 Task: Reply to email with the signature Edwin Parker with the subject Announcement of a change in company name from softage.4@softage.net with the message Please let me know if you have any availability for a call tomorrow to discuss the proposal., change the font color from current to purple and background color to black Send the email
Action: Mouse moved to (312, 219)
Screenshot: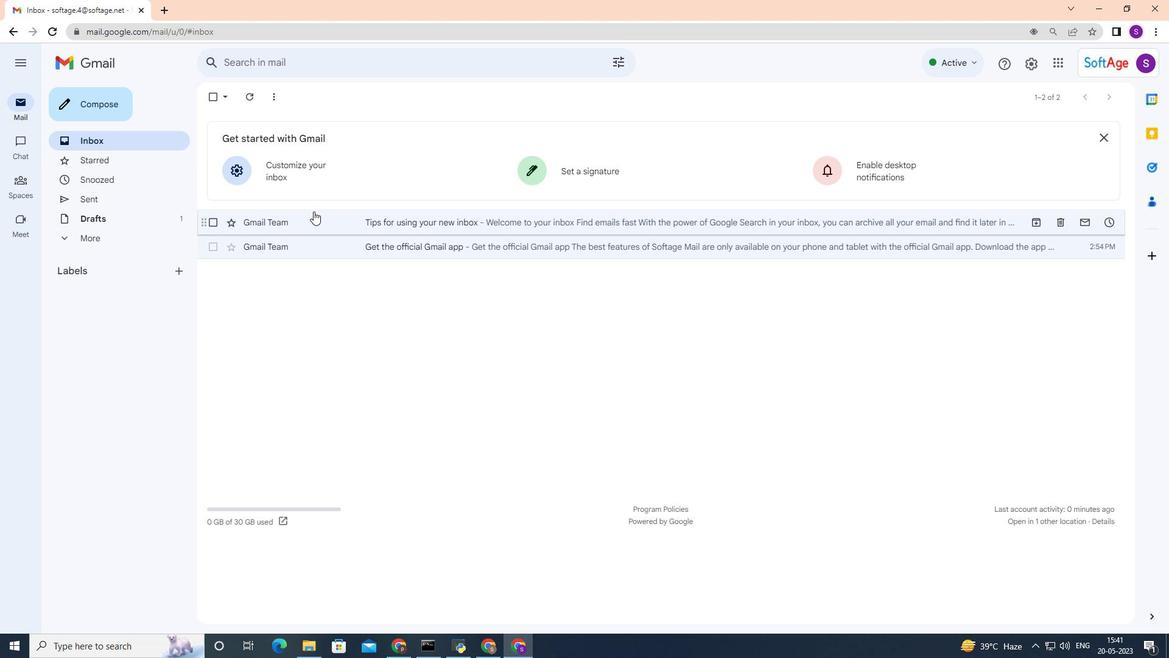 
Action: Mouse pressed left at (312, 219)
Screenshot: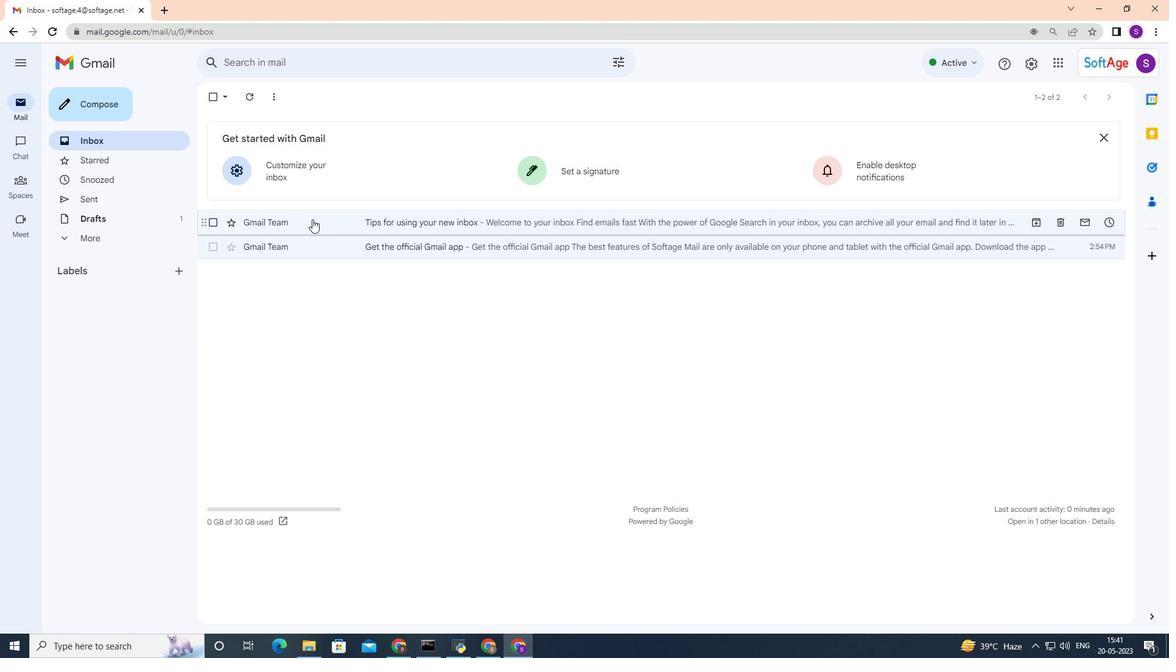 
Action: Mouse moved to (1118, 163)
Screenshot: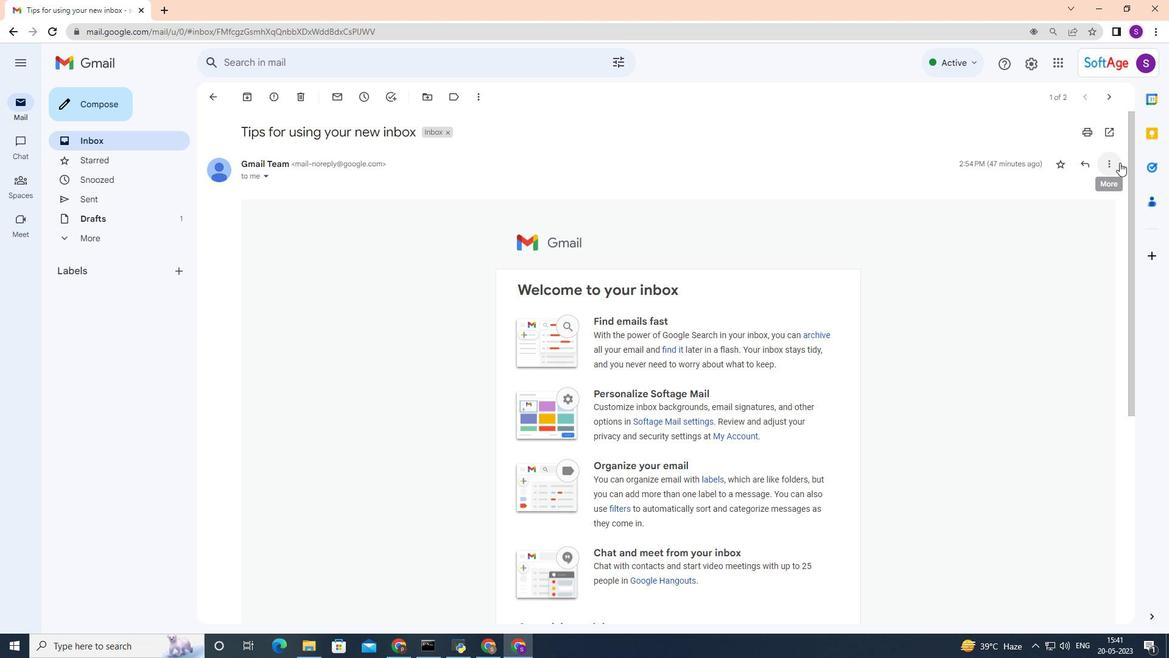 
Action: Mouse pressed left at (1118, 163)
Screenshot: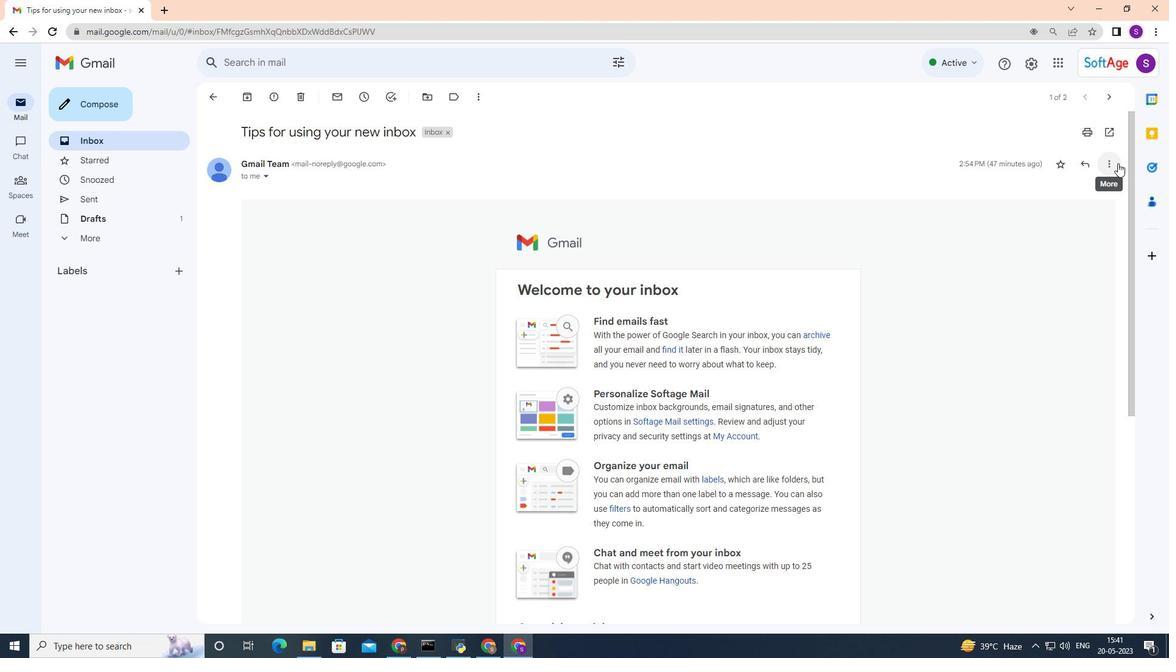 
Action: Mouse moved to (1054, 187)
Screenshot: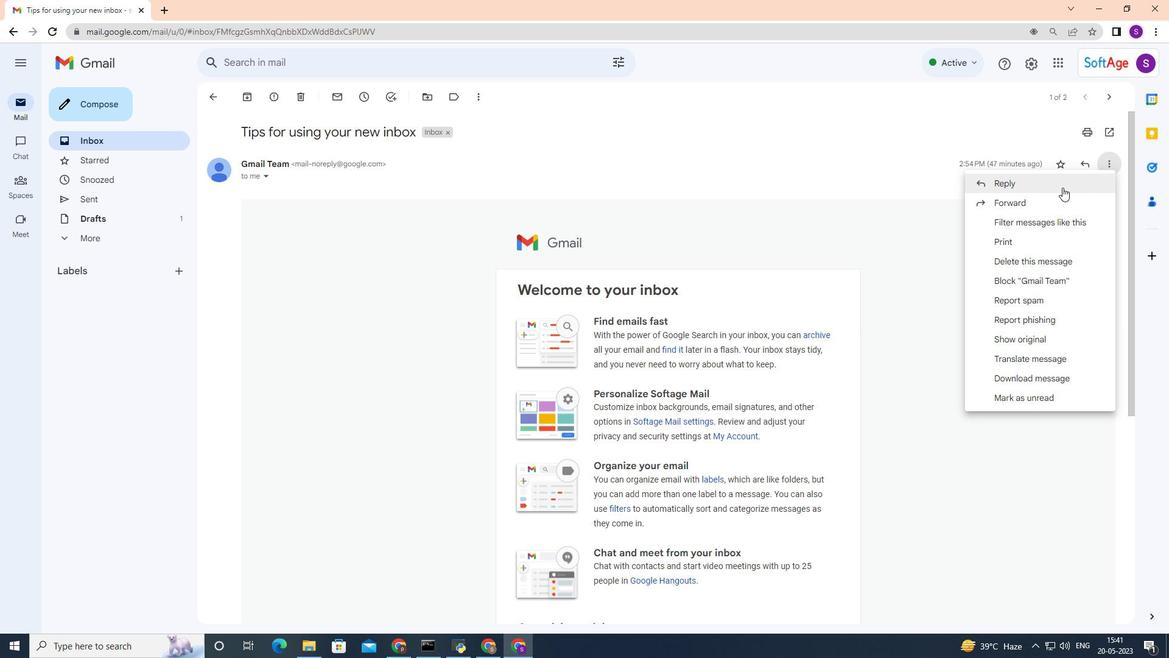 
Action: Mouse pressed left at (1054, 187)
Screenshot: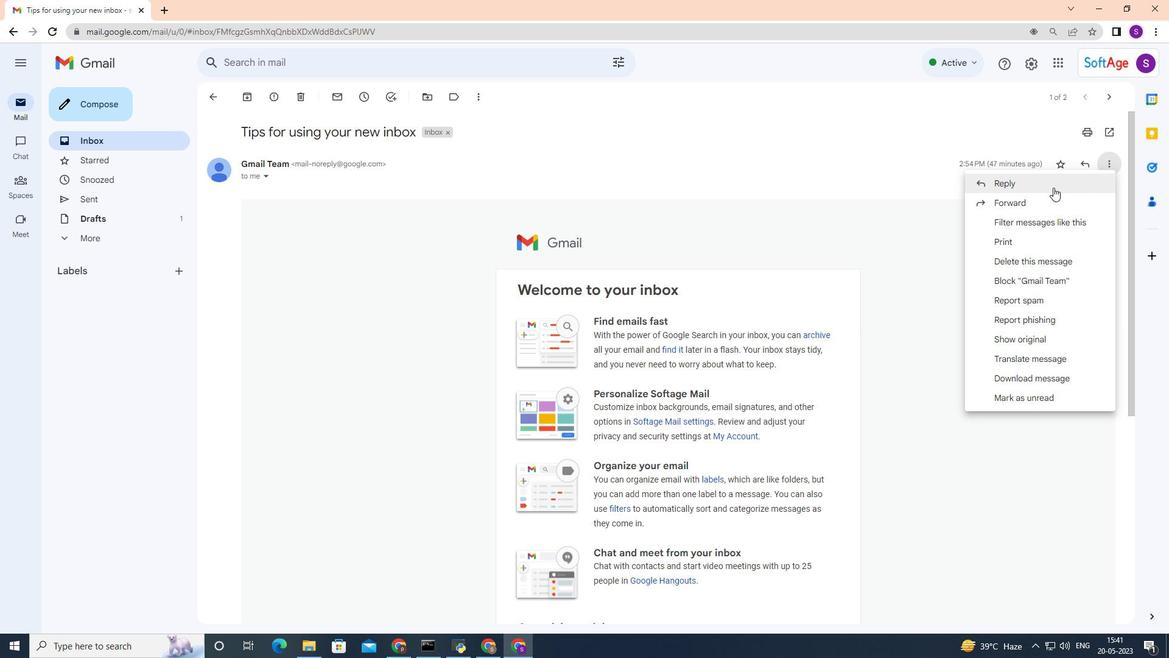 
Action: Mouse moved to (460, 587)
Screenshot: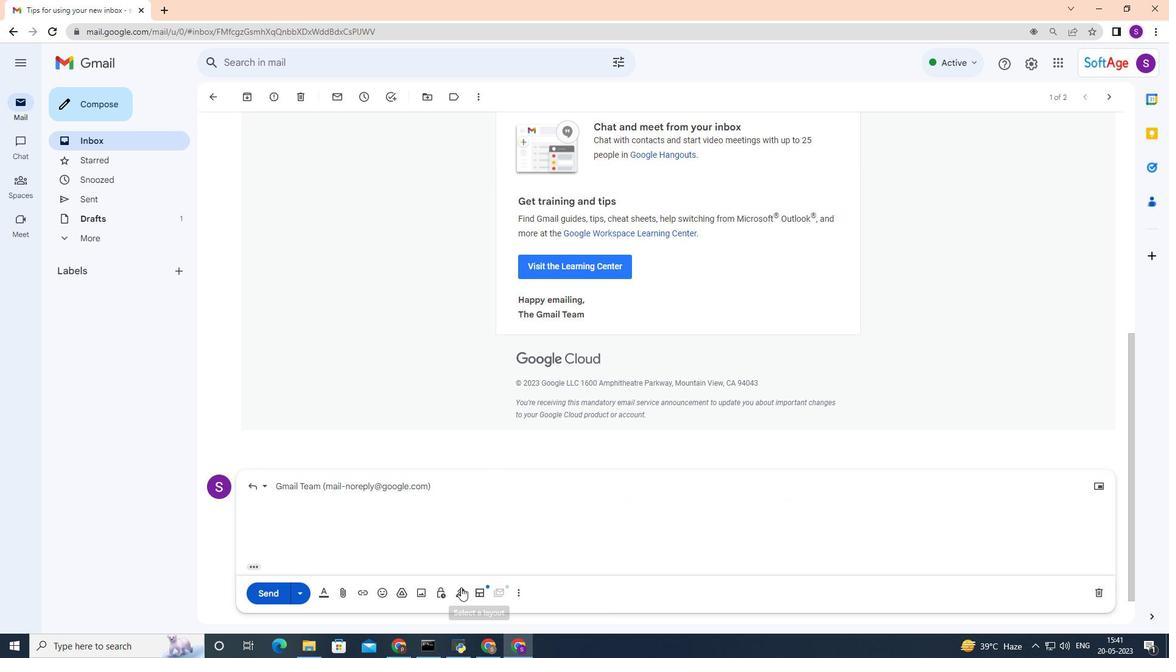 
Action: Mouse pressed left at (460, 587)
Screenshot: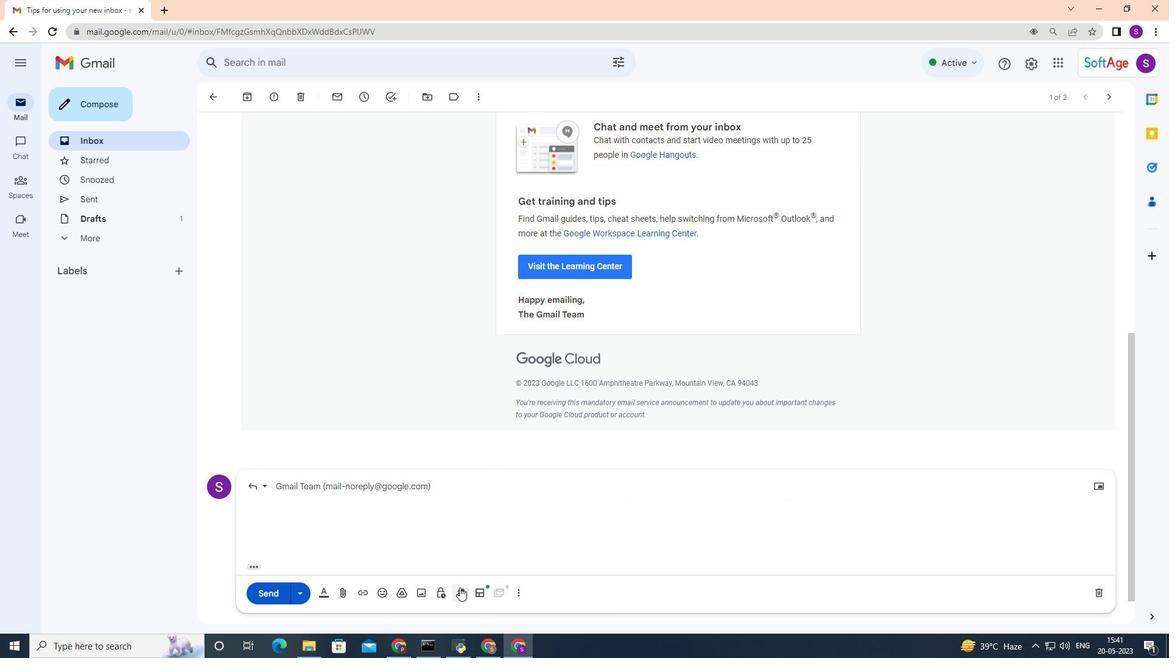 
Action: Mouse moved to (491, 546)
Screenshot: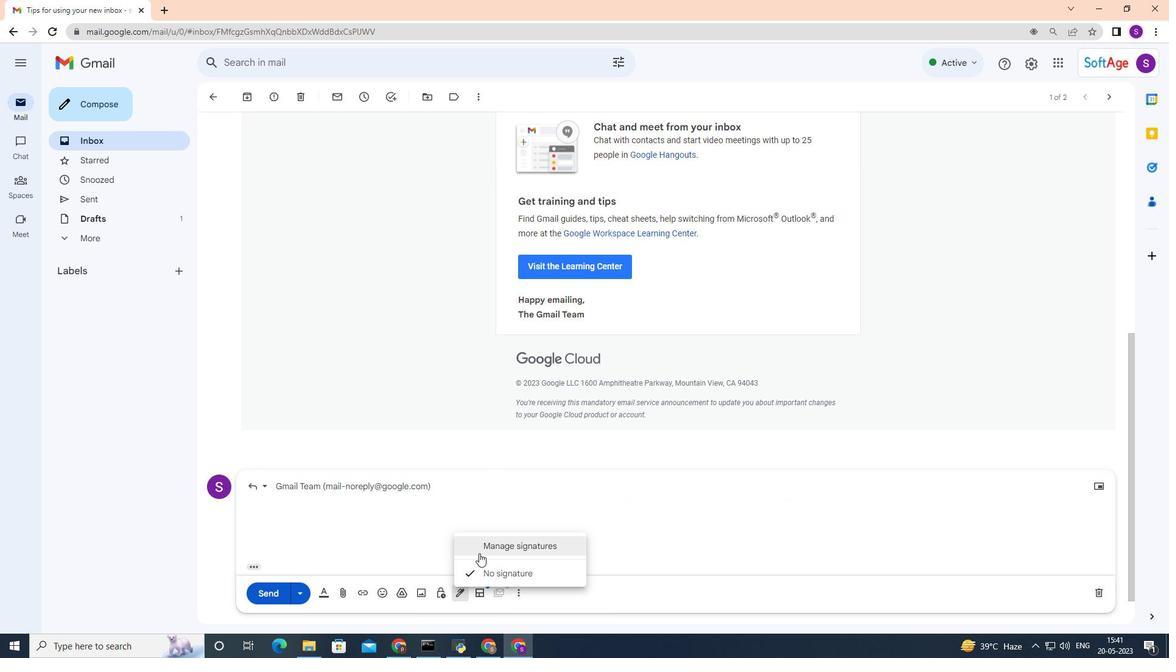 
Action: Mouse pressed left at (491, 546)
Screenshot: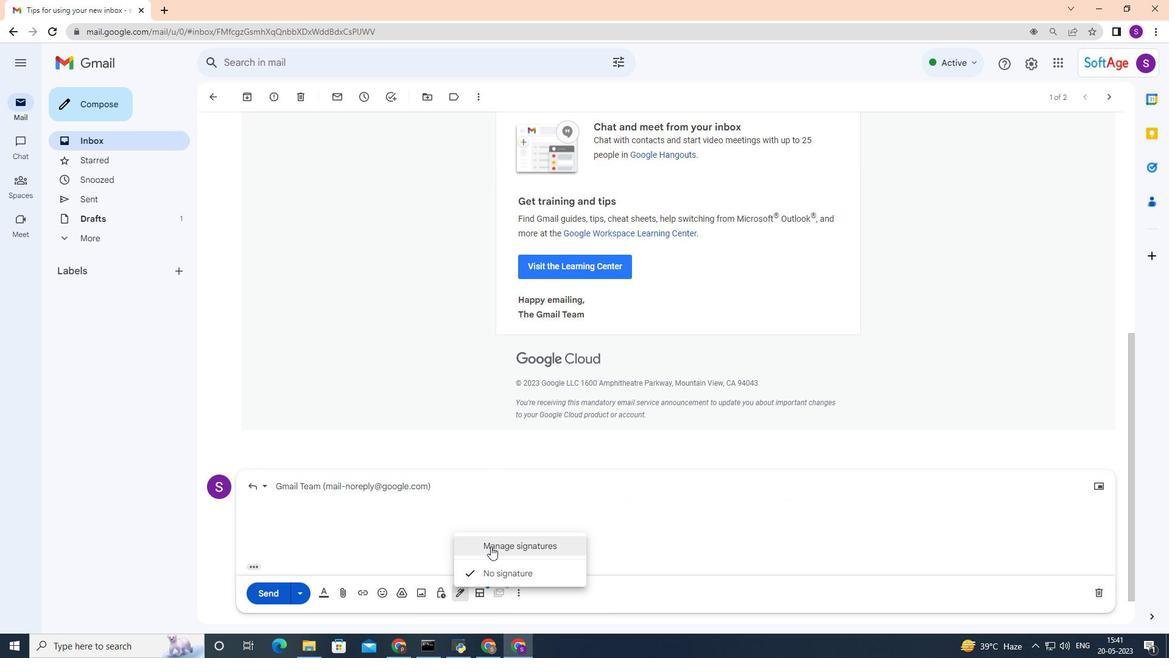 
Action: Mouse moved to (322, 428)
Screenshot: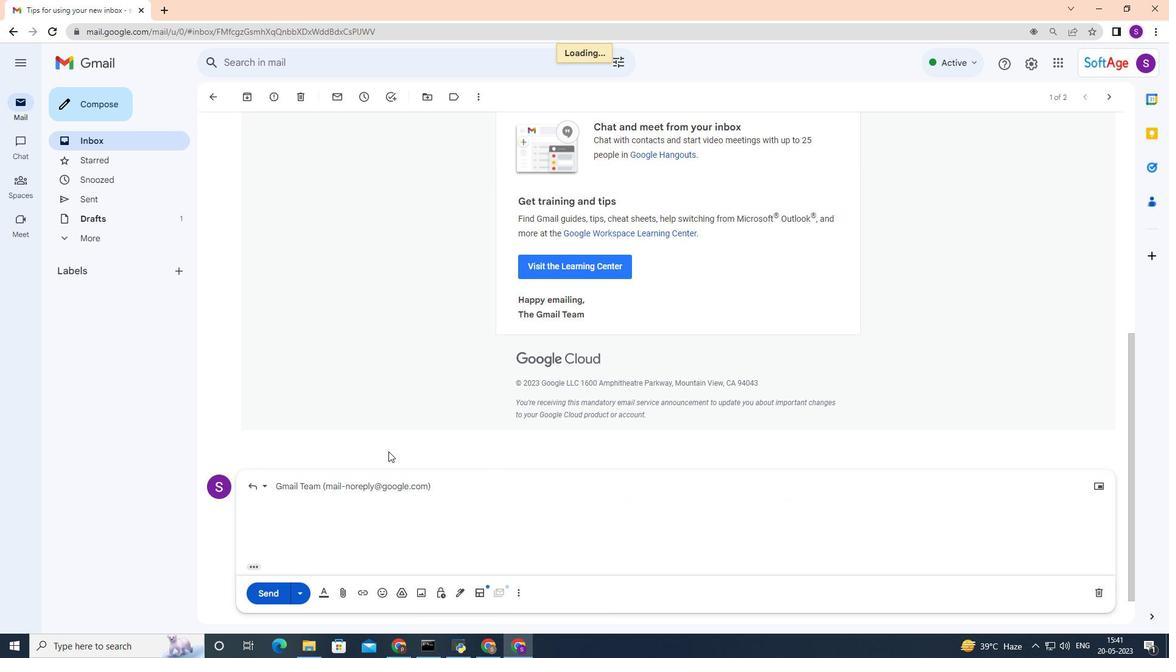 
Action: Mouse scrolled (322, 429) with delta (0, 0)
Screenshot: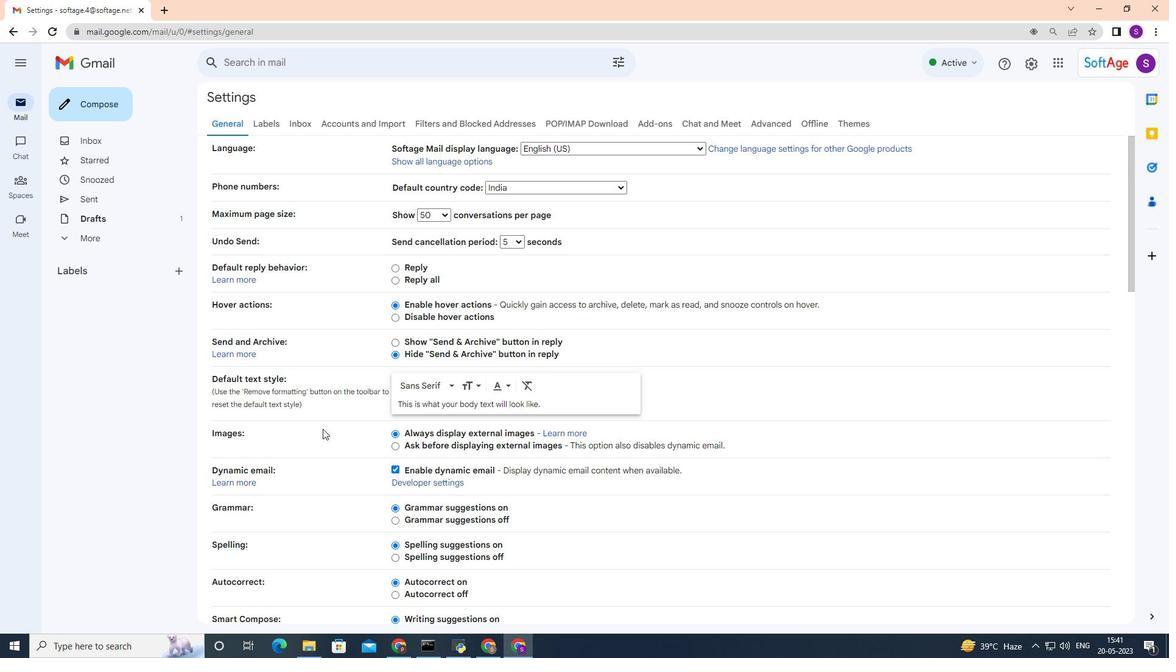 
Action: Mouse scrolled (322, 429) with delta (0, 0)
Screenshot: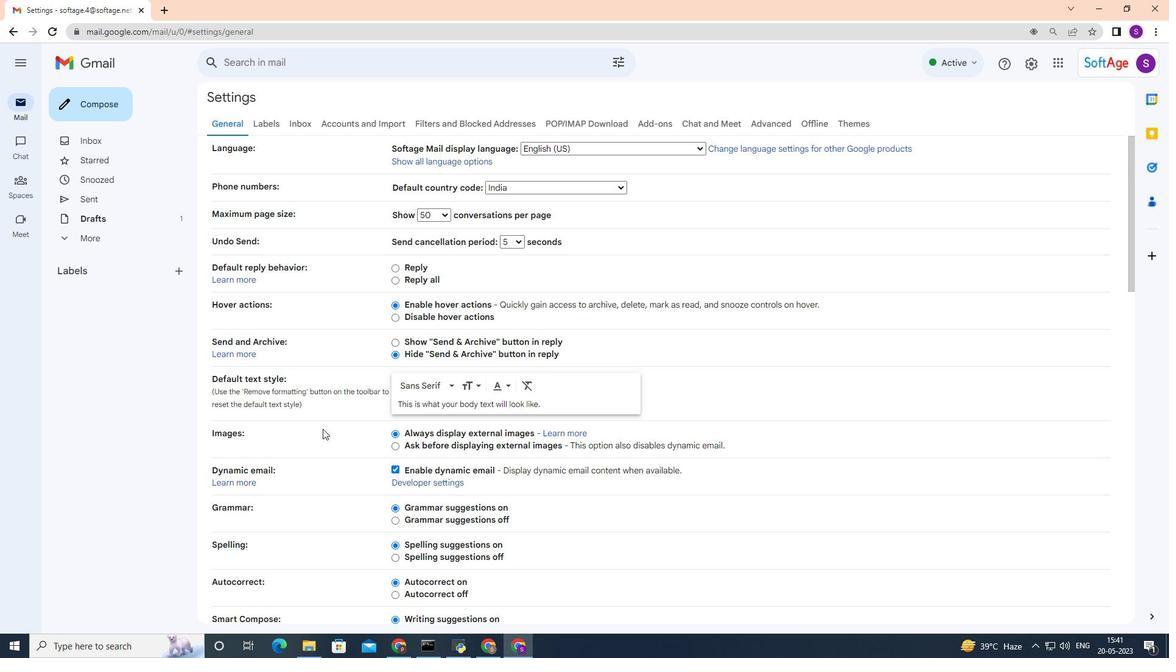 
Action: Mouse scrolled (322, 429) with delta (0, 0)
Screenshot: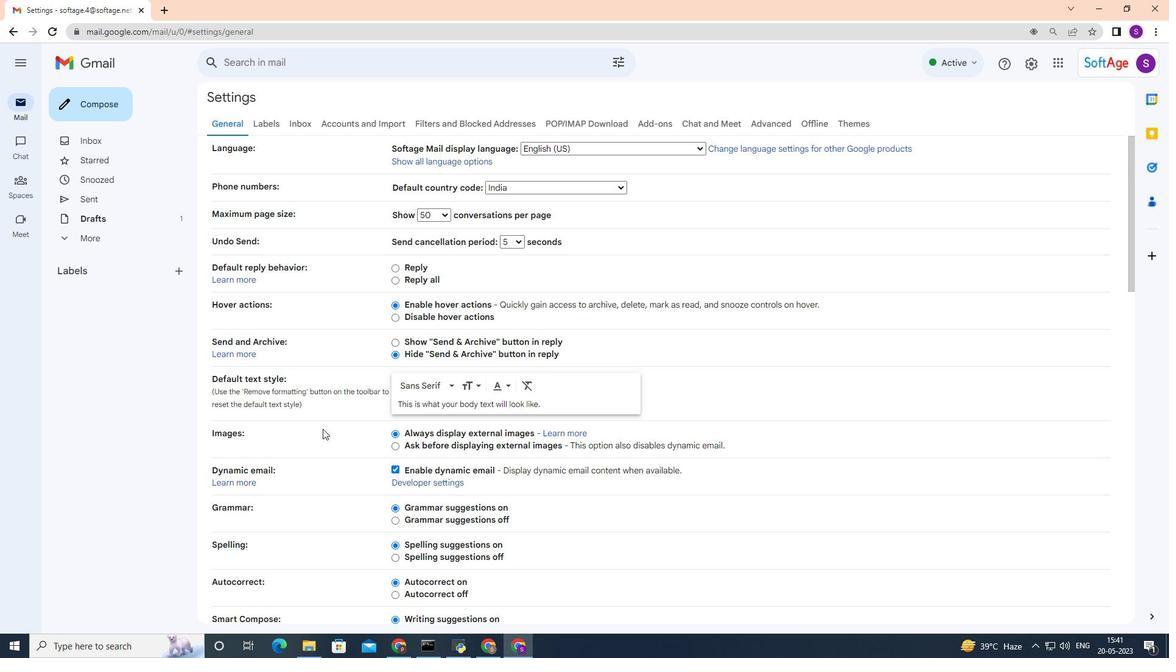 
Action: Mouse scrolled (322, 429) with delta (0, 0)
Screenshot: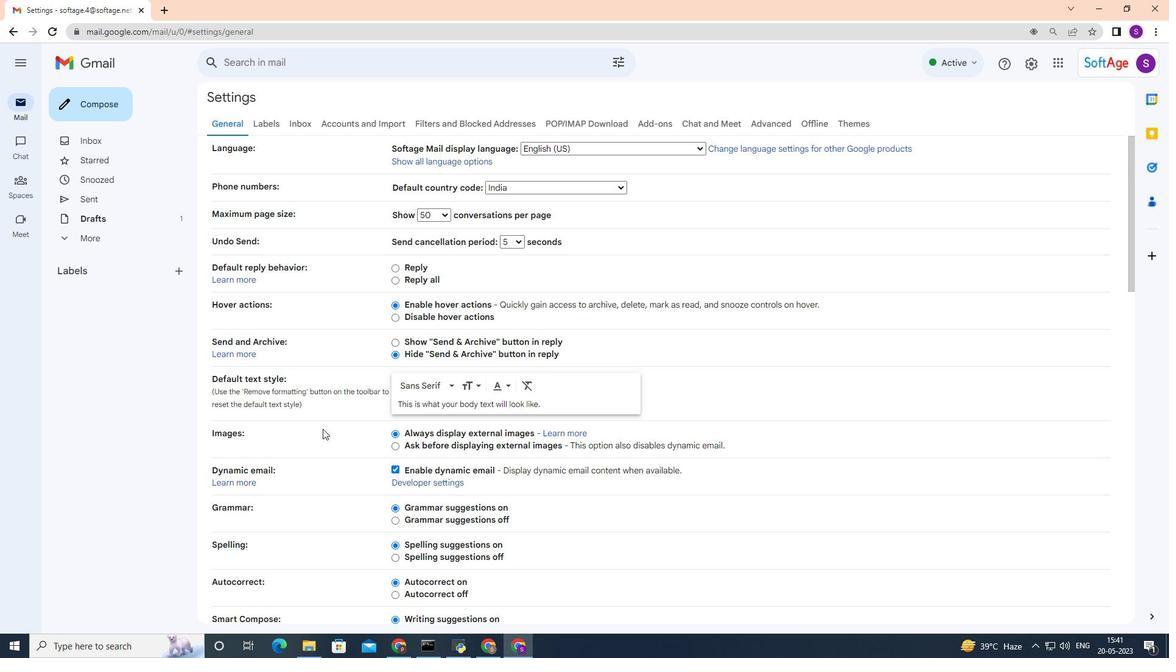 
Action: Mouse scrolled (322, 429) with delta (0, 0)
Screenshot: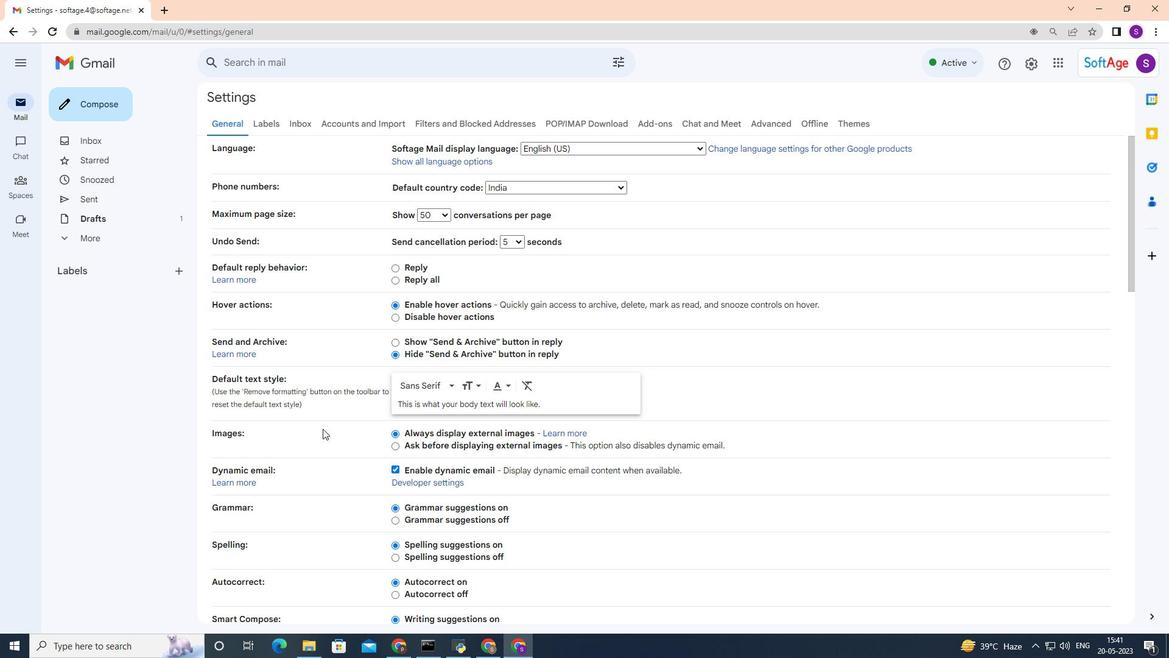 
Action: Mouse scrolled (322, 428) with delta (0, 0)
Screenshot: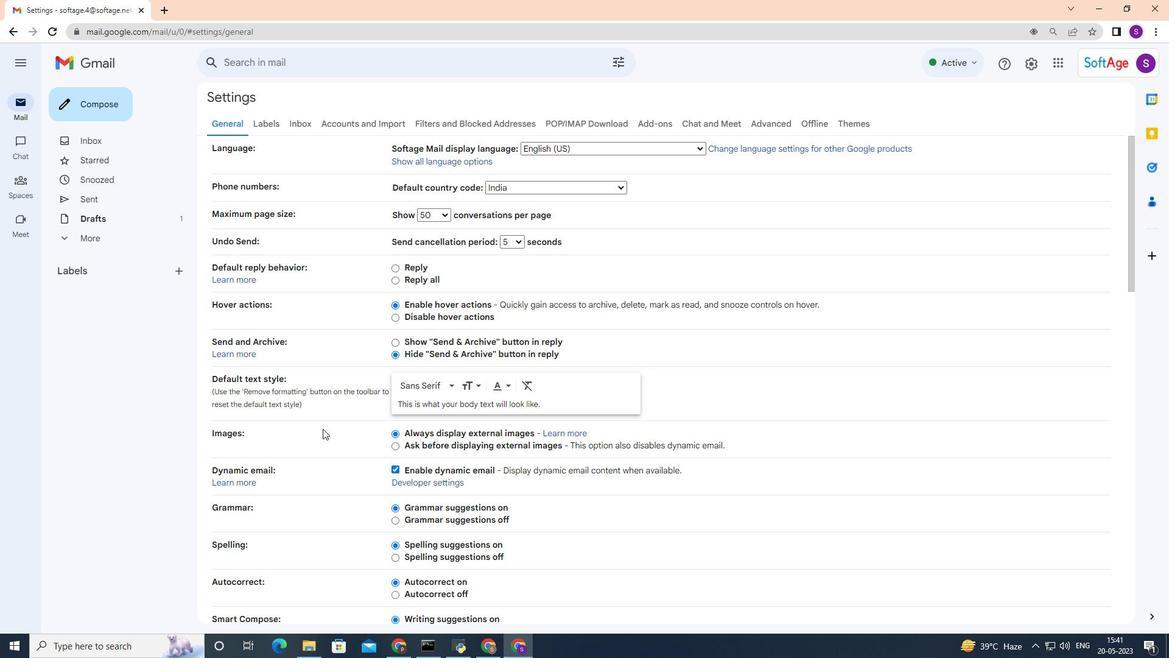 
Action: Mouse scrolled (322, 428) with delta (0, 0)
Screenshot: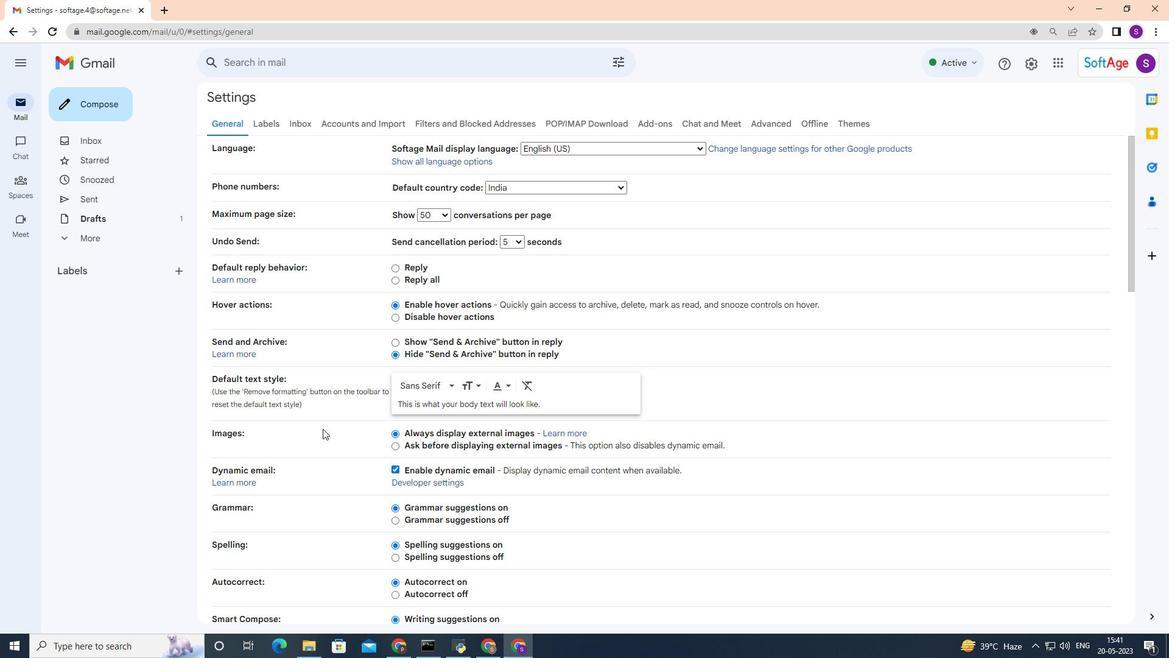 
Action: Mouse scrolled (322, 428) with delta (0, 0)
Screenshot: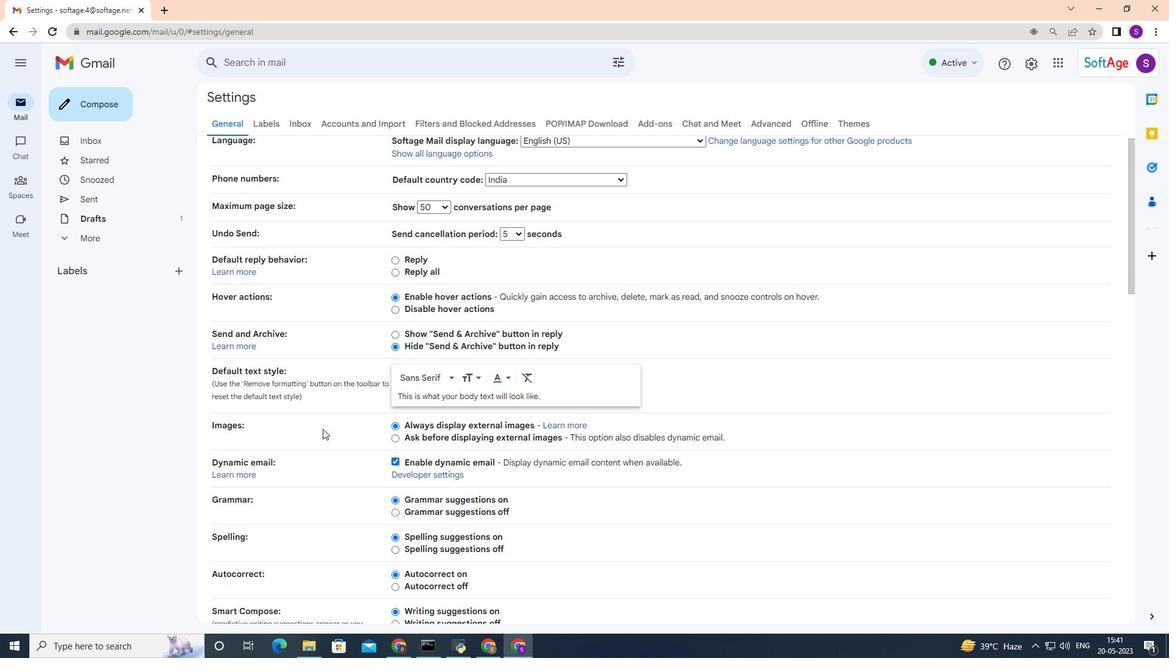 
Action: Mouse scrolled (322, 428) with delta (0, 0)
Screenshot: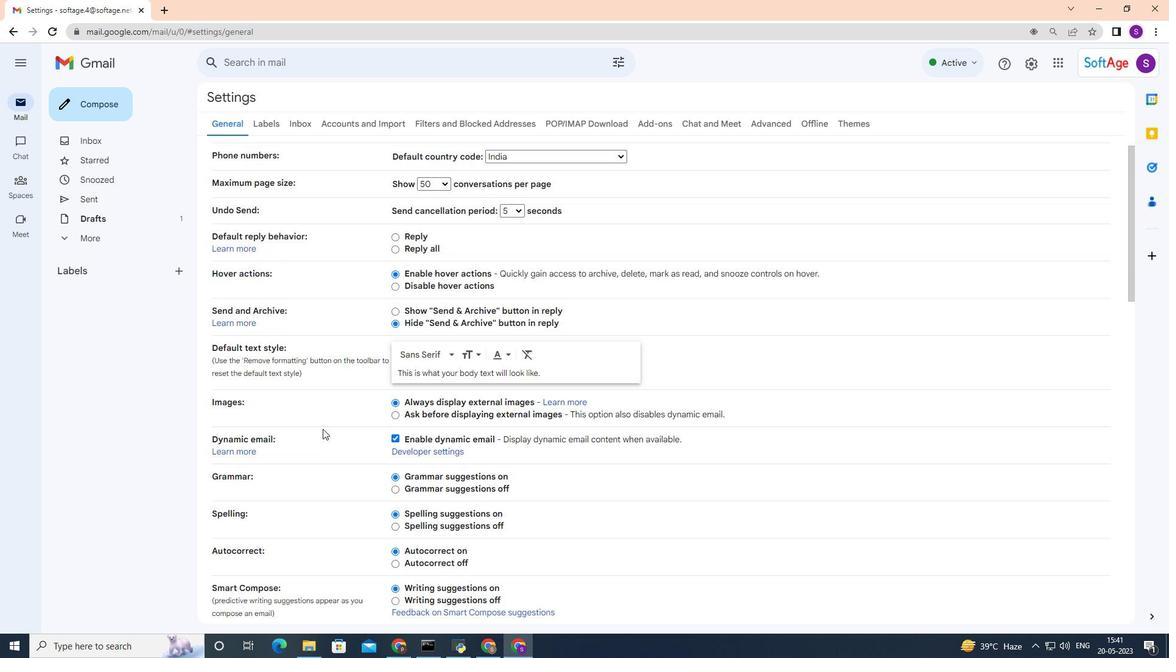 
Action: Mouse scrolled (322, 428) with delta (0, 0)
Screenshot: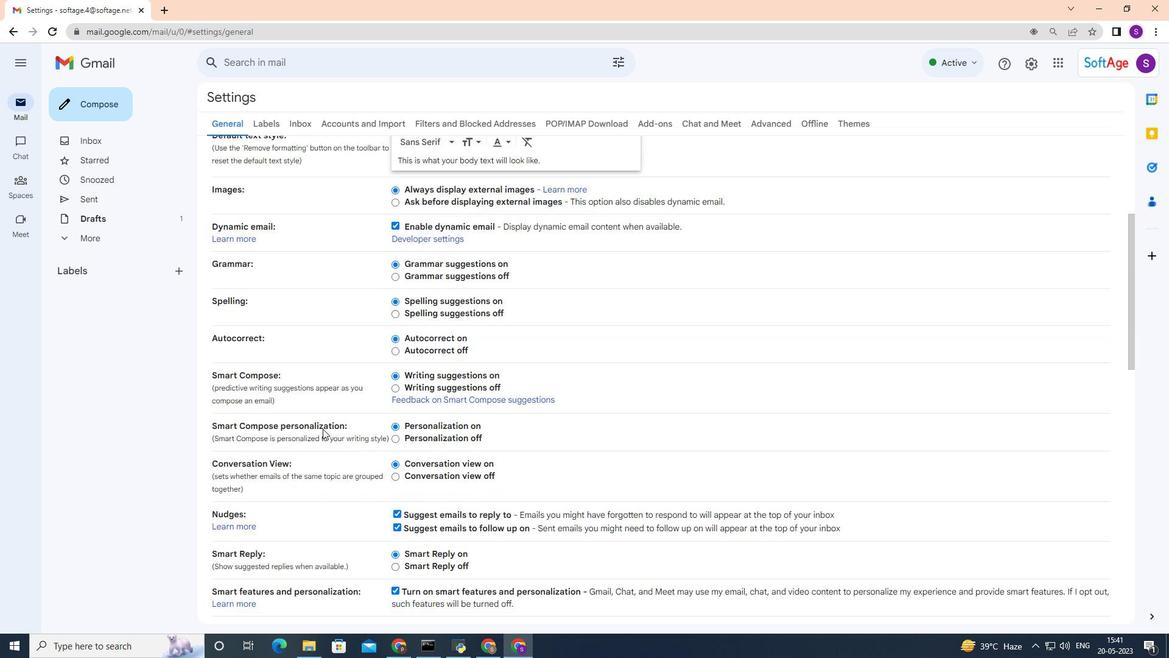 
Action: Mouse scrolled (322, 428) with delta (0, 0)
Screenshot: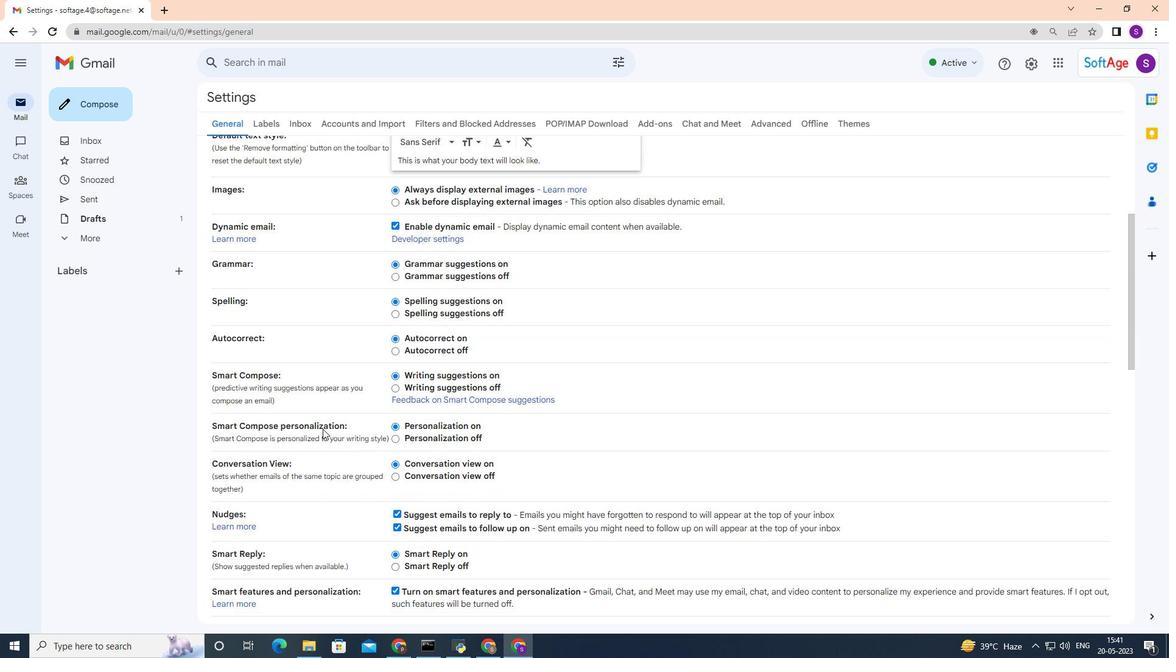 
Action: Mouse scrolled (322, 428) with delta (0, 0)
Screenshot: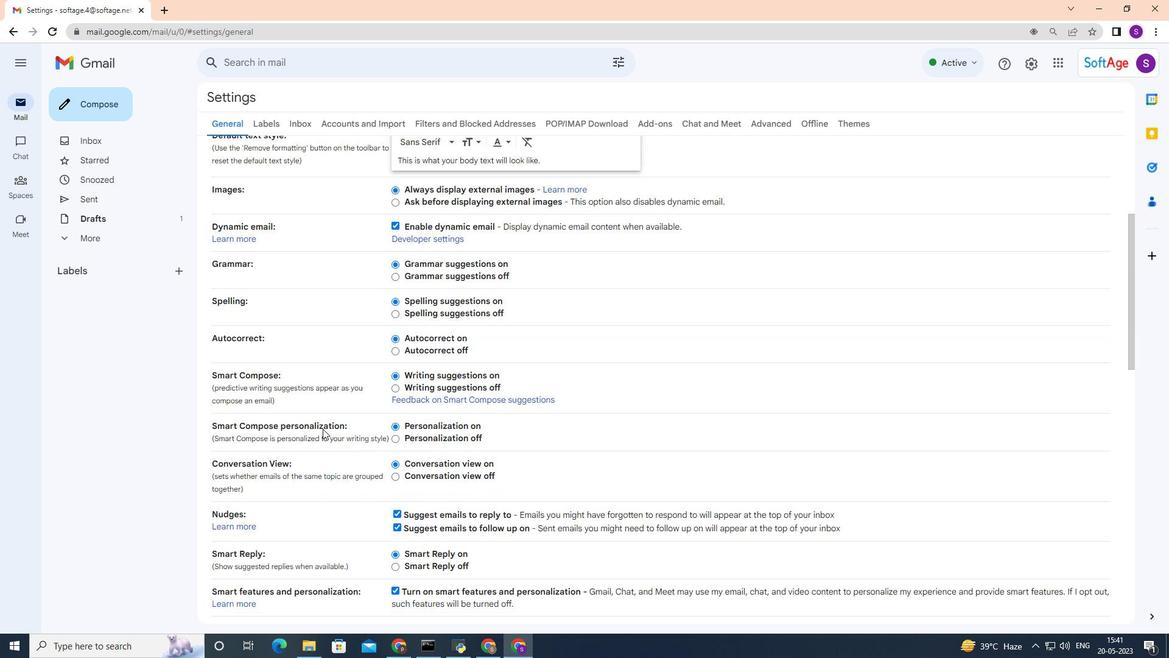
Action: Mouse moved to (380, 418)
Screenshot: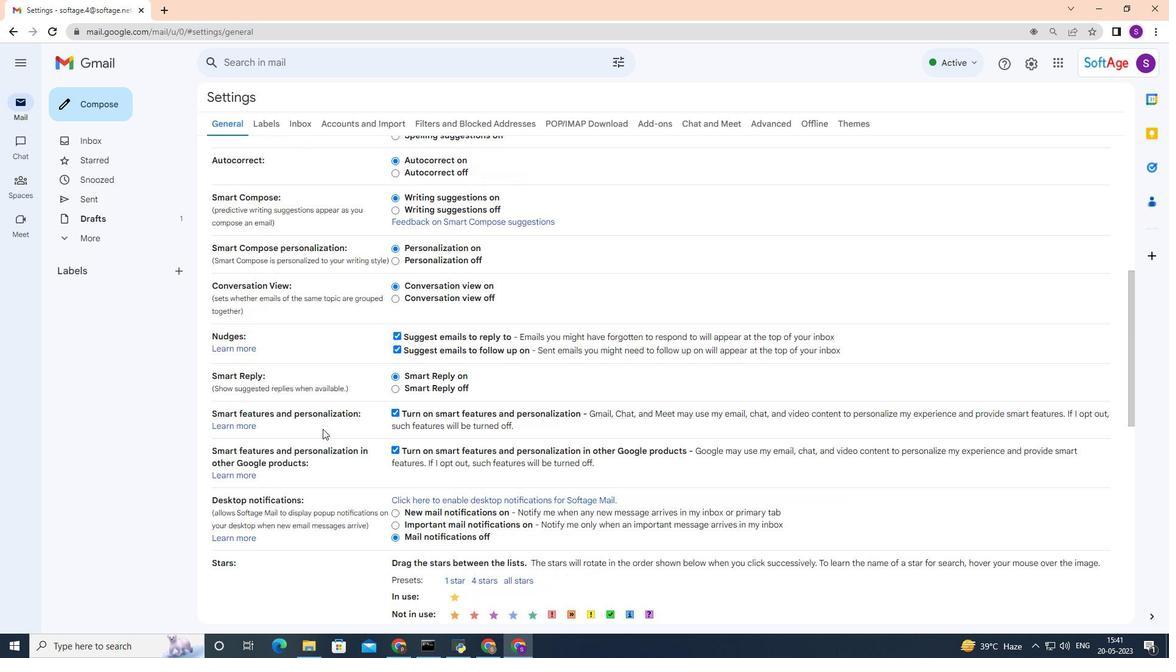 
Action: Mouse scrolled (380, 417) with delta (0, 0)
Screenshot: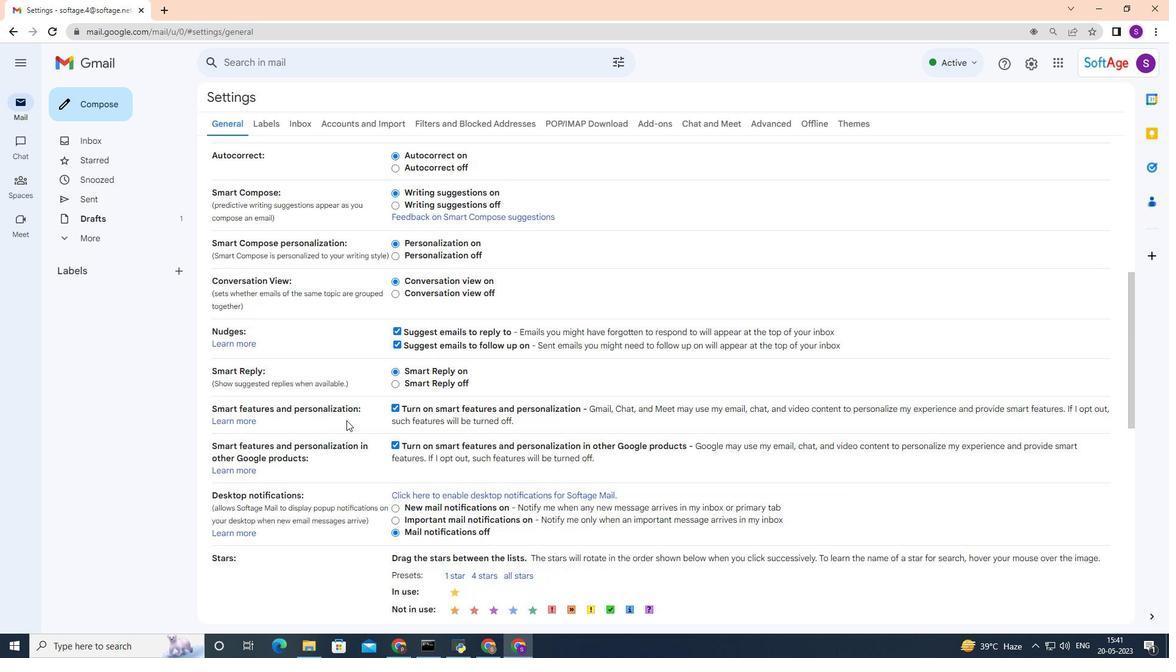 
Action: Mouse scrolled (380, 417) with delta (0, 0)
Screenshot: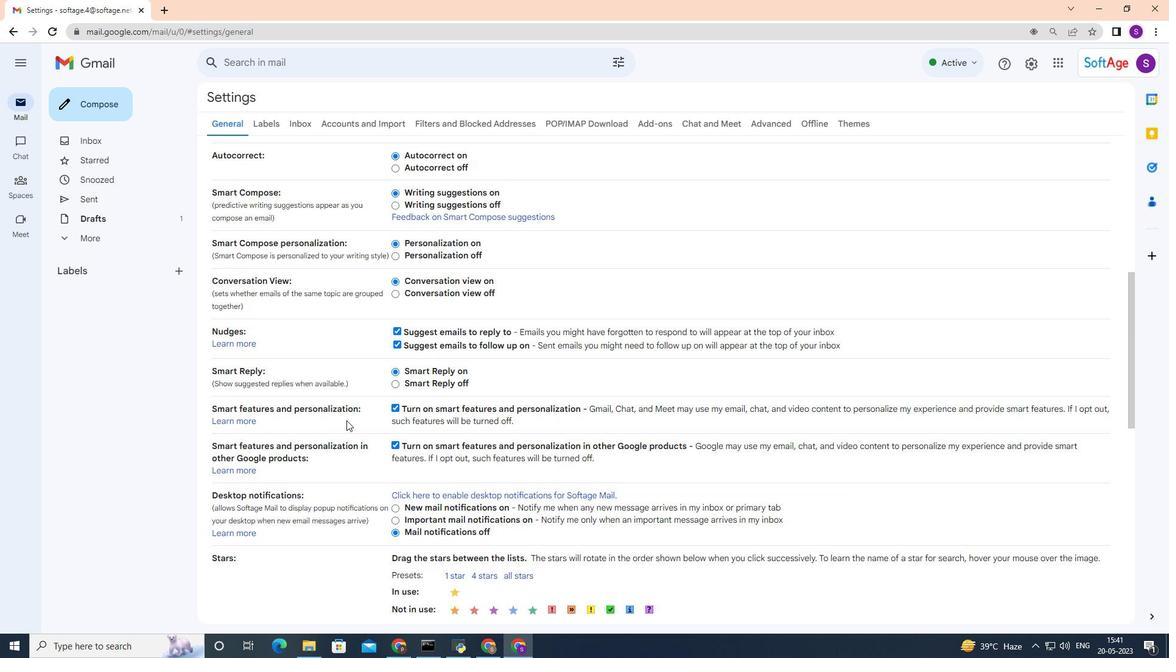 
Action: Mouse scrolled (380, 417) with delta (0, 0)
Screenshot: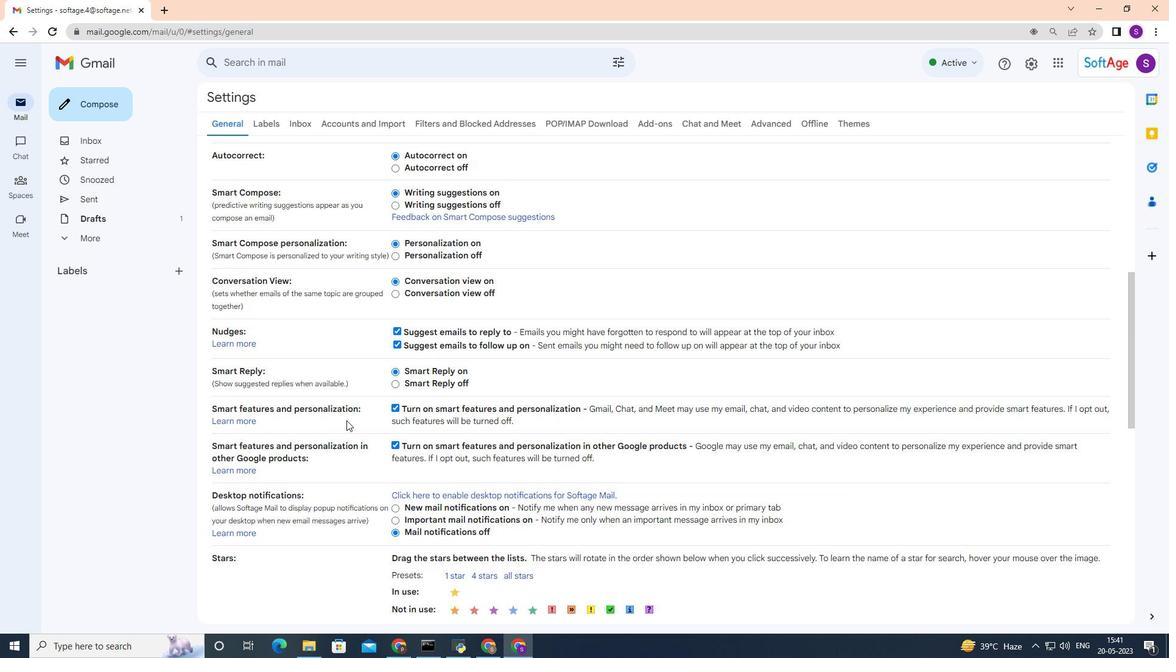 
Action: Mouse scrolled (380, 417) with delta (0, 0)
Screenshot: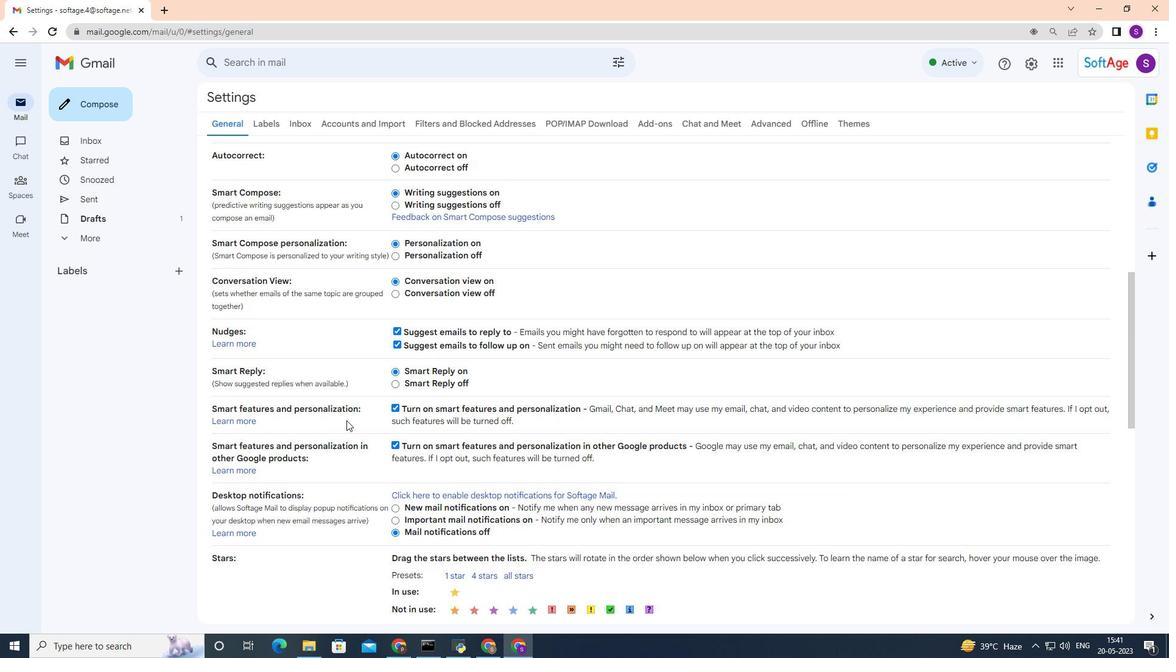 
Action: Mouse scrolled (380, 417) with delta (0, 0)
Screenshot: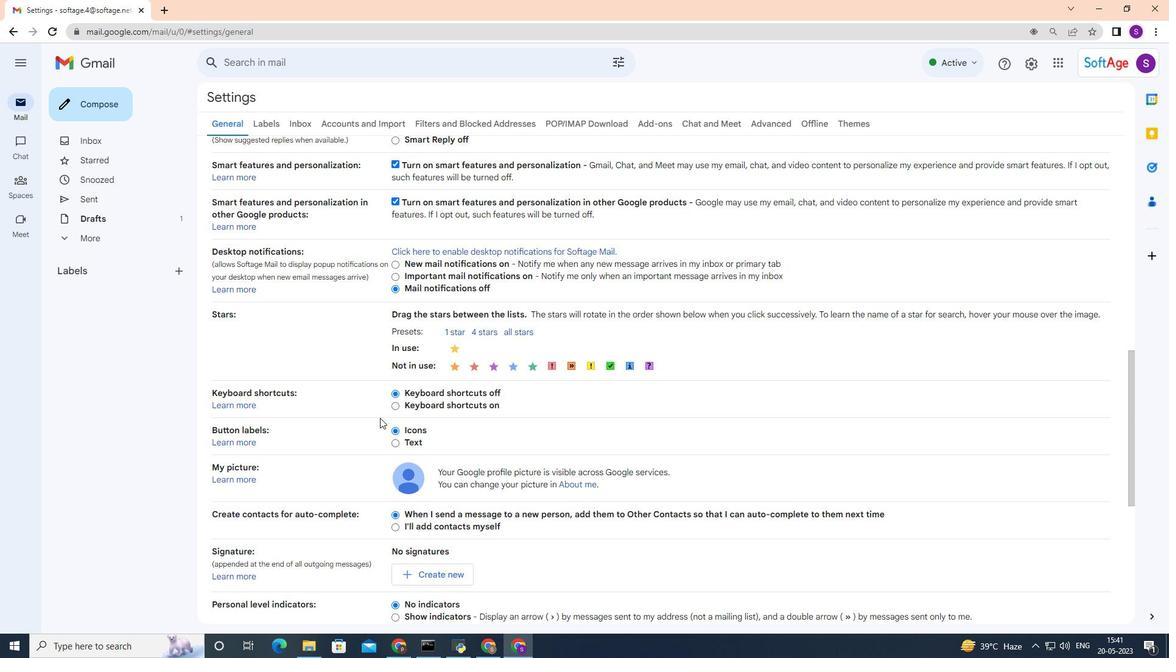 
Action: Mouse scrolled (380, 418) with delta (0, 0)
Screenshot: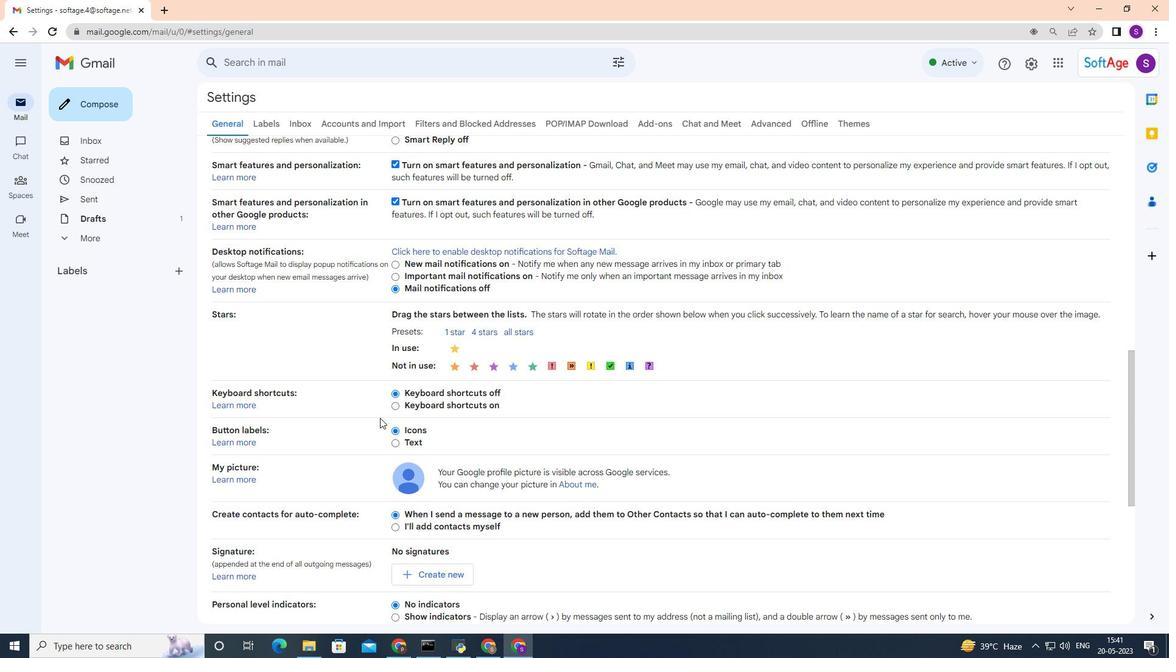 
Action: Mouse scrolled (380, 417) with delta (0, 0)
Screenshot: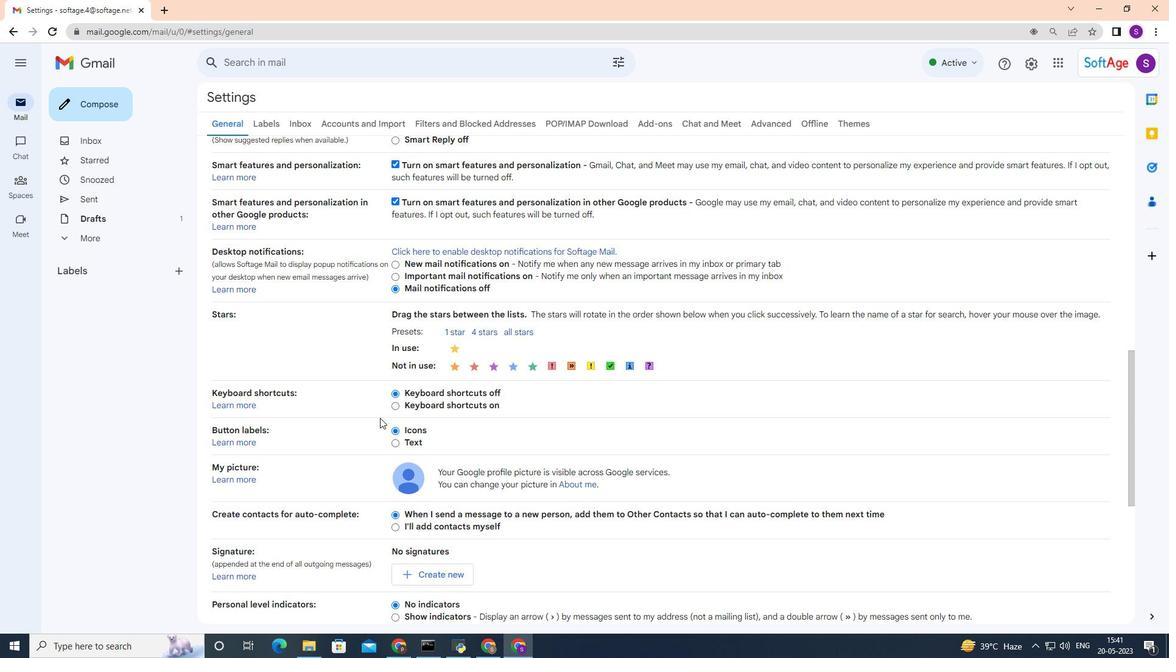 
Action: Mouse scrolled (380, 417) with delta (0, 0)
Screenshot: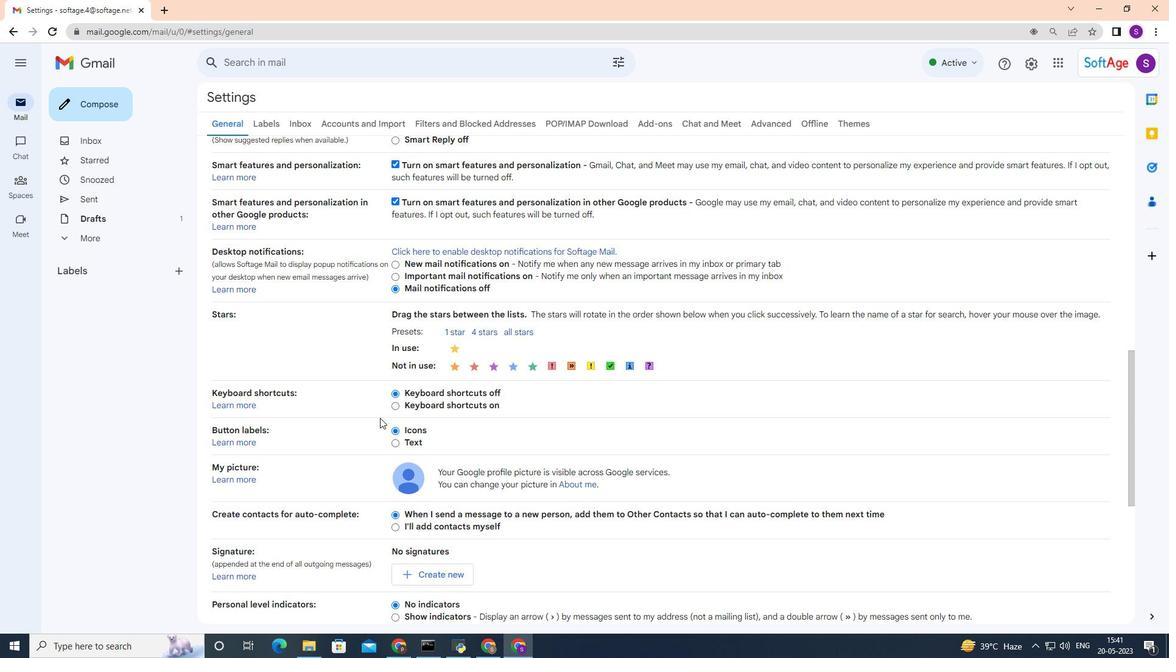 
Action: Mouse moved to (453, 399)
Screenshot: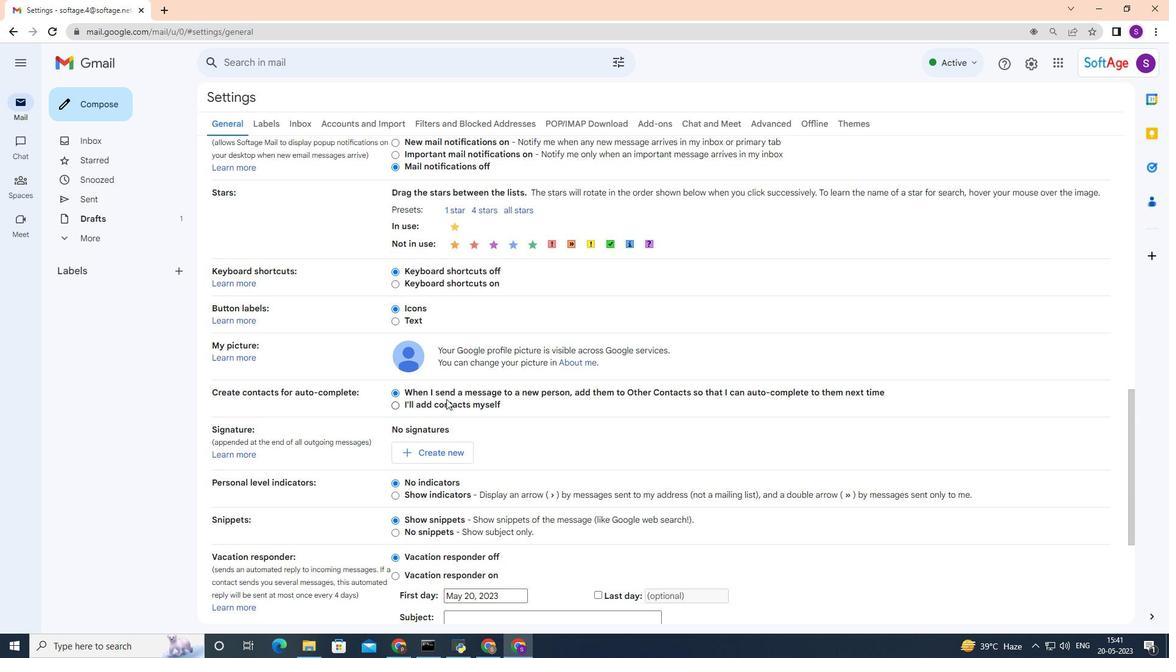 
Action: Mouse scrolled (453, 398) with delta (0, 0)
Screenshot: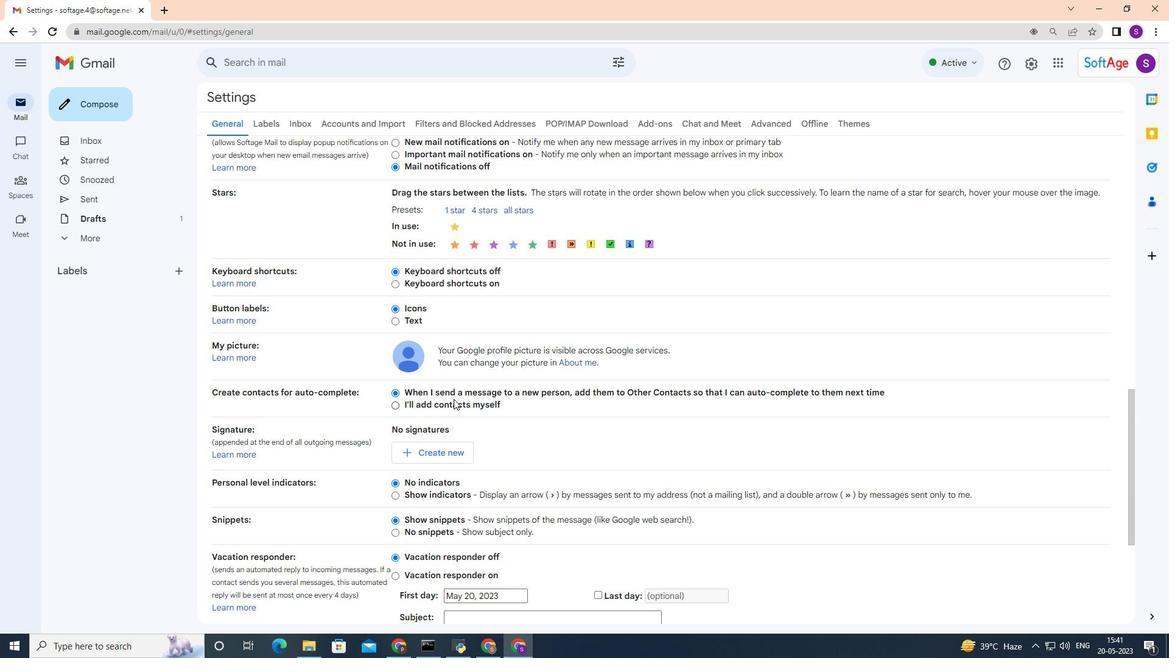 
Action: Mouse moved to (427, 387)
Screenshot: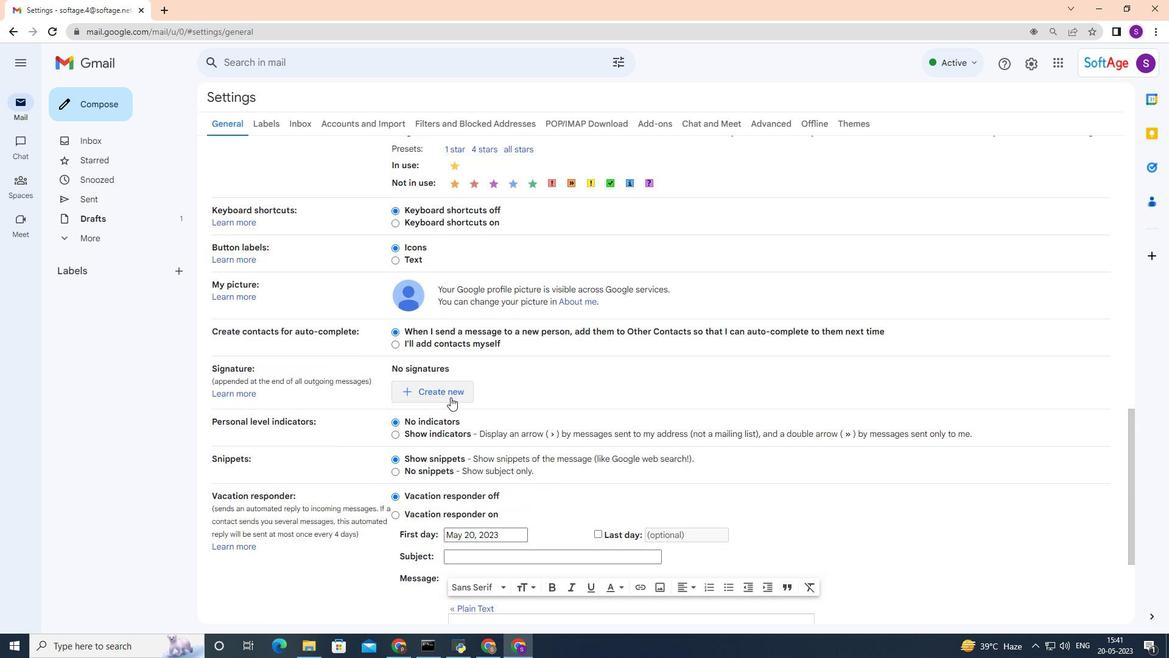 
Action: Mouse pressed left at (427, 387)
Screenshot: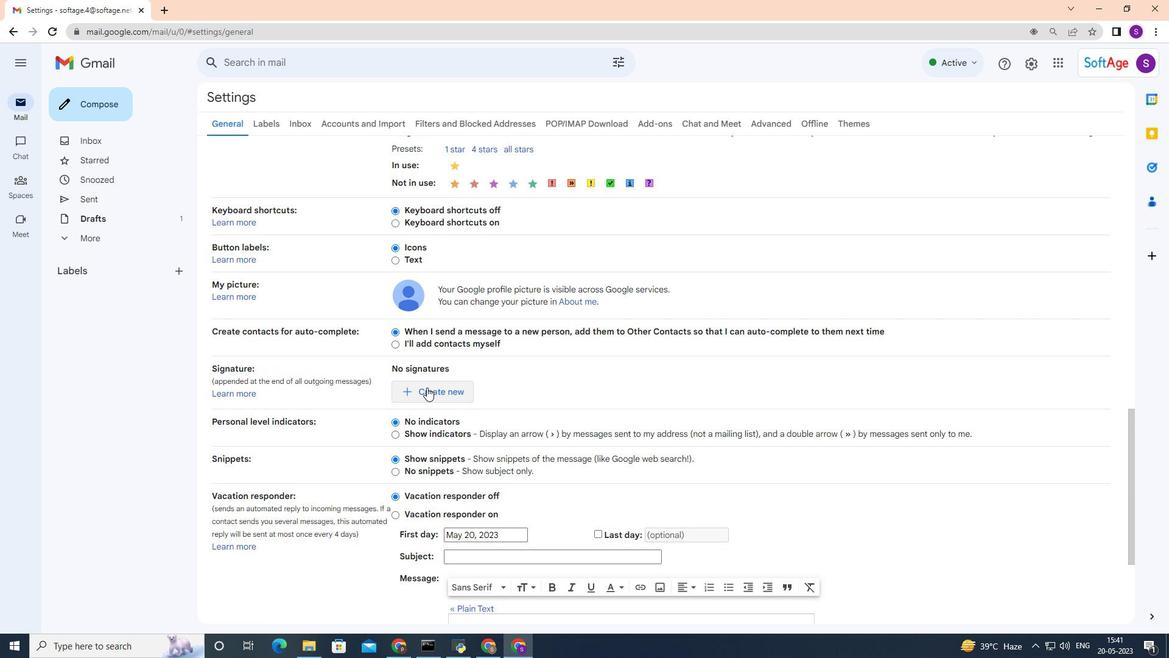 
Action: Mouse moved to (511, 336)
Screenshot: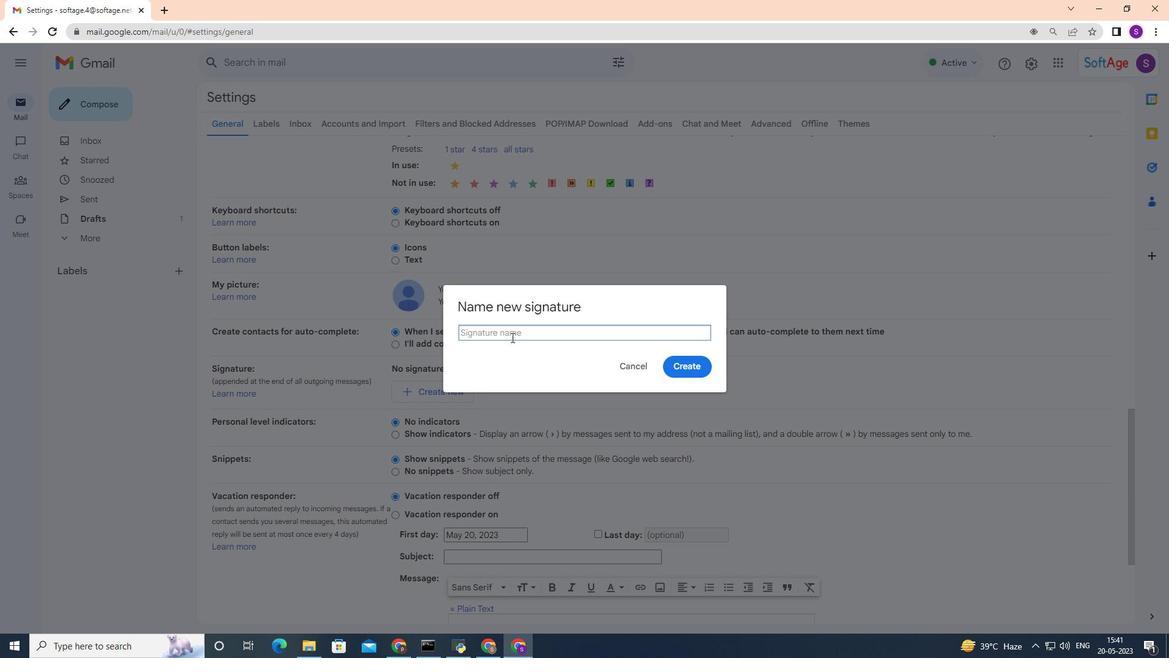 
Action: Mouse pressed left at (511, 336)
Screenshot: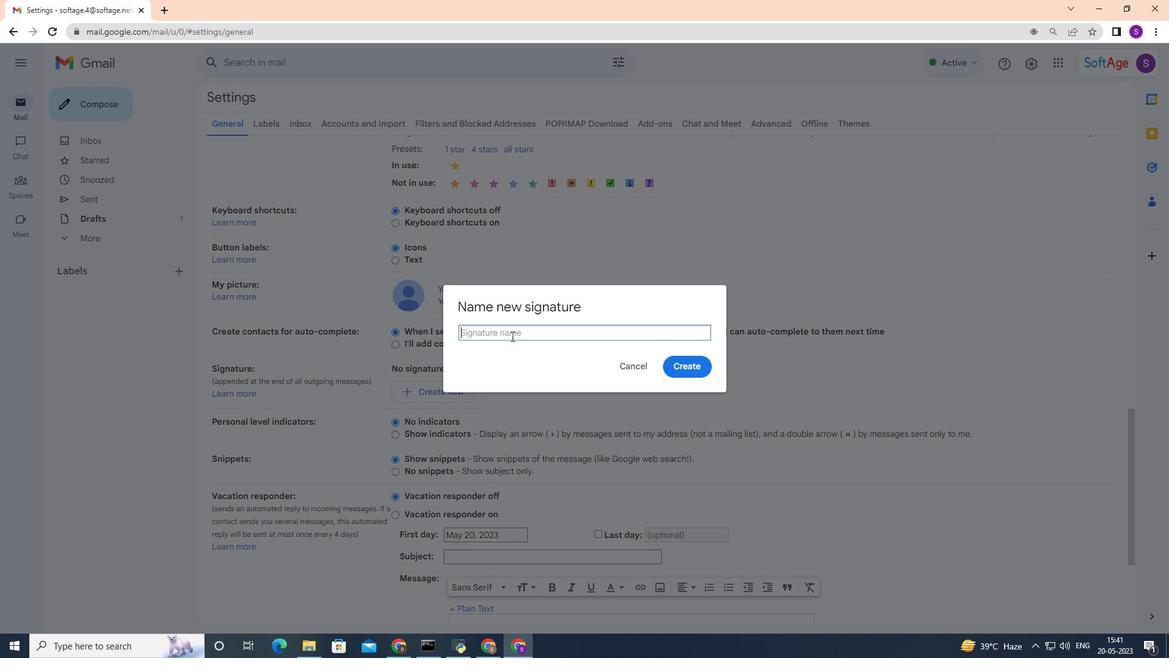 
Action: Mouse moved to (511, 335)
Screenshot: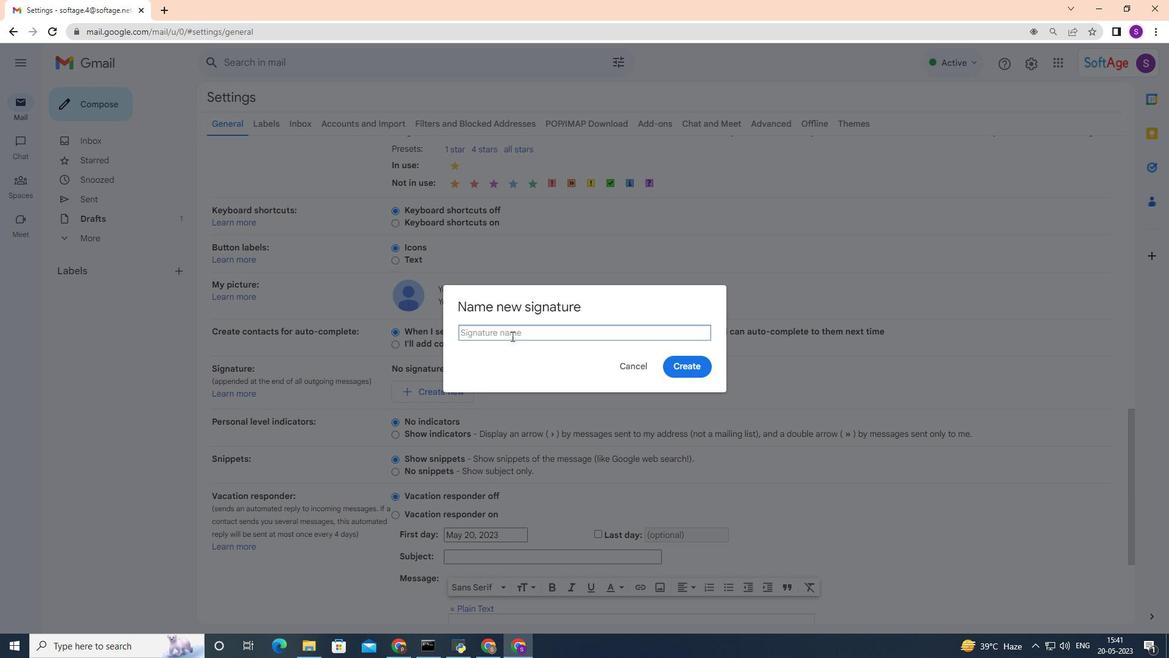 
Action: Key pressed <Key.shift><Key.shift><Key.shift><Key.shift><Key.shift><Key.shift>Edwin<Key.space><Key.shift>Parker
Screenshot: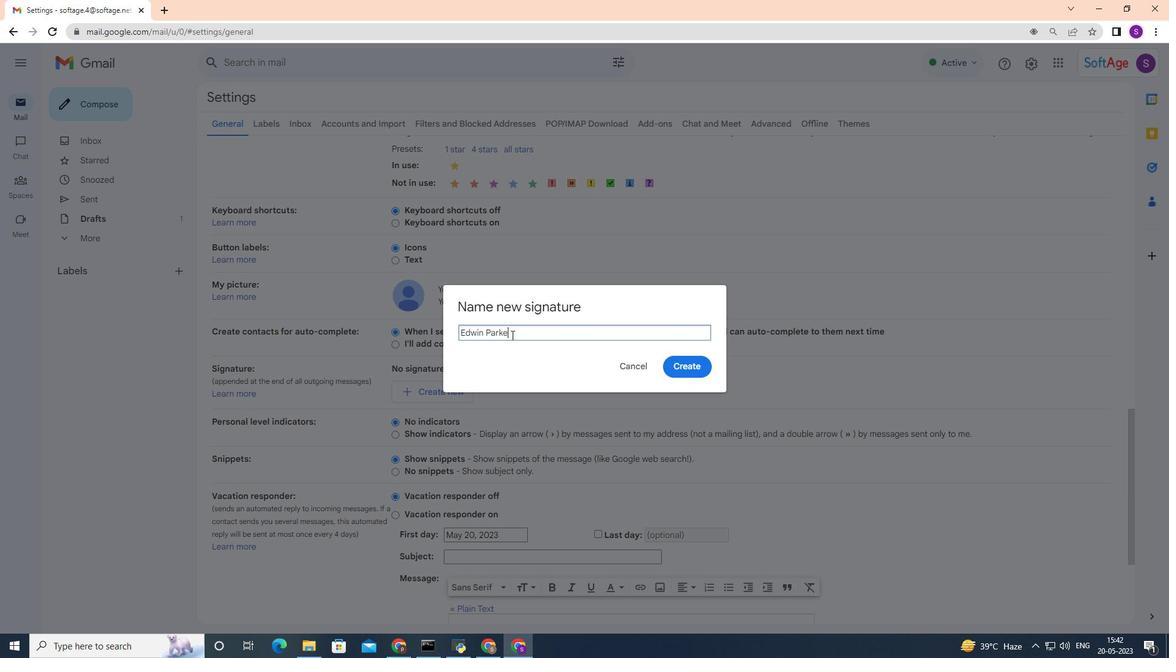 
Action: Mouse moved to (692, 367)
Screenshot: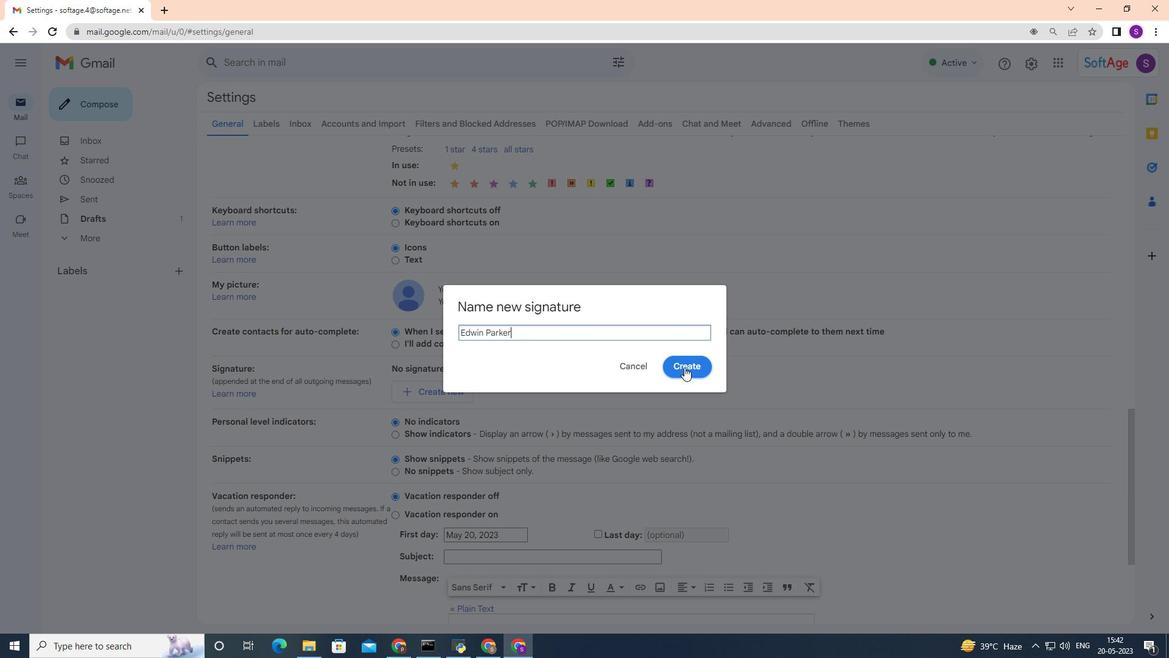 
Action: Mouse pressed left at (692, 367)
Screenshot: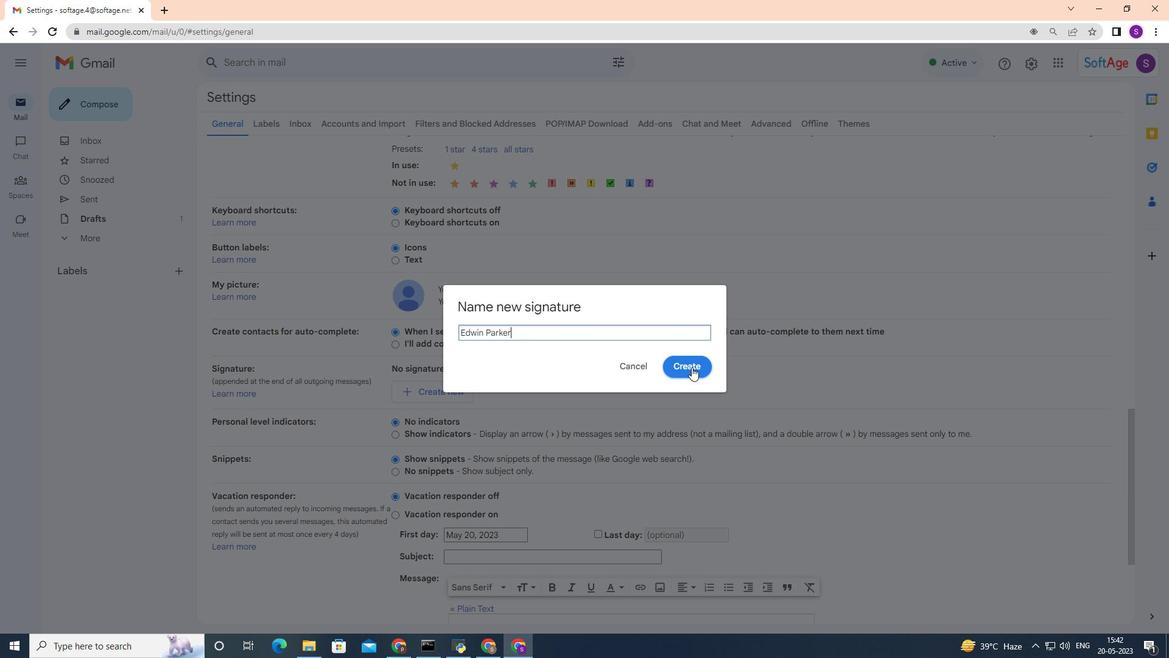 
Action: Mouse moved to (570, 383)
Screenshot: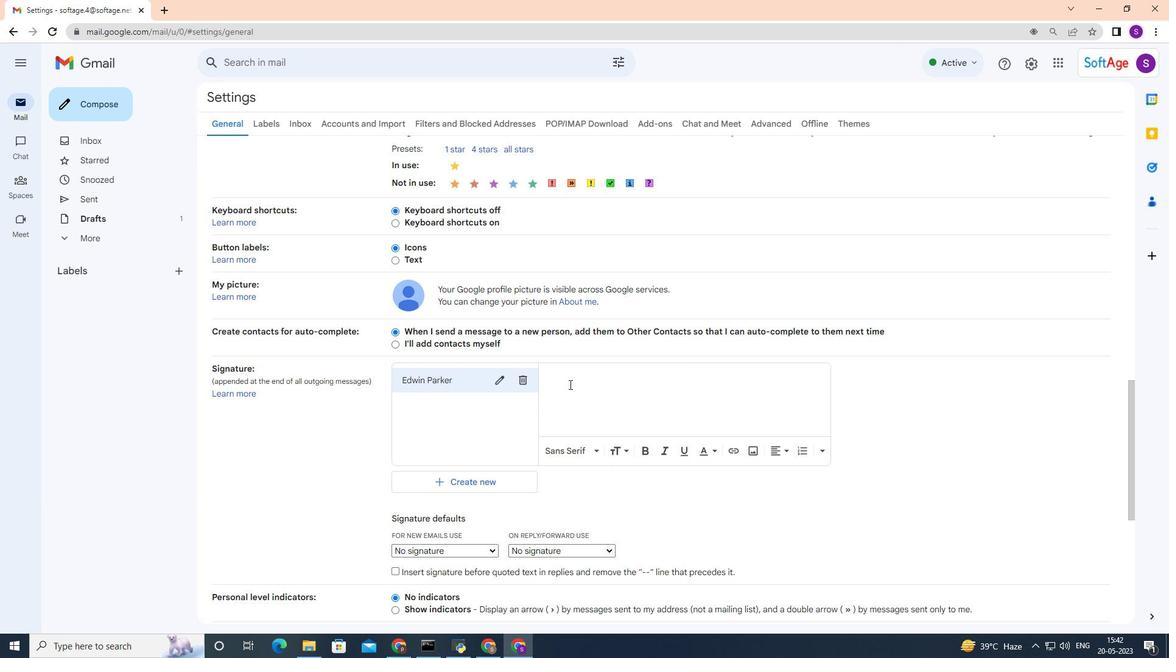 
Action: Mouse pressed left at (570, 383)
Screenshot: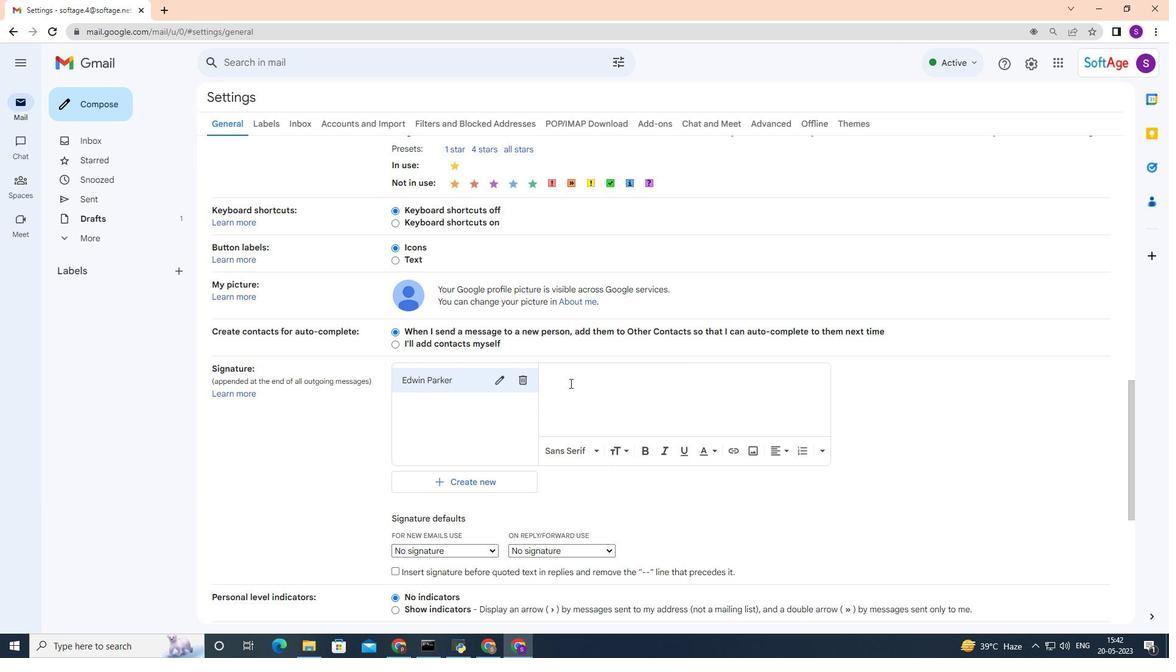
Action: Key pressed <Key.shift><Key.shift>Edwin<Key.space><Key.shift>Parker
Screenshot: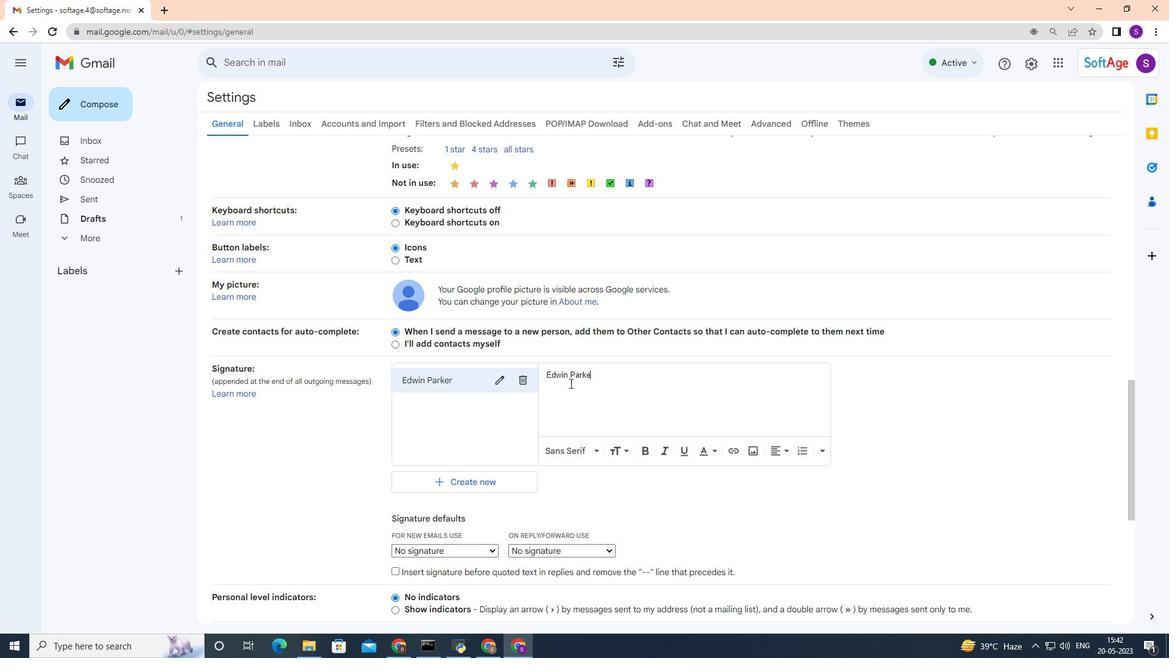 
Action: Mouse moved to (570, 384)
Screenshot: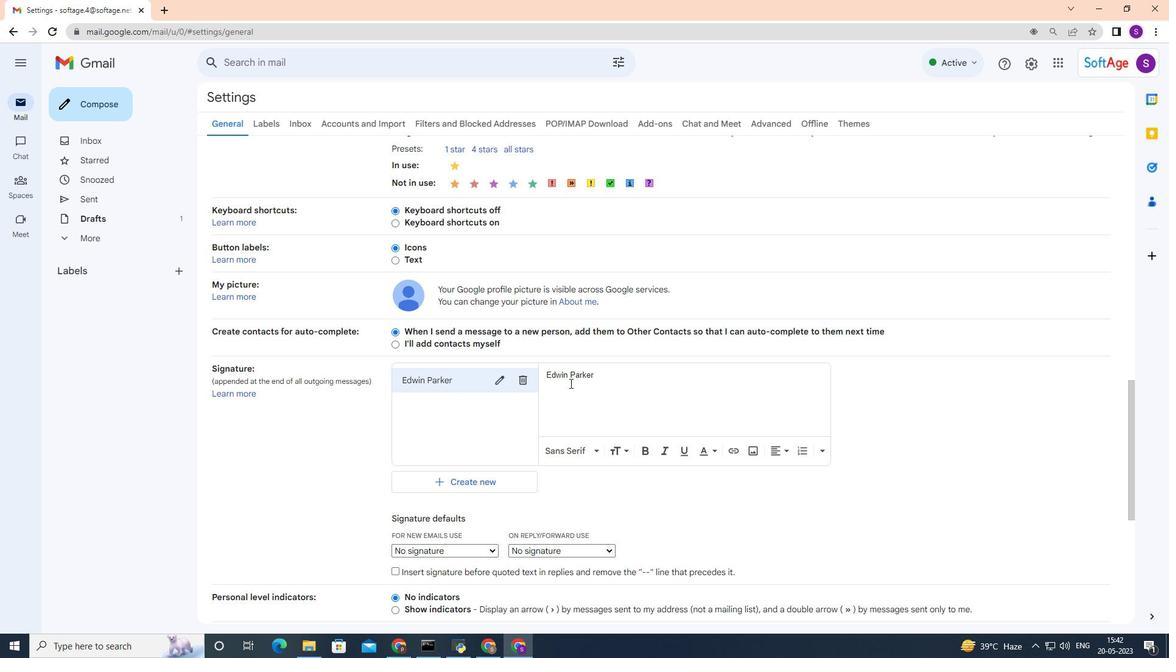
Action: Mouse scrolled (570, 383) with delta (0, 0)
Screenshot: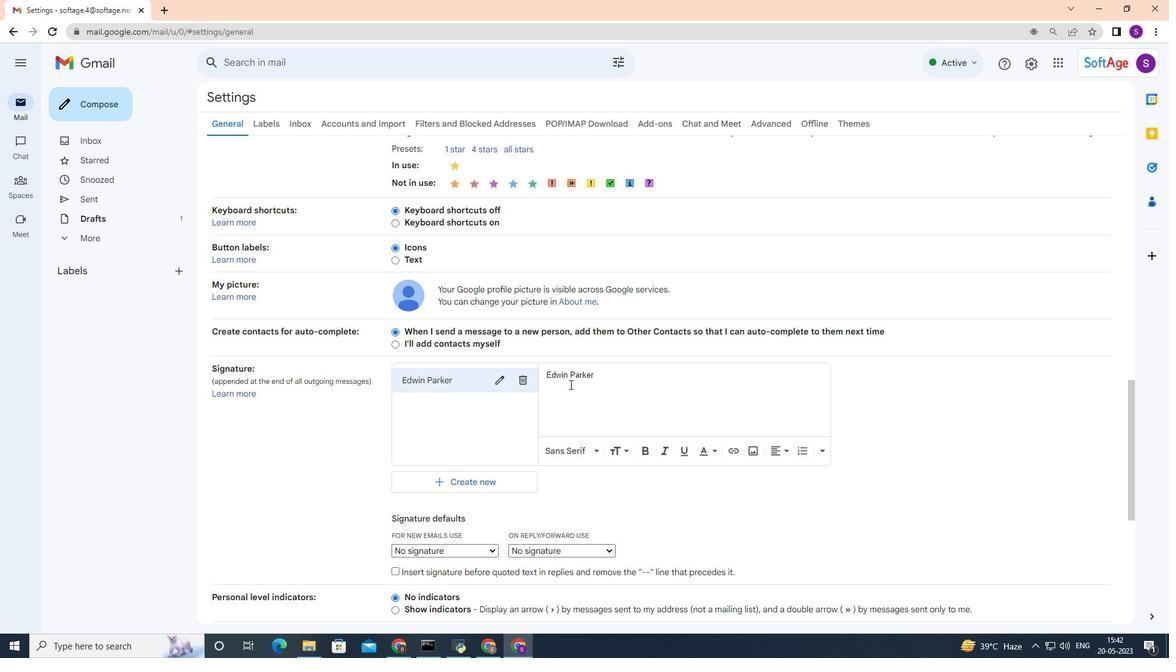 
Action: Mouse scrolled (570, 383) with delta (0, 0)
Screenshot: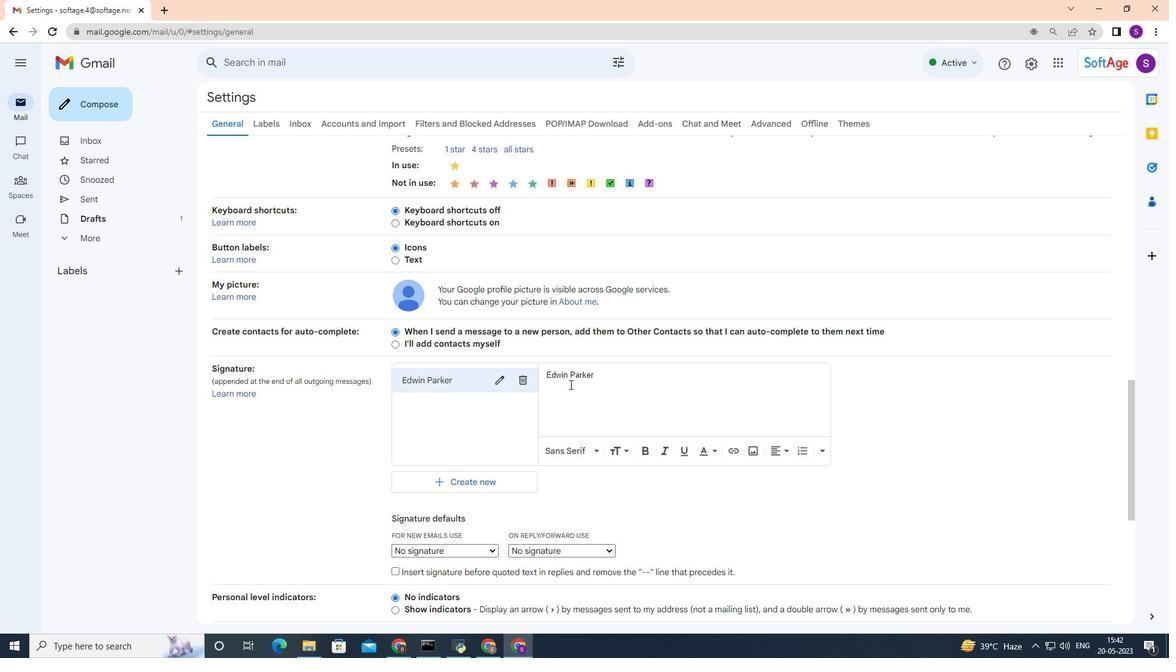 
Action: Mouse scrolled (570, 383) with delta (0, 0)
Screenshot: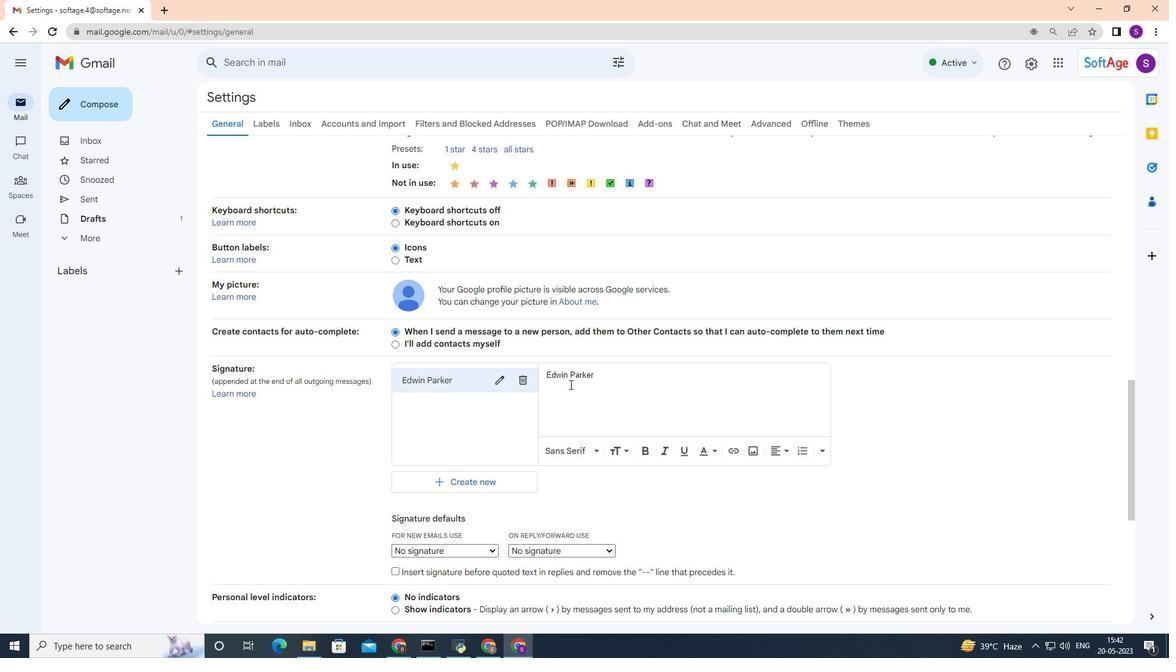 
Action: Mouse moved to (491, 369)
Screenshot: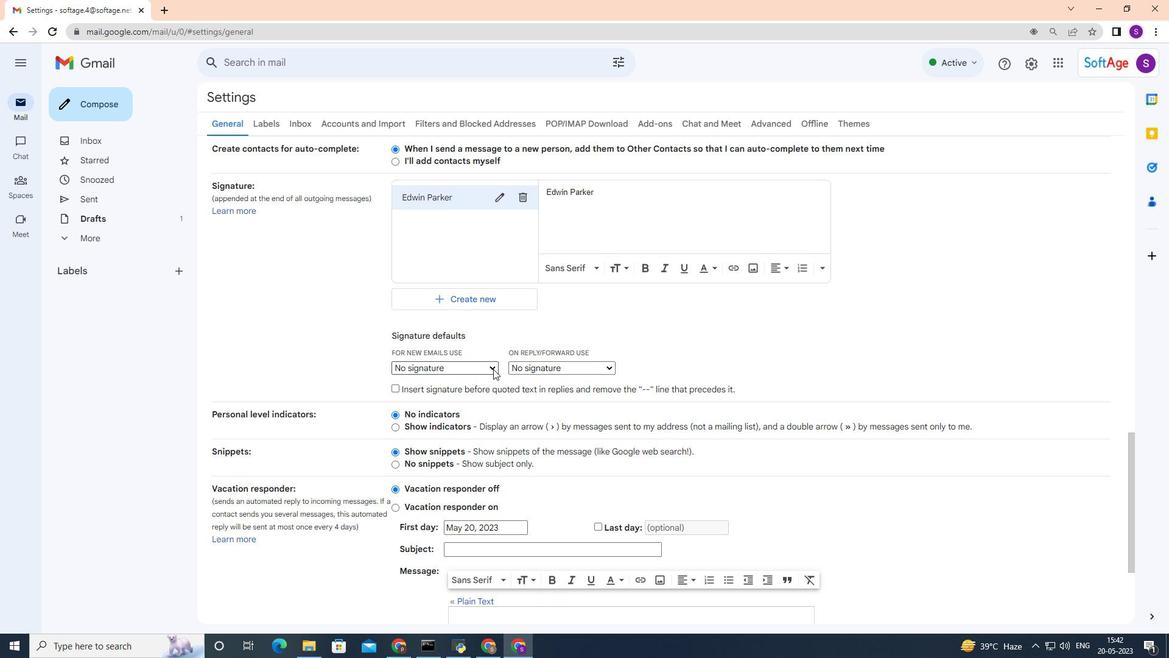 
Action: Mouse pressed left at (491, 369)
Screenshot: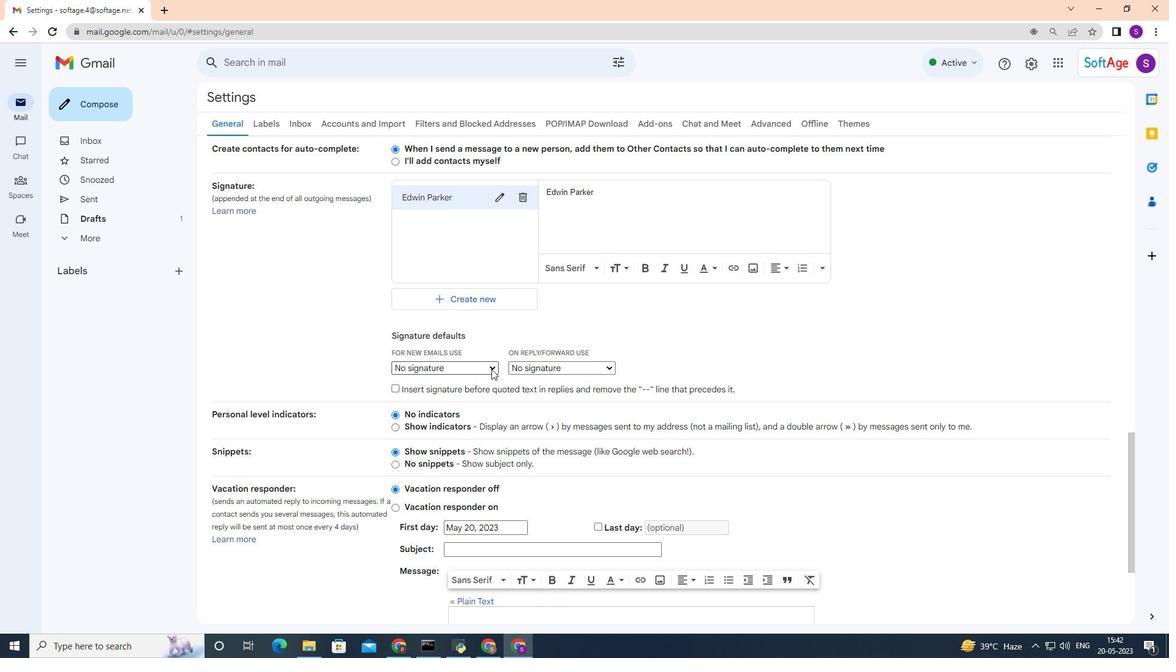 
Action: Mouse moved to (486, 387)
Screenshot: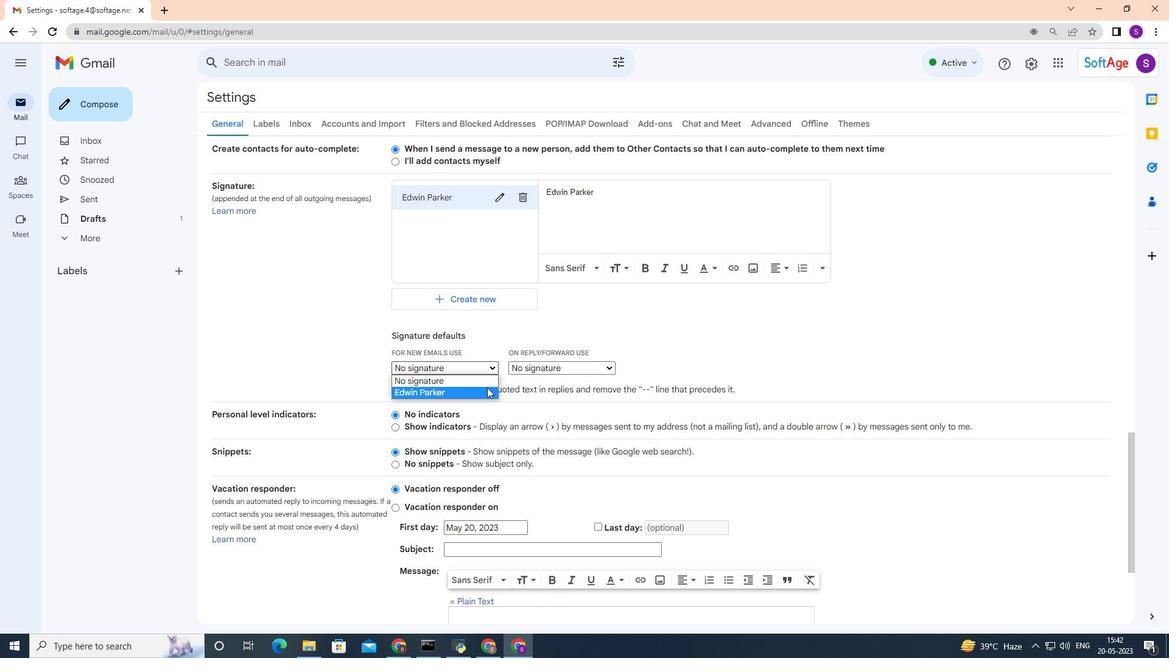 
Action: Mouse pressed left at (486, 387)
Screenshot: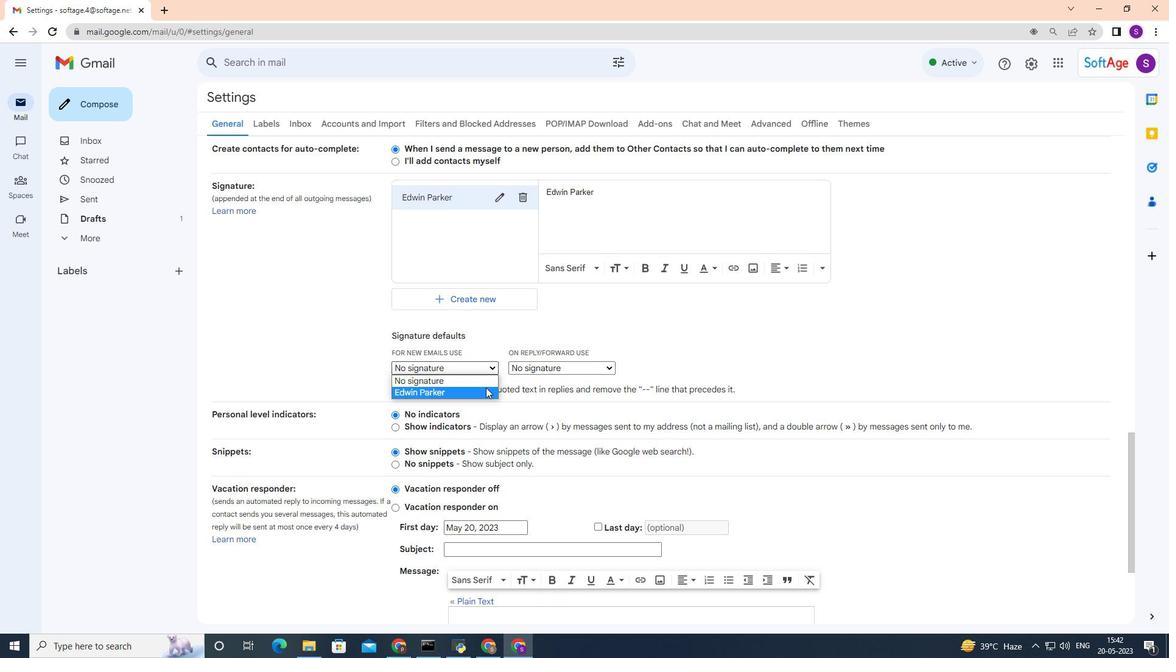 
Action: Mouse moved to (538, 368)
Screenshot: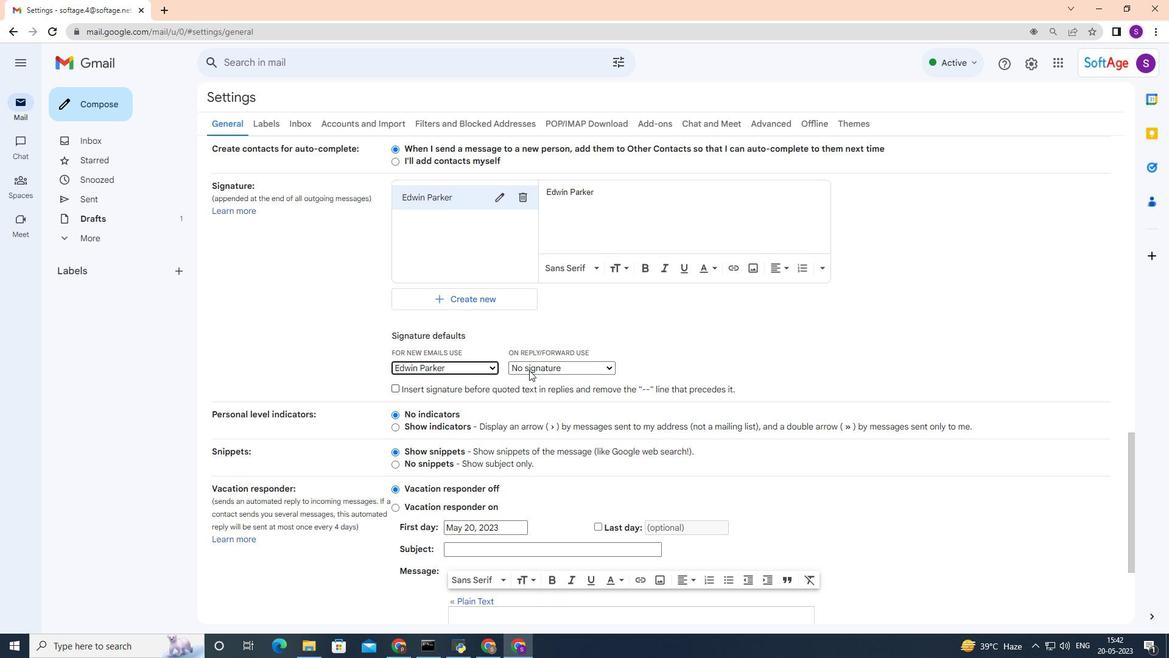 
Action: Mouse pressed left at (538, 368)
Screenshot: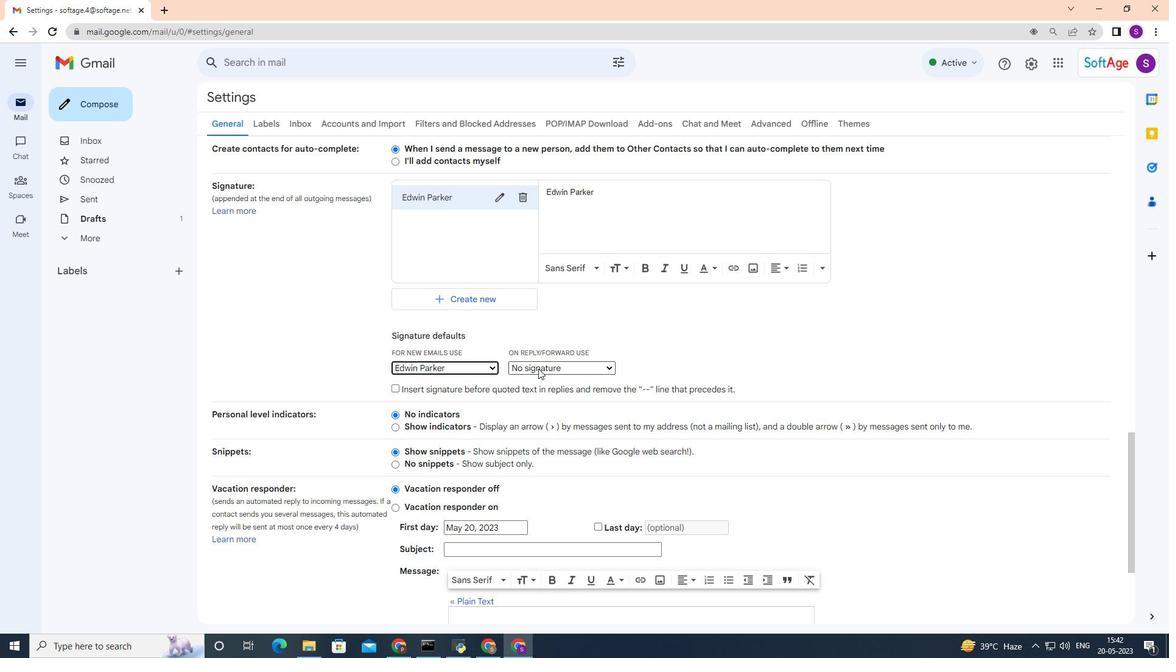 
Action: Mouse moved to (545, 394)
Screenshot: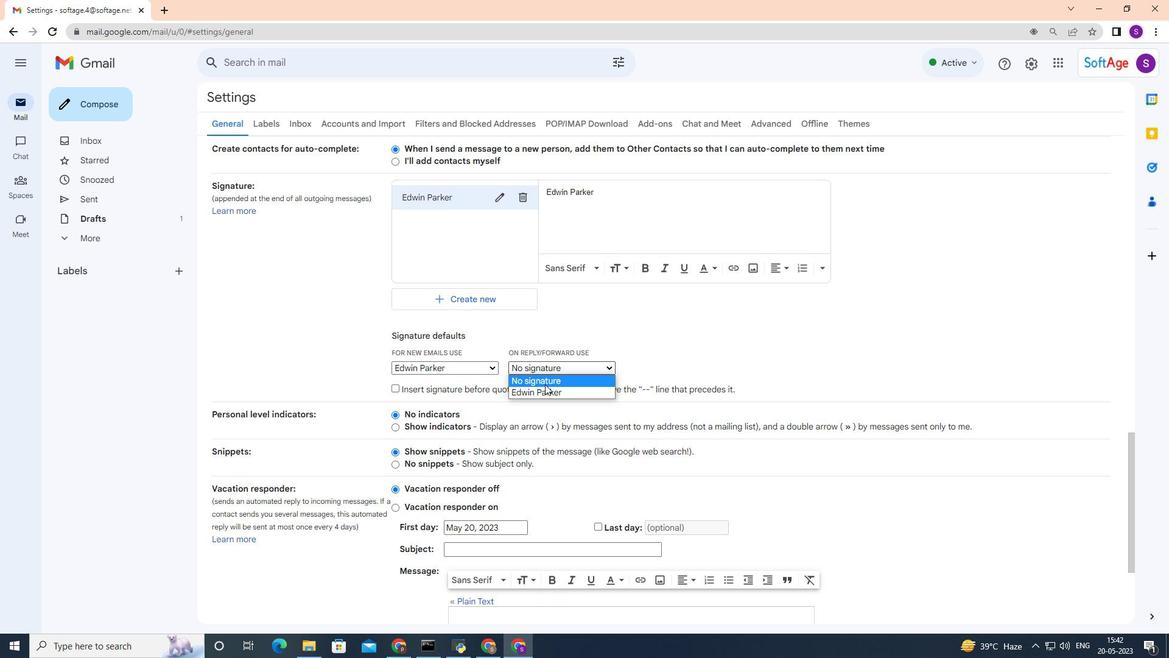
Action: Mouse pressed left at (545, 394)
Screenshot: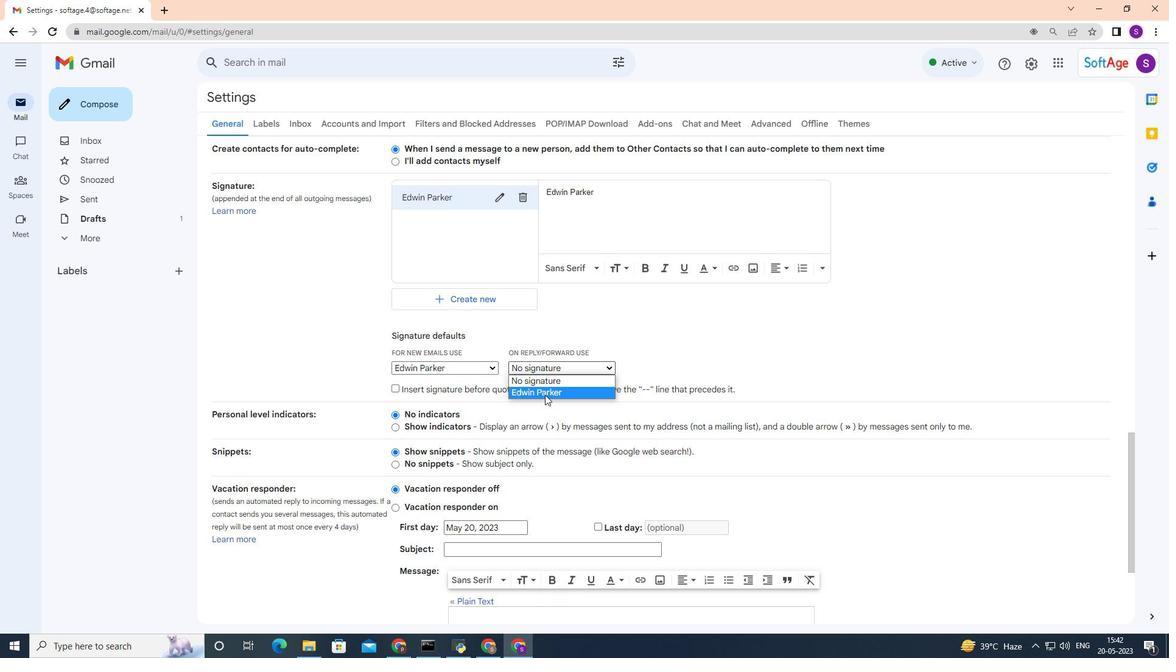 
Action: Mouse moved to (394, 387)
Screenshot: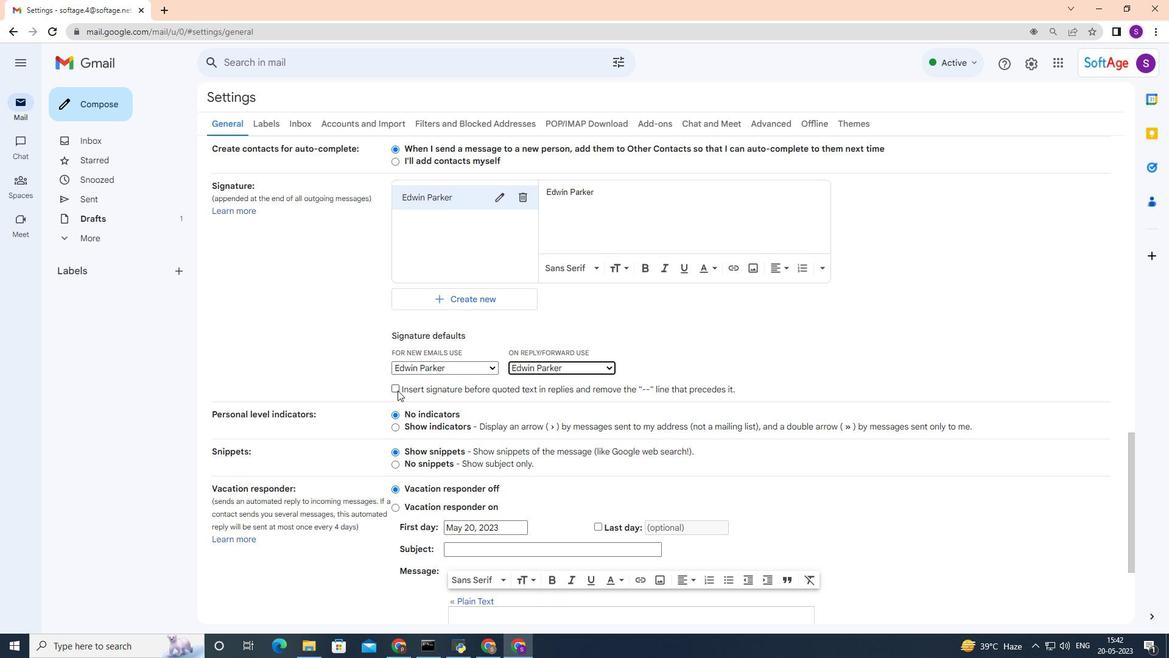 
Action: Mouse pressed left at (394, 387)
Screenshot: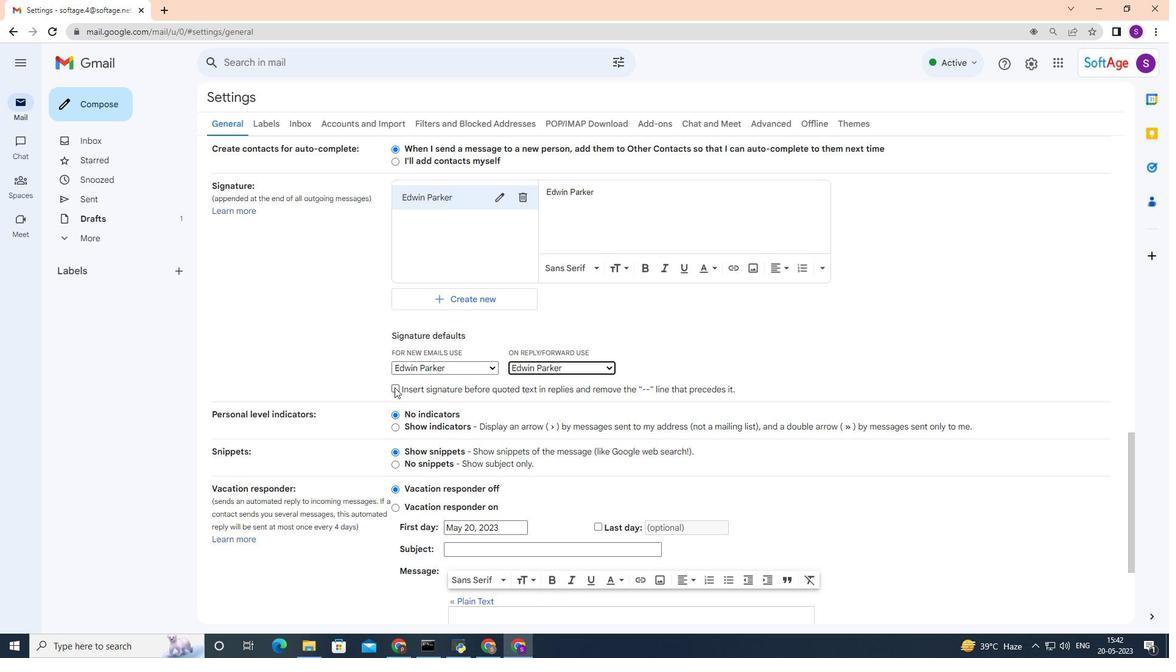 
Action: Mouse moved to (481, 416)
Screenshot: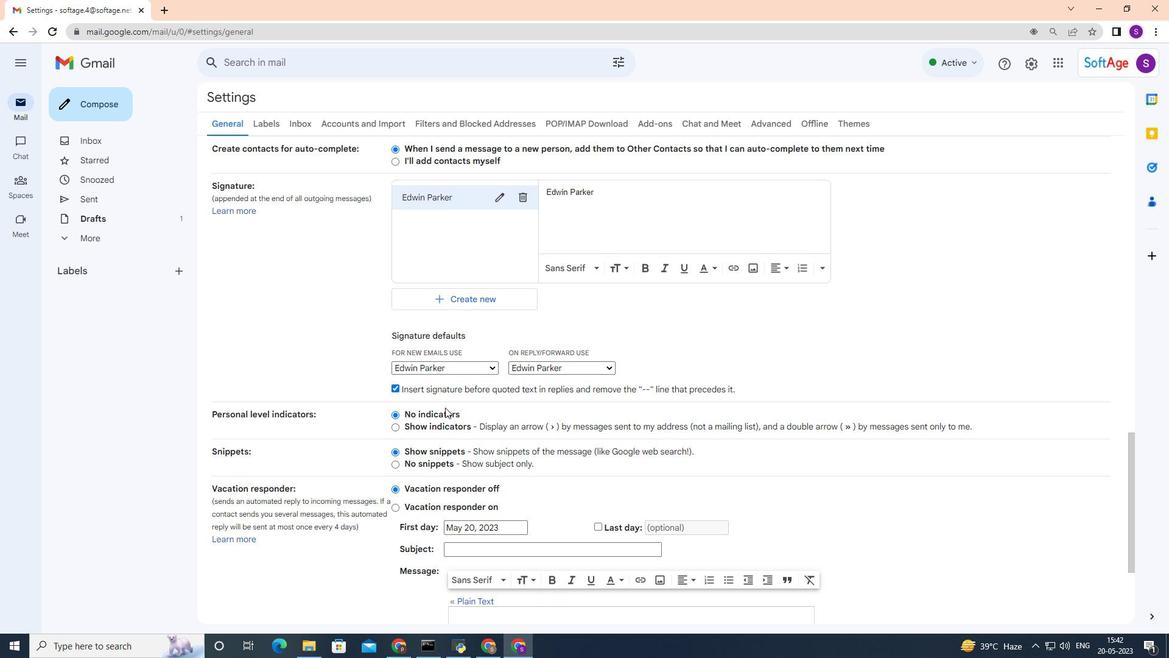 
Action: Mouse scrolled (481, 416) with delta (0, 0)
Screenshot: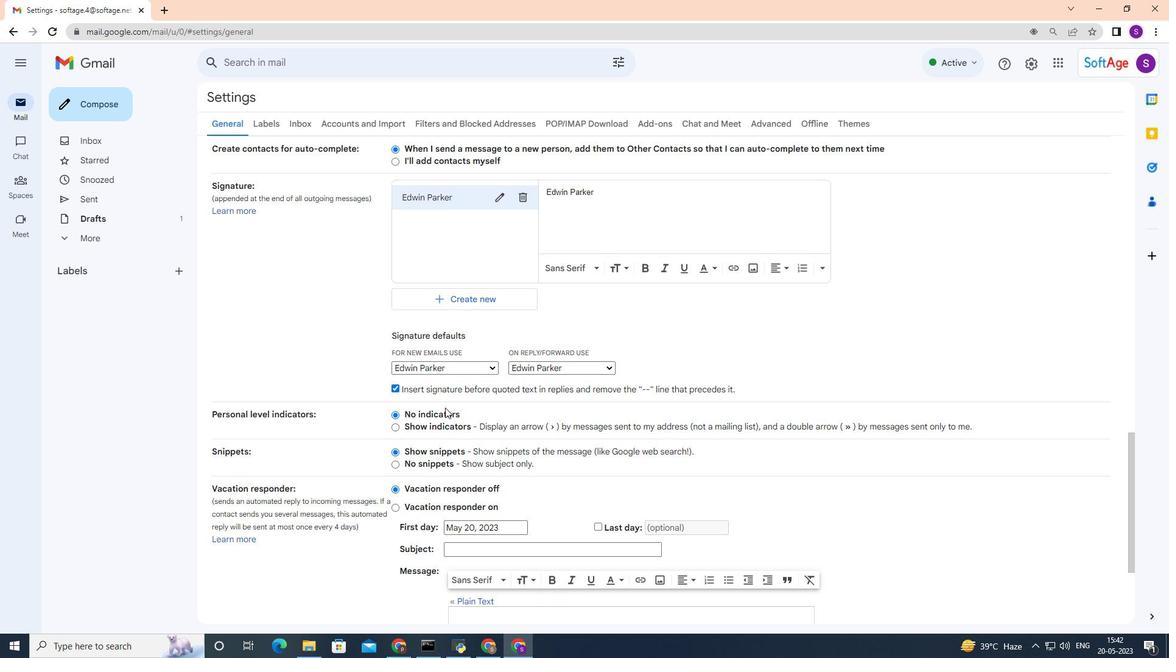 
Action: Mouse scrolled (481, 416) with delta (0, 0)
Screenshot: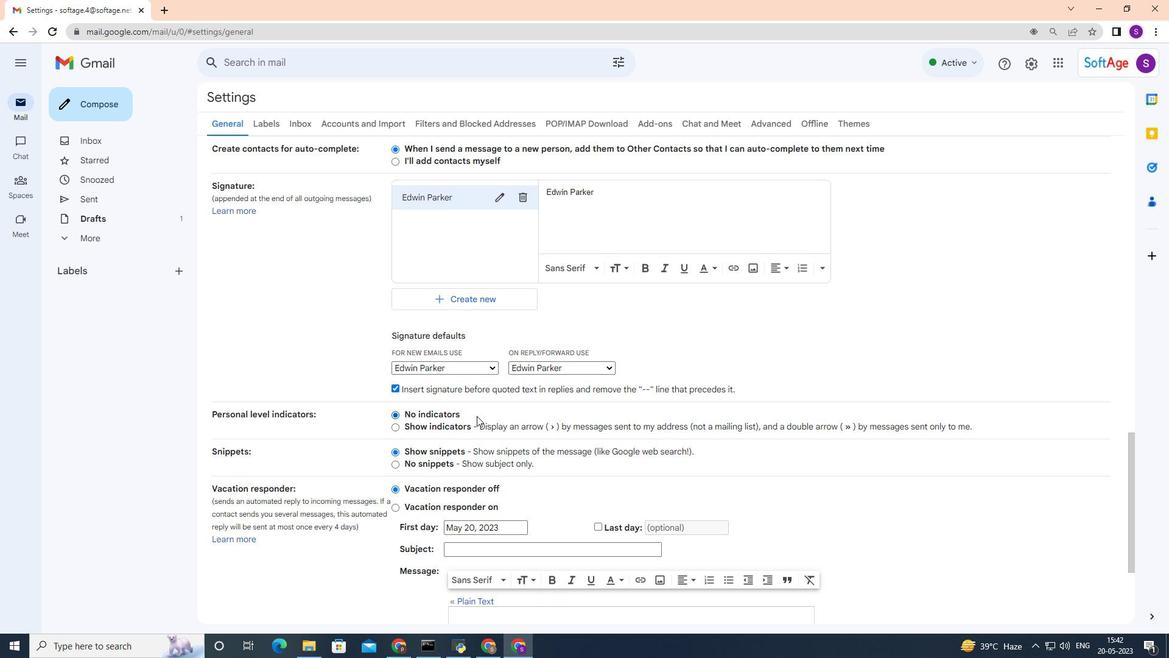 
Action: Mouse scrolled (481, 416) with delta (0, 0)
Screenshot: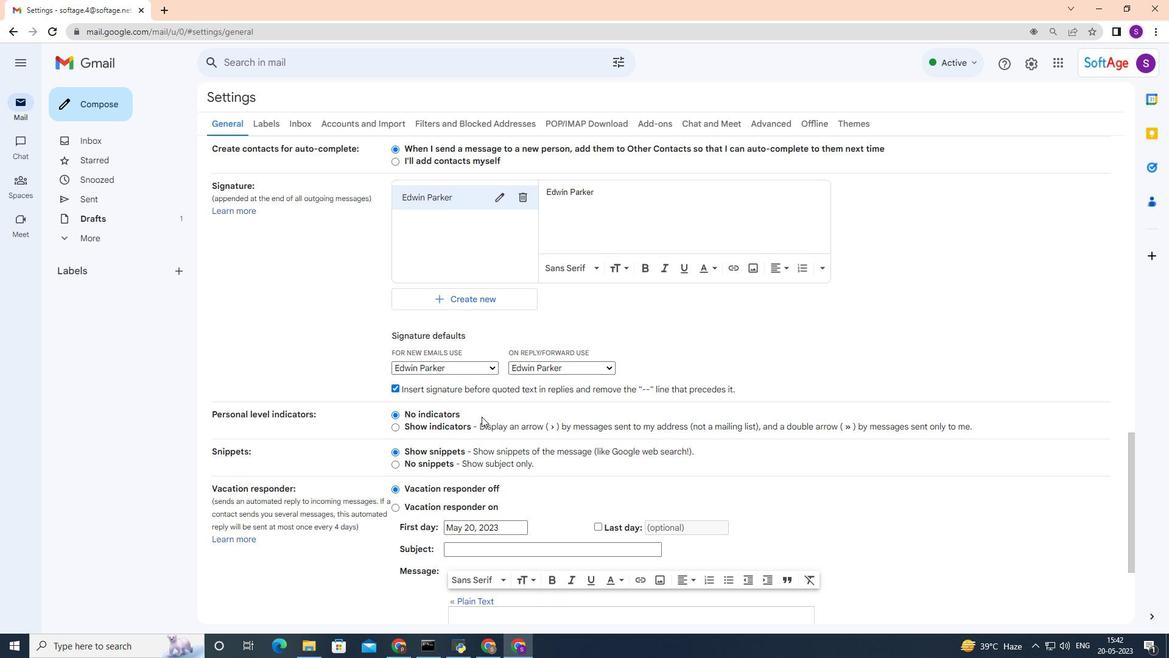 
Action: Mouse moved to (476, 371)
Screenshot: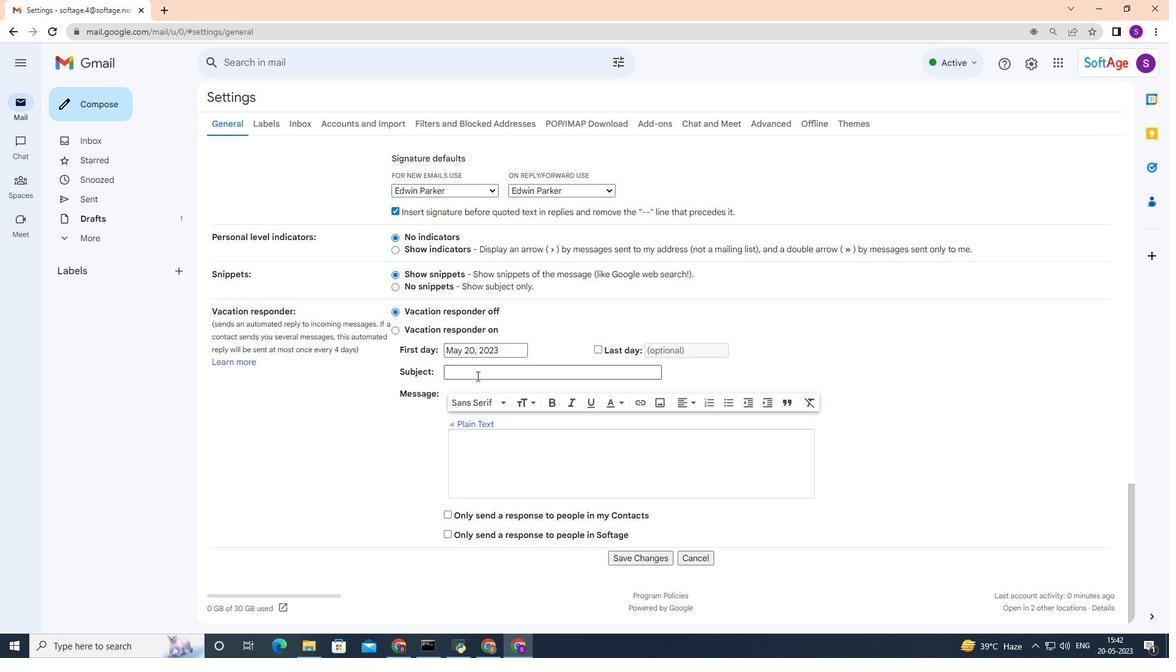 
Action: Mouse pressed left at (476, 371)
Screenshot: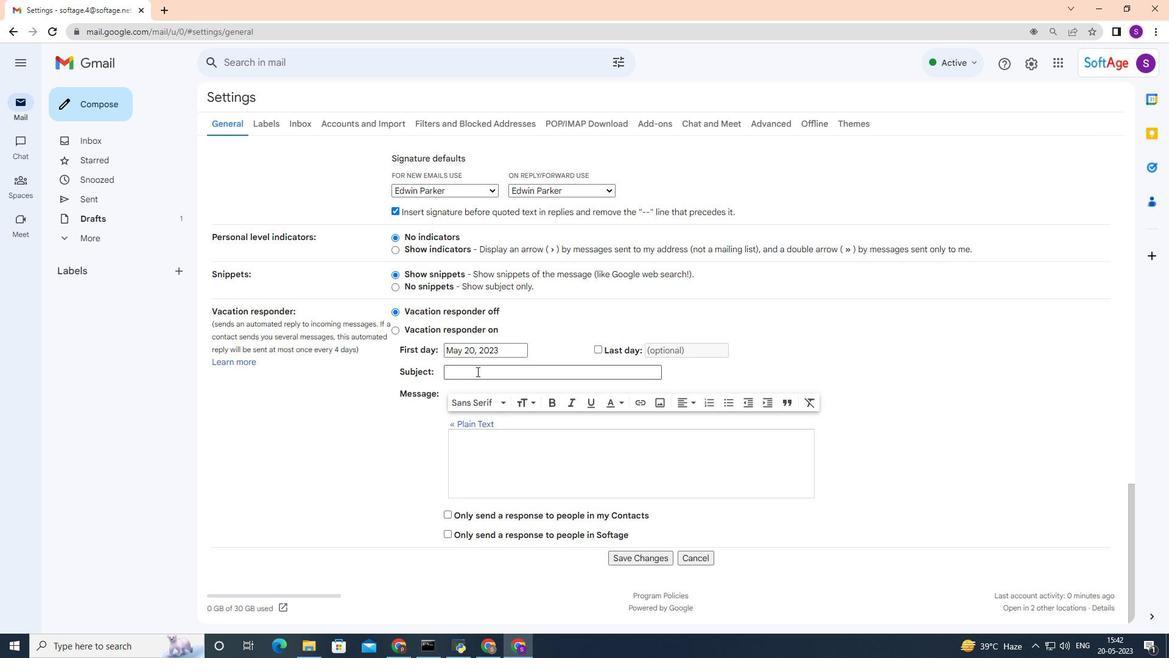 
Action: Key pressed <Key.shift>Announcement<Key.space>of<Key.space>a<Key.space>change<Key.space>in<Key.space>company<Key.space>name
Screenshot: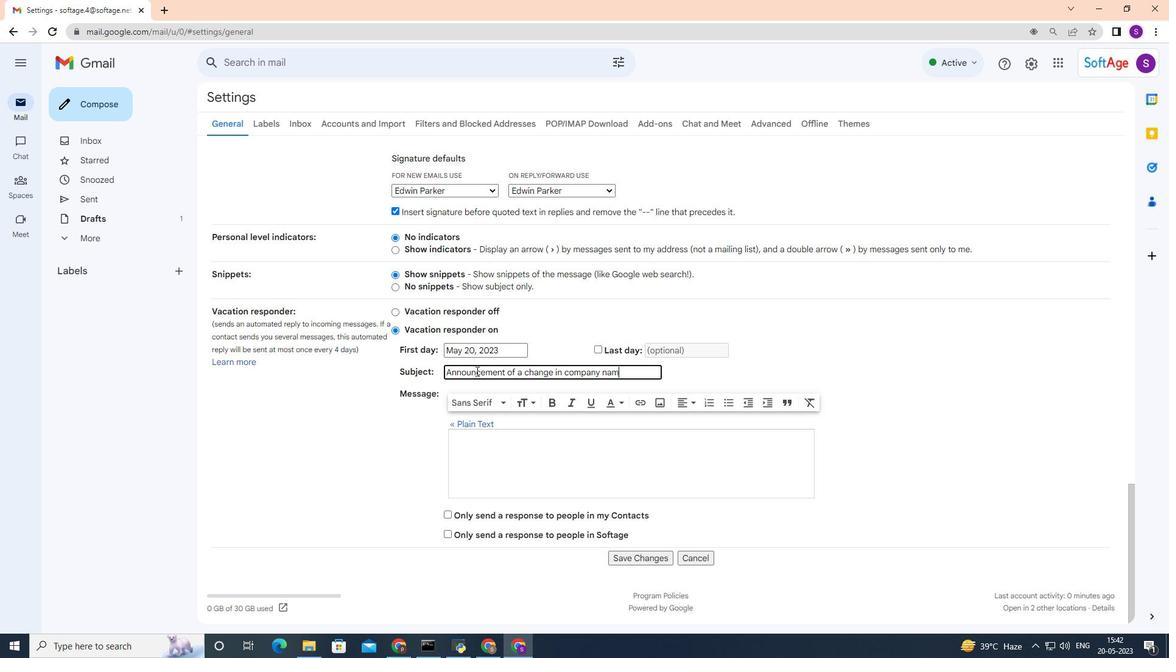 
Action: Mouse moved to (586, 433)
Screenshot: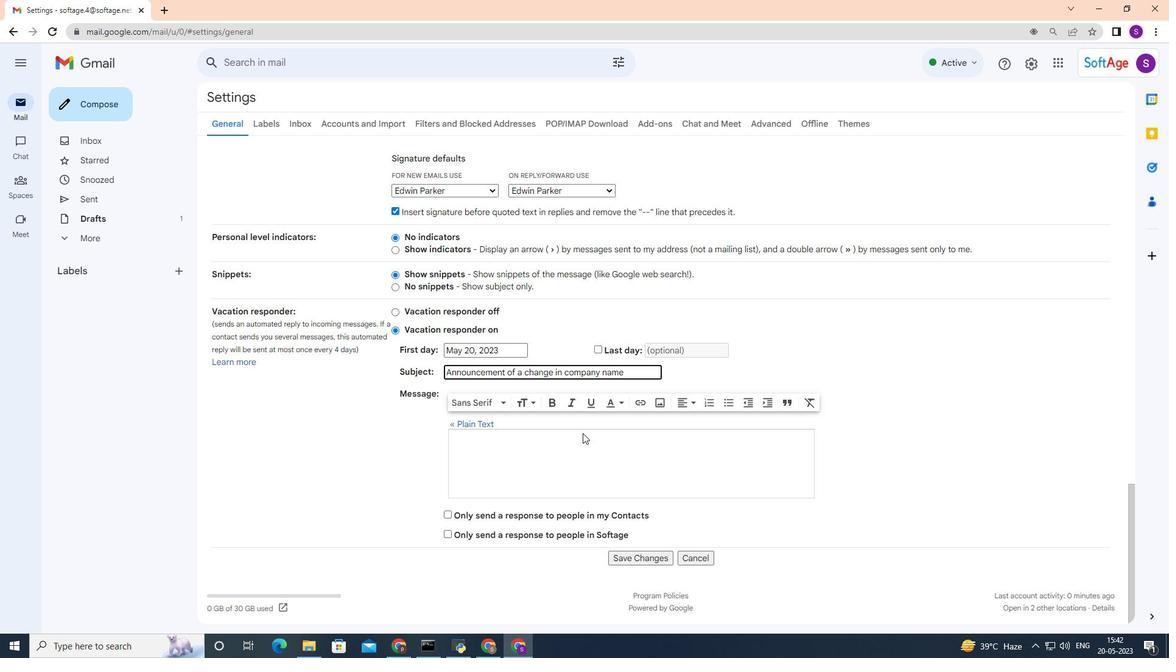 
Action: Mouse scrolled (586, 432) with delta (0, 0)
Screenshot: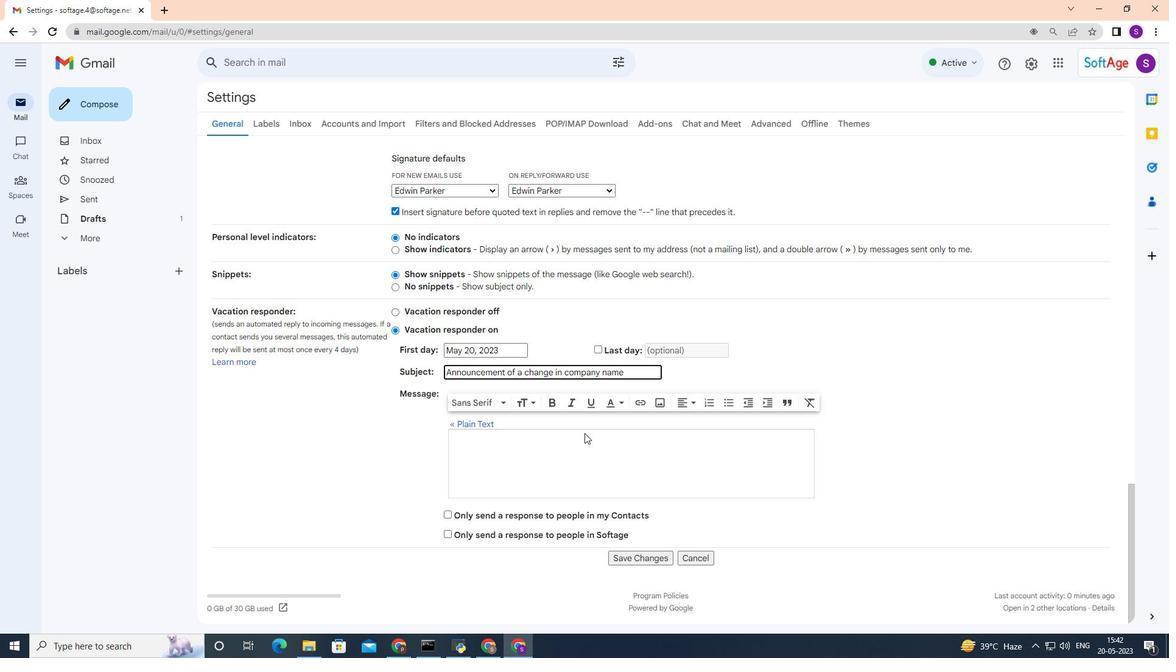 
Action: Mouse moved to (589, 433)
Screenshot: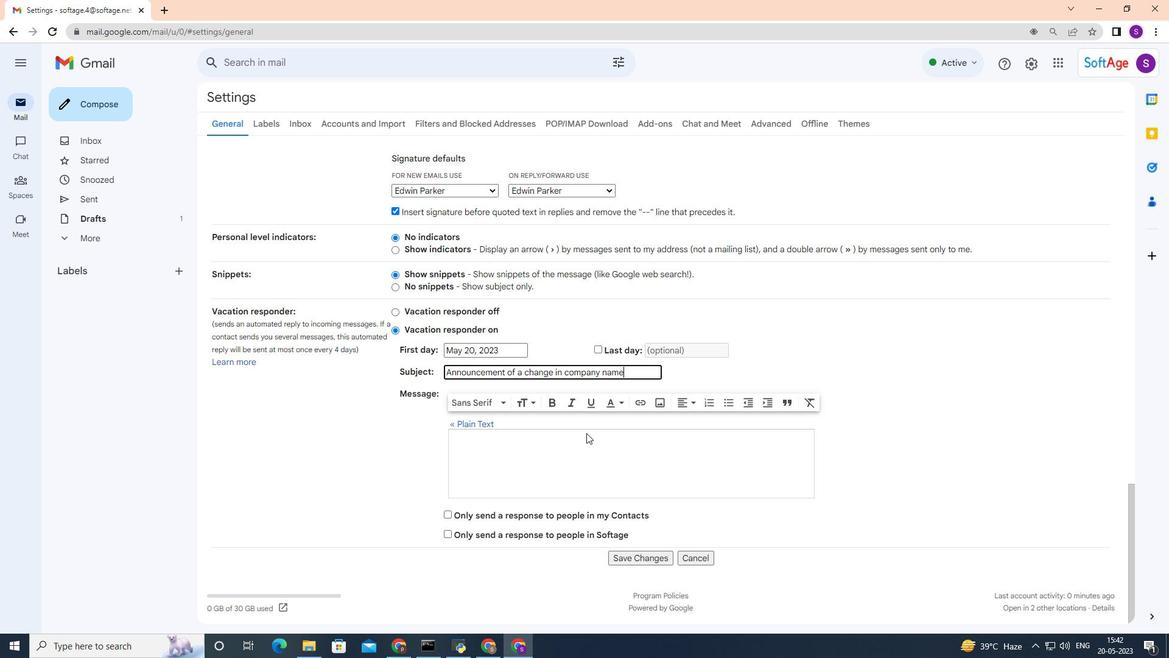 
Action: Mouse scrolled (589, 432) with delta (0, 0)
Screenshot: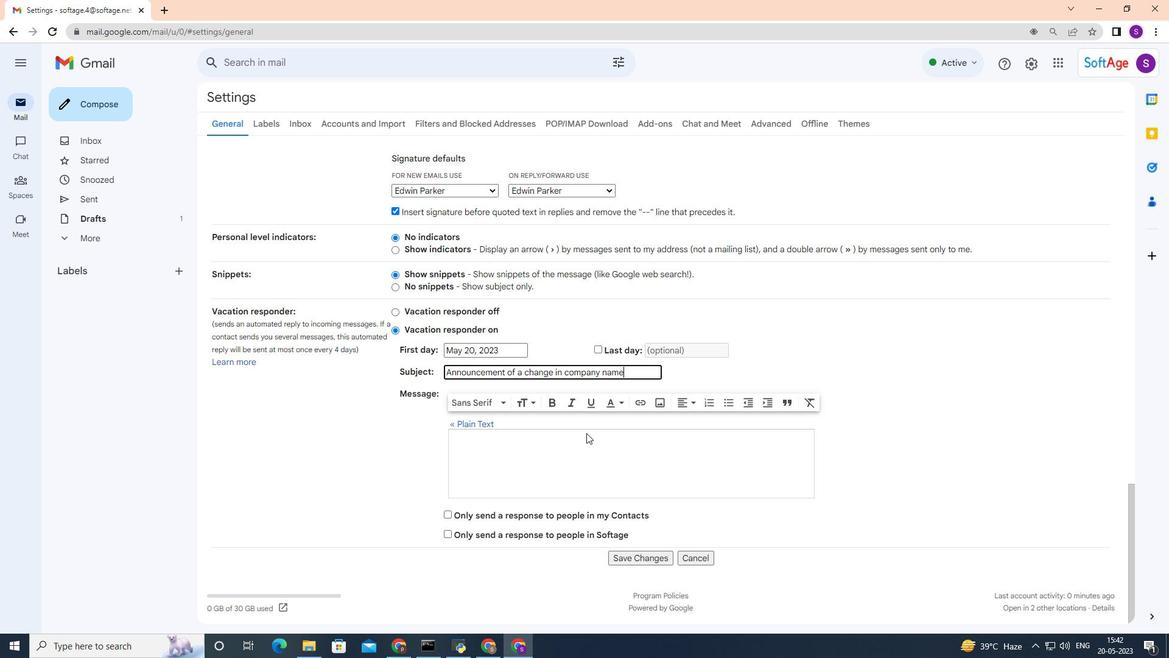 
Action: Mouse moved to (633, 556)
Screenshot: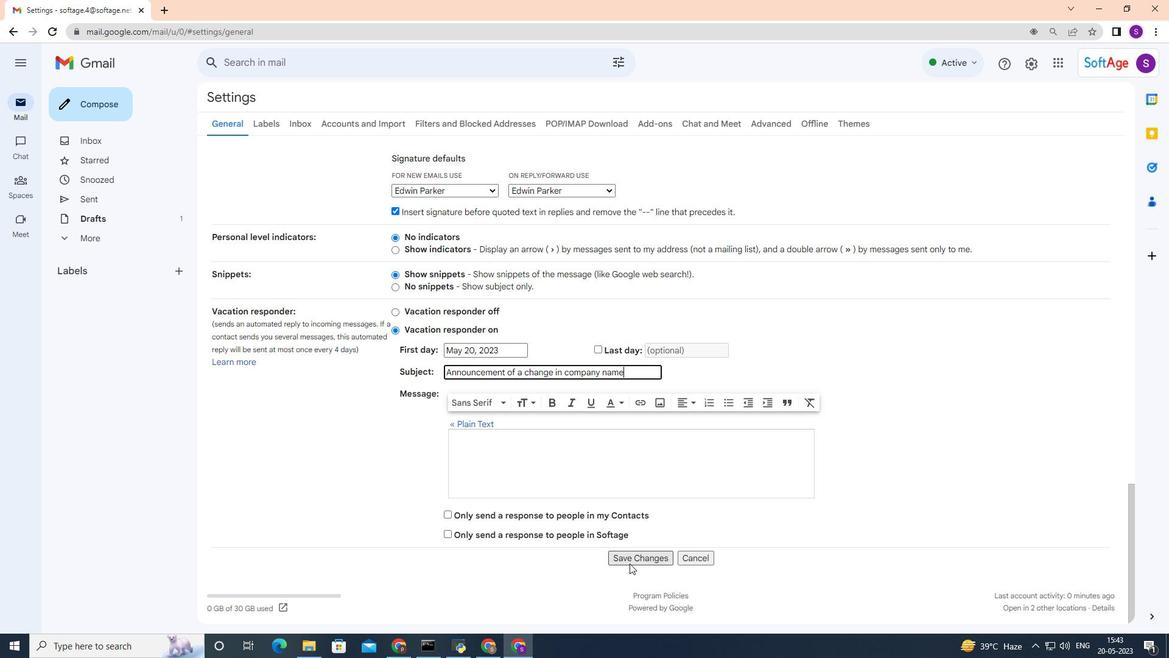 
Action: Mouse pressed left at (633, 556)
Screenshot: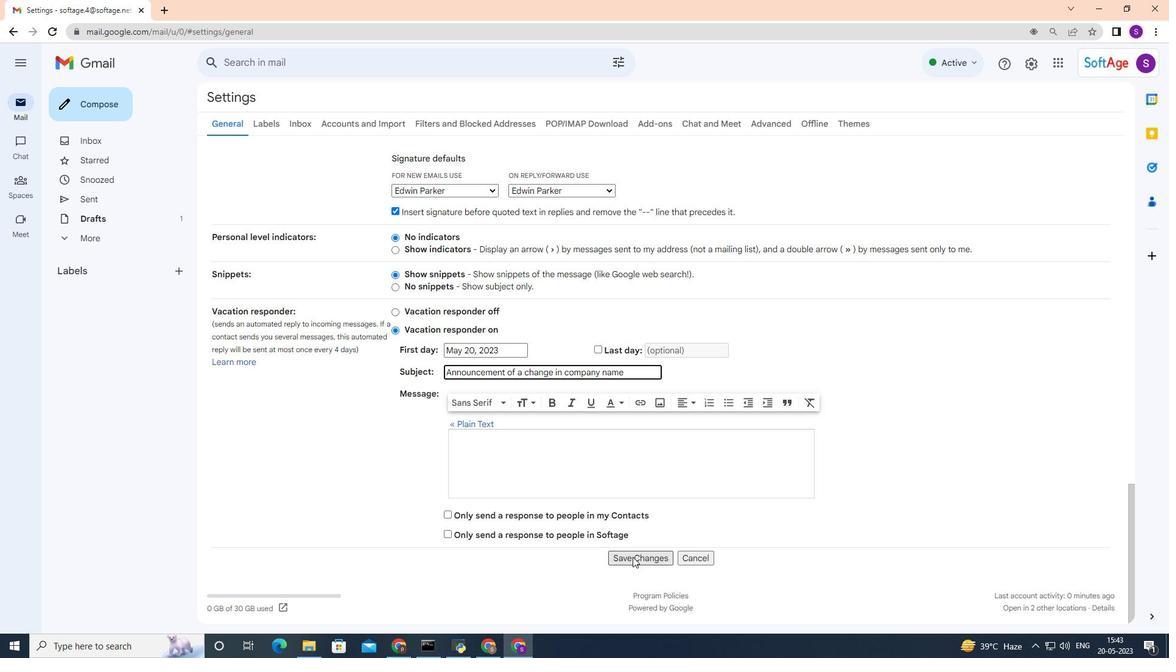
Action: Mouse moved to (436, 408)
Screenshot: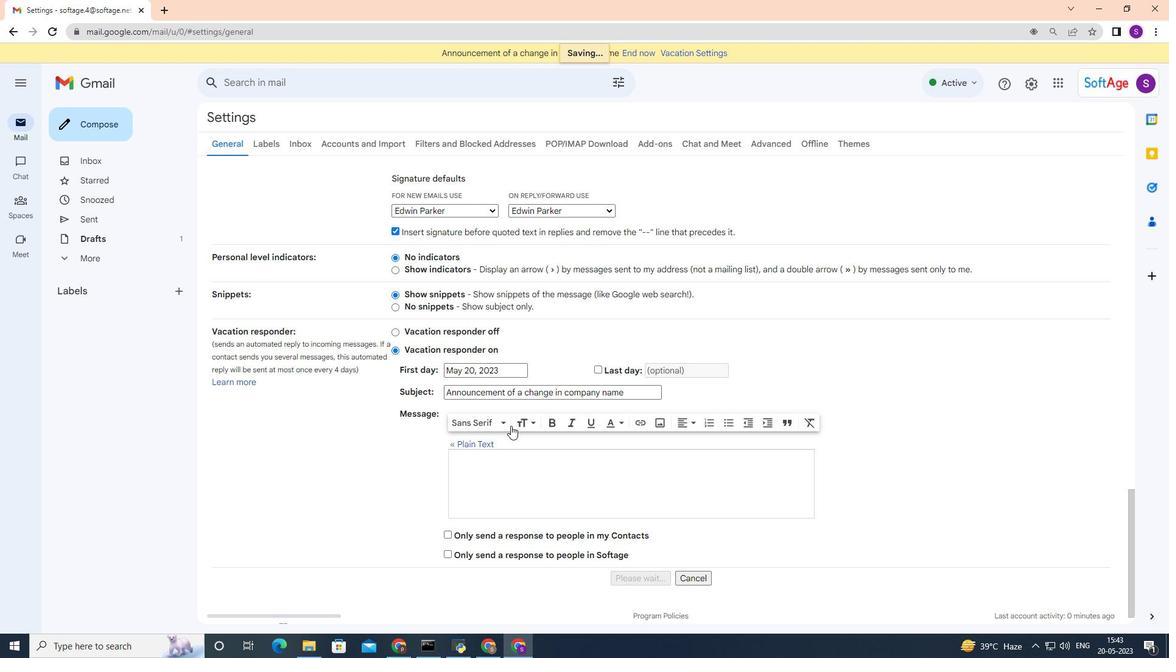 
Action: Mouse scrolled (436, 409) with delta (0, 0)
Screenshot: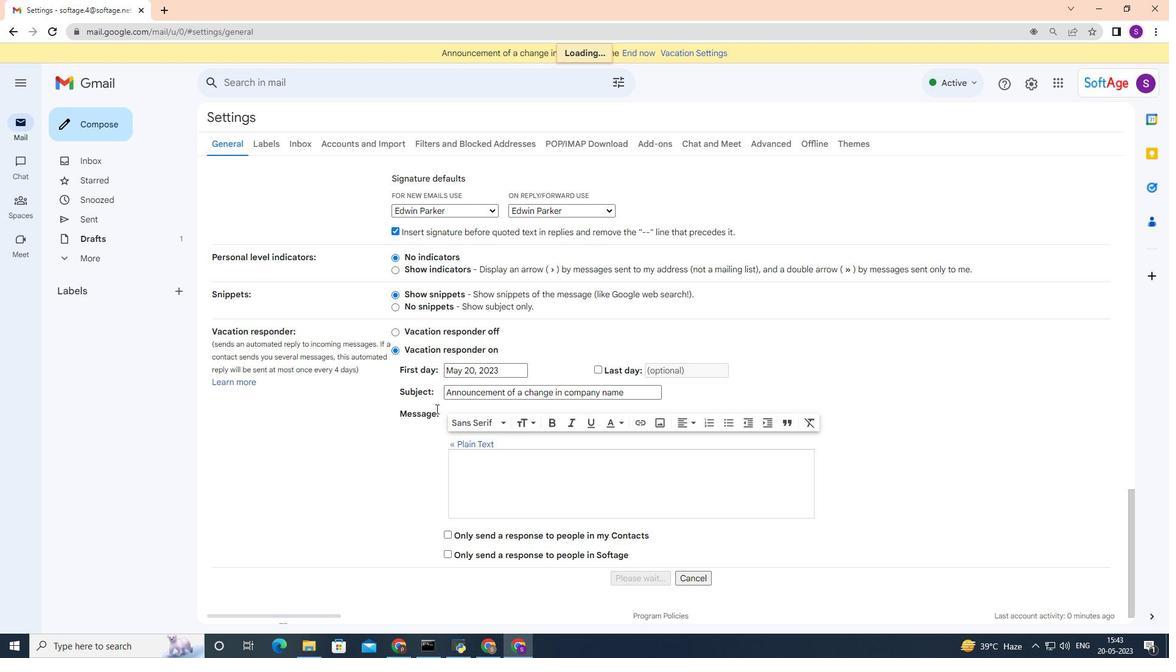 
Action: Mouse scrolled (436, 409) with delta (0, 0)
Screenshot: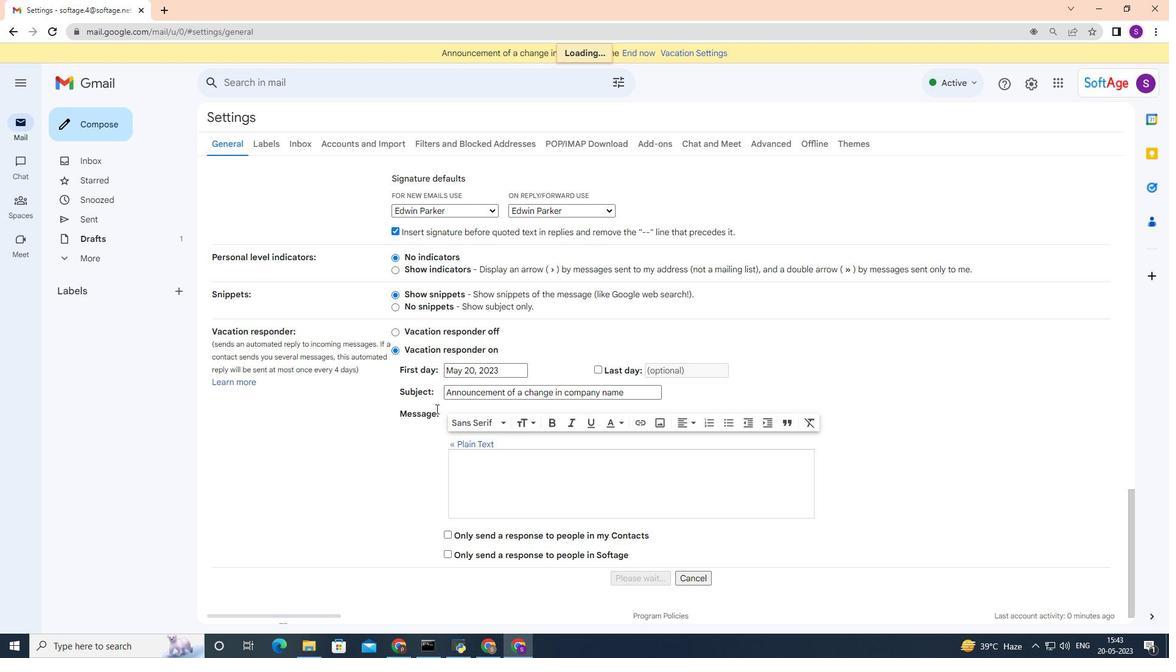 
Action: Mouse scrolled (436, 409) with delta (0, 0)
Screenshot: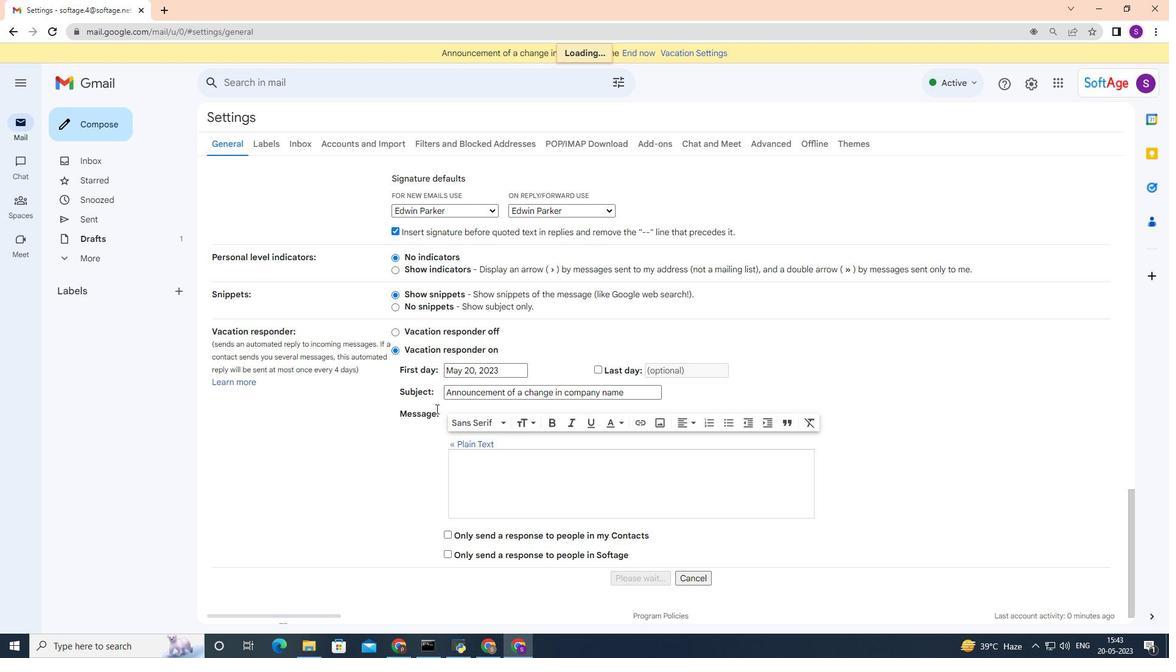 
Action: Mouse scrolled (436, 409) with delta (0, 0)
Screenshot: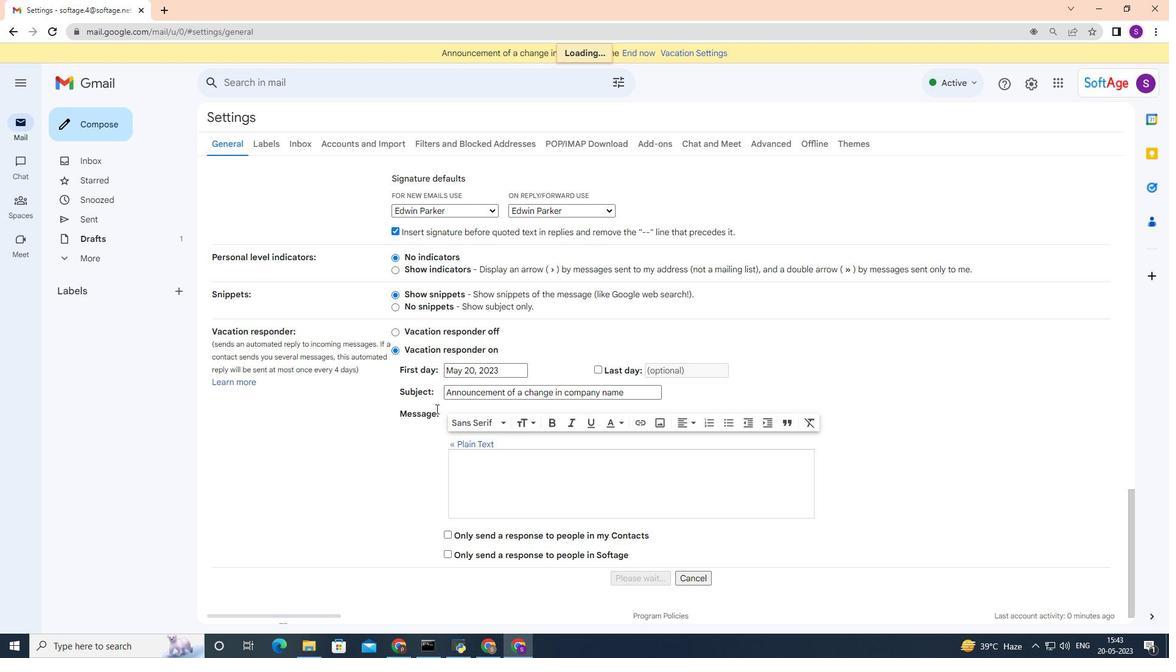 
Action: Mouse scrolled (436, 409) with delta (0, 0)
Screenshot: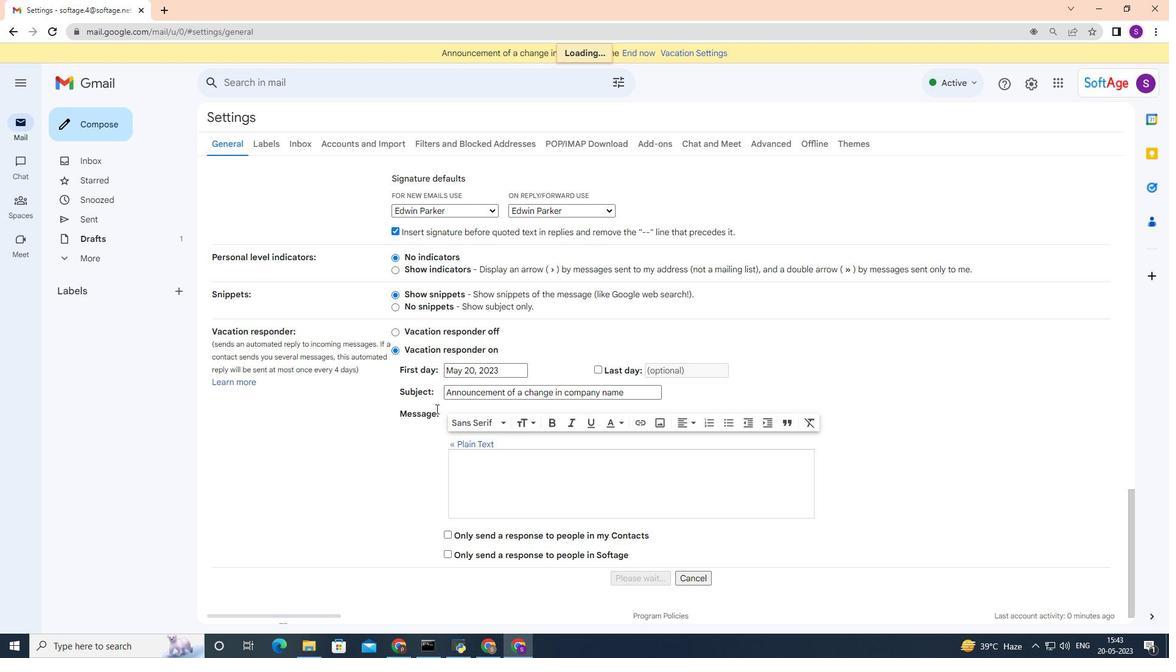 
Action: Mouse scrolled (436, 409) with delta (0, 0)
Screenshot: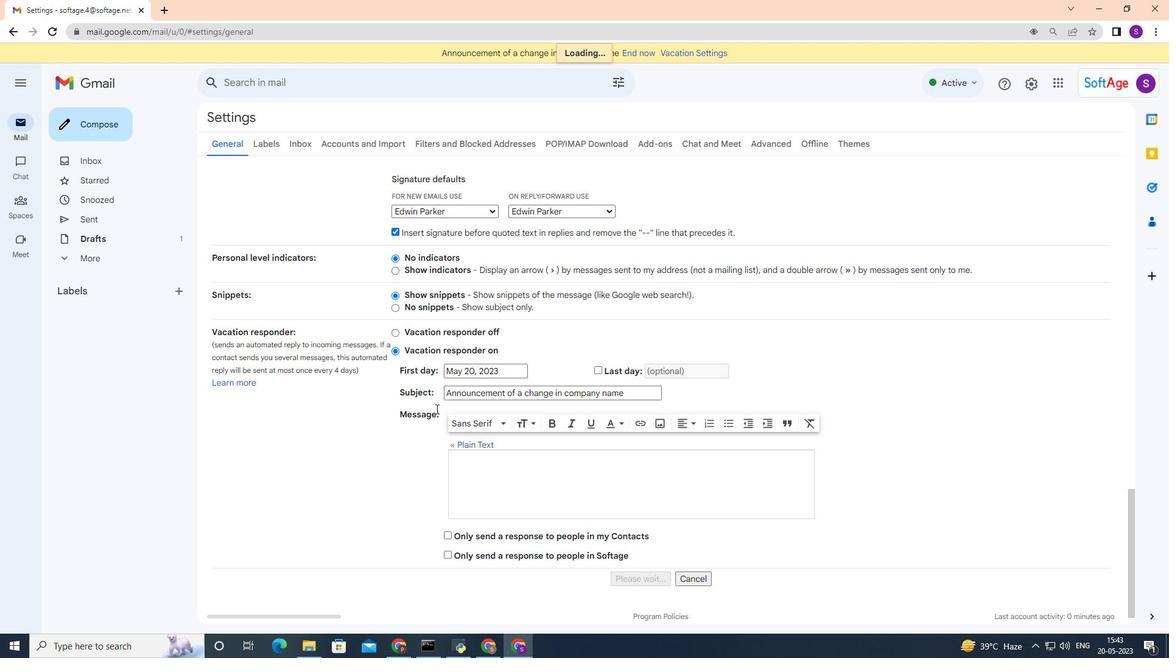 
Action: Mouse scrolled (436, 409) with delta (0, 0)
Screenshot: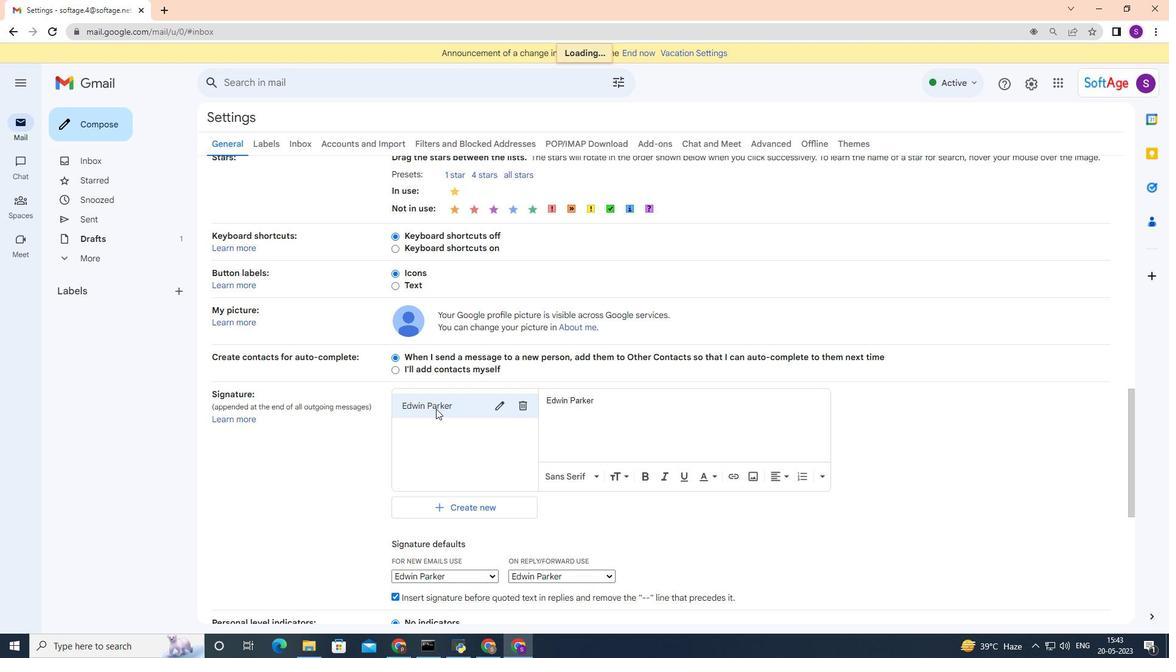 
Action: Mouse scrolled (436, 409) with delta (0, 0)
Screenshot: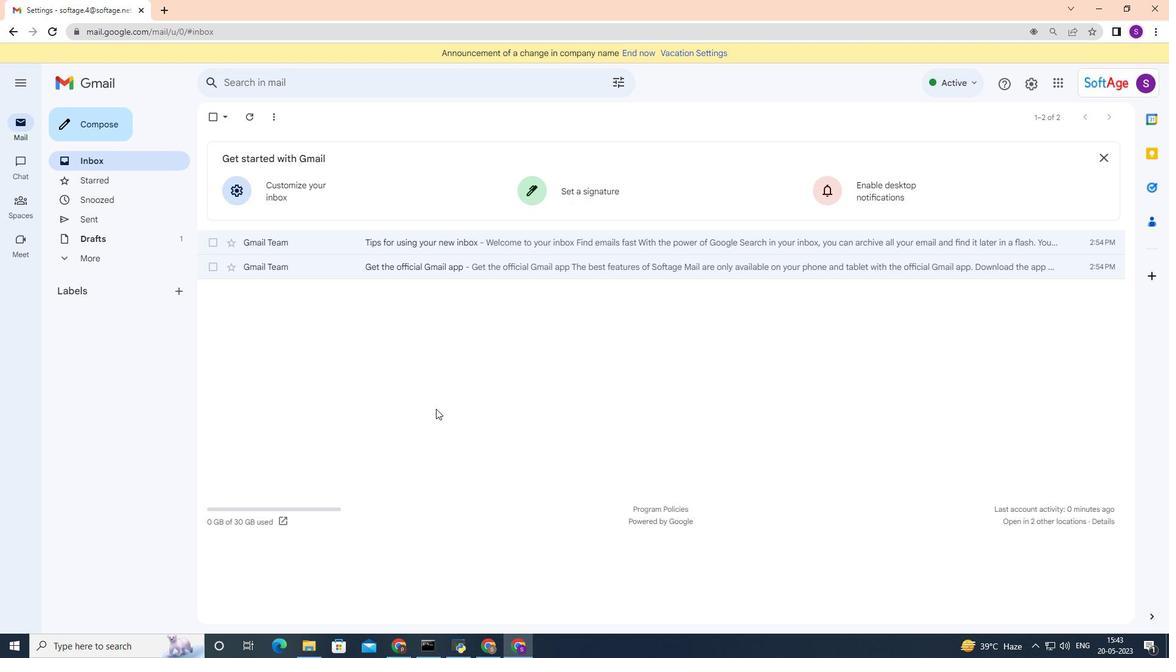 
Action: Mouse scrolled (436, 409) with delta (0, 0)
Screenshot: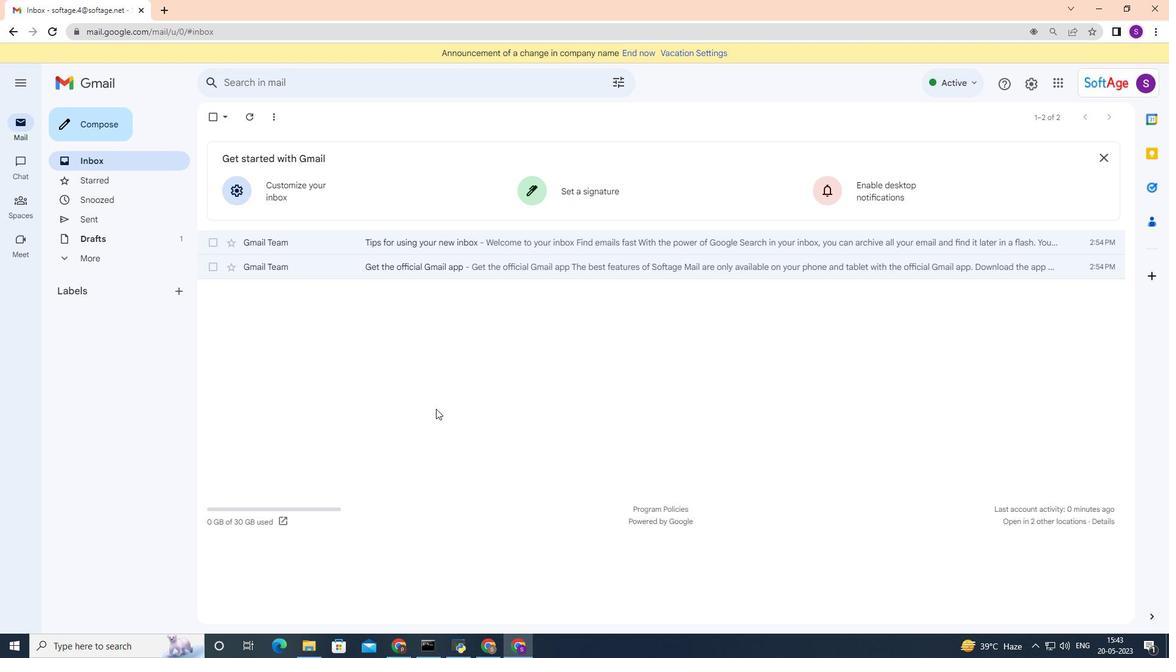 
Action: Mouse moved to (337, 239)
Screenshot: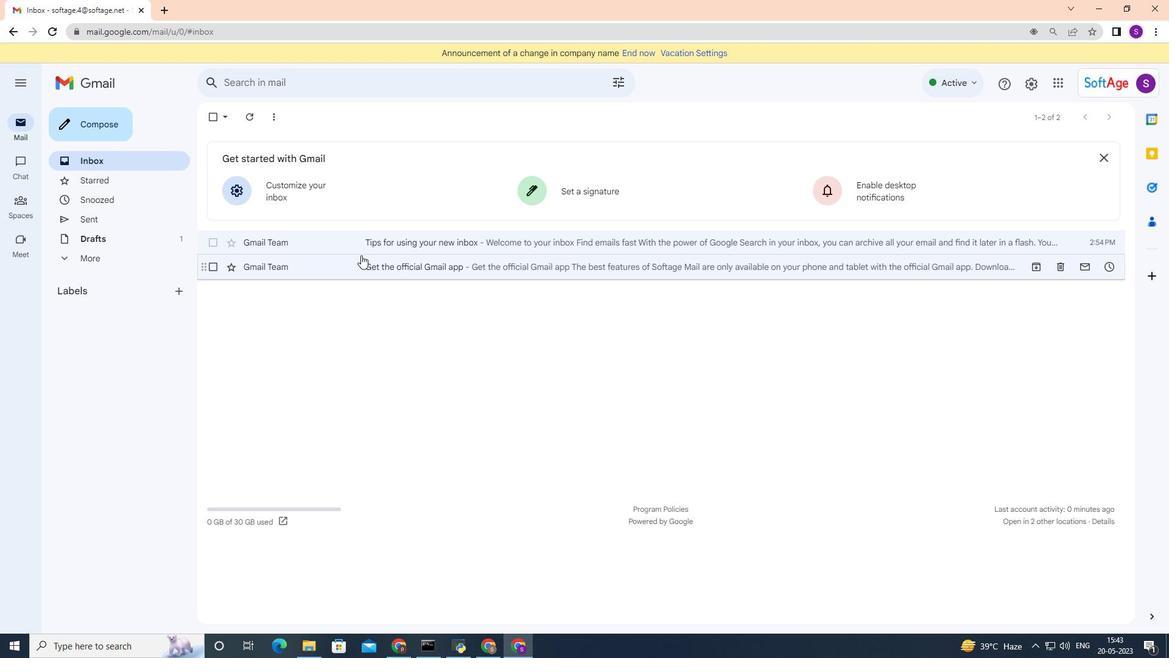 
Action: Mouse pressed left at (337, 239)
Screenshot: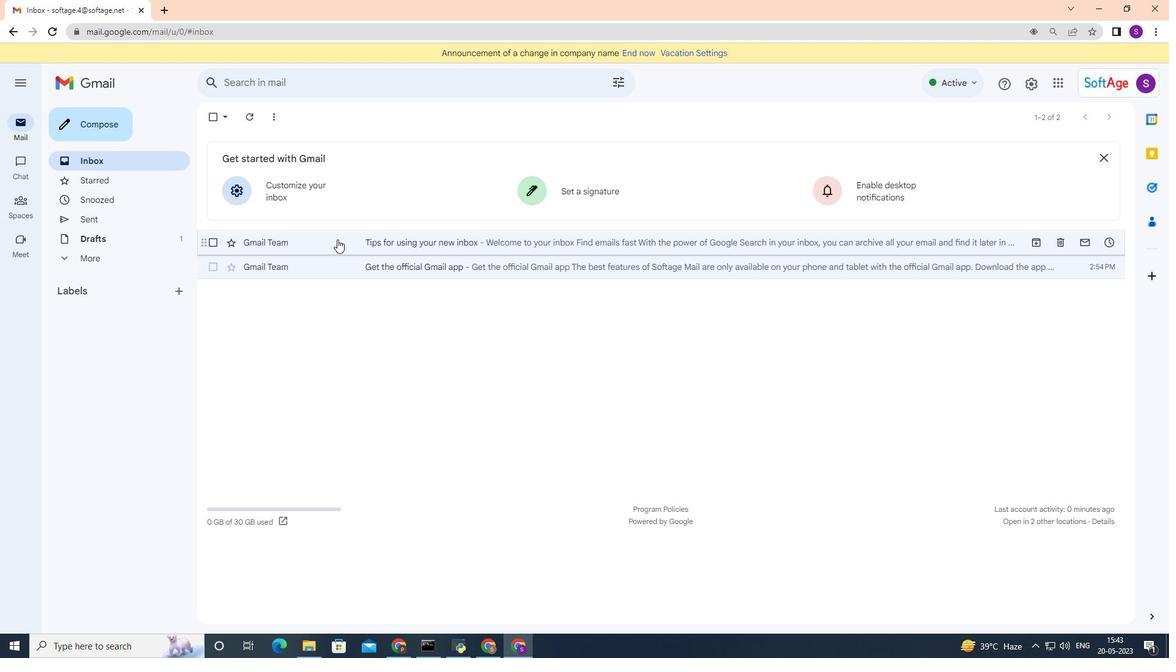 
Action: Mouse moved to (514, 346)
Screenshot: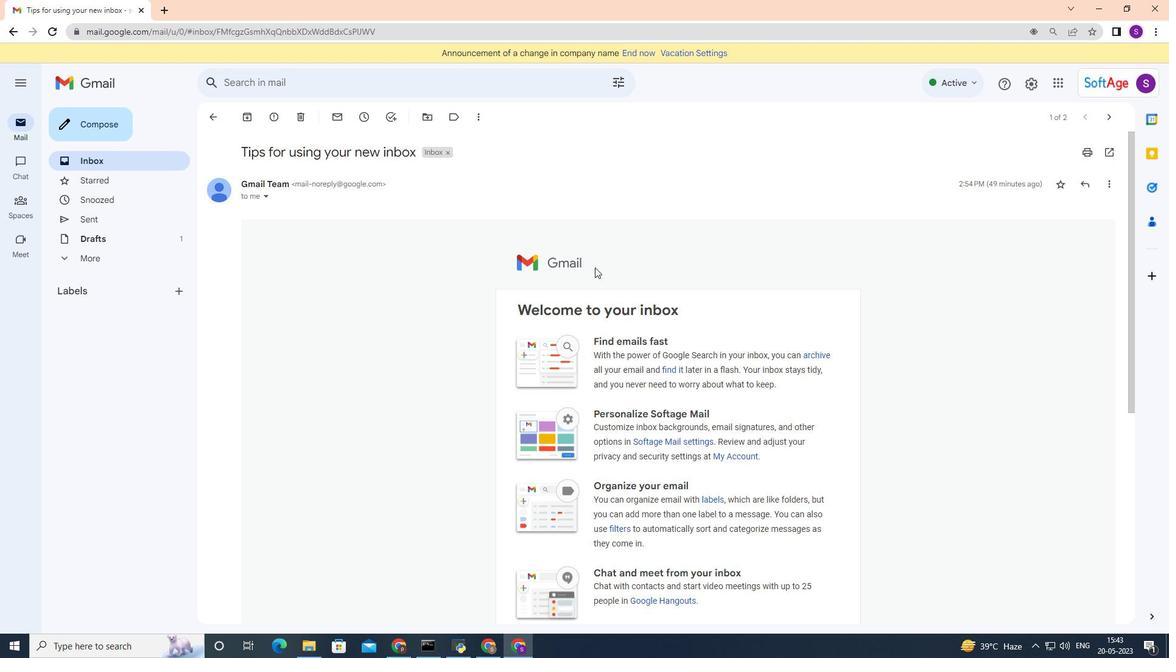 
Action: Mouse scrolled (531, 333) with delta (0, 0)
Screenshot: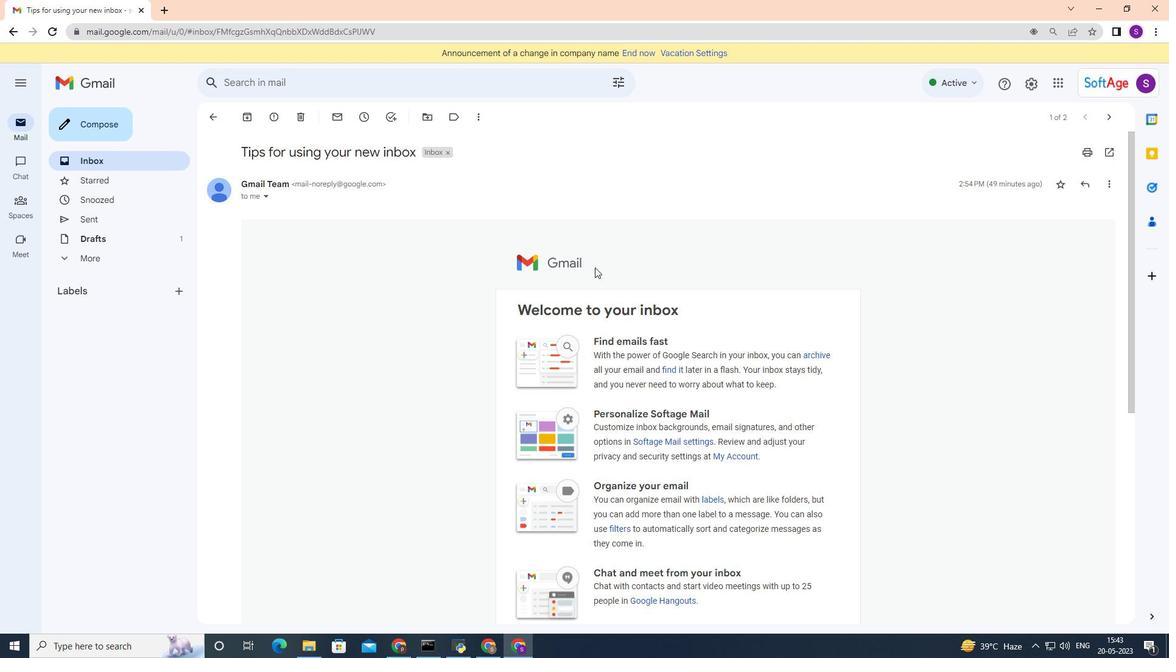 
Action: Mouse moved to (503, 352)
Screenshot: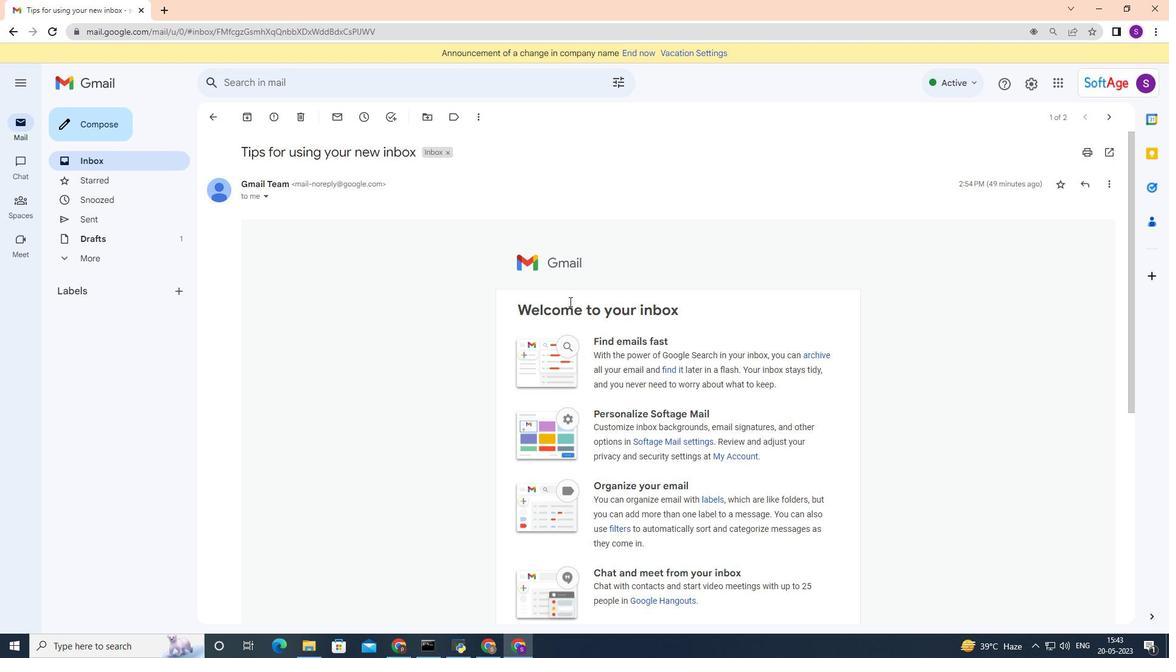
Action: Mouse scrolled (507, 348) with delta (0, 0)
Screenshot: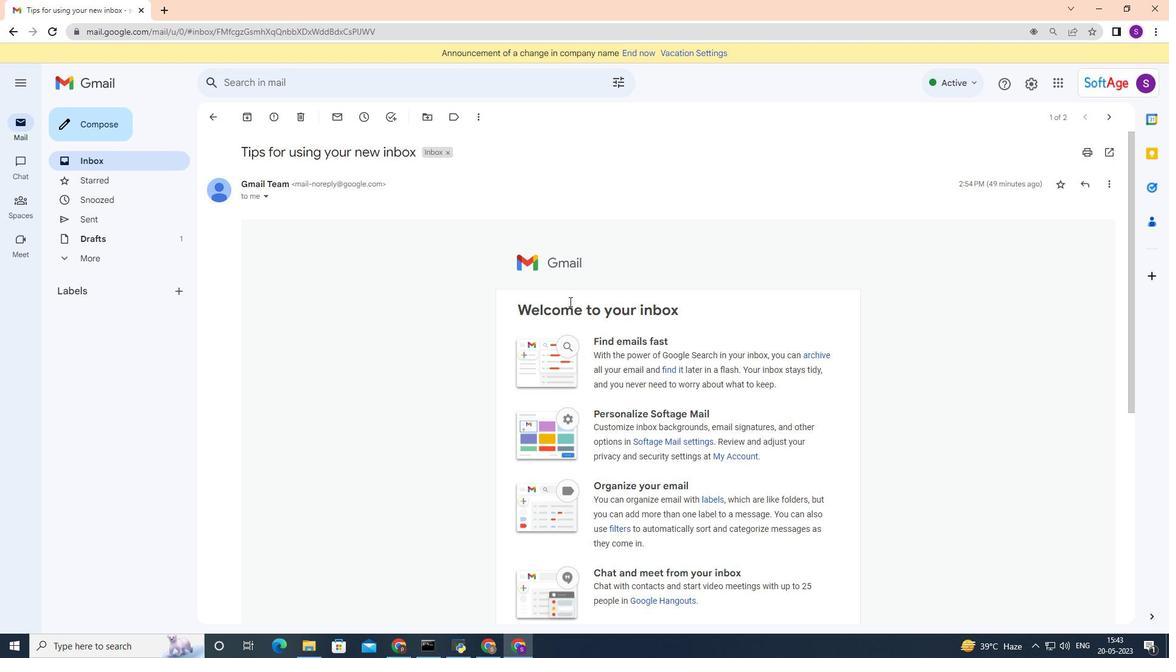 
Action: Mouse moved to (500, 354)
Screenshot: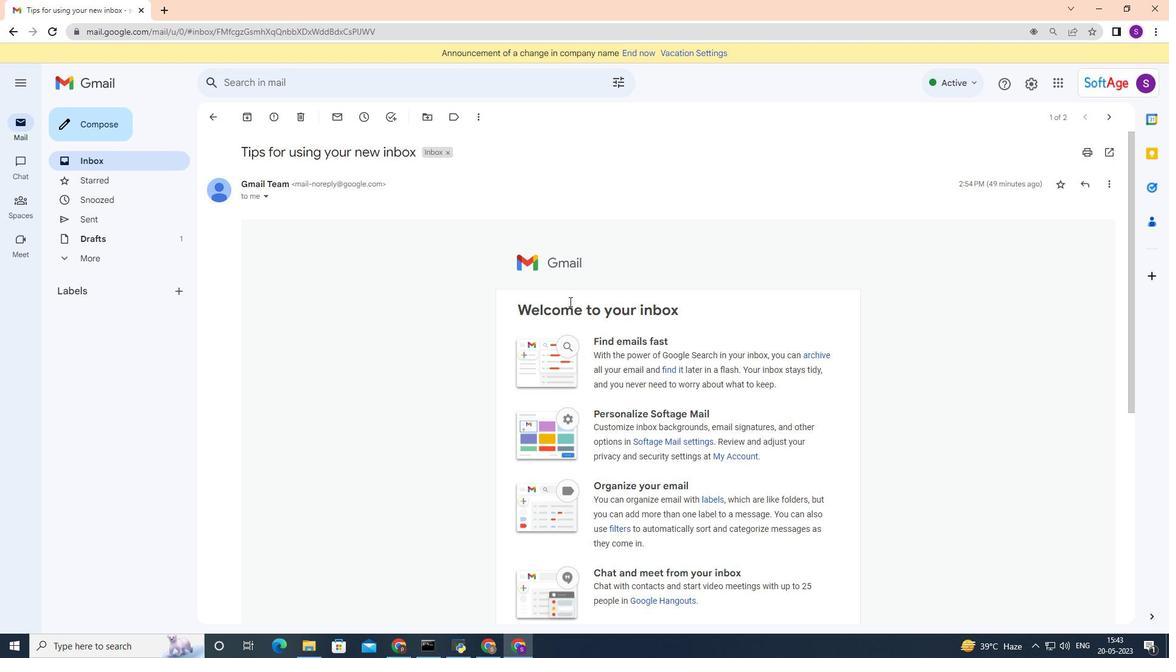 
Action: Mouse scrolled (500, 354) with delta (0, 0)
Screenshot: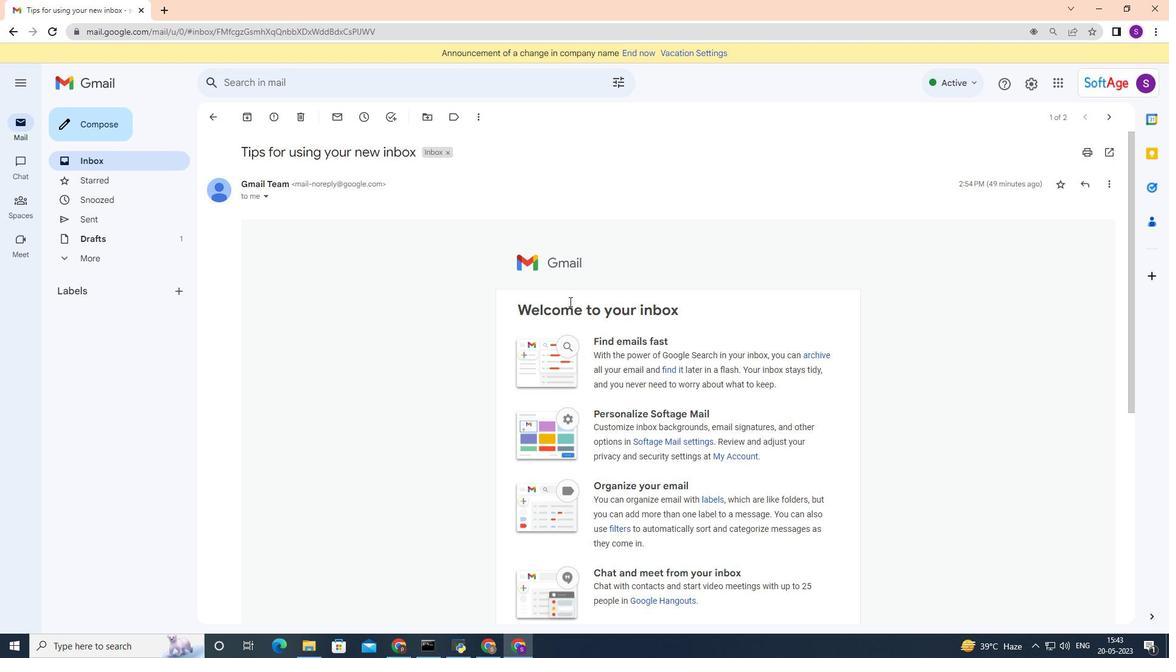 
Action: Mouse moved to (497, 356)
Screenshot: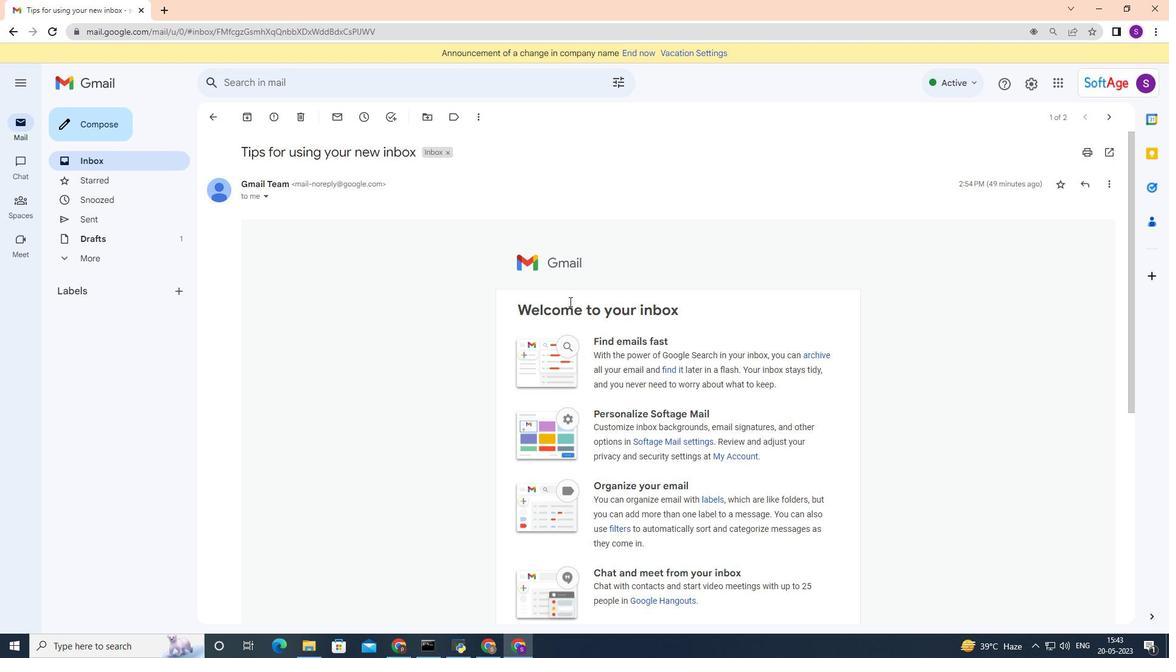 
Action: Mouse scrolled (497, 355) with delta (0, 0)
Screenshot: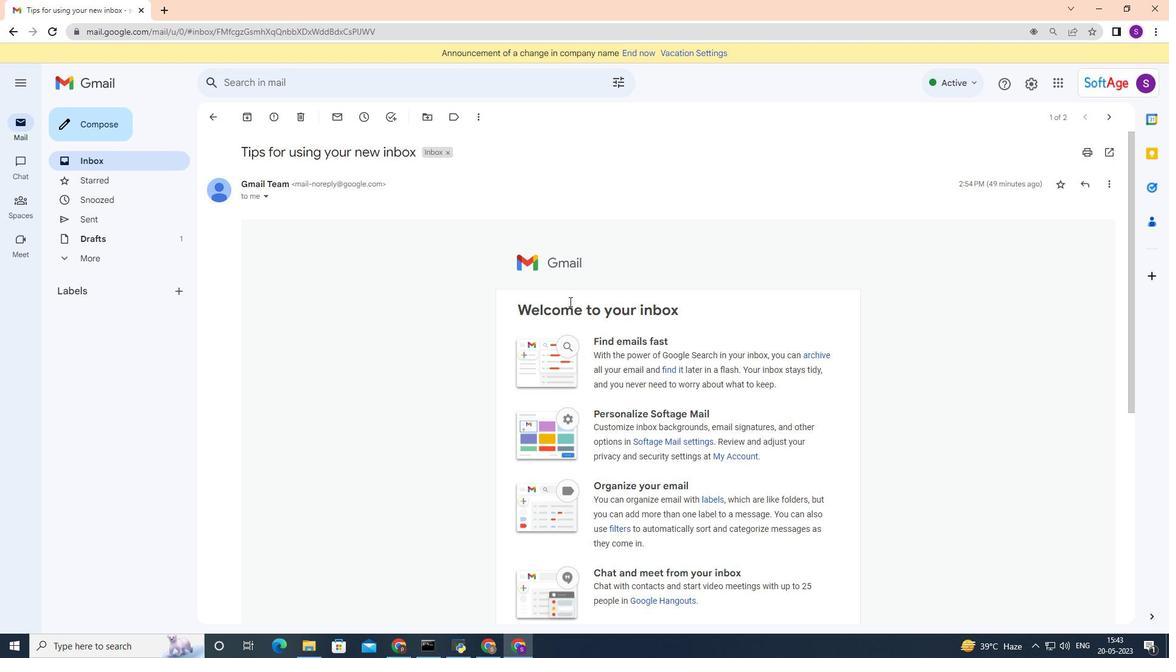
Action: Mouse moved to (496, 358)
Screenshot: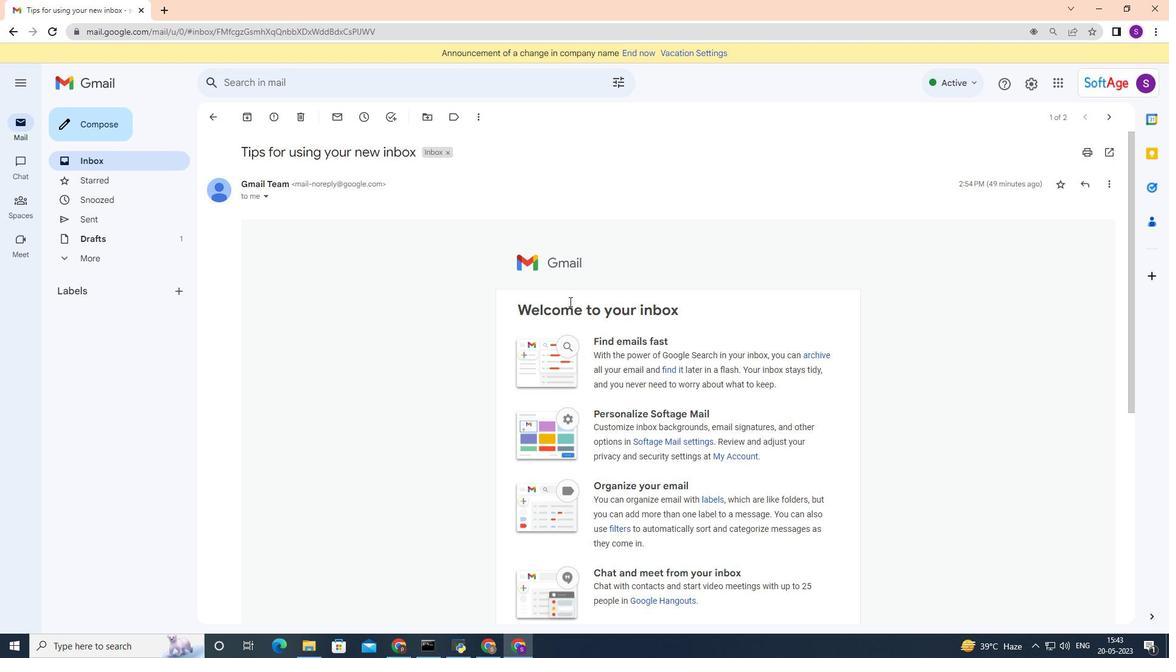 
Action: Mouse scrolled (496, 357) with delta (0, 0)
Screenshot: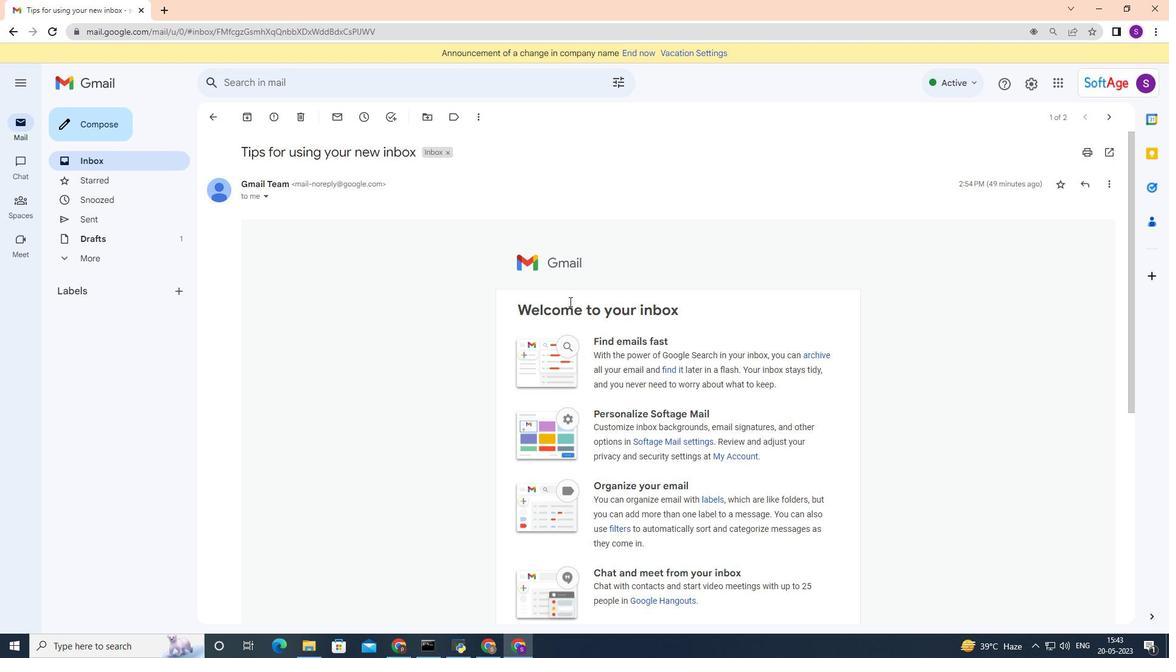 
Action: Mouse moved to (492, 361)
Screenshot: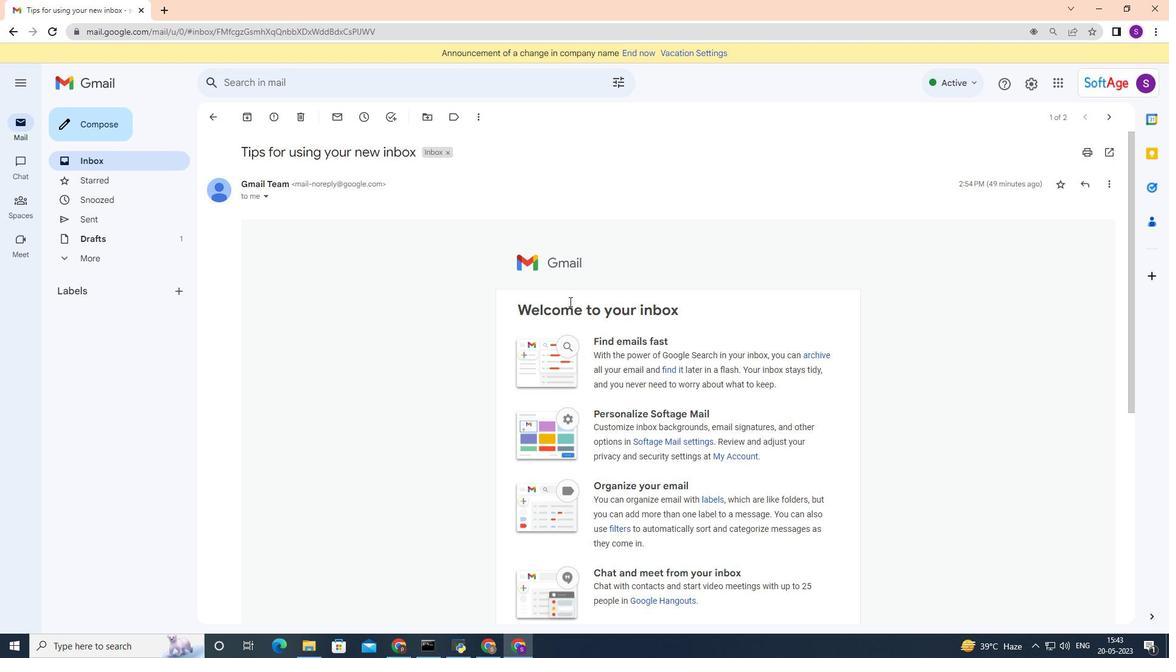 
Action: Mouse scrolled (492, 361) with delta (0, 0)
Screenshot: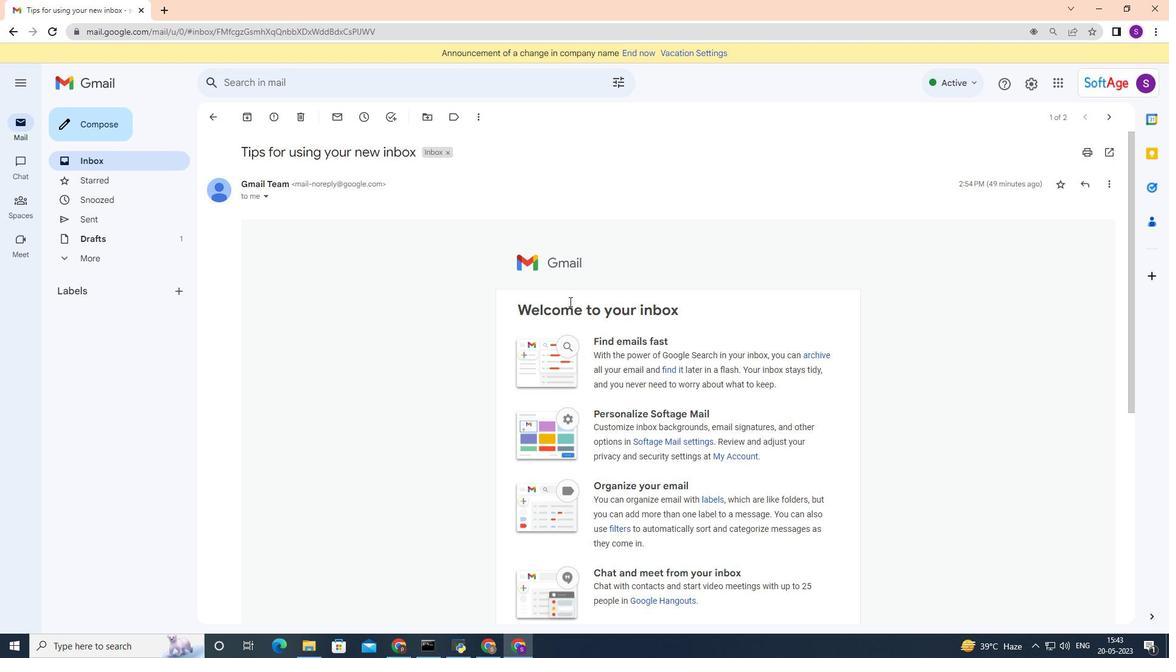
Action: Mouse moved to (433, 423)
Screenshot: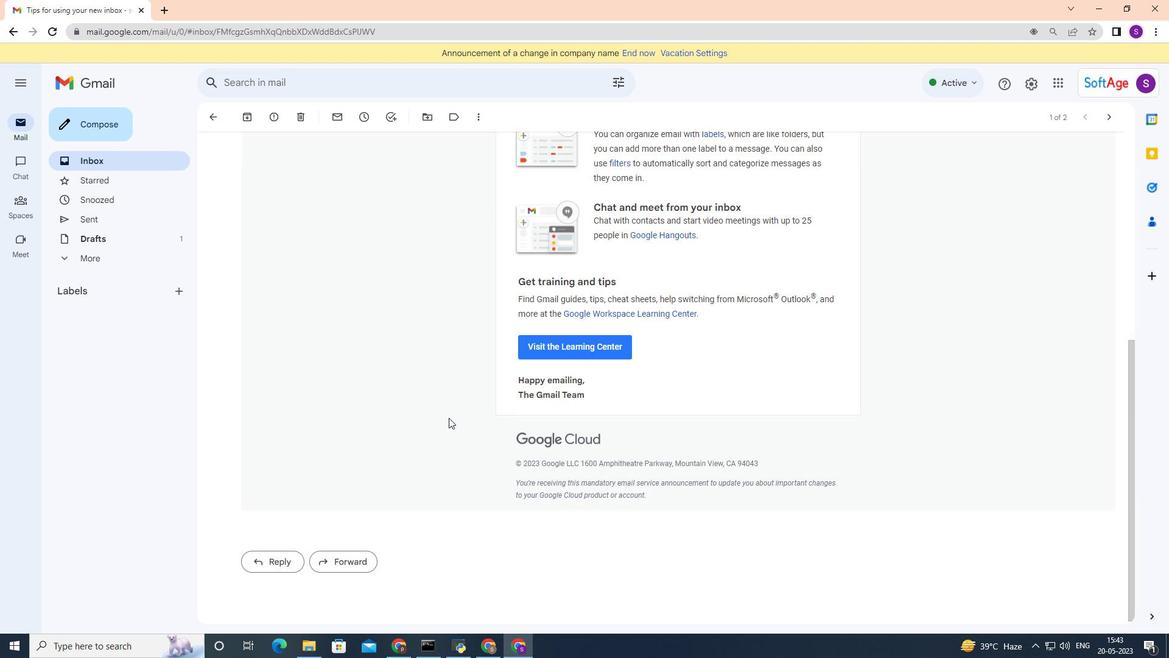 
Action: Mouse scrolled (433, 422) with delta (0, 0)
Screenshot: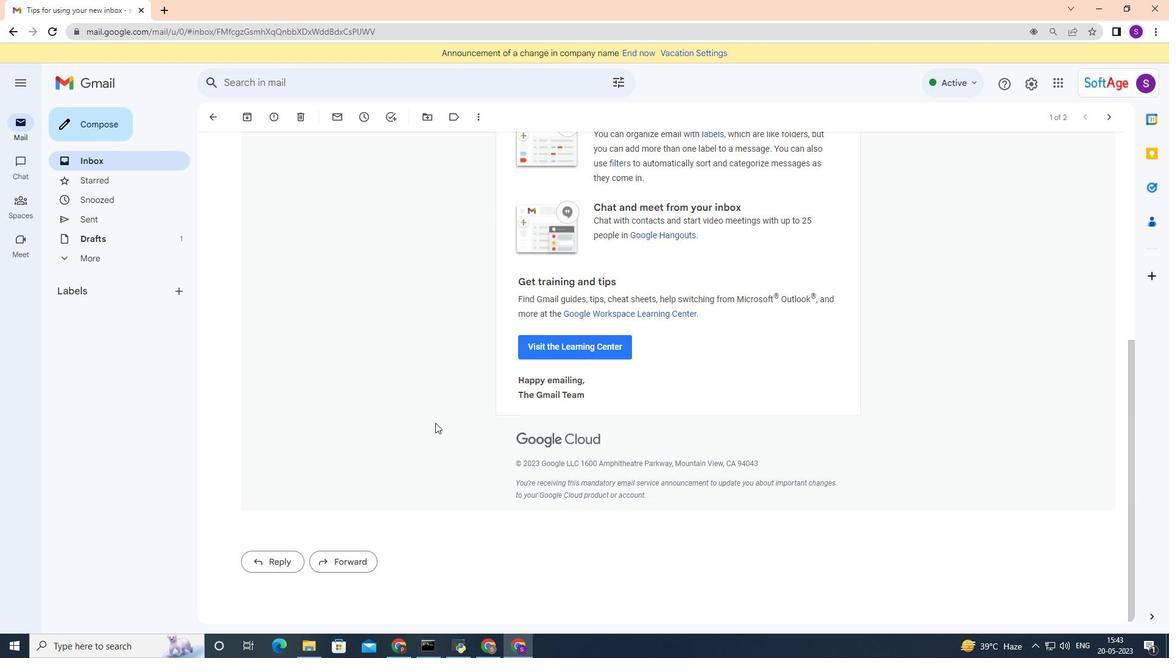 
Action: Mouse moved to (433, 423)
Screenshot: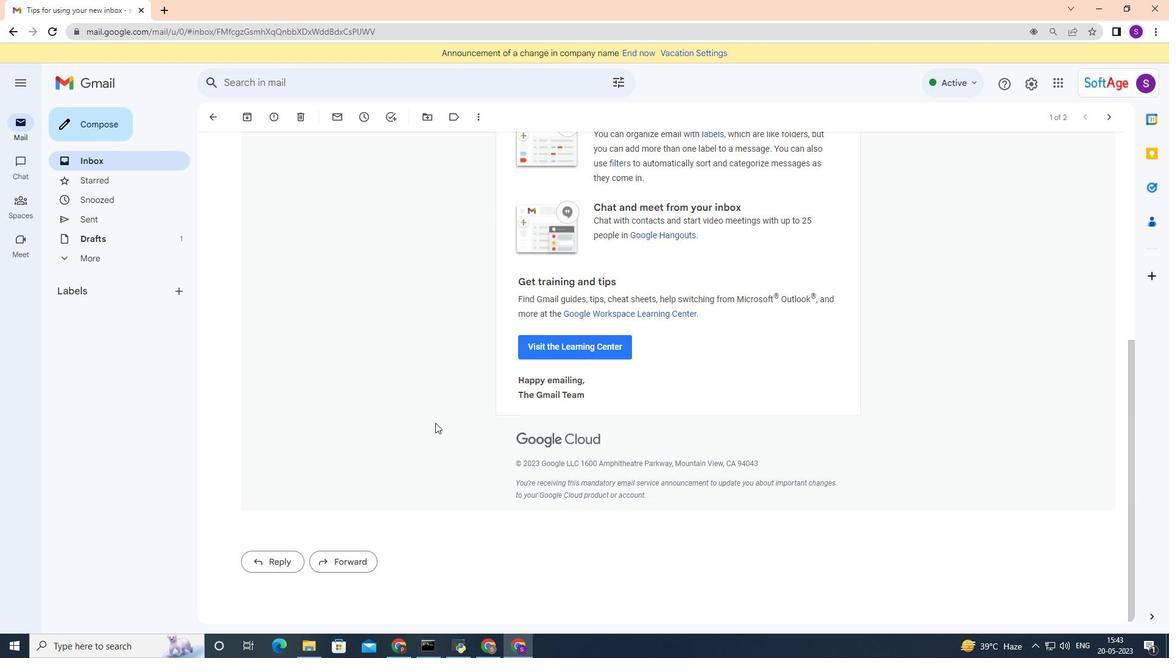 
Action: Mouse scrolled (433, 422) with delta (0, 0)
Screenshot: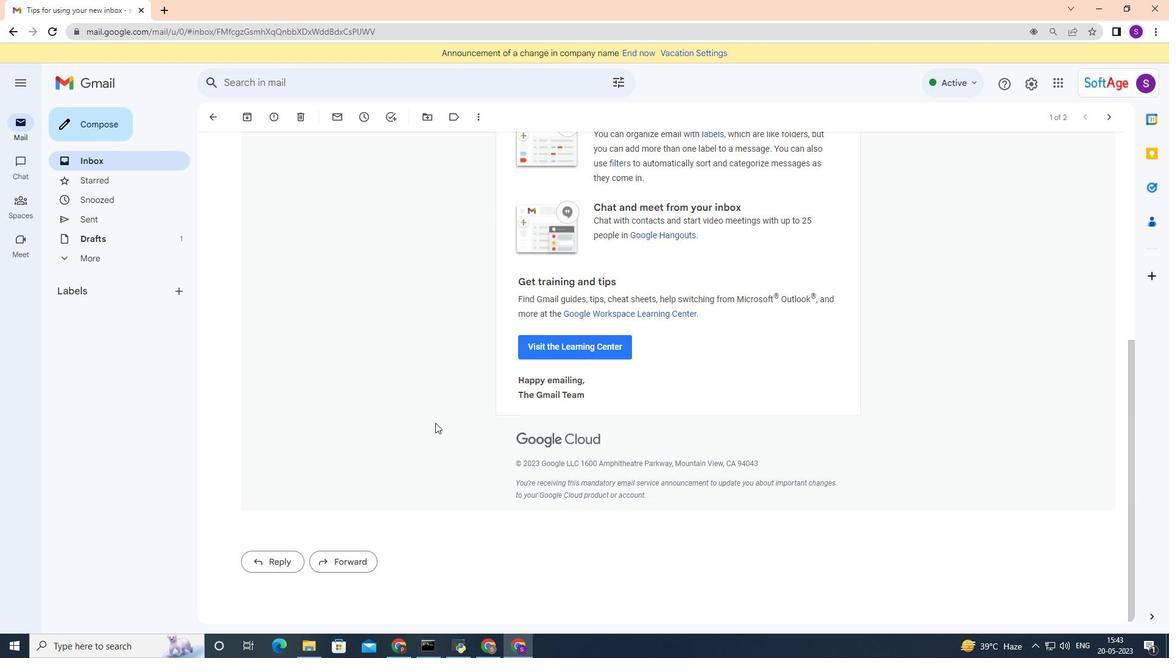 
Action: Mouse moved to (432, 424)
Screenshot: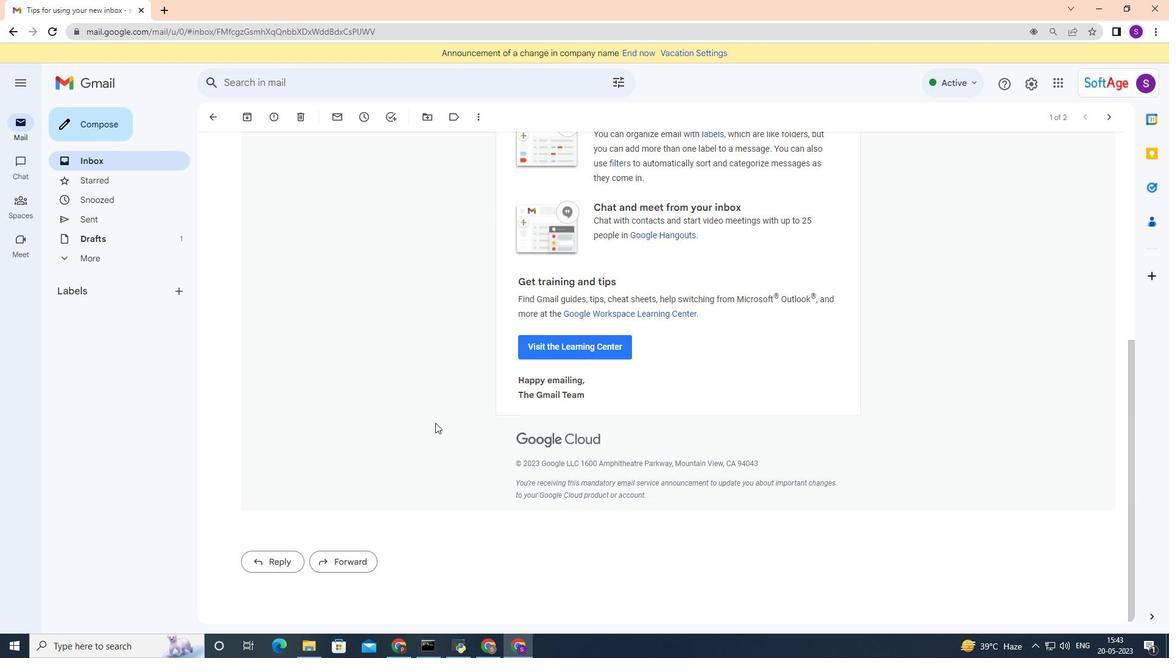 
Action: Mouse scrolled (432, 423) with delta (0, 0)
Screenshot: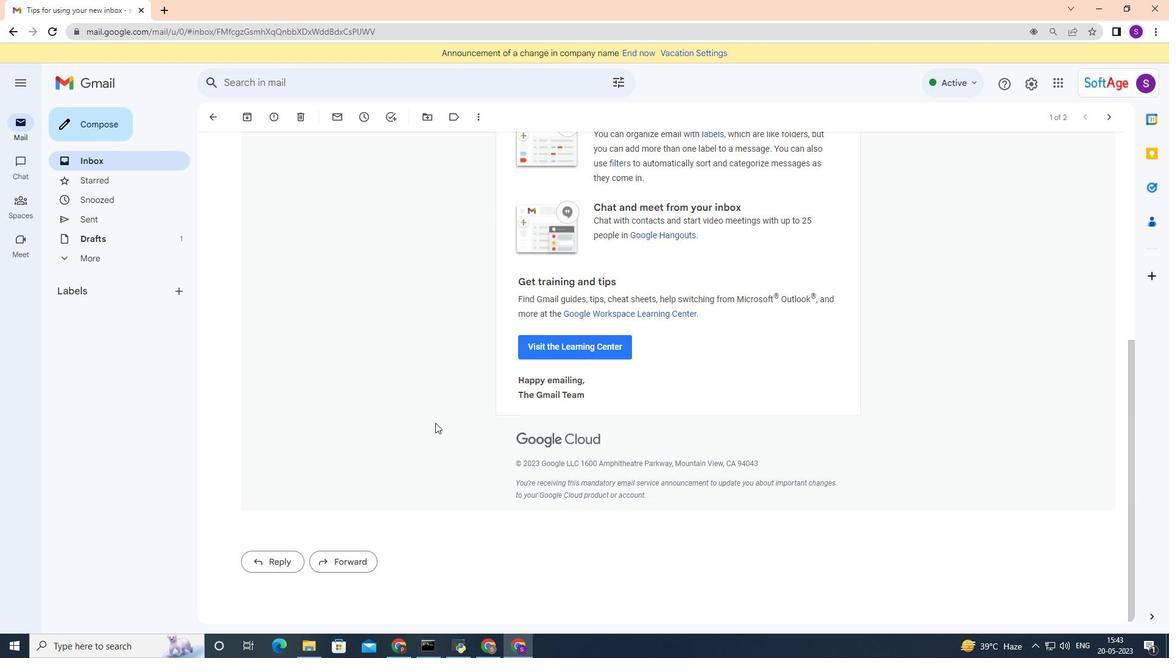 
Action: Mouse moved to (431, 424)
Screenshot: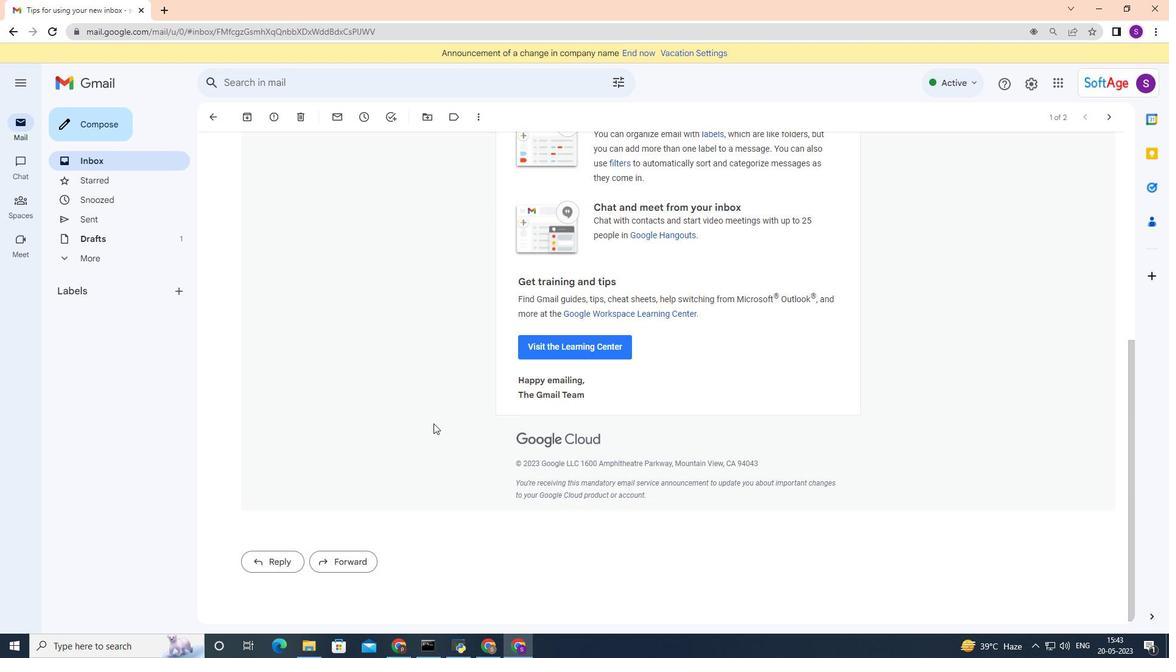 
Action: Mouse scrolled (431, 425) with delta (0, 0)
Screenshot: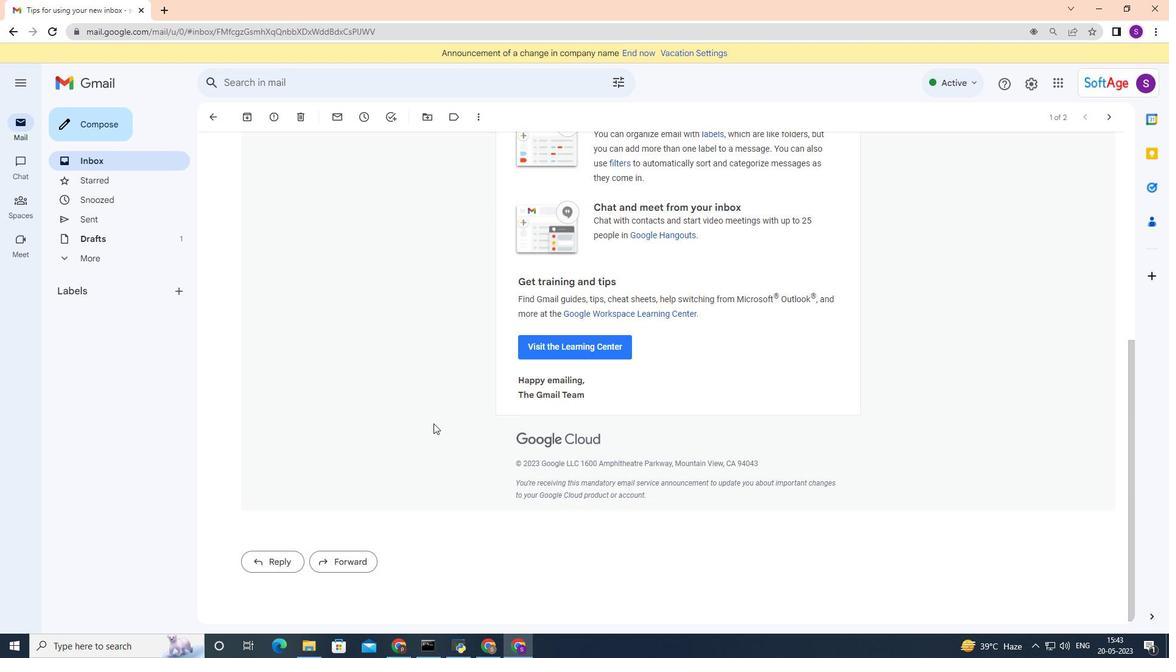
Action: Mouse moved to (430, 425)
Screenshot: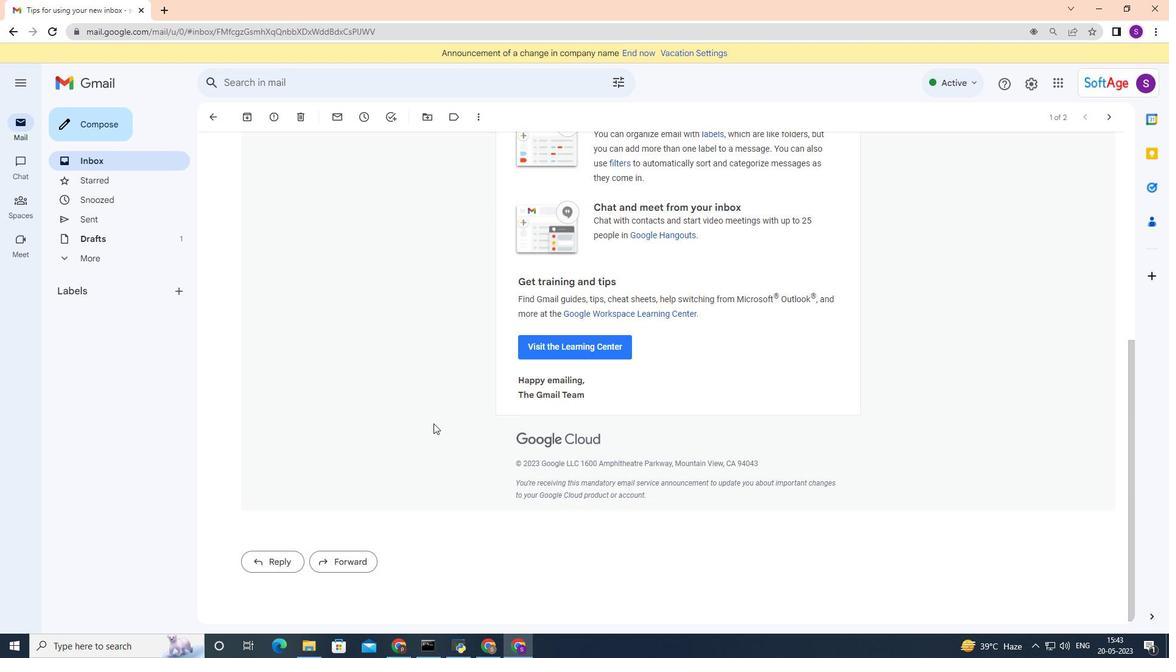 
Action: Mouse scrolled (430, 424) with delta (0, 0)
Screenshot: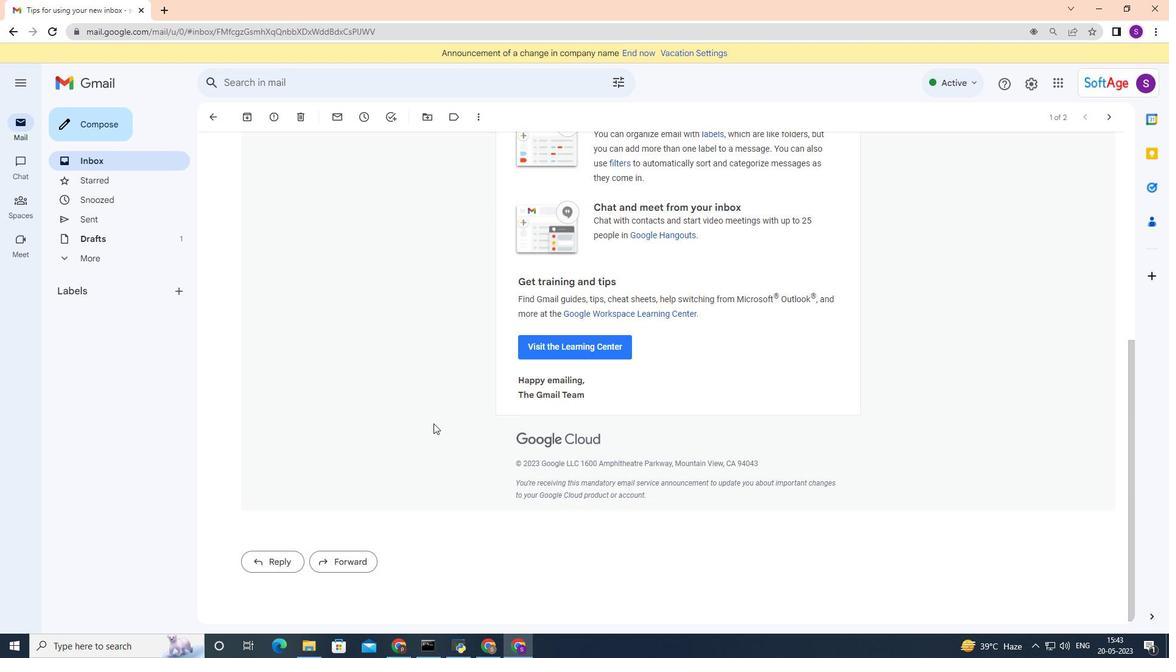 
Action: Mouse moved to (430, 425)
Screenshot: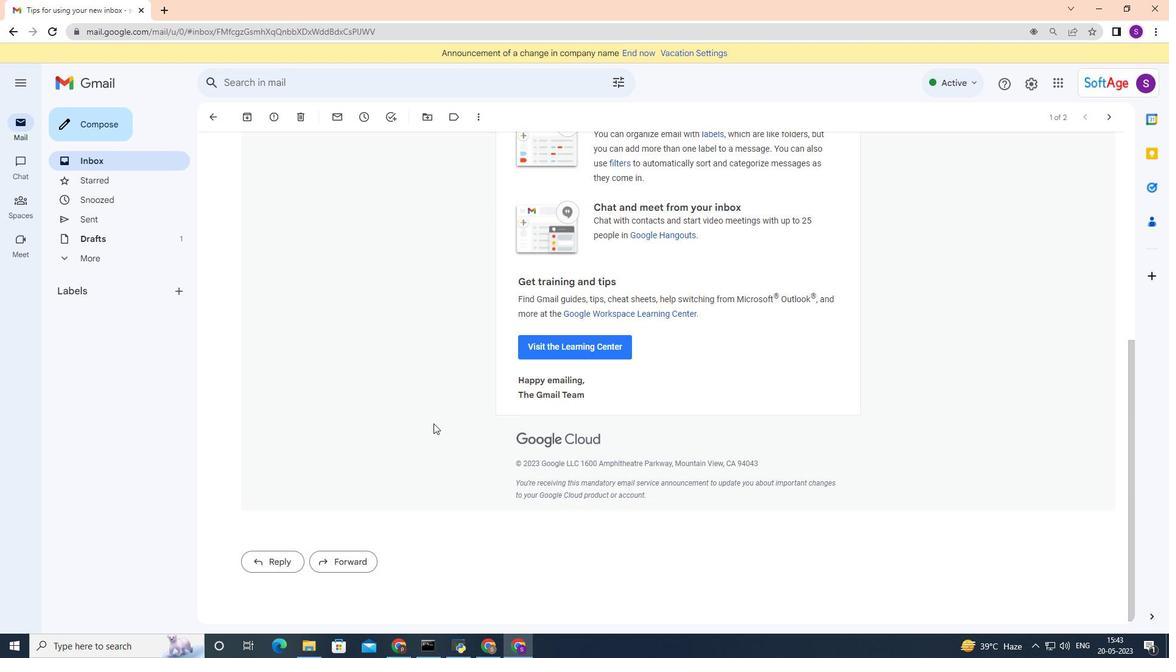
Action: Mouse scrolled (430, 425) with delta (0, 0)
Screenshot: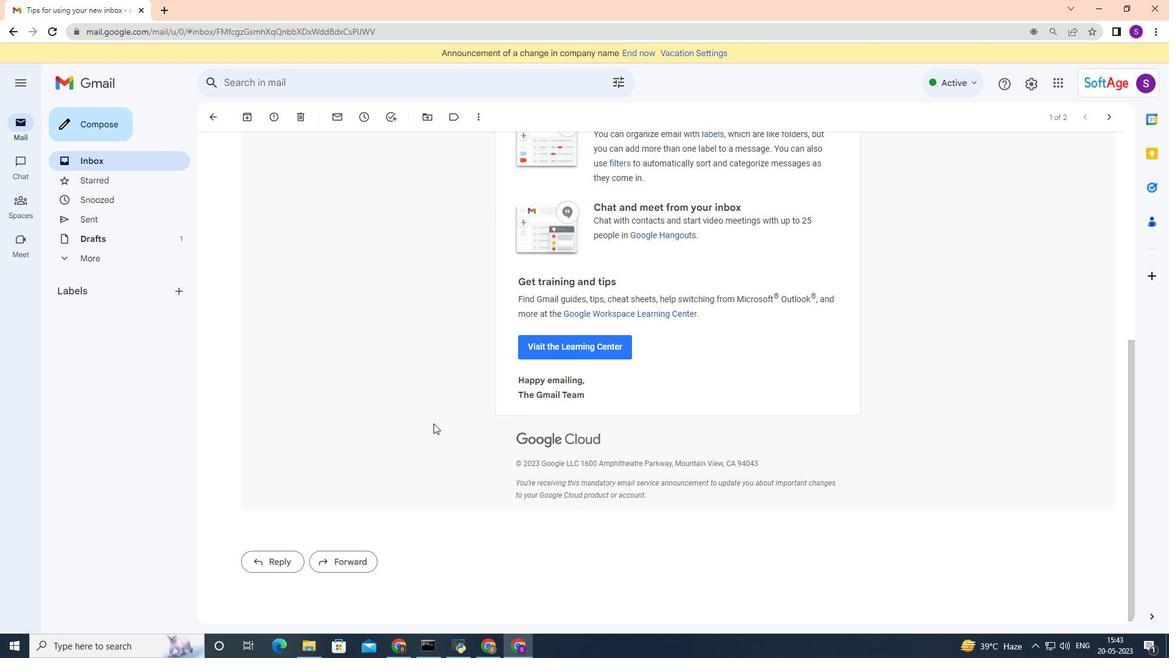 
Action: Mouse moved to (430, 428)
Screenshot: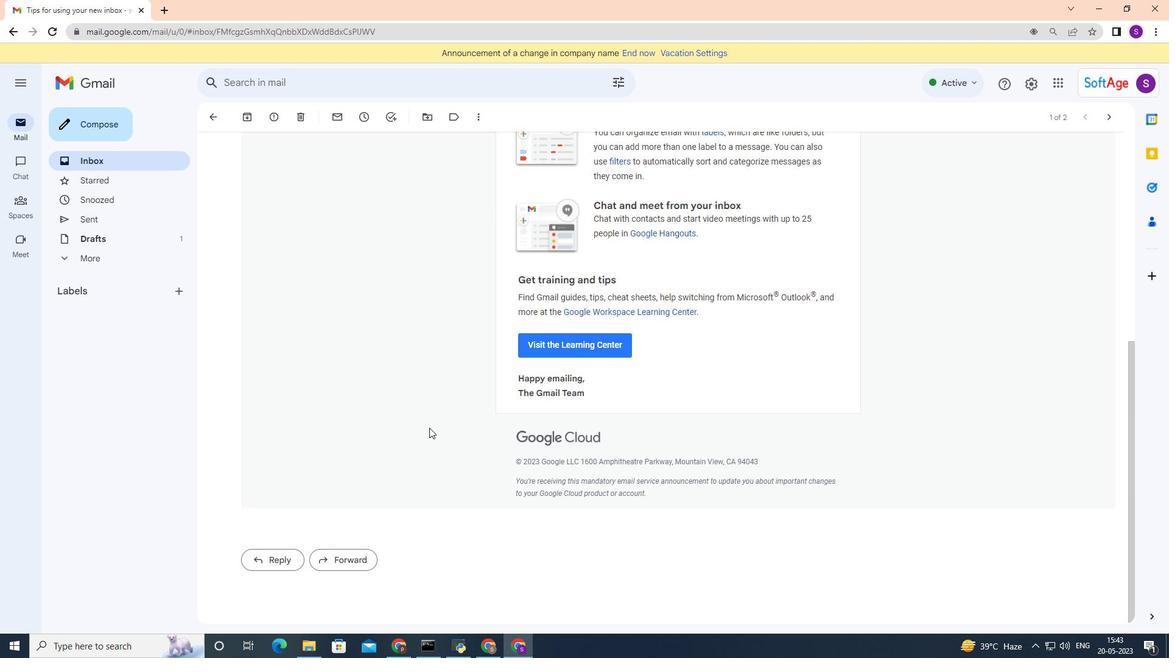 
Action: Mouse scrolled (430, 428) with delta (0, 0)
Screenshot: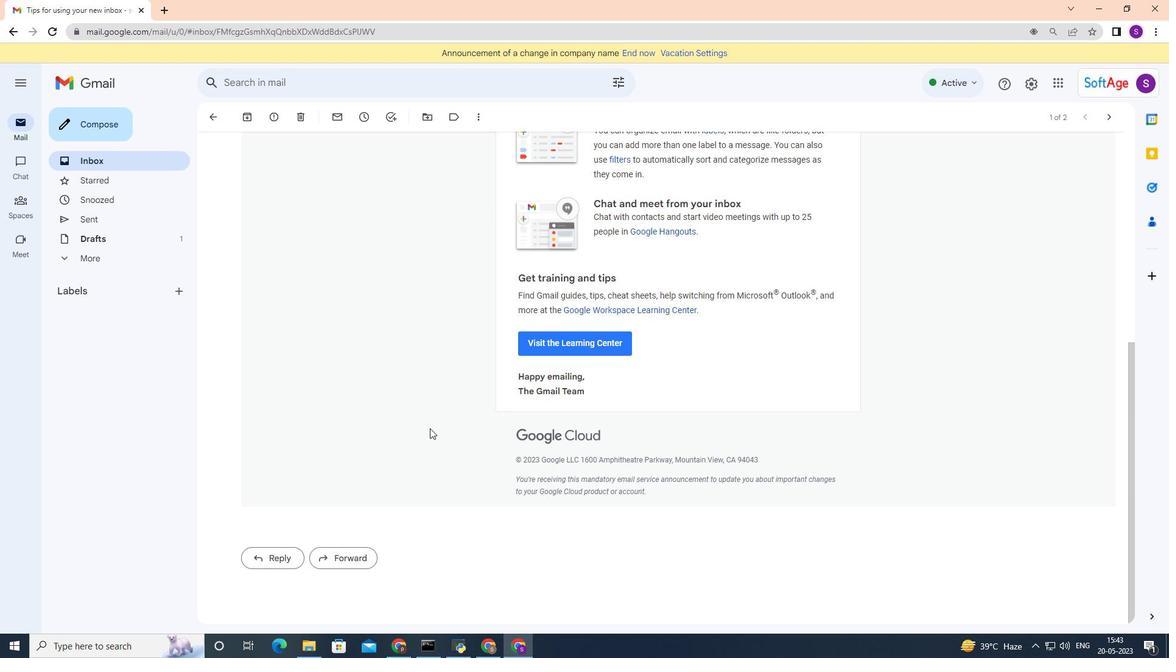 
Action: Mouse scrolled (430, 428) with delta (0, 0)
Screenshot: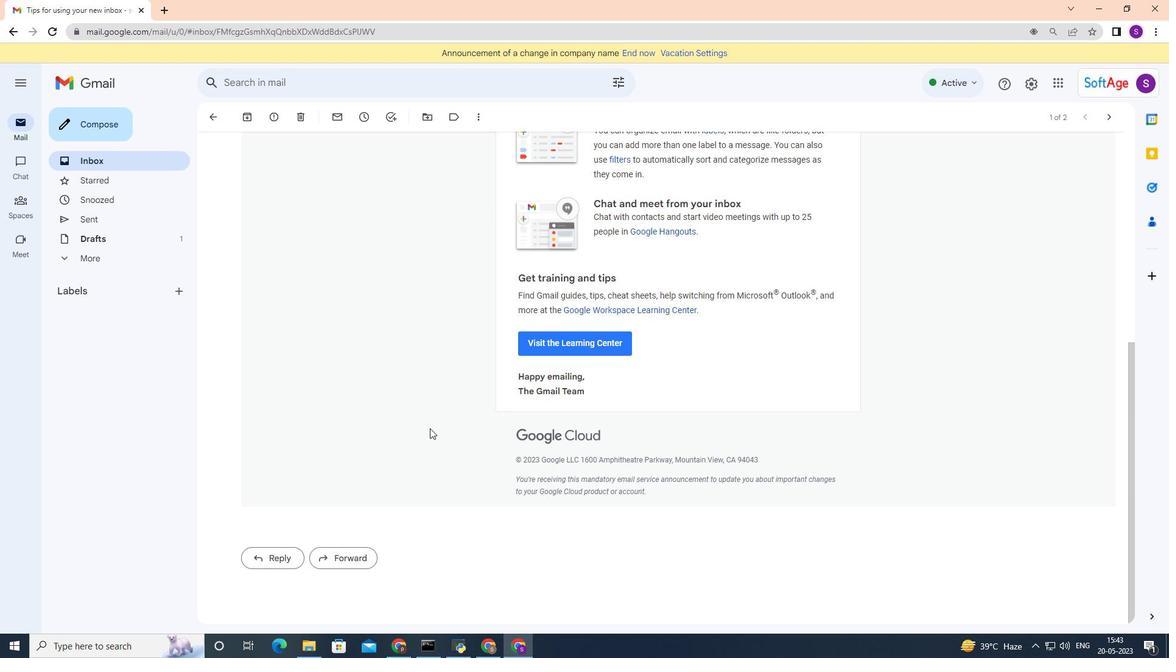
Action: Mouse scrolled (430, 428) with delta (0, 0)
Screenshot: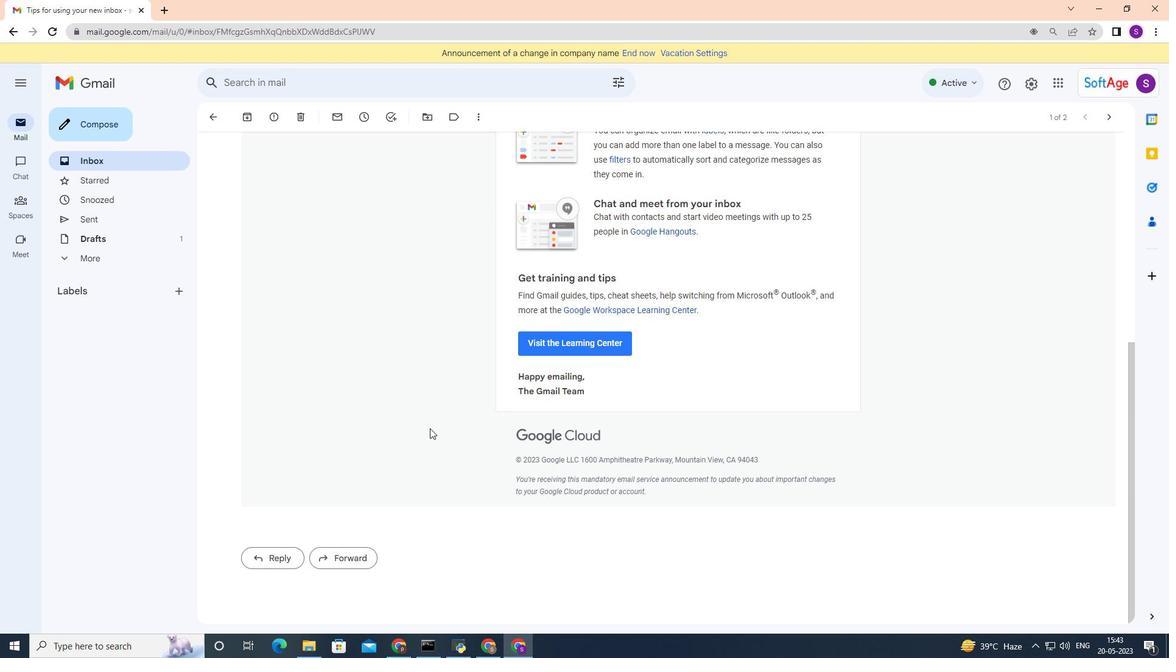 
Action: Mouse scrolled (430, 428) with delta (0, 0)
Screenshot: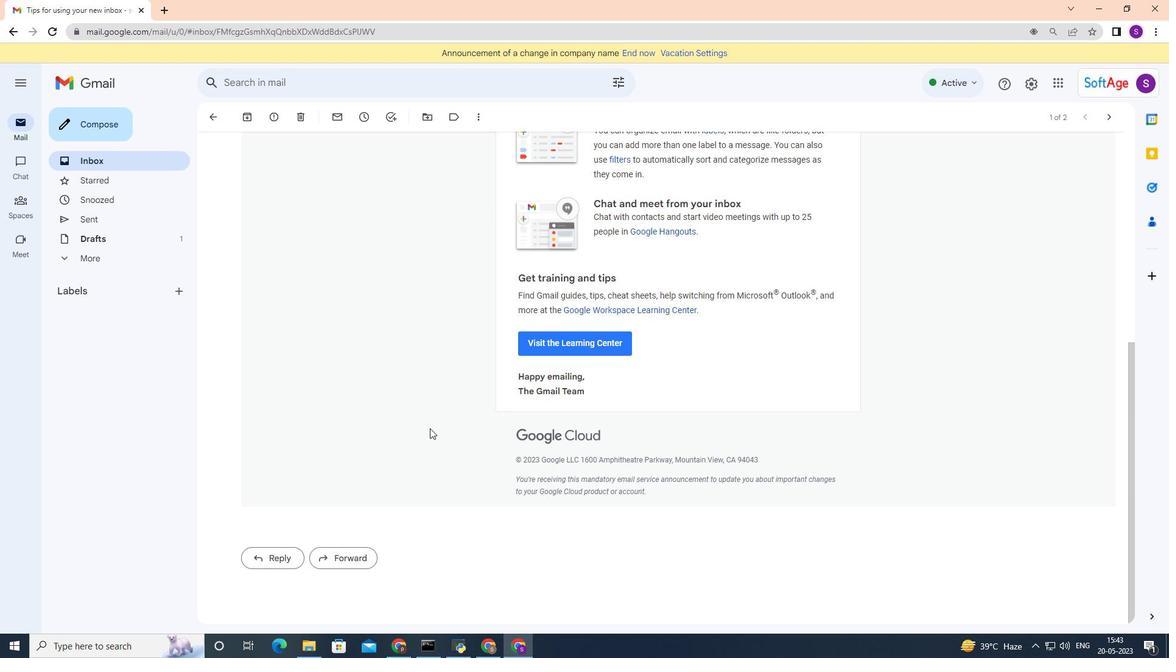 
Action: Mouse scrolled (430, 428) with delta (0, 0)
Screenshot: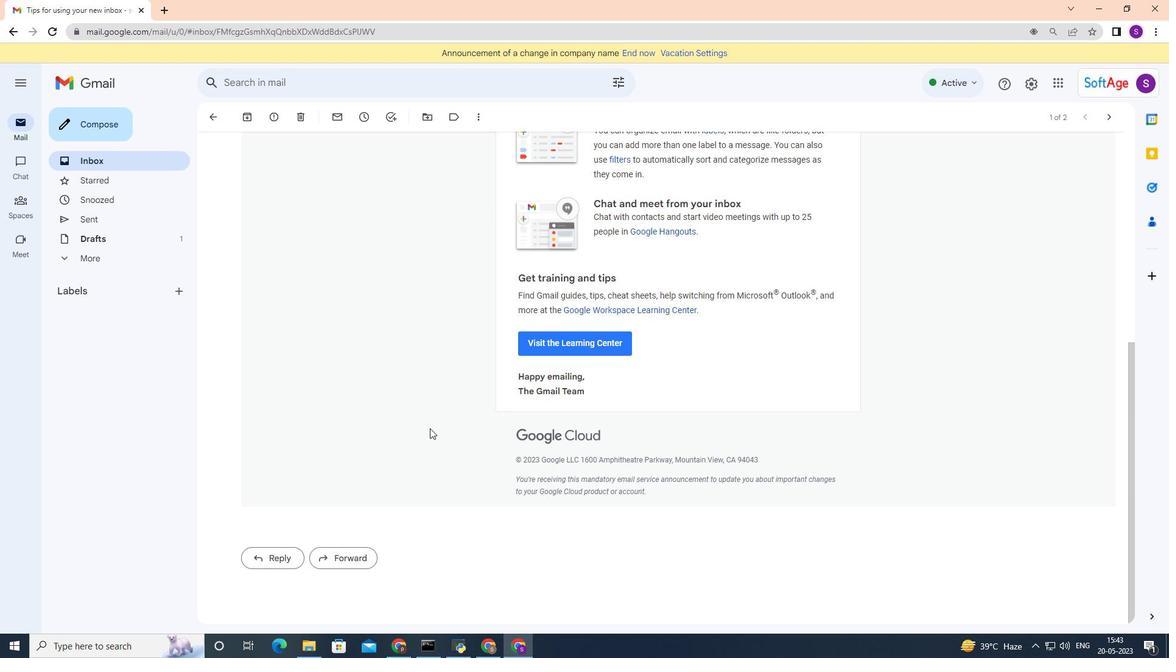 
Action: Mouse scrolled (430, 428) with delta (0, 0)
Screenshot: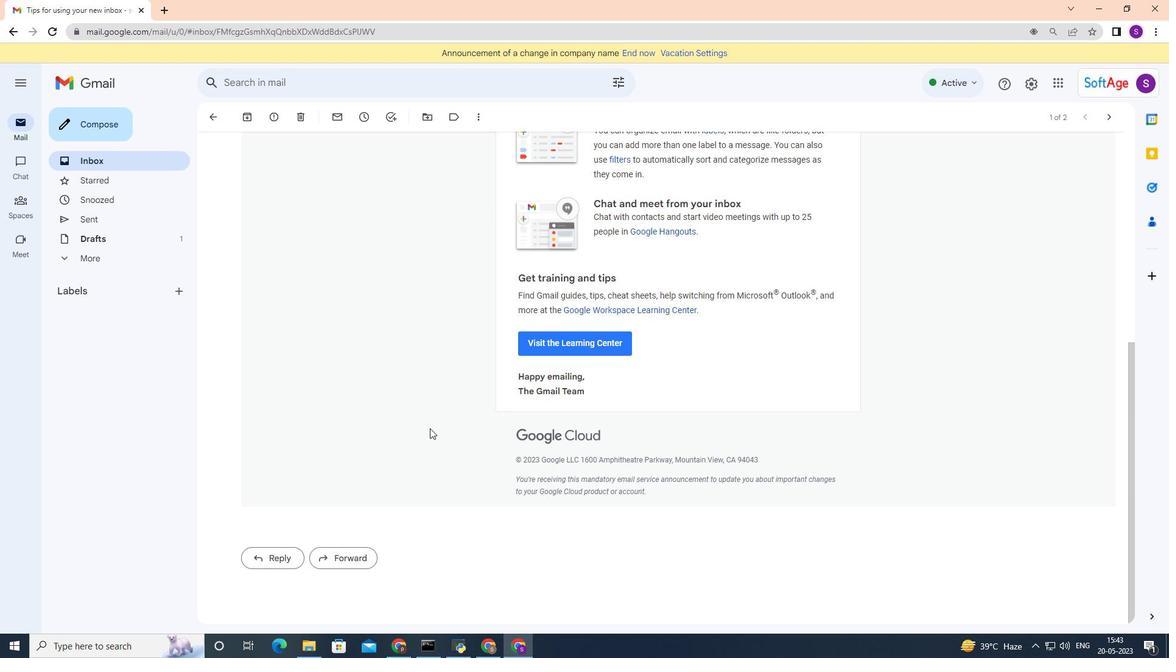 
Action: Mouse scrolled (430, 428) with delta (0, 0)
Screenshot: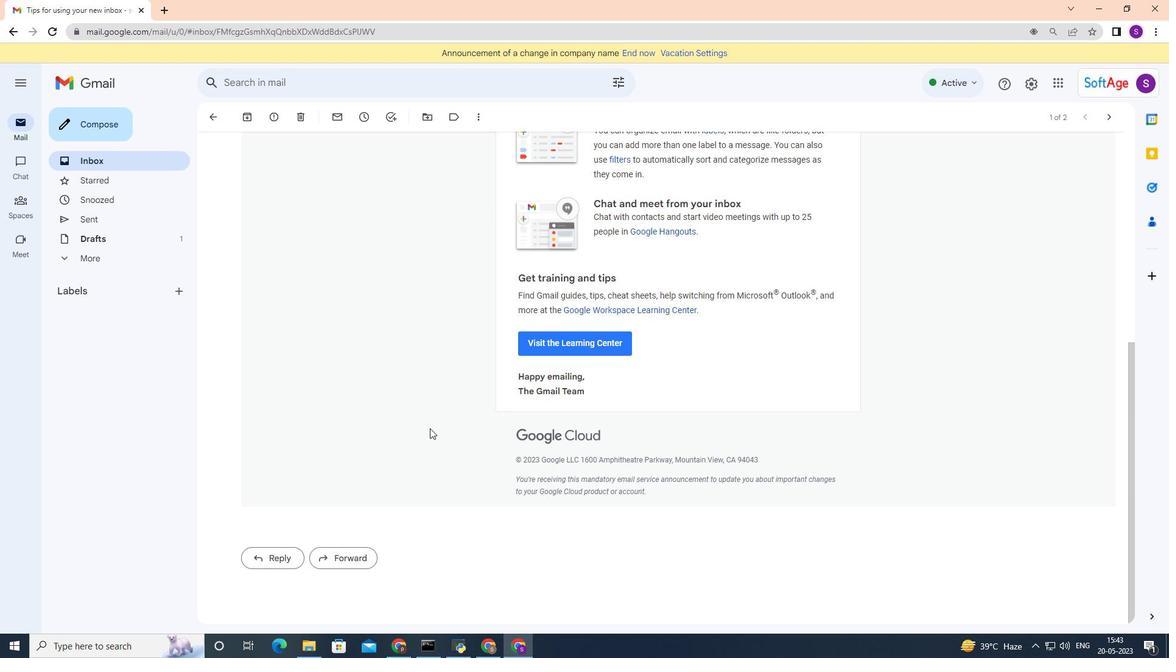
Action: Mouse scrolled (430, 428) with delta (0, 0)
Screenshot: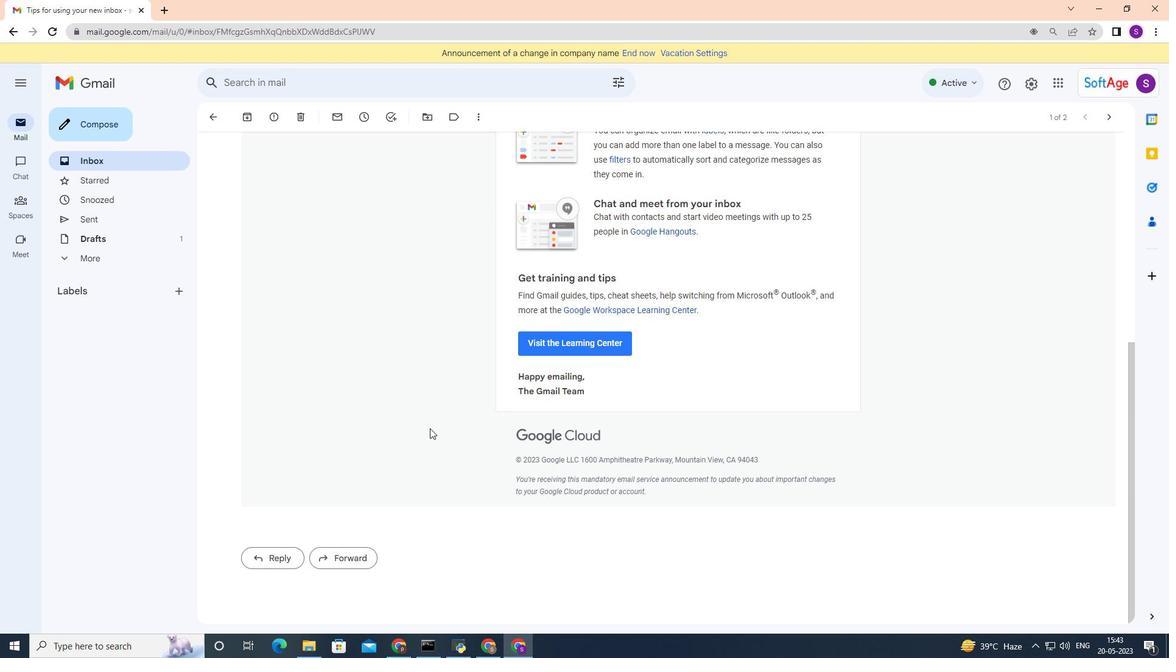 
Action: Mouse scrolled (430, 428) with delta (0, 0)
Screenshot: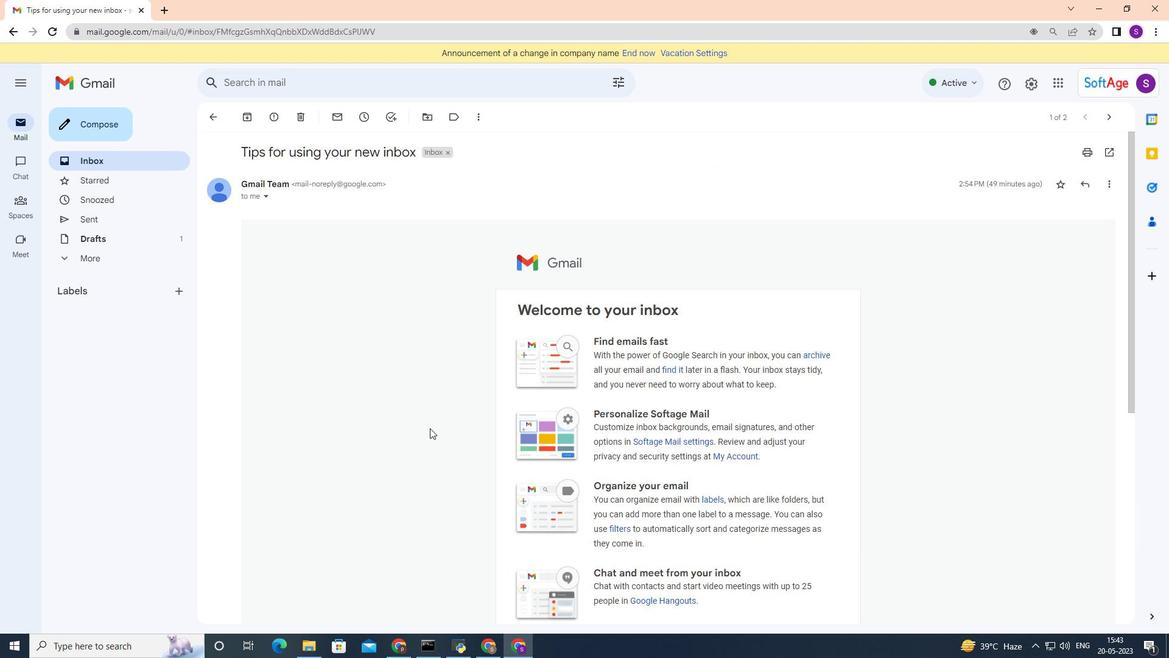 
Action: Mouse scrolled (430, 428) with delta (0, 0)
Screenshot: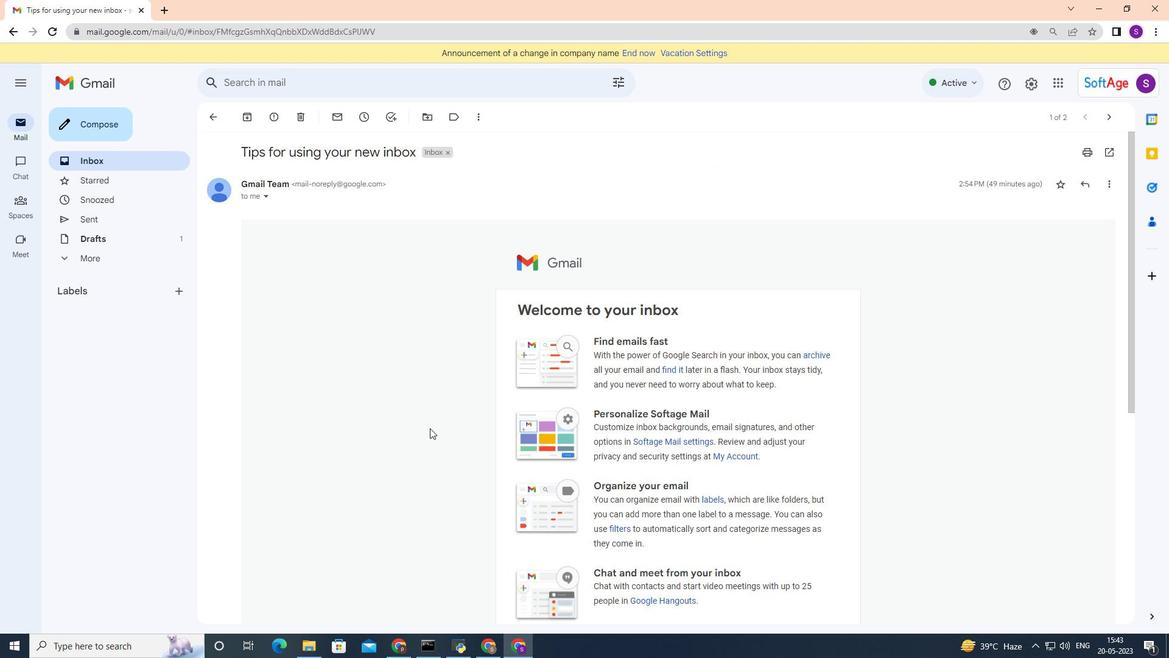 
Action: Mouse scrolled (430, 428) with delta (0, 0)
Screenshot: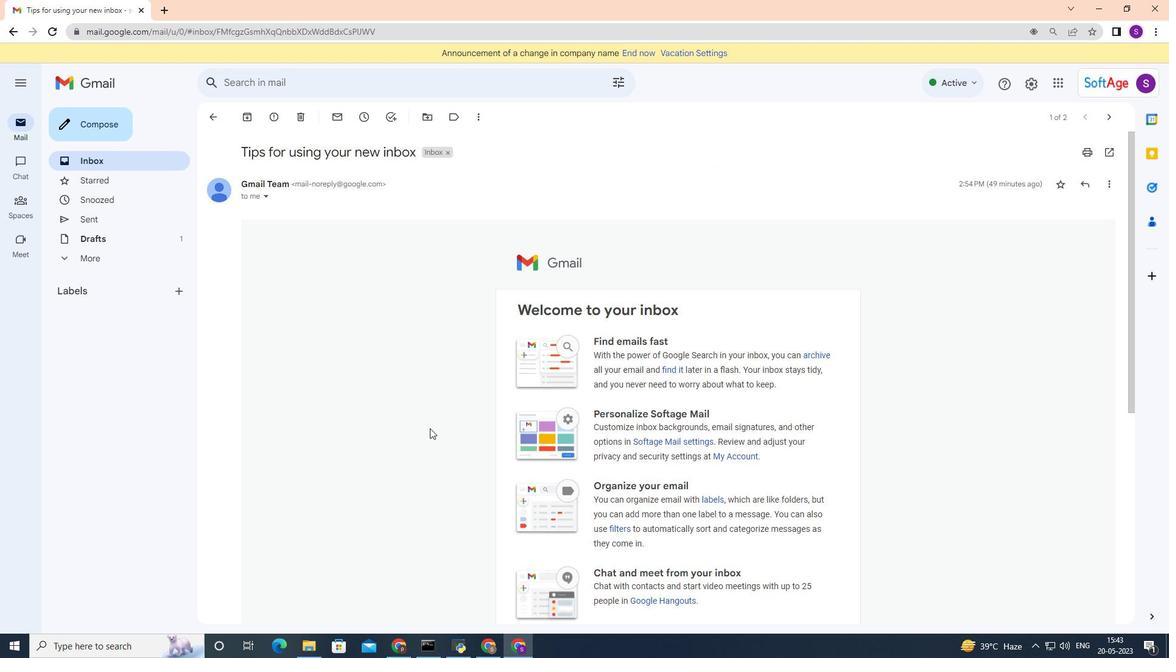 
Action: Mouse scrolled (430, 428) with delta (0, 0)
Screenshot: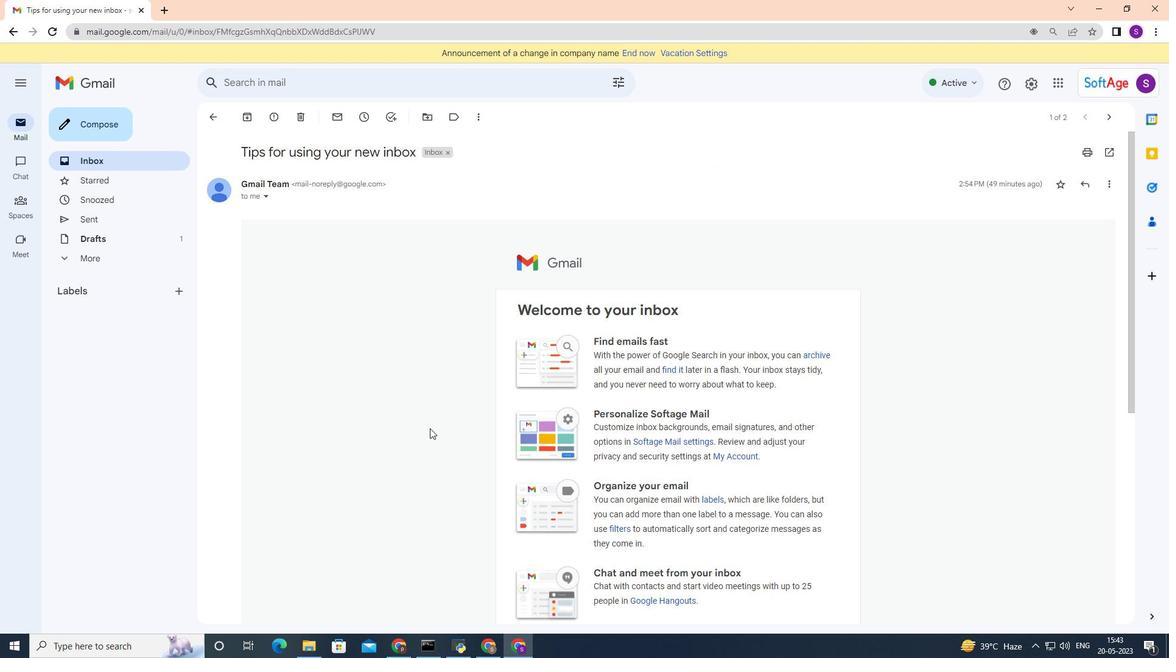 
Action: Mouse moved to (1118, 187)
Screenshot: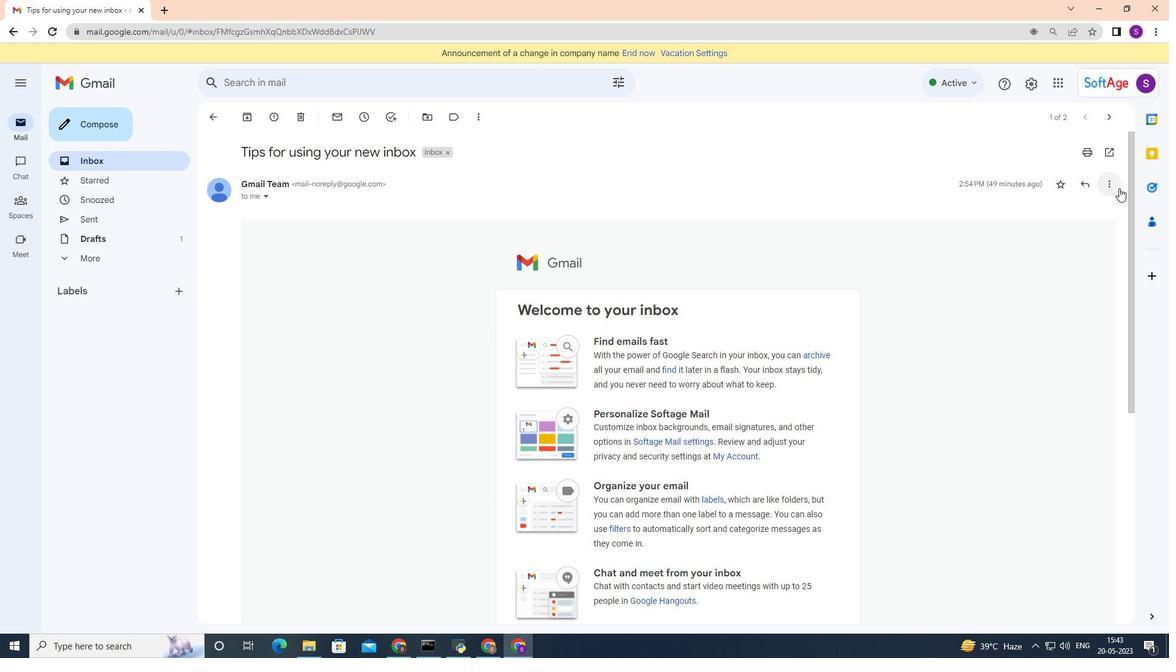 
Action: Mouse pressed left at (1118, 187)
Screenshot: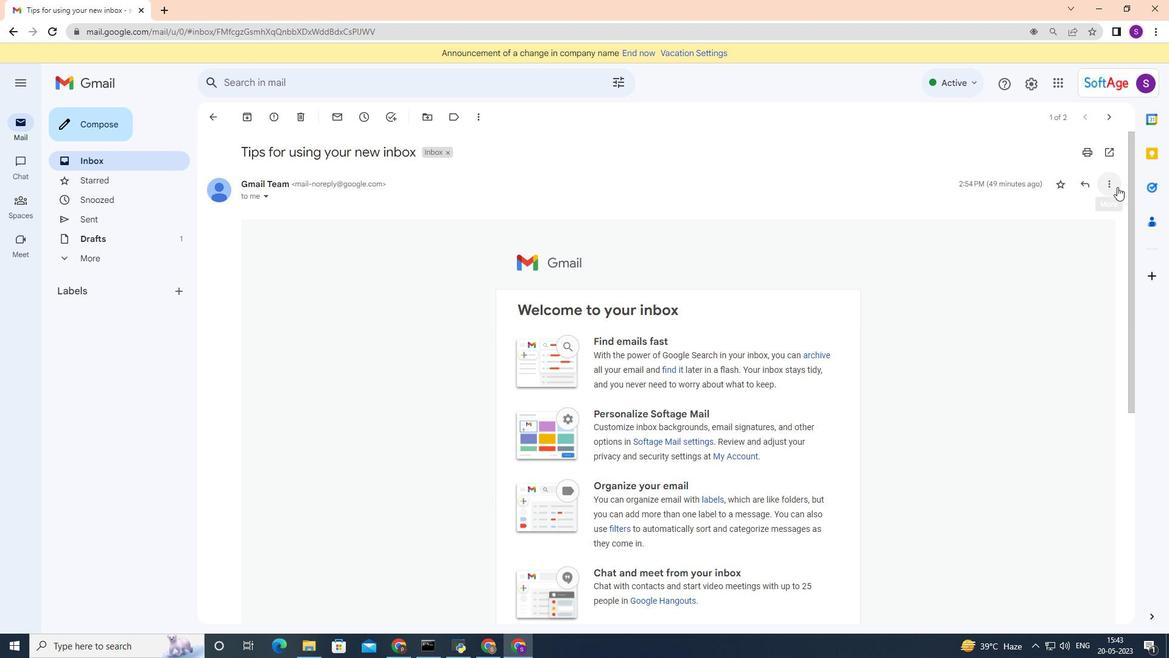 
Action: Mouse moved to (1060, 204)
Screenshot: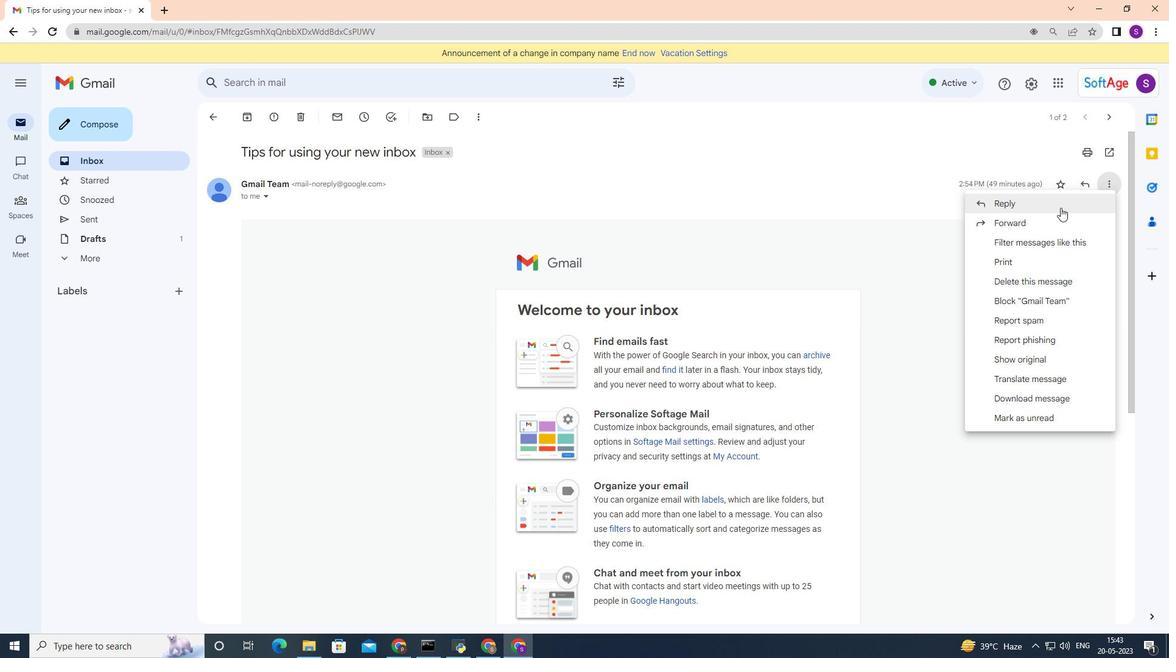 
Action: Mouse pressed left at (1060, 204)
Screenshot: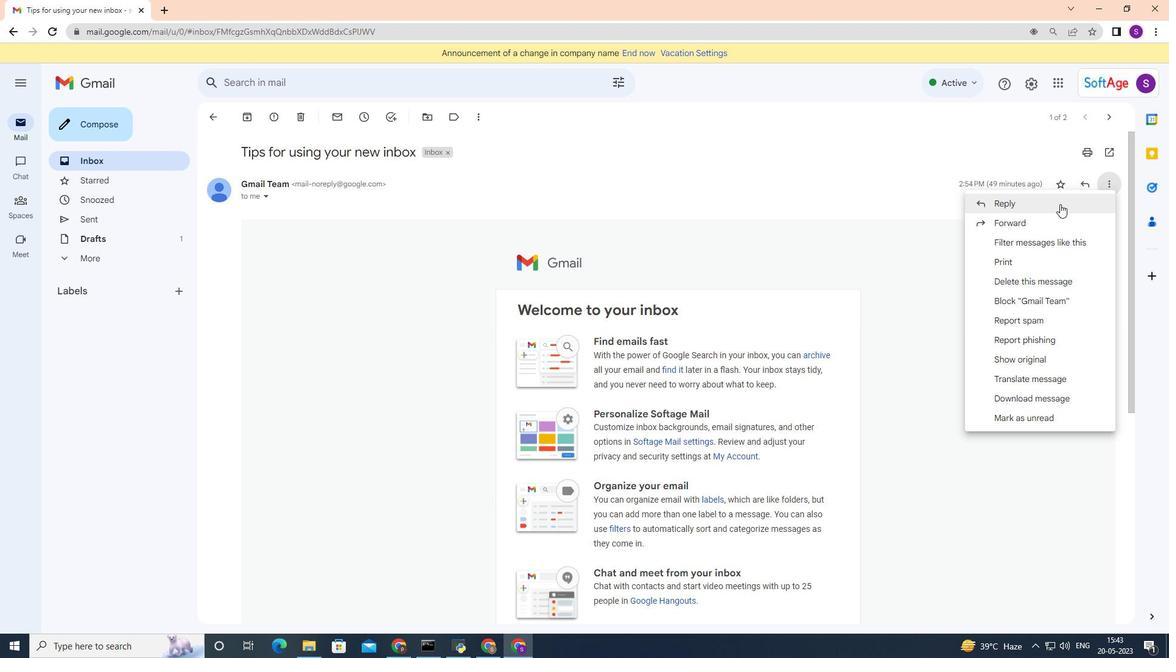 
Action: Mouse moved to (247, 517)
Screenshot: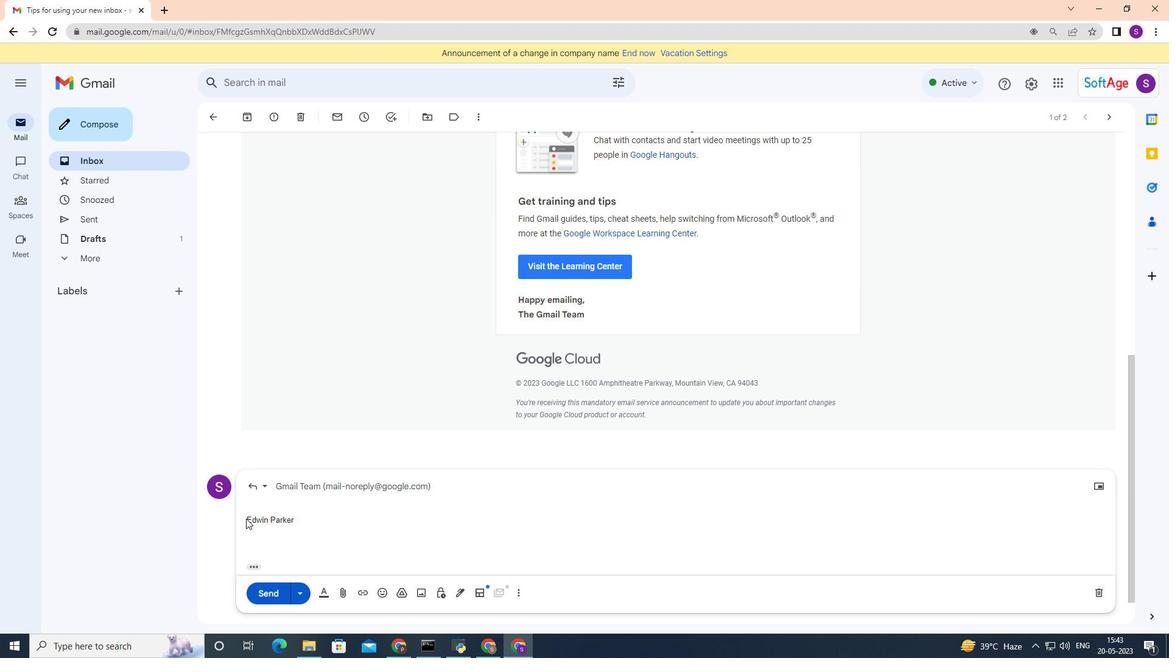 
Action: Mouse pressed left at (247, 517)
Screenshot: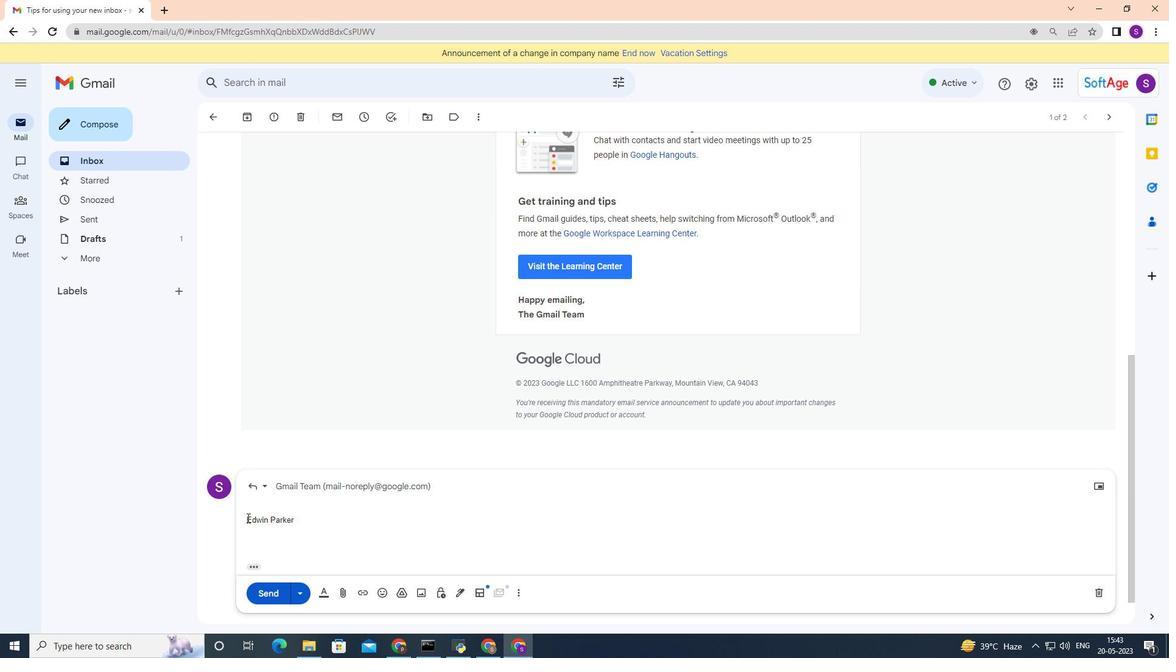 
Action: Mouse moved to (285, 552)
Screenshot: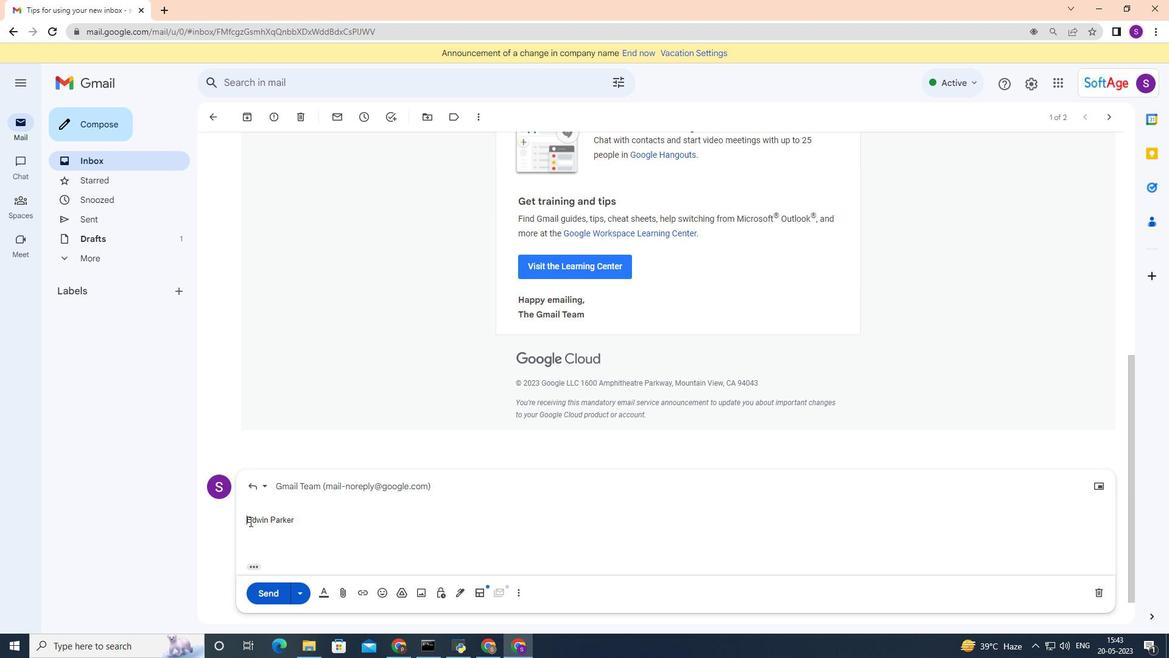
Action: Key pressed <Key.backspace><Key.backspace><Key.backspace>
Screenshot: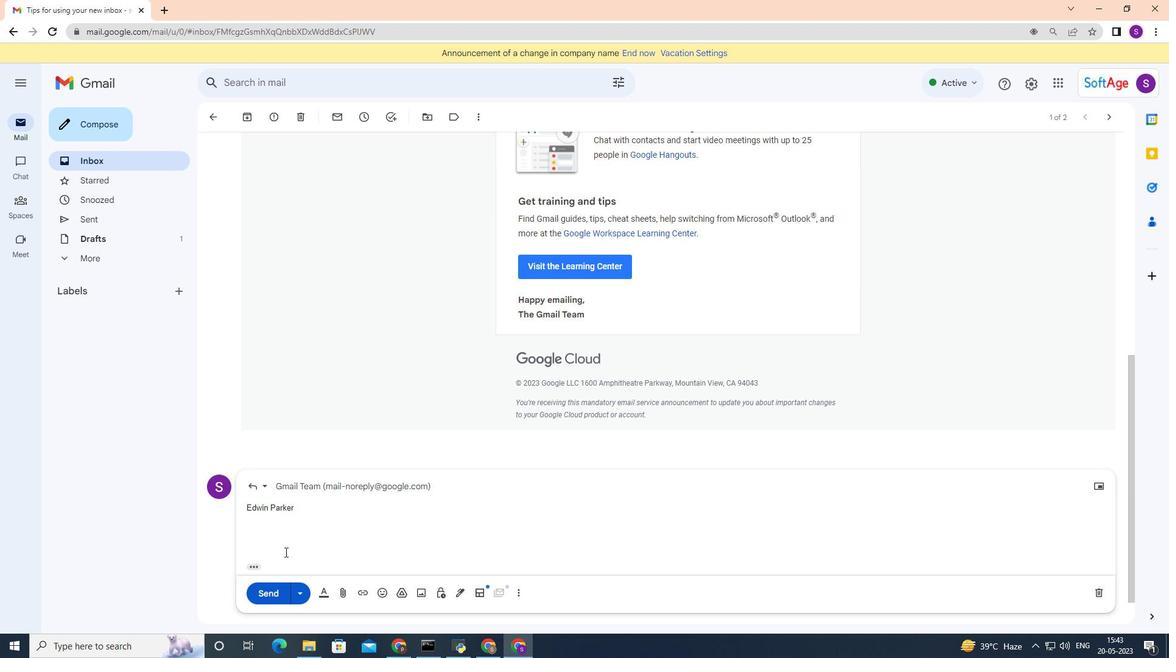 
Action: Mouse moved to (1097, 485)
Screenshot: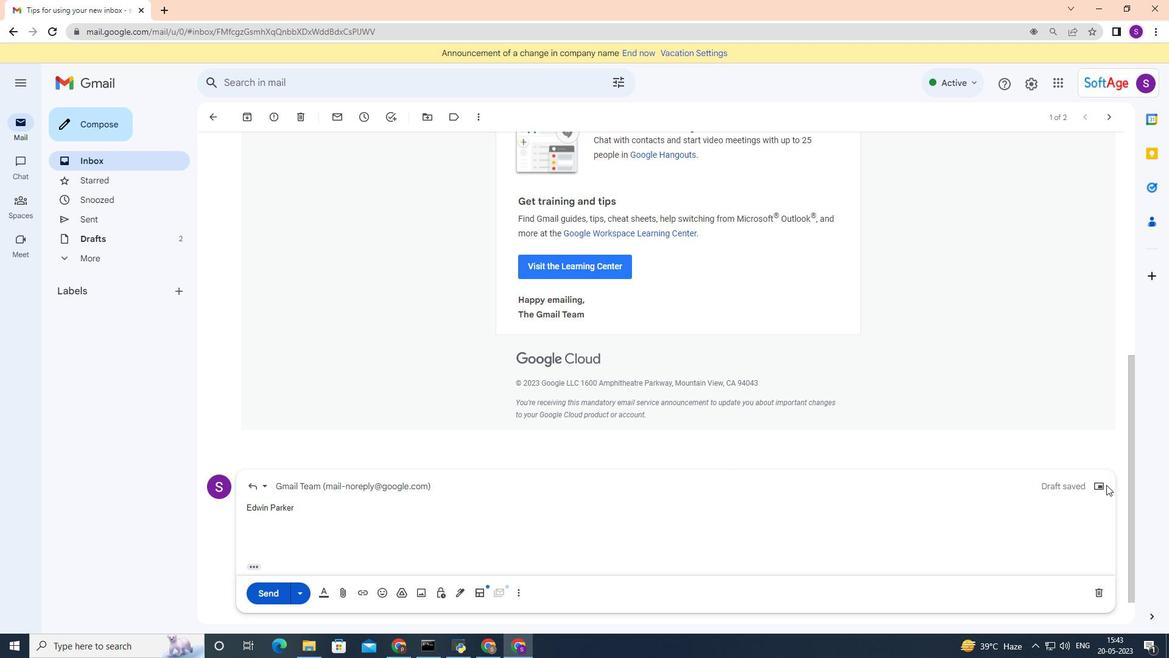
Action: Mouse pressed left at (1097, 485)
Screenshot: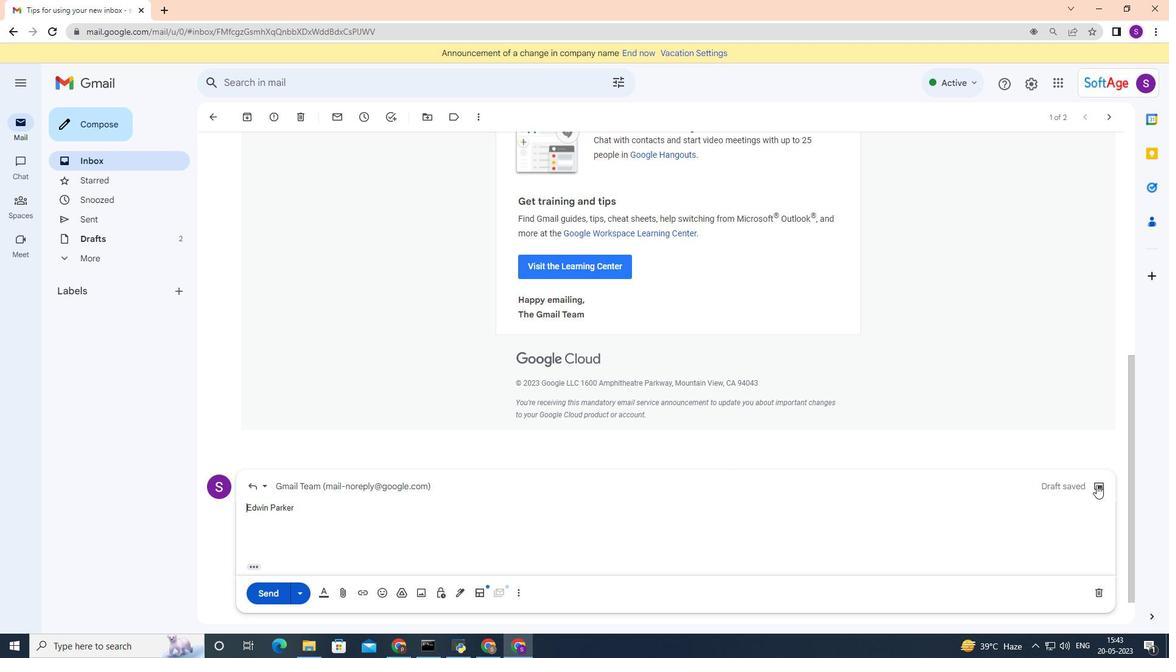 
Action: Mouse moved to (789, 317)
Screenshot: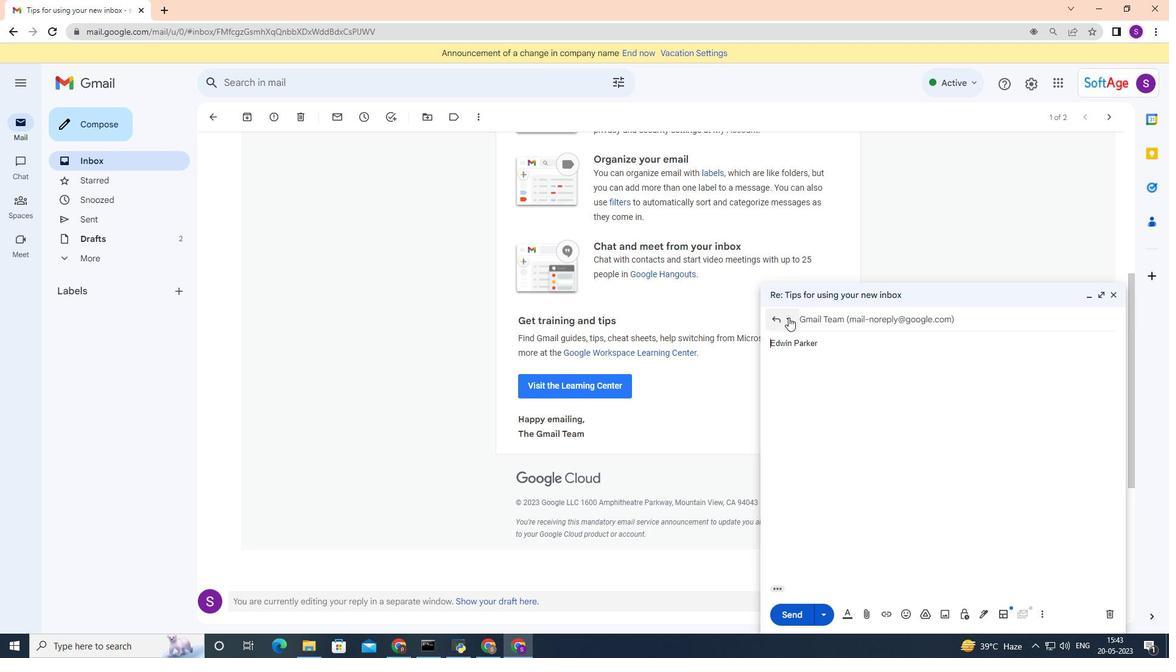 
Action: Mouse pressed left at (789, 317)
Screenshot: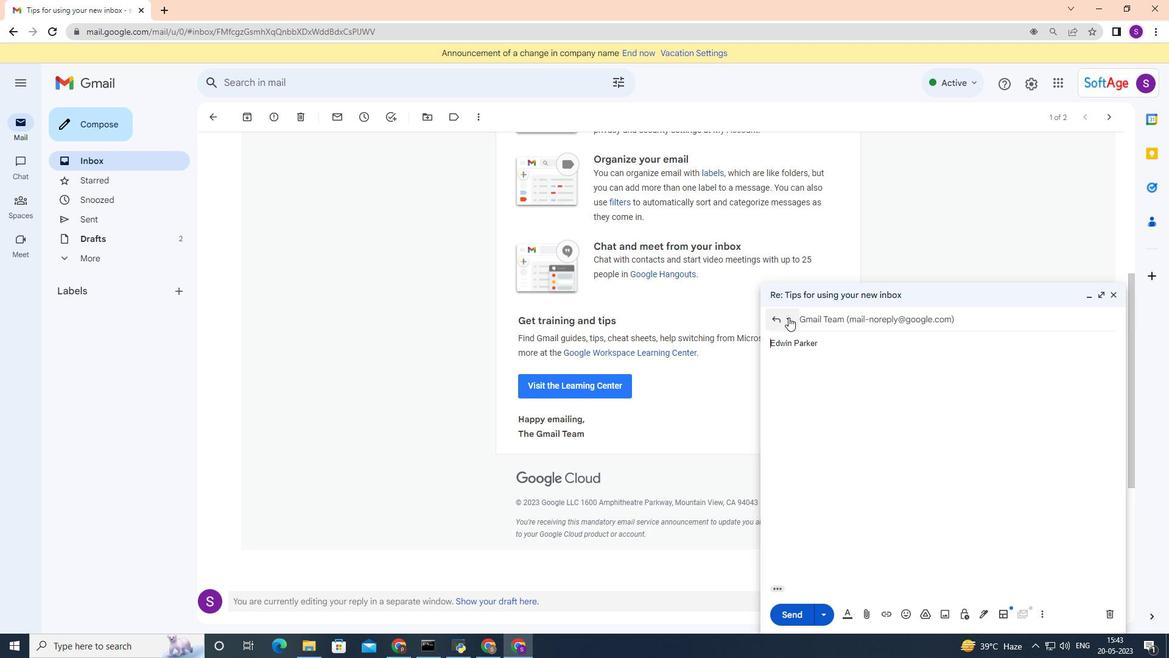 
Action: Mouse moved to (813, 387)
Screenshot: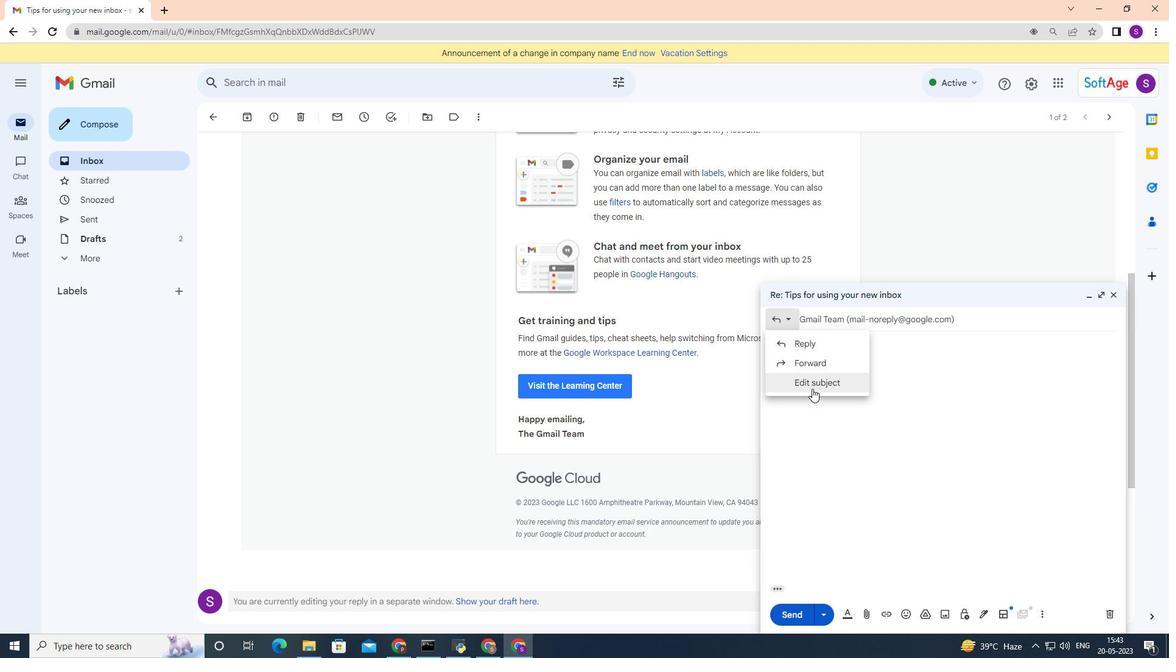 
Action: Mouse pressed left at (813, 387)
Screenshot: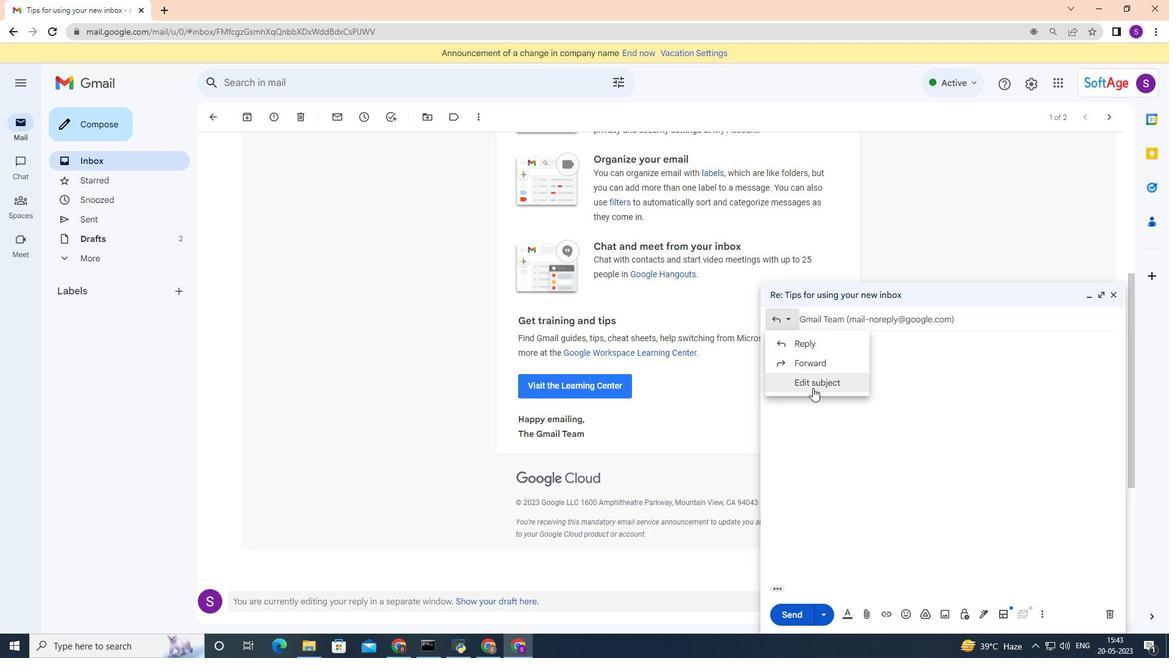 
Action: Mouse moved to (907, 187)
Screenshot: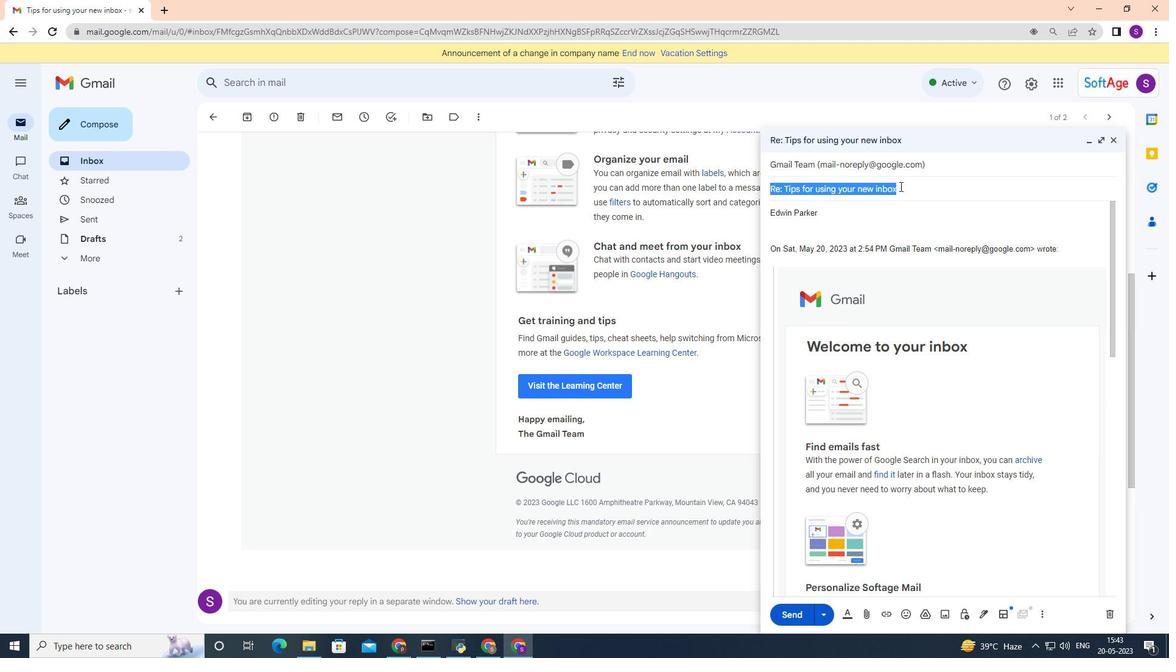 
Action: Key pressed <Key.backspace>
Screenshot: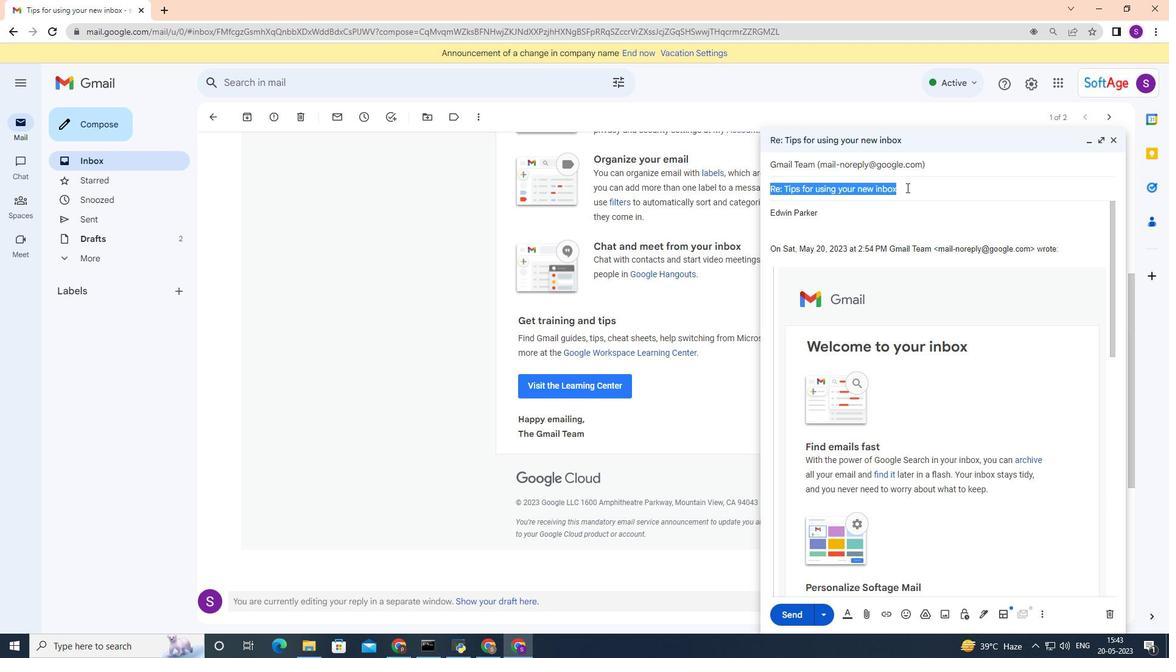 
Action: Mouse moved to (828, 186)
Screenshot: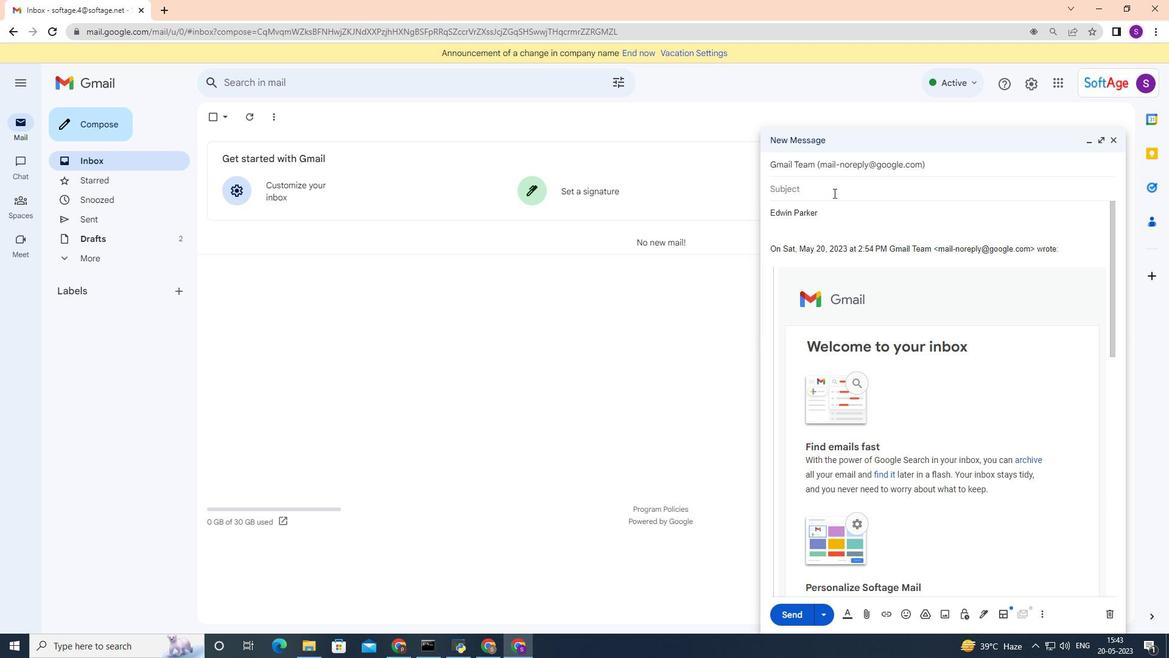 
Action: Mouse pressed left at (828, 186)
Screenshot: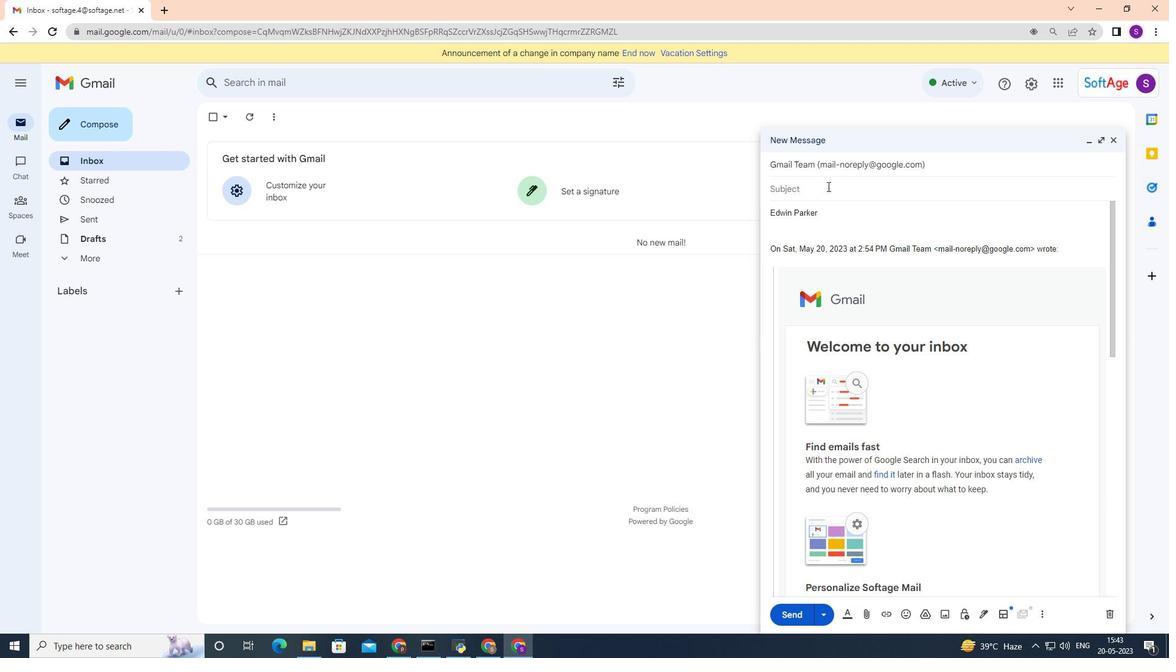 
Action: Key pressed <Key.shift>Announcement<Key.space>of<Key.space>a<Key.space>change<Key.space>in<Key.space>company
Screenshot: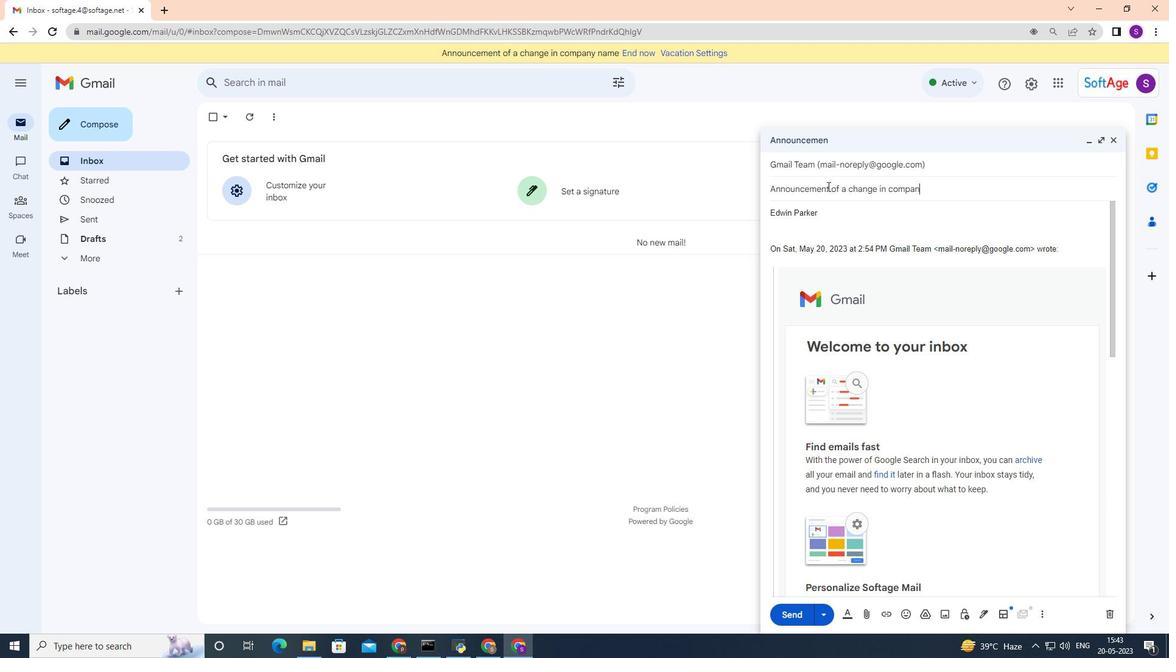 
Action: Mouse moved to (832, 208)
Screenshot: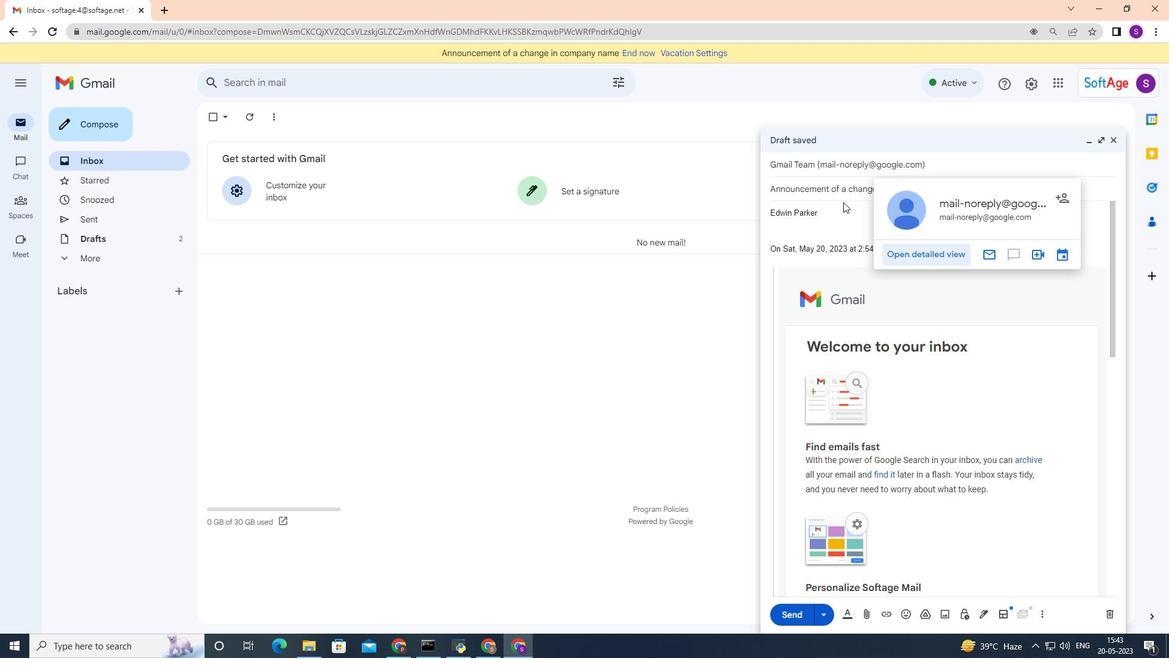 
Action: Mouse scrolled (832, 207) with delta (0, 0)
Screenshot: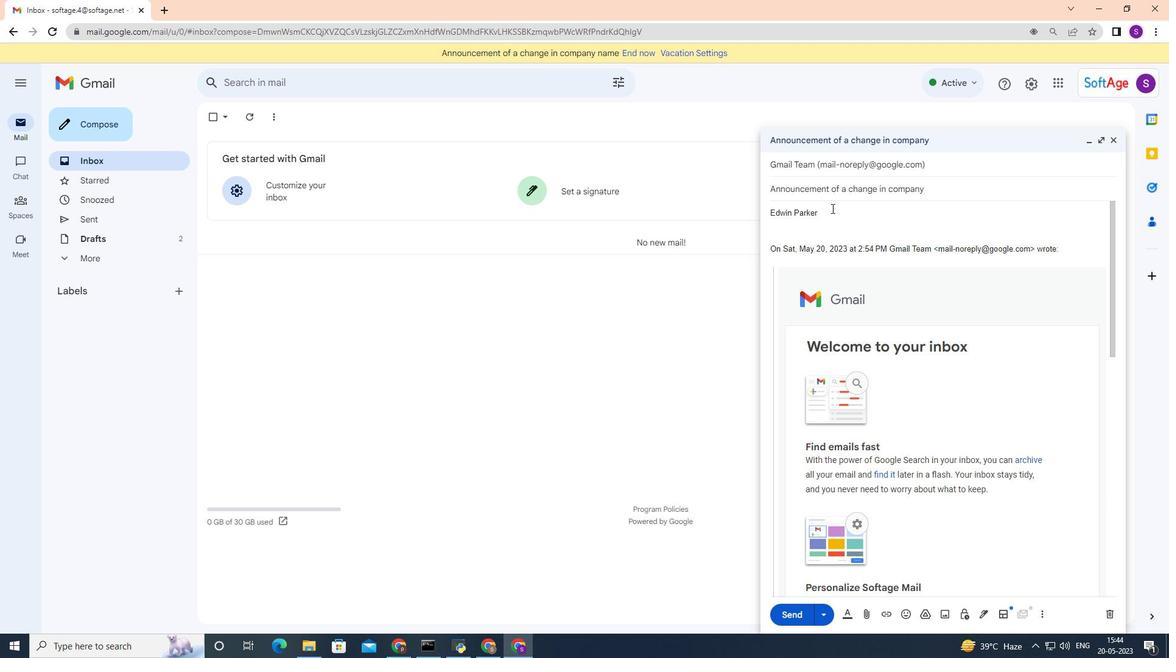 
Action: Mouse scrolled (832, 207) with delta (0, 0)
Screenshot: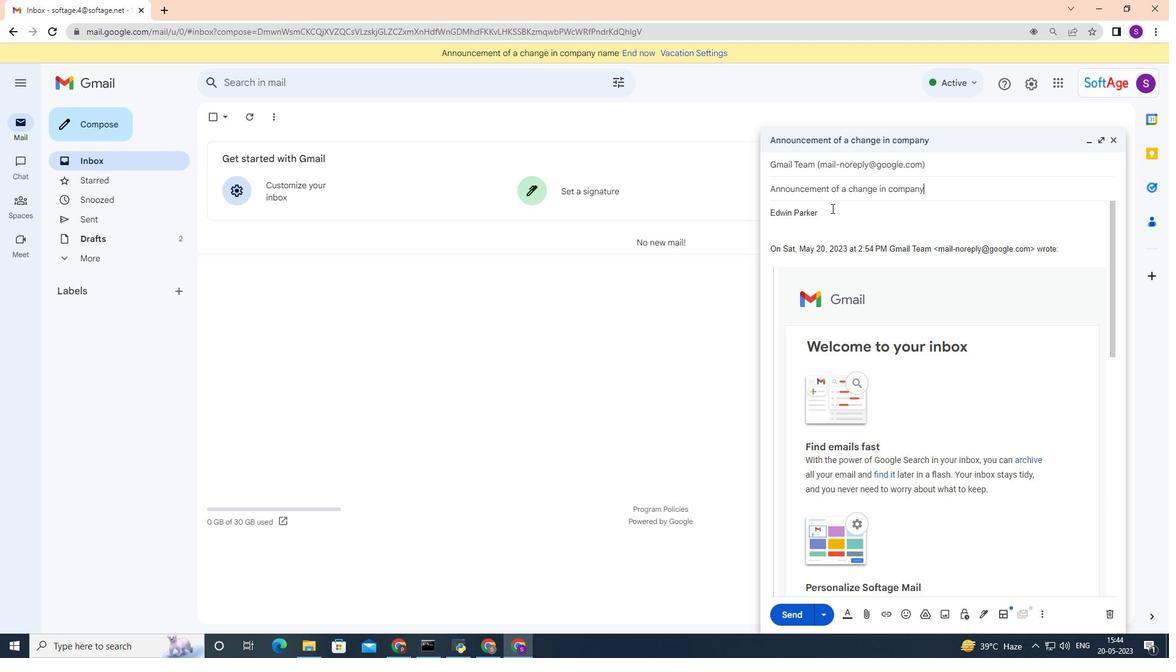 
Action: Mouse scrolled (832, 207) with delta (0, 0)
Screenshot: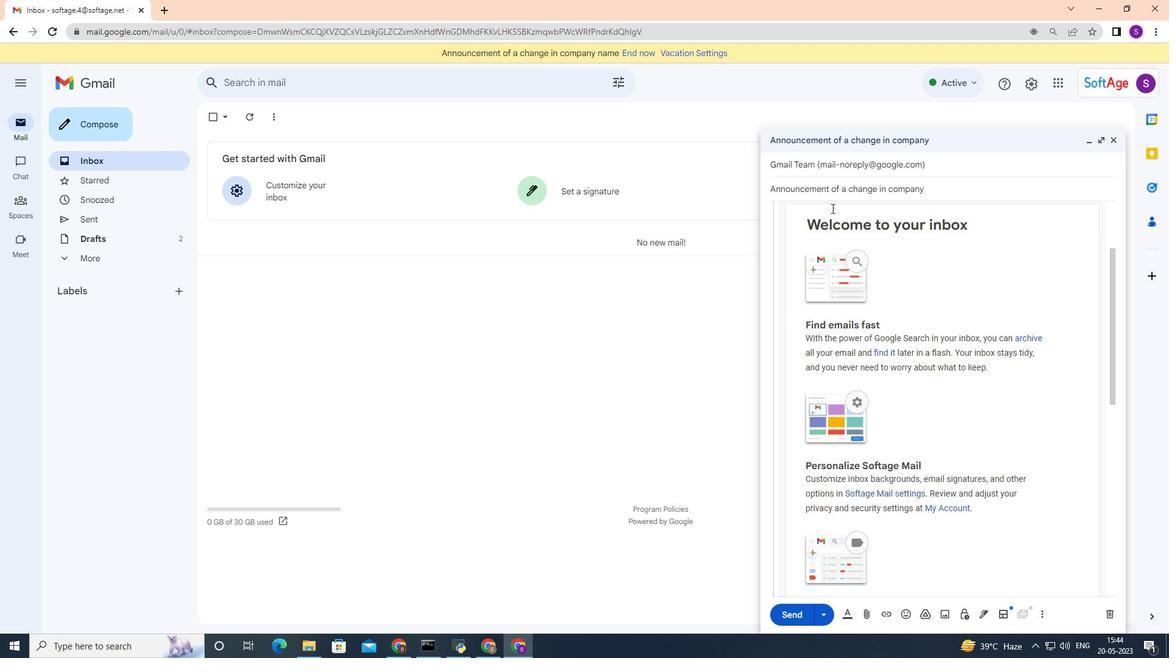 
Action: Mouse scrolled (832, 207) with delta (0, 0)
Screenshot: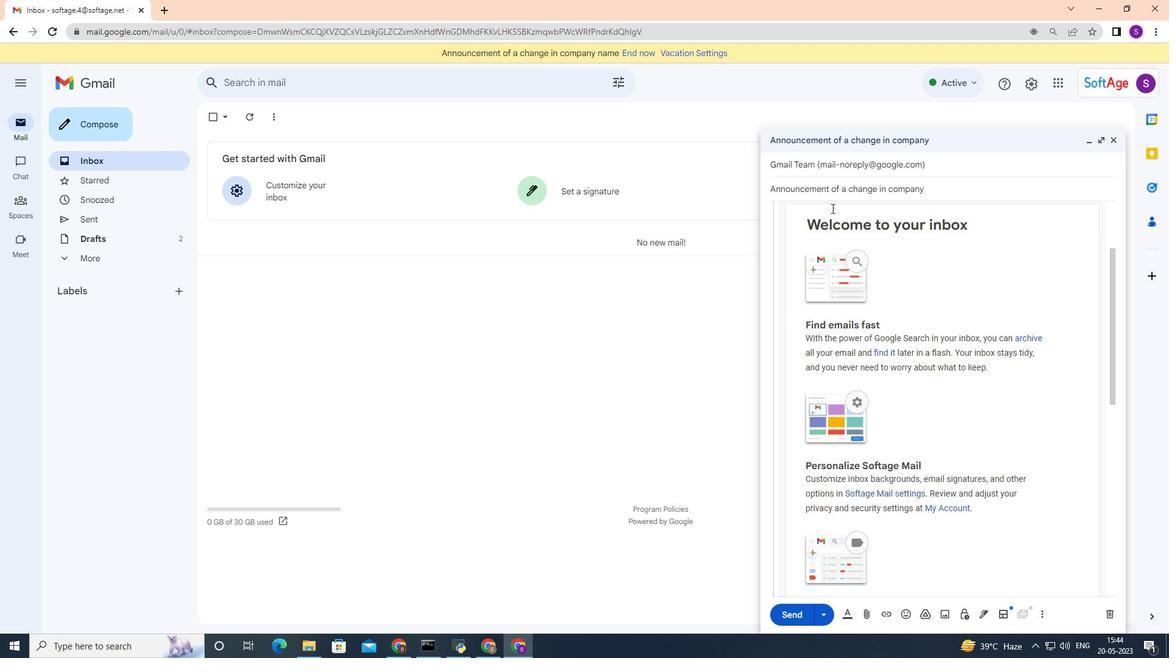 
Action: Mouse scrolled (832, 207) with delta (0, 0)
Screenshot: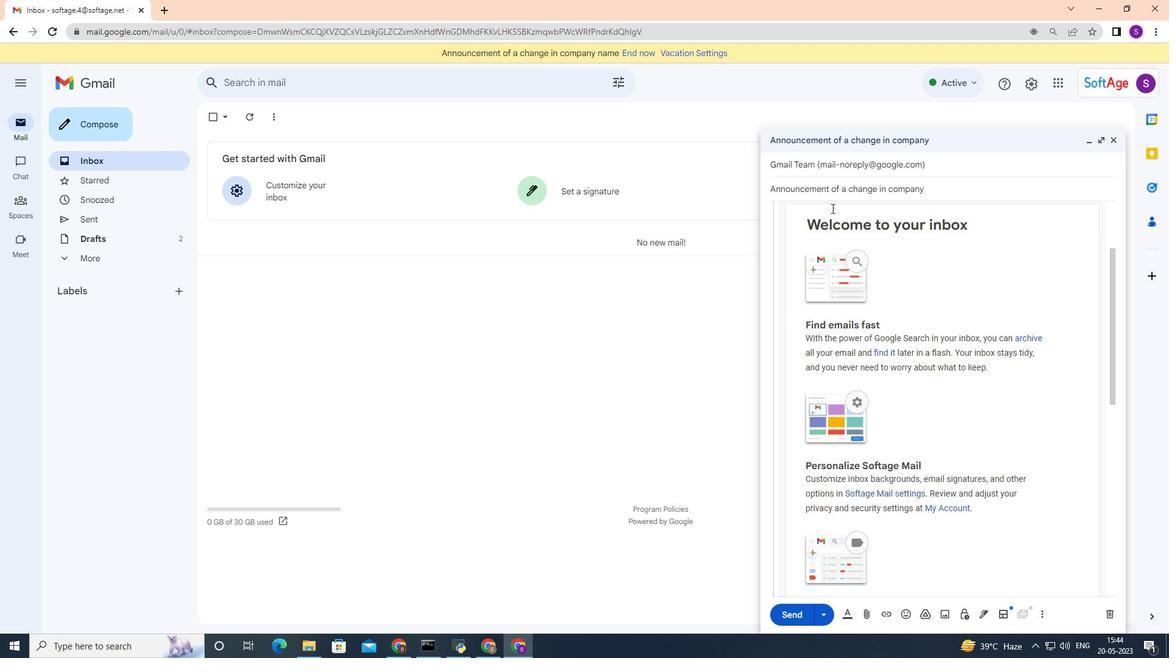
Action: Mouse scrolled (832, 207) with delta (0, 0)
Screenshot: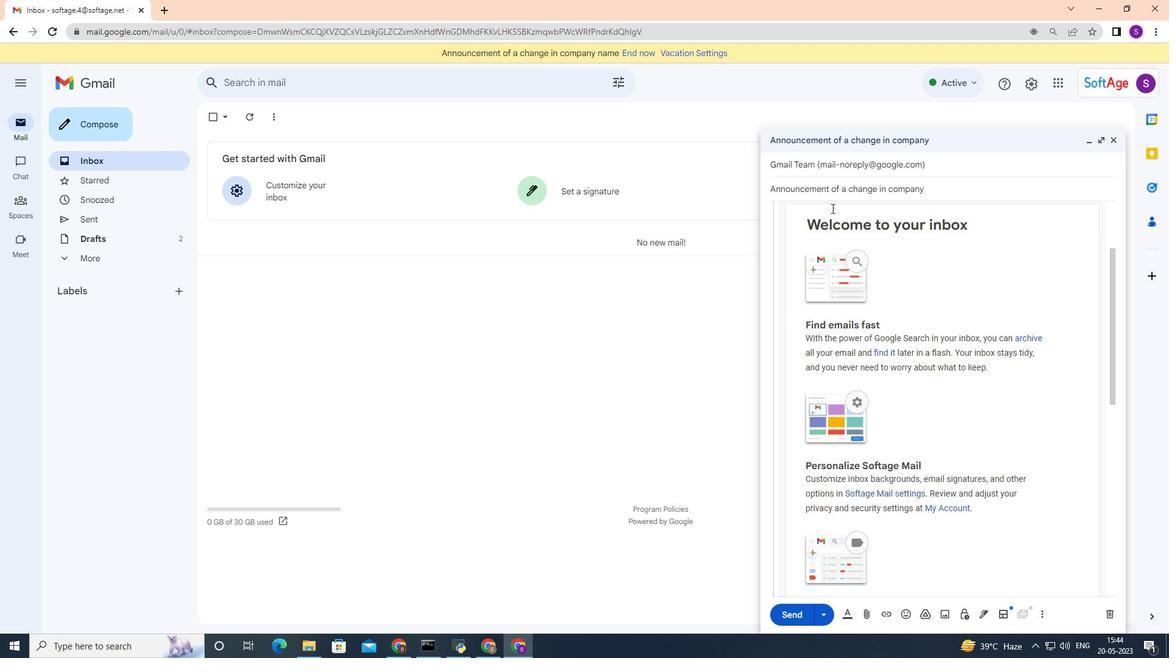 
Action: Mouse scrolled (832, 207) with delta (0, 0)
Screenshot: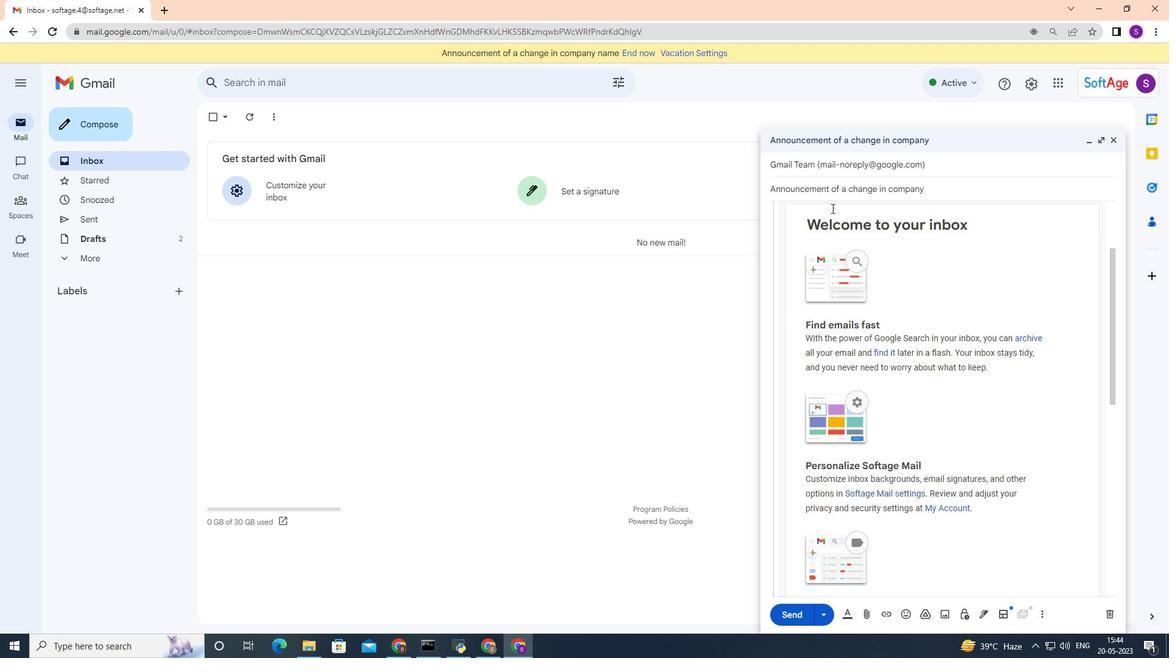 
Action: Mouse moved to (855, 279)
Screenshot: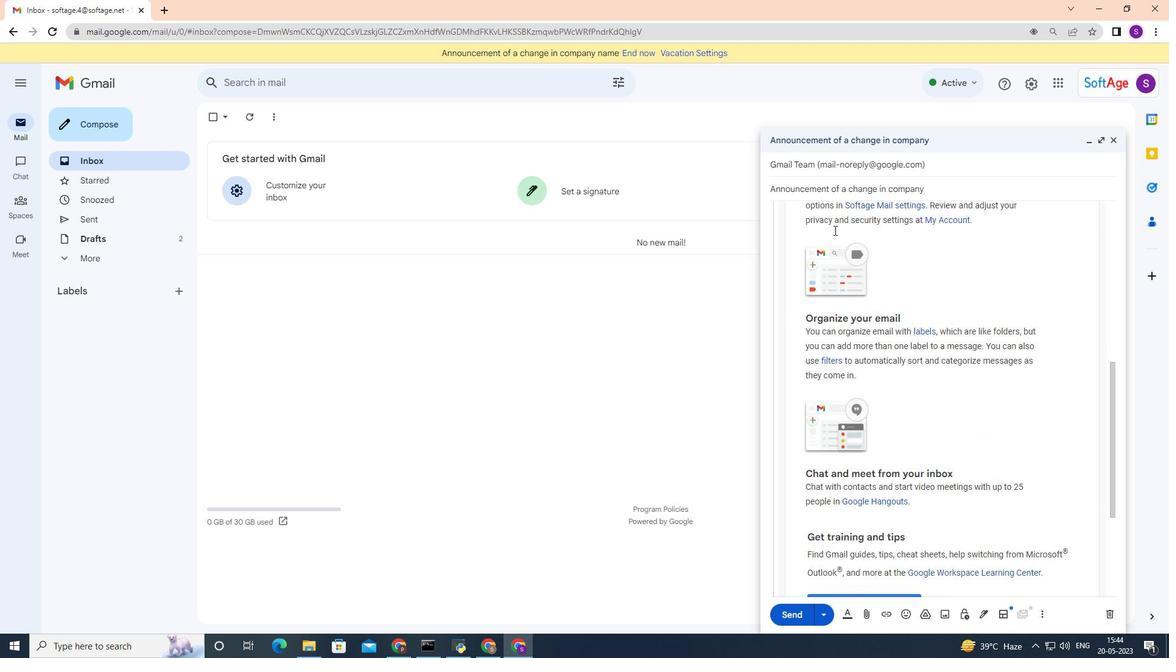 
Action: Mouse scrolled (855, 280) with delta (0, 0)
Screenshot: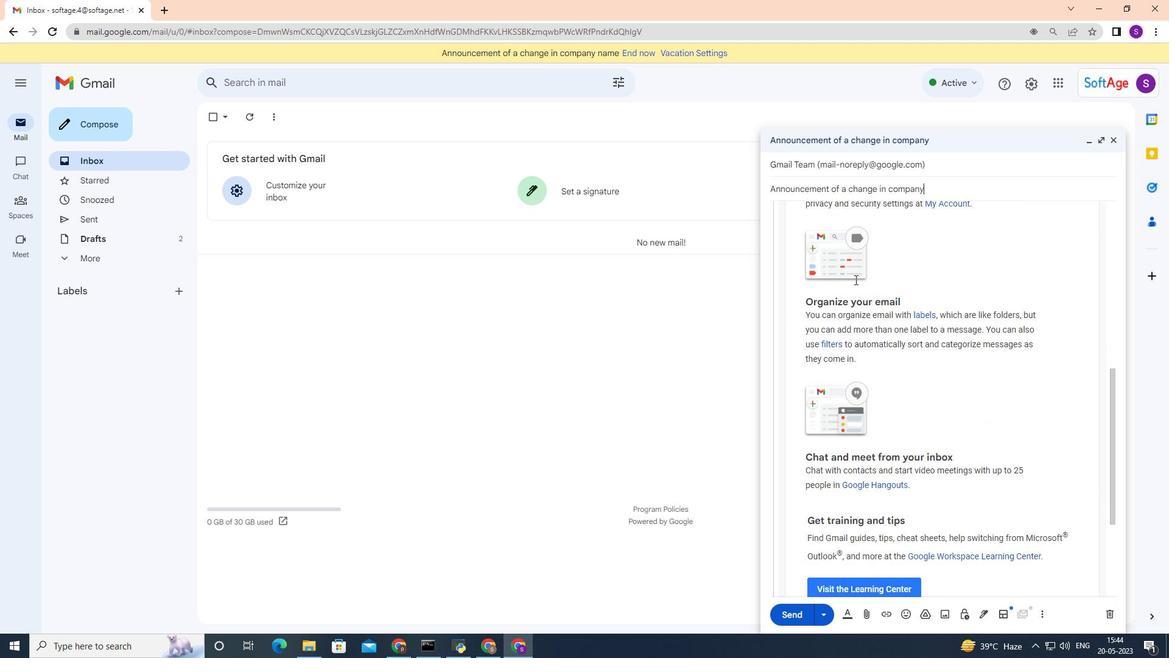 
Action: Mouse scrolled (855, 280) with delta (0, 0)
Screenshot: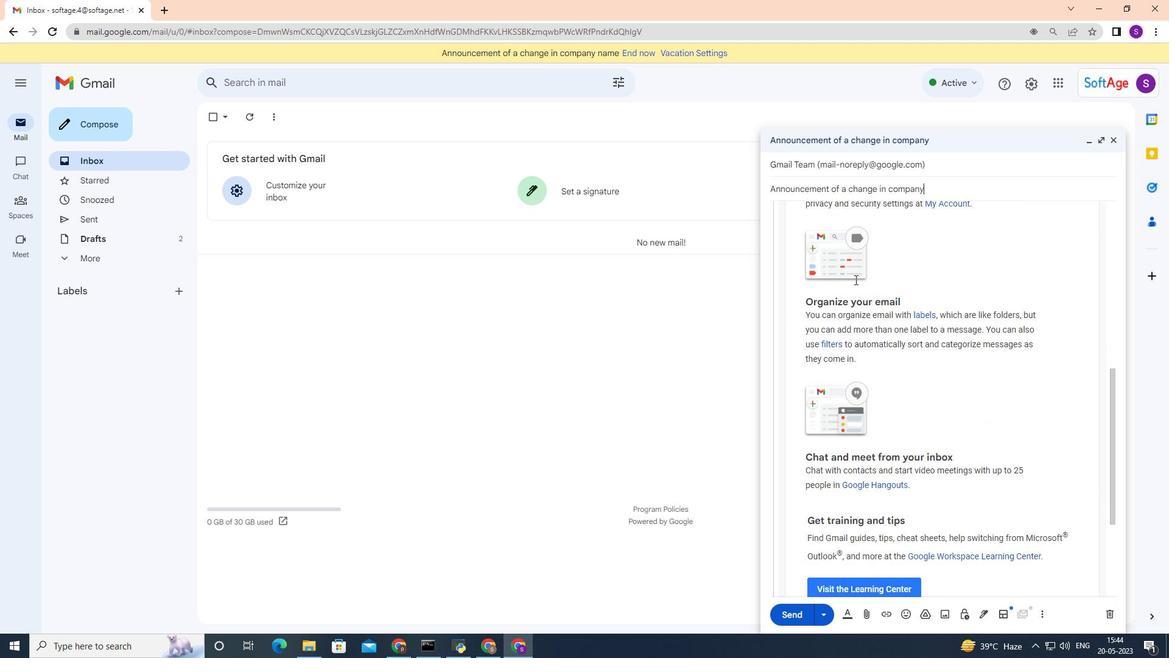 
Action: Mouse scrolled (855, 280) with delta (0, 0)
Screenshot: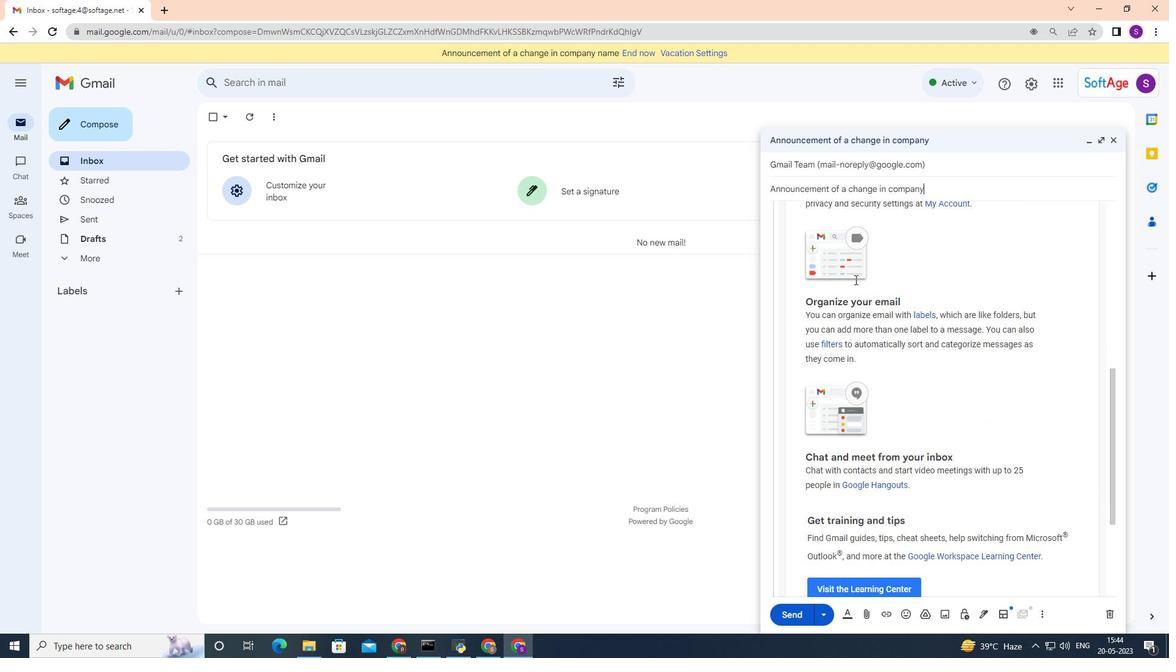 
Action: Mouse scrolled (855, 280) with delta (0, 0)
Screenshot: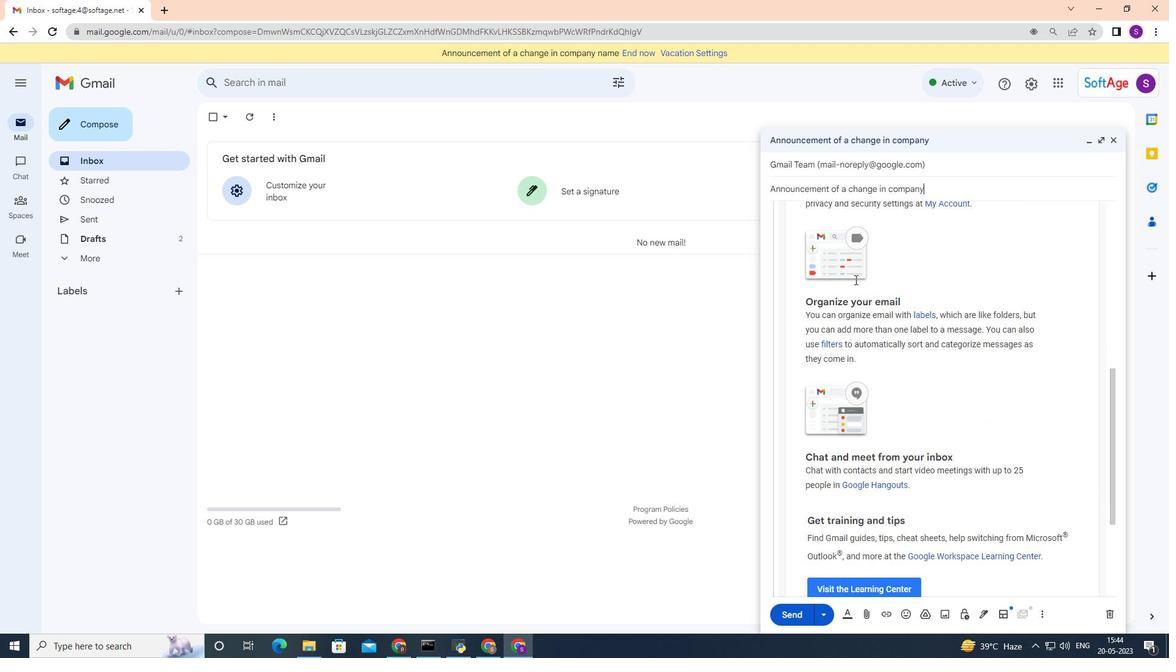 
Action: Mouse scrolled (855, 280) with delta (0, 0)
Screenshot: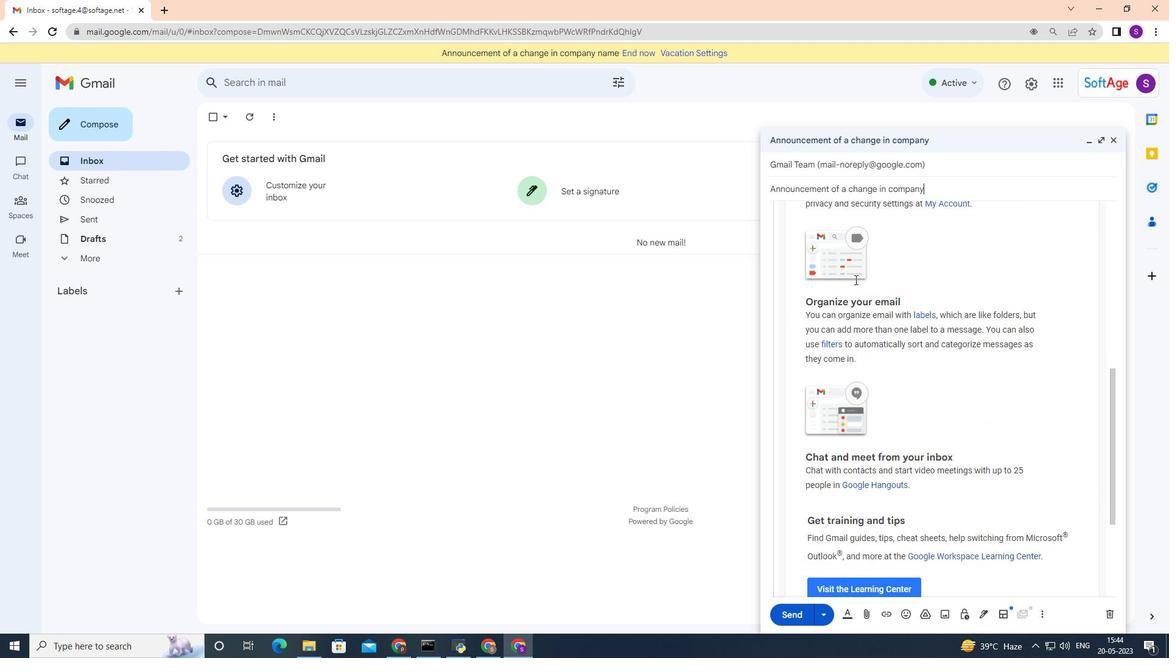 
Action: Mouse scrolled (855, 280) with delta (0, 0)
Screenshot: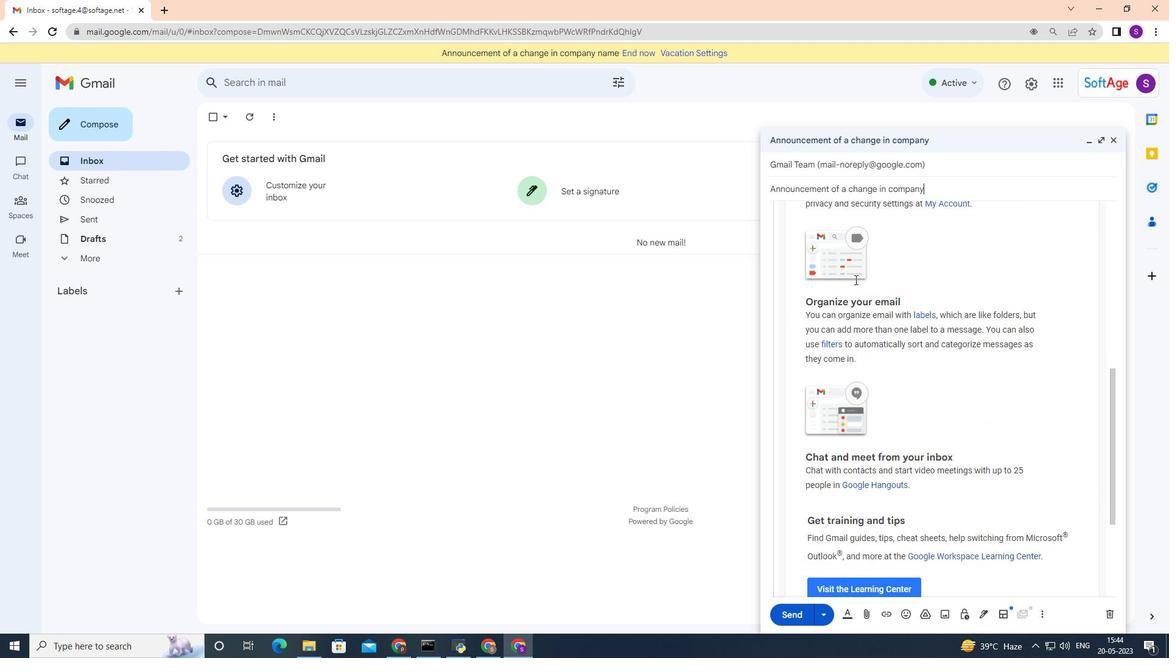 
Action: Mouse moved to (855, 279)
Screenshot: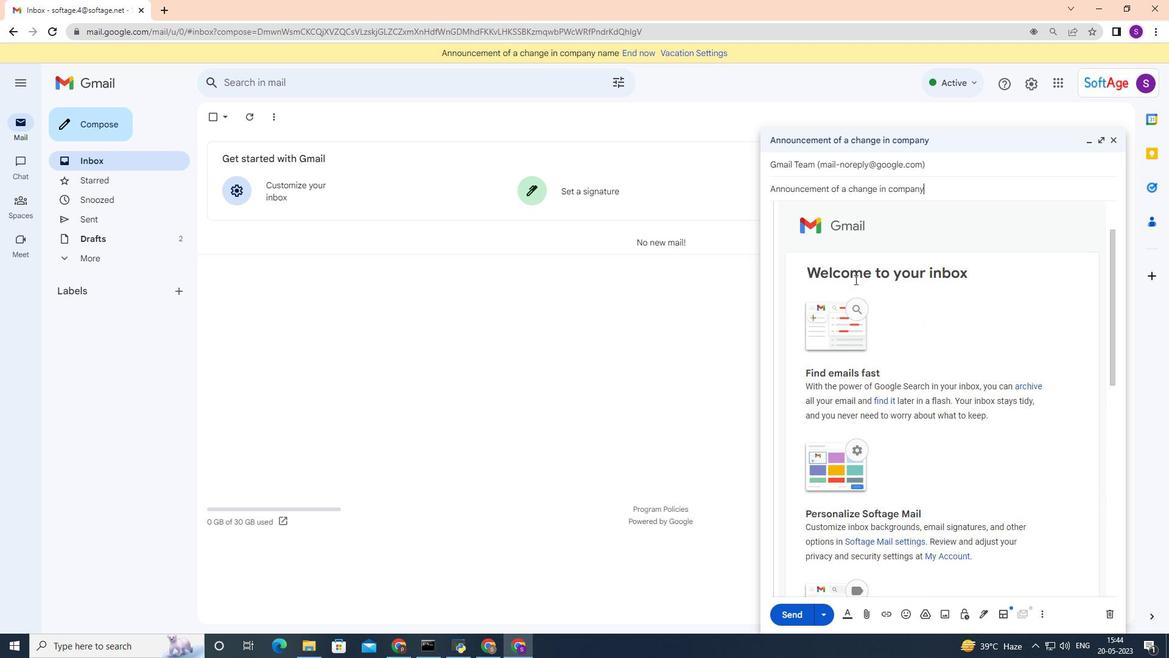 
Action: Mouse scrolled (855, 280) with delta (0, 0)
Screenshot: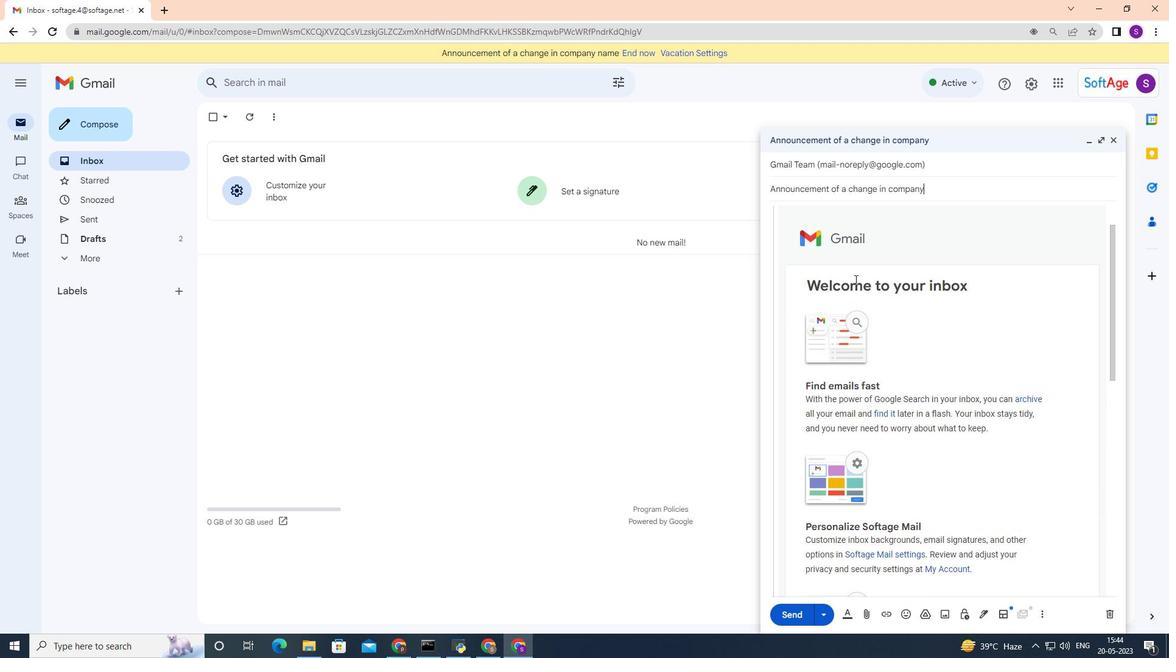 
Action: Mouse scrolled (855, 280) with delta (0, 0)
Screenshot: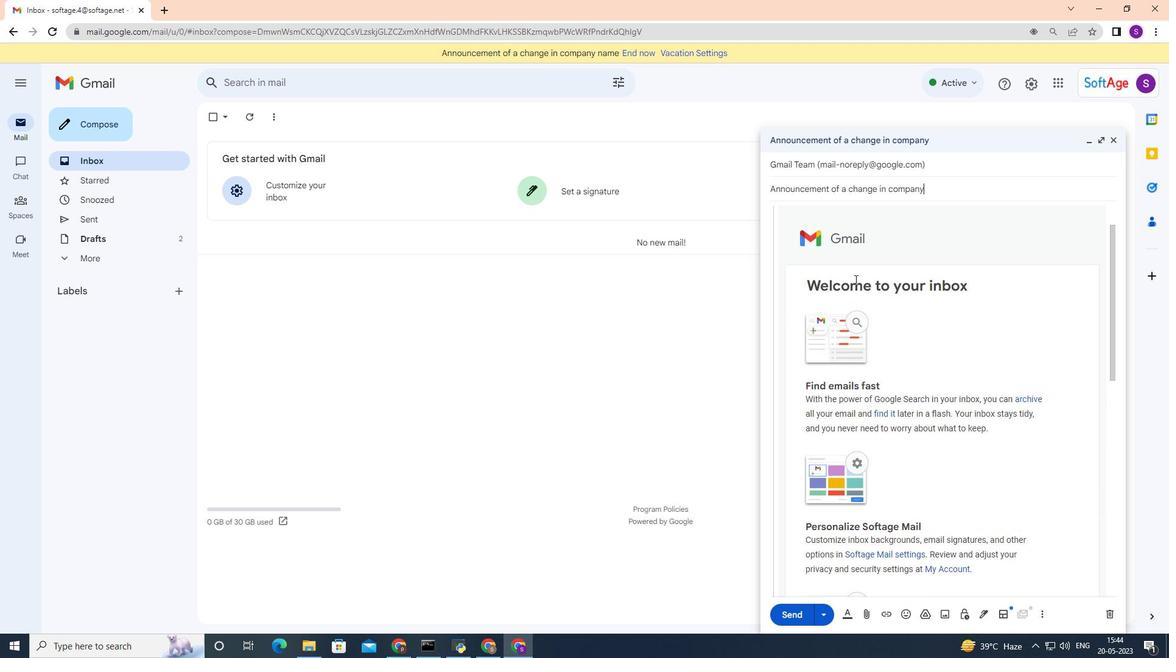 
Action: Mouse scrolled (855, 280) with delta (0, 0)
Screenshot: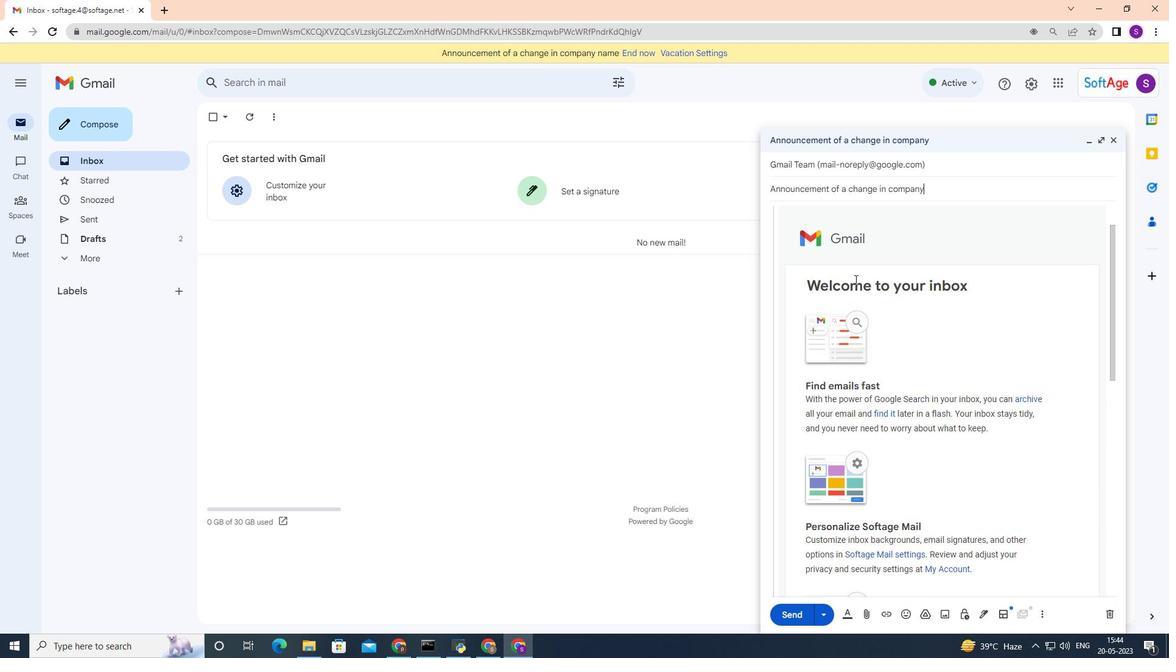
Action: Mouse scrolled (855, 280) with delta (0, 0)
Screenshot: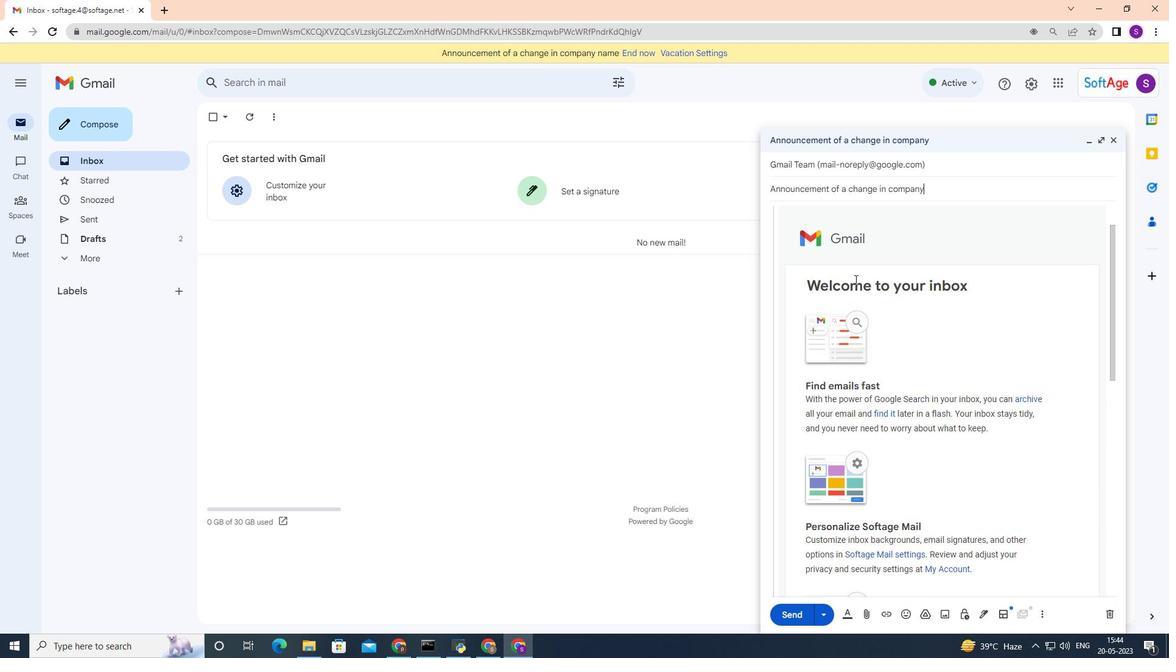 
Action: Mouse scrolled (855, 280) with delta (0, 0)
Screenshot: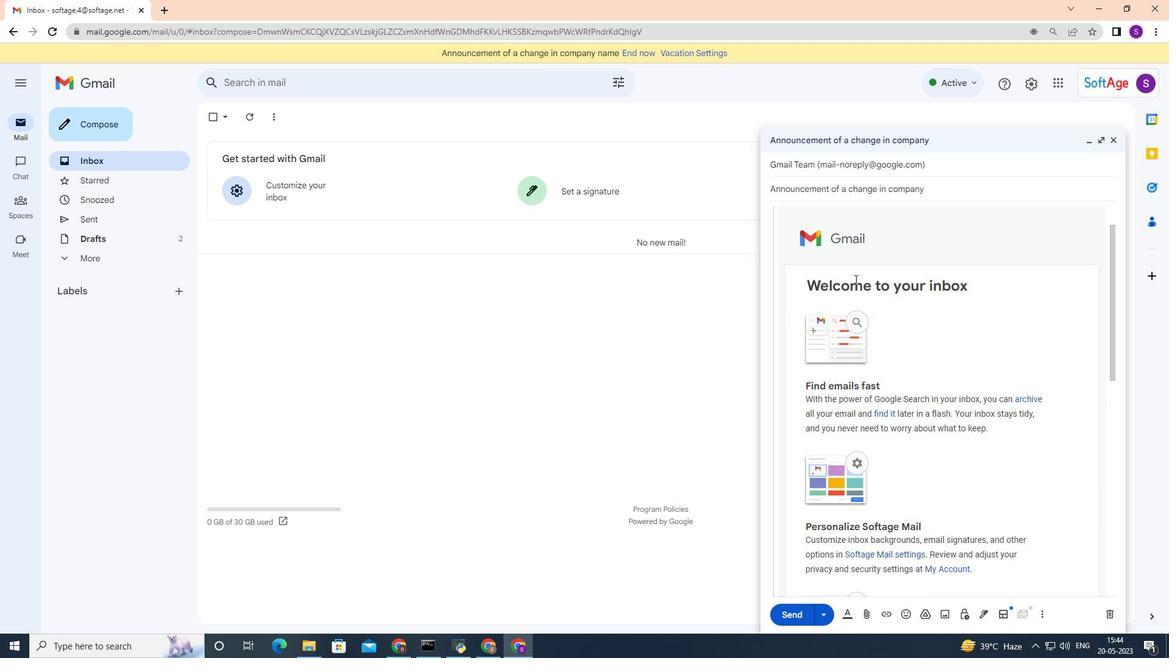 
Action: Mouse moved to (856, 210)
Screenshot: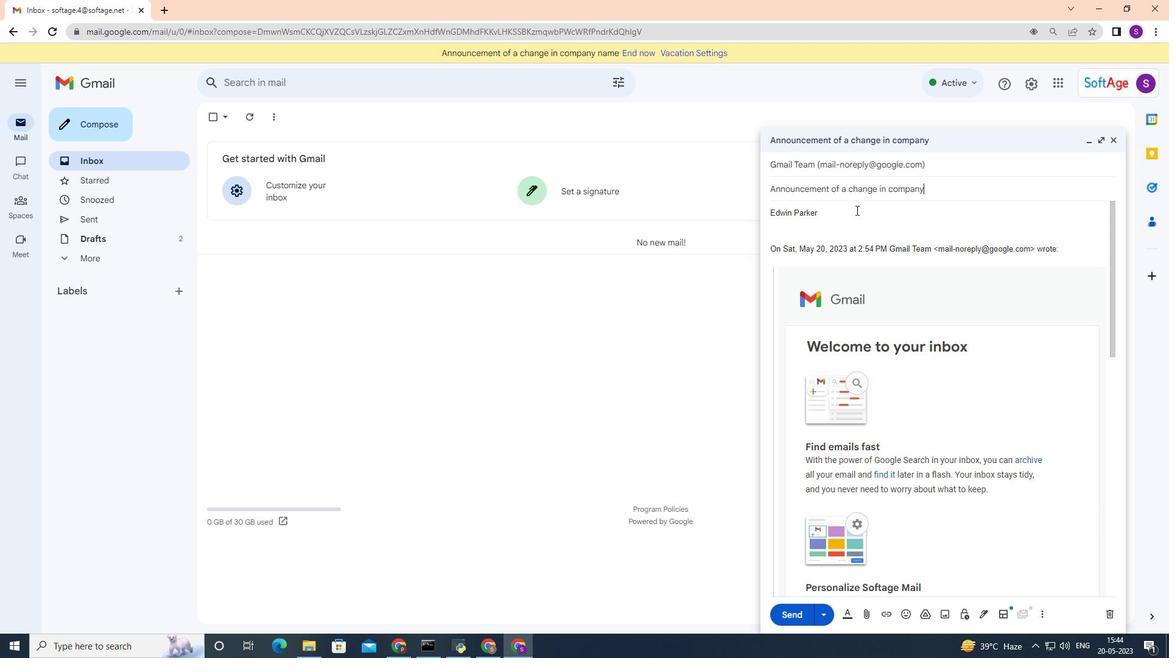 
Action: Mouse pressed left at (856, 210)
Screenshot: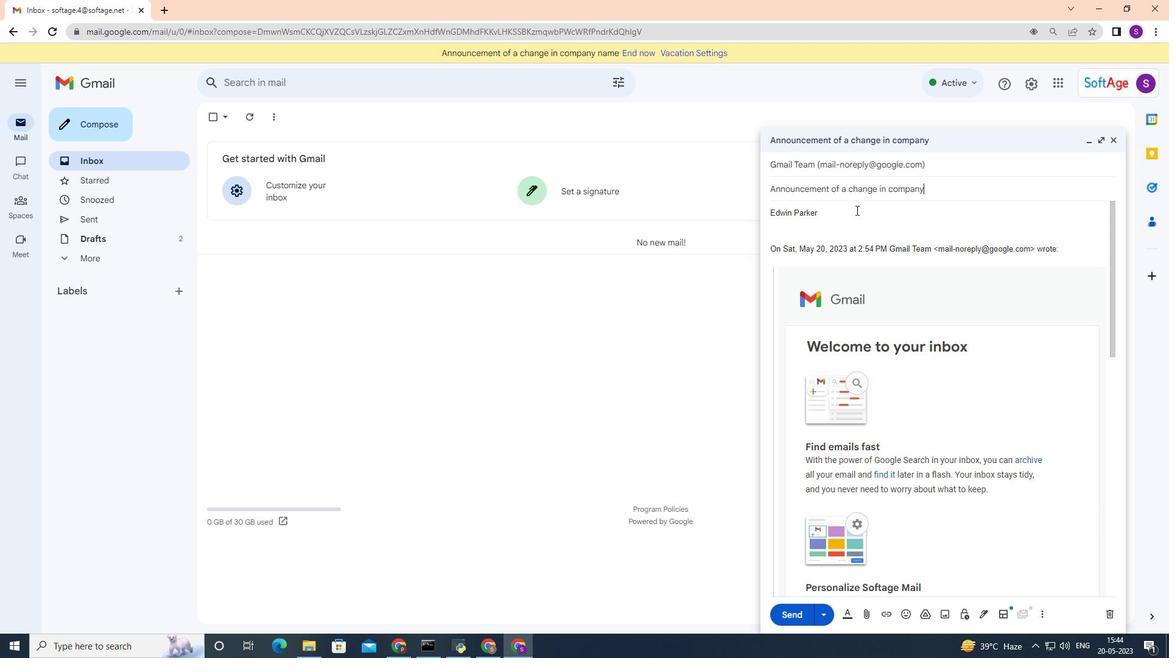 
Action: Mouse moved to (807, 231)
Screenshot: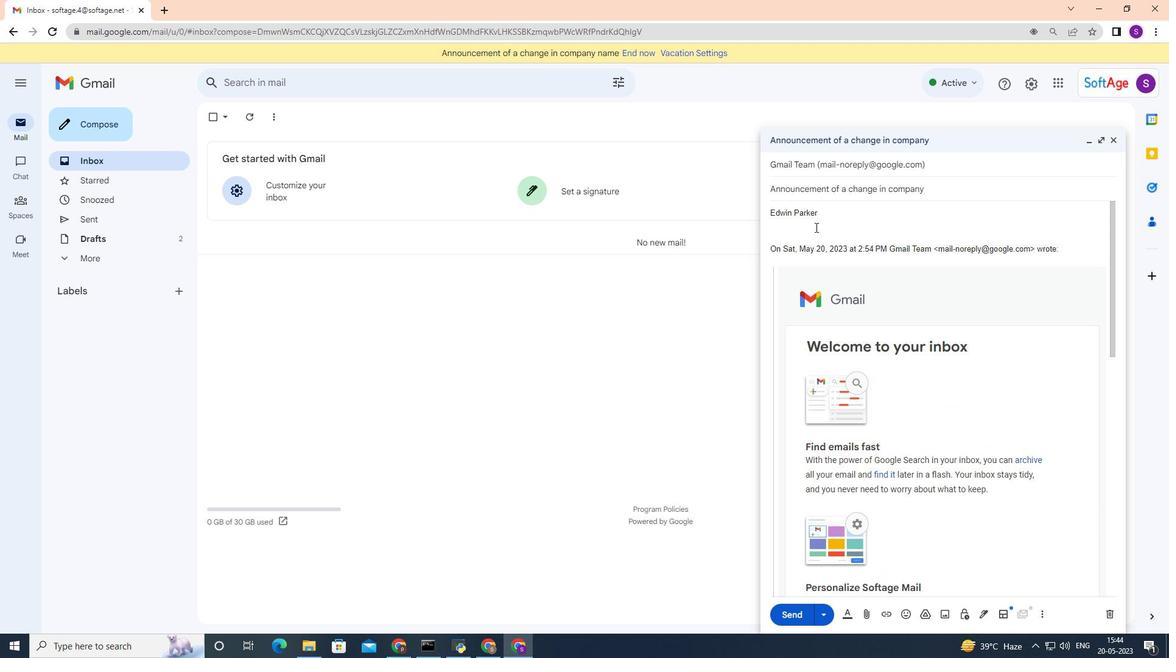 
Action: Mouse pressed left at (807, 231)
Screenshot: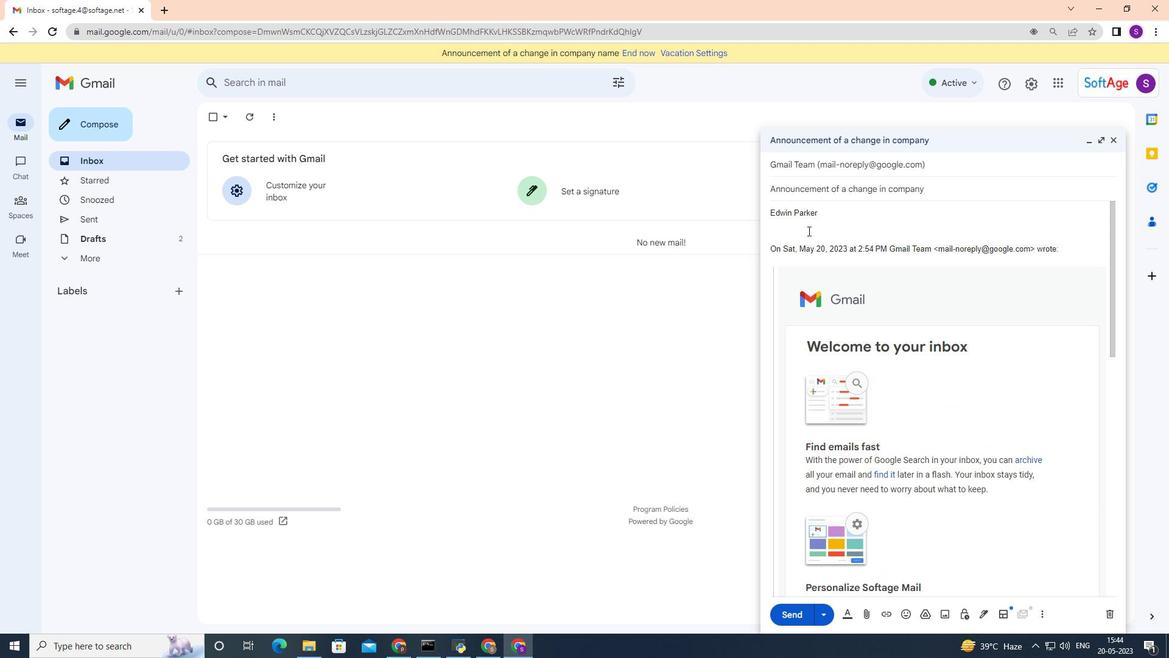 
Action: Mouse moved to (800, 226)
Screenshot: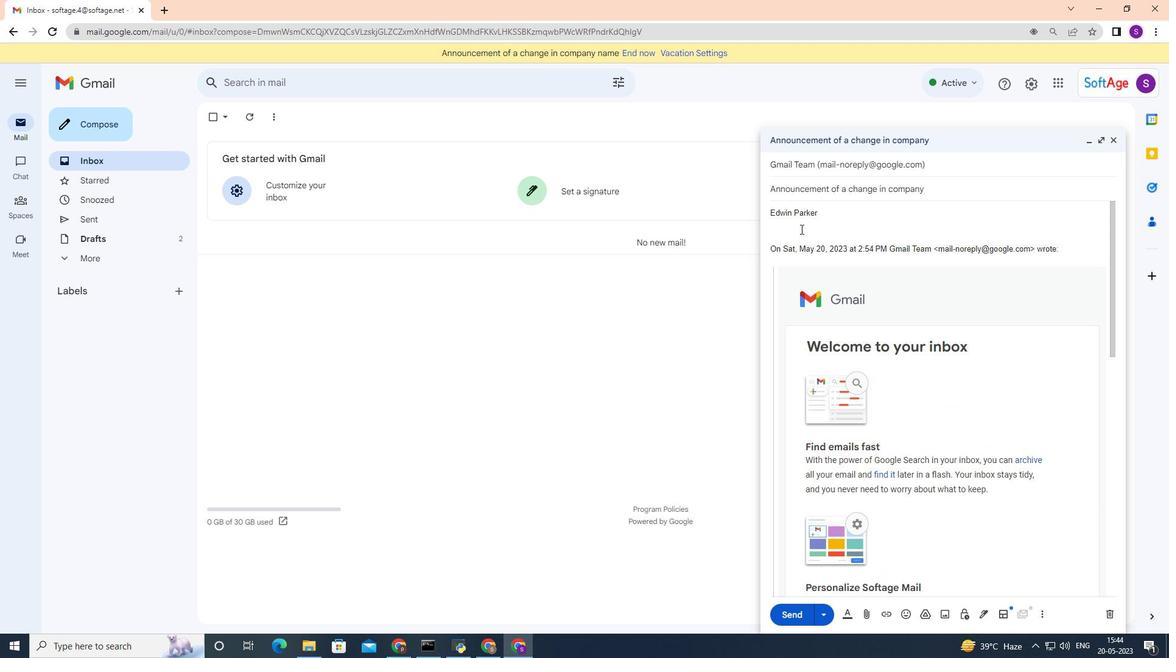 
Action: Mouse pressed left at (800, 226)
Screenshot: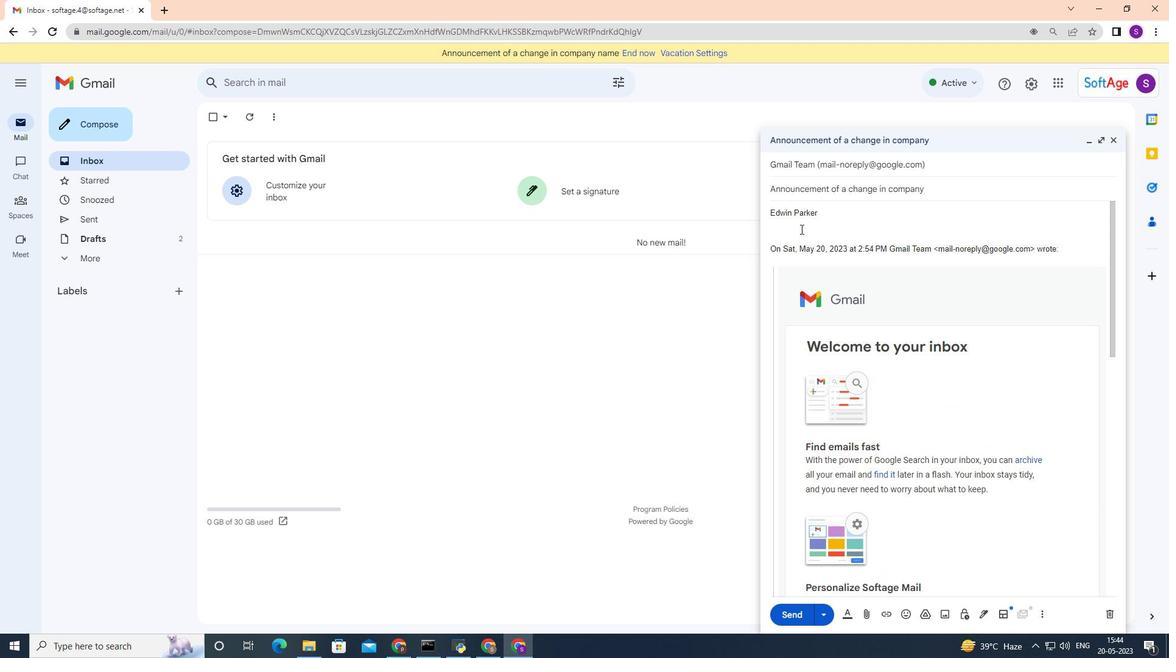 
Action: Mouse moved to (790, 230)
Screenshot: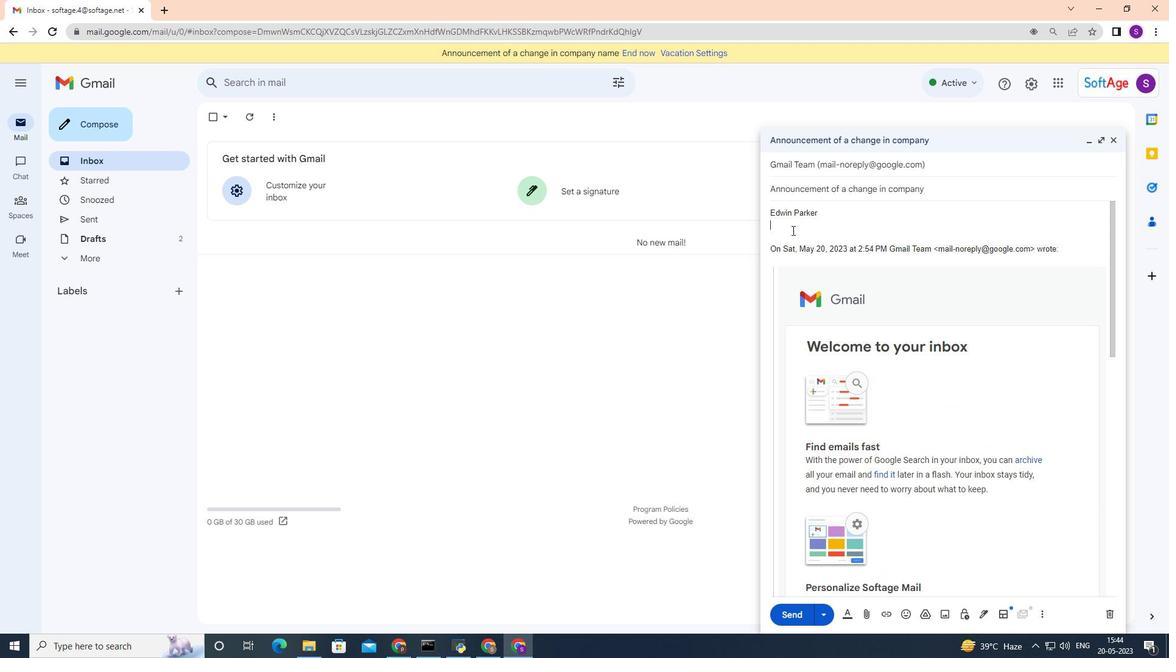 
Action: Mouse pressed left at (790, 230)
Screenshot: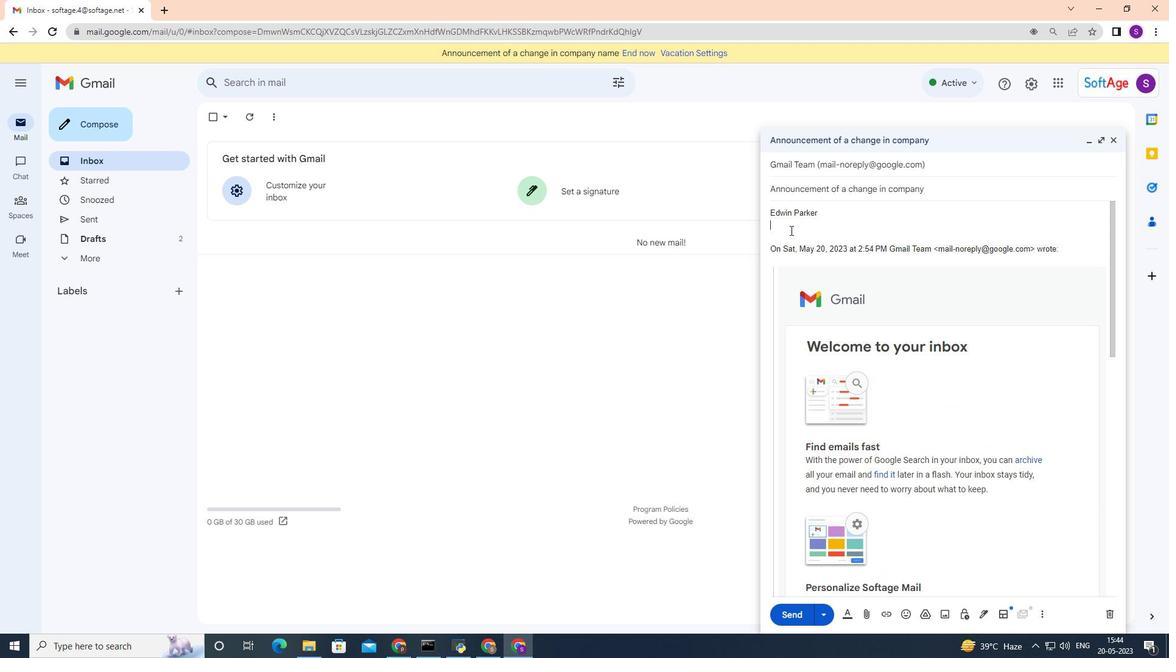 
Action: Mouse moved to (848, 214)
Screenshot: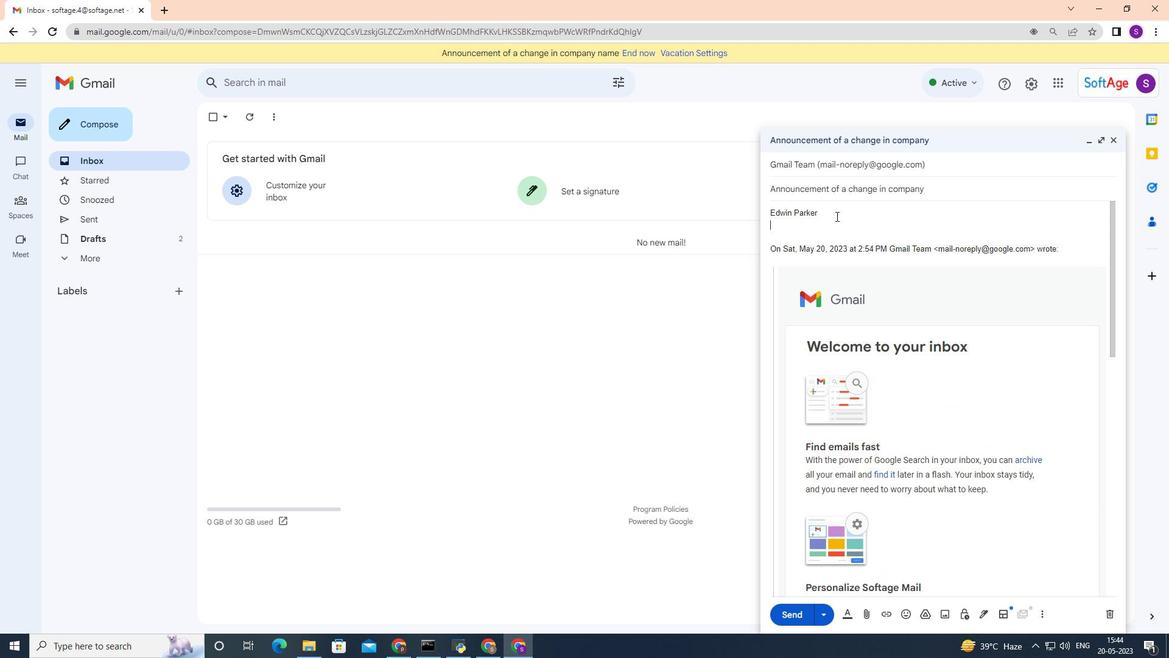 
Action: Key pressed <Key.enter>
Screenshot: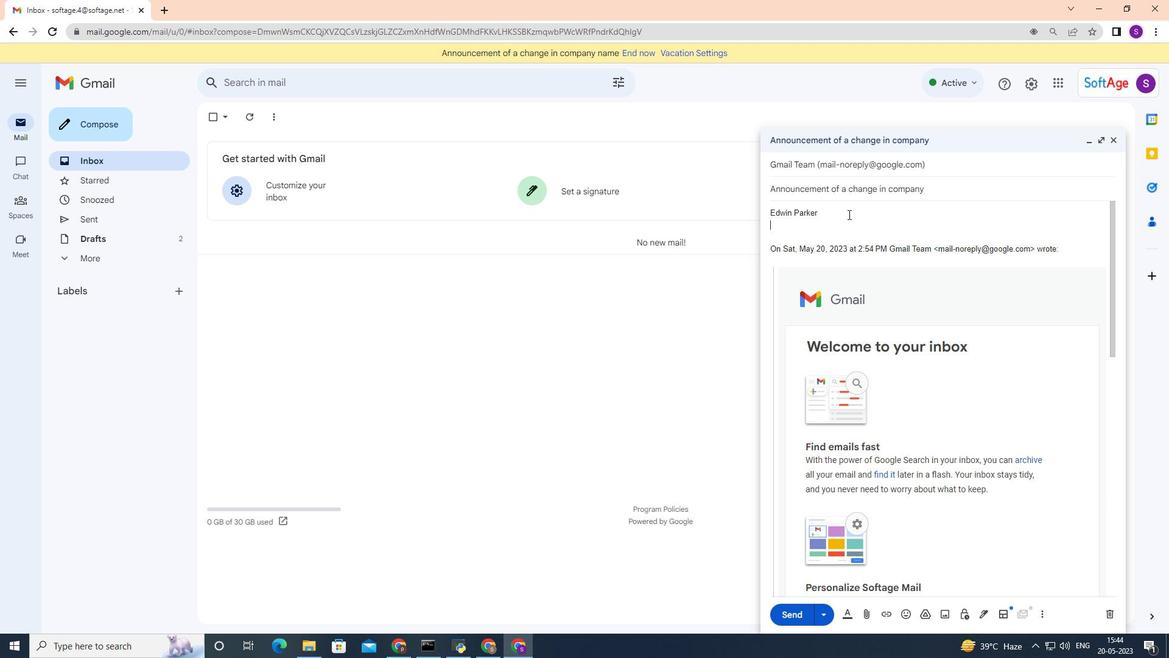 
Action: Mouse moved to (849, 209)
Screenshot: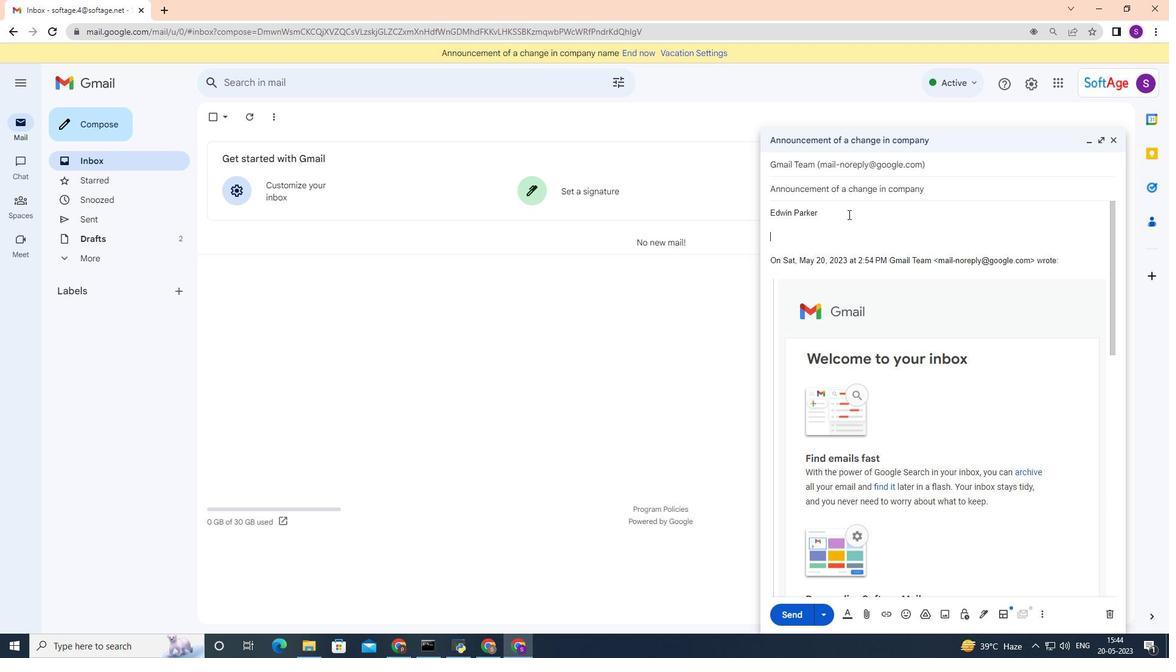 
Action: Key pressed <Key.shift><Key.shift><Key.shift>Please<Key.space>let<Key.space>me<Key.space>know<Key.space>if<Key.space>you<Key.space>have<Key.space>any<Key.space>availability<Key.space>for<Key.space>a<Key.space>call<Key.space>tomorrow<Key.space>to<Key.space>discuss<Key.space>the<Key.space>proposal.
Screenshot: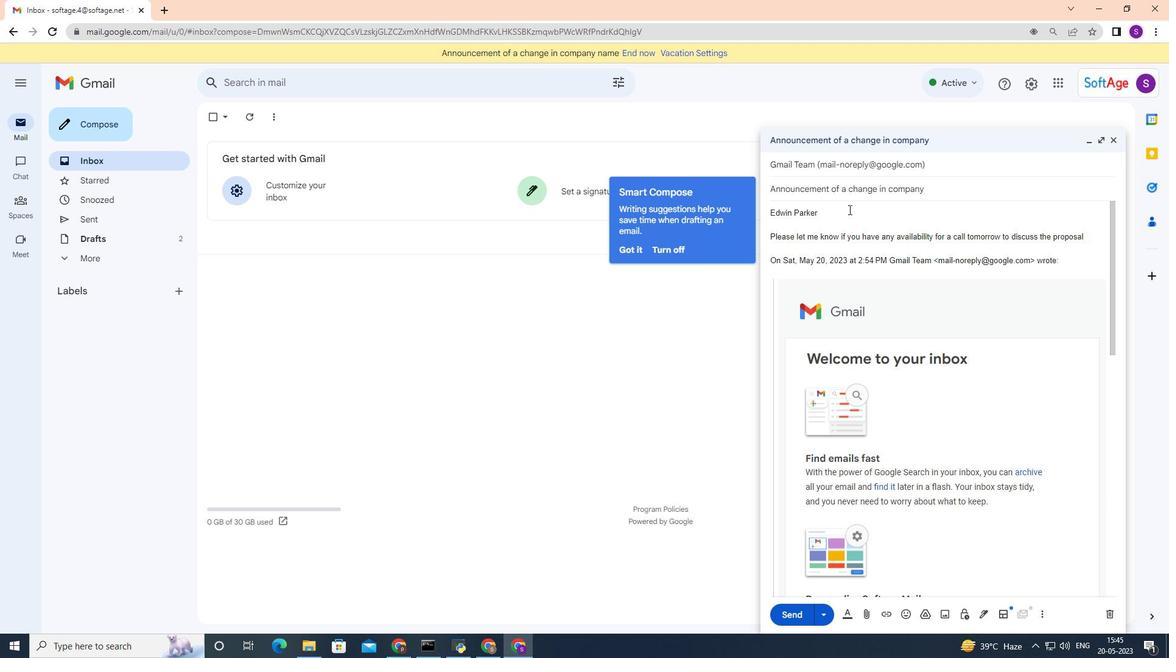 
Action: Mouse moved to (1086, 238)
Screenshot: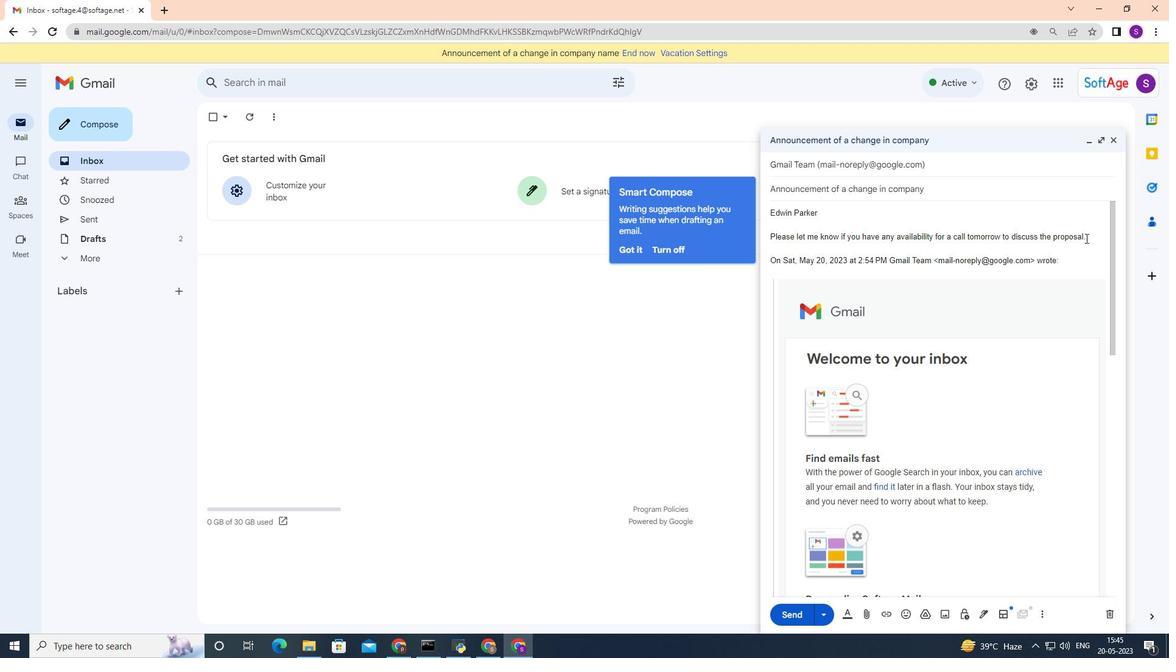 
Action: Mouse pressed left at (1086, 238)
Screenshot: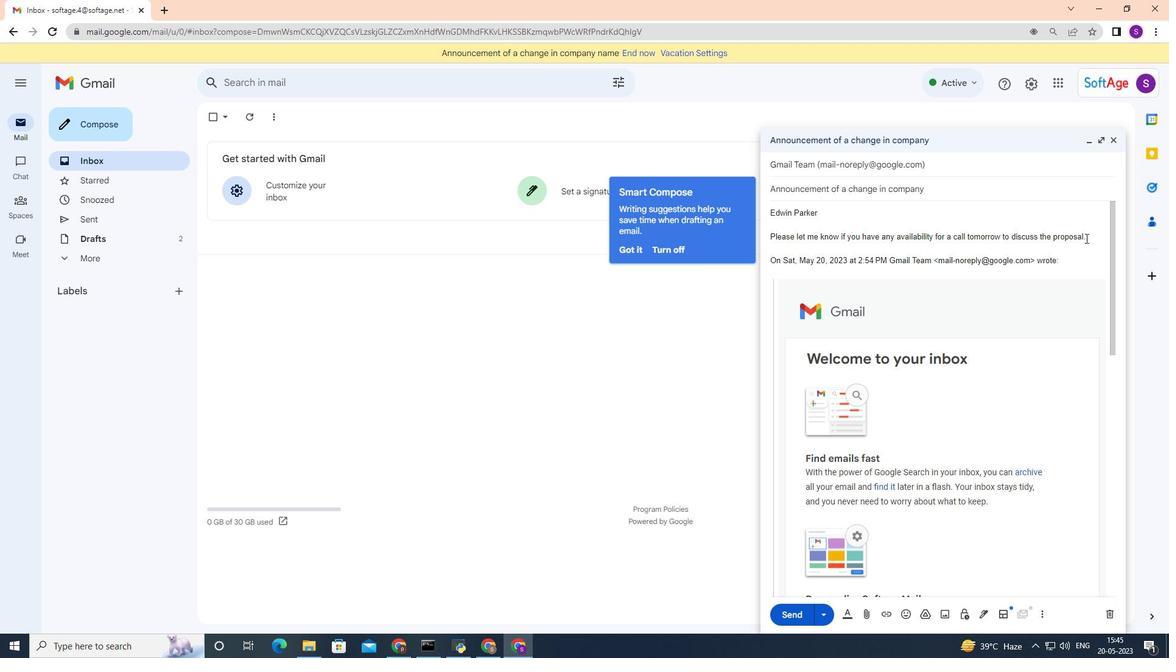 
Action: Mouse moved to (637, 251)
Screenshot: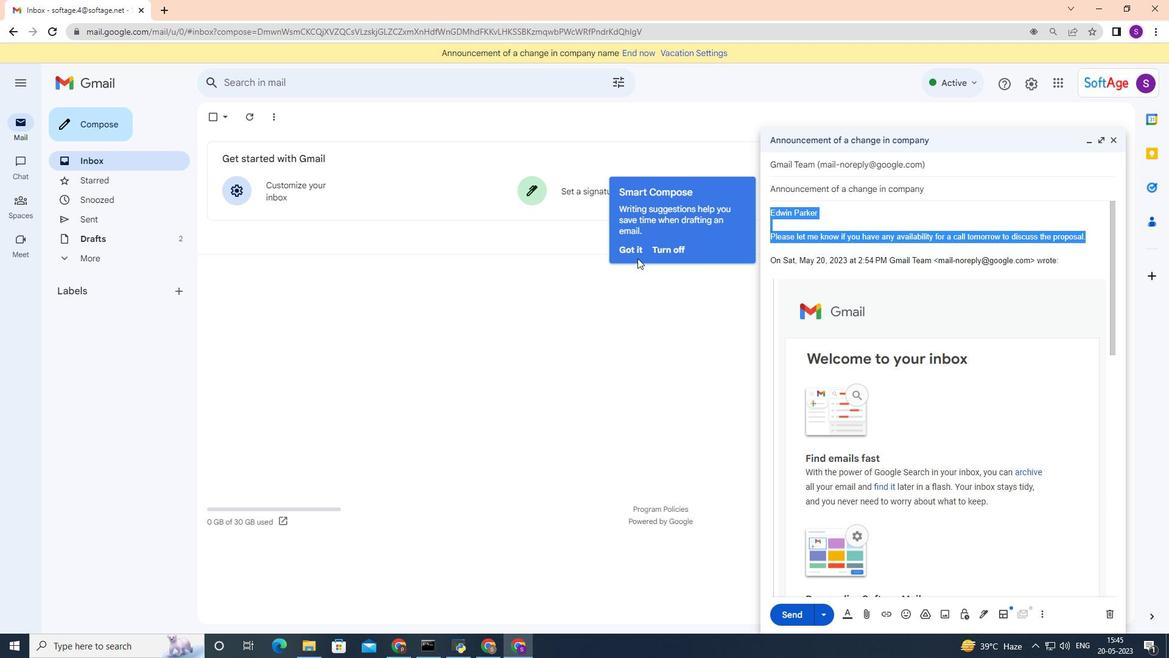 
Action: Mouse pressed left at (637, 251)
Screenshot: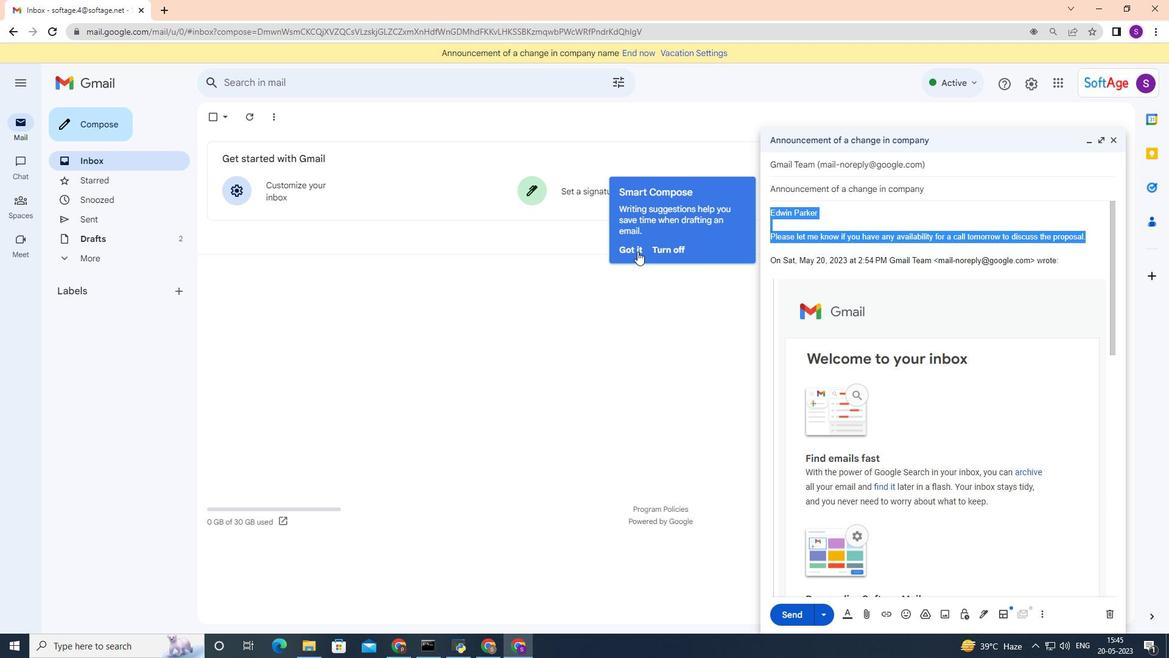 
Action: Mouse moved to (736, 268)
Screenshot: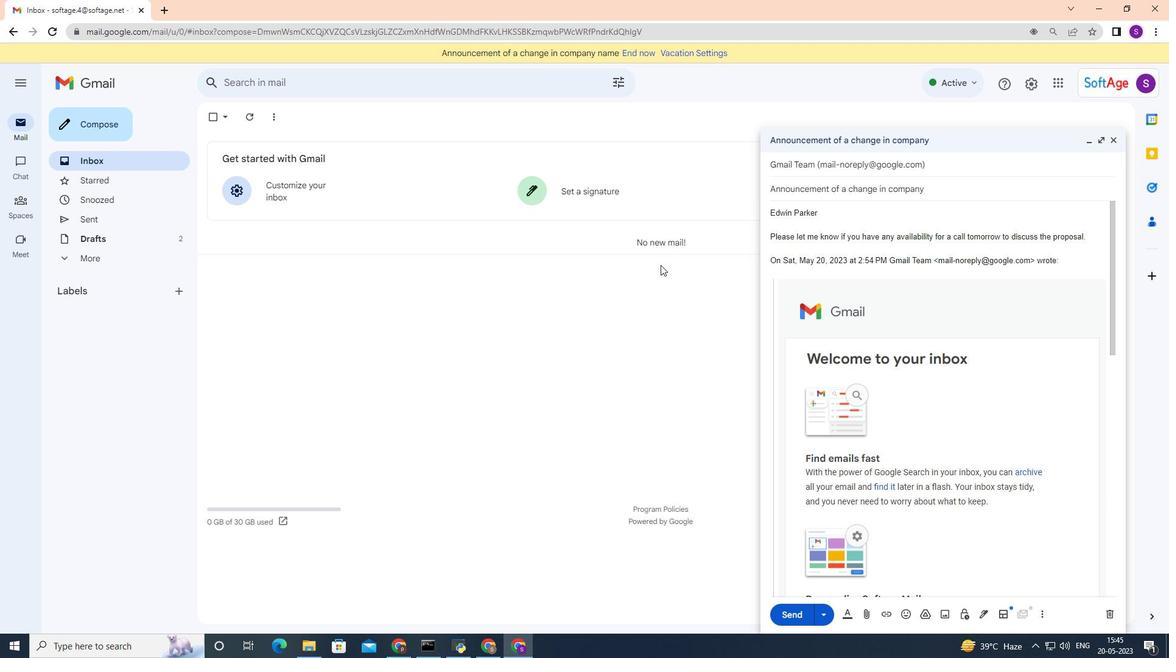 
Action: Mouse scrolled (736, 267) with delta (0, 0)
Screenshot: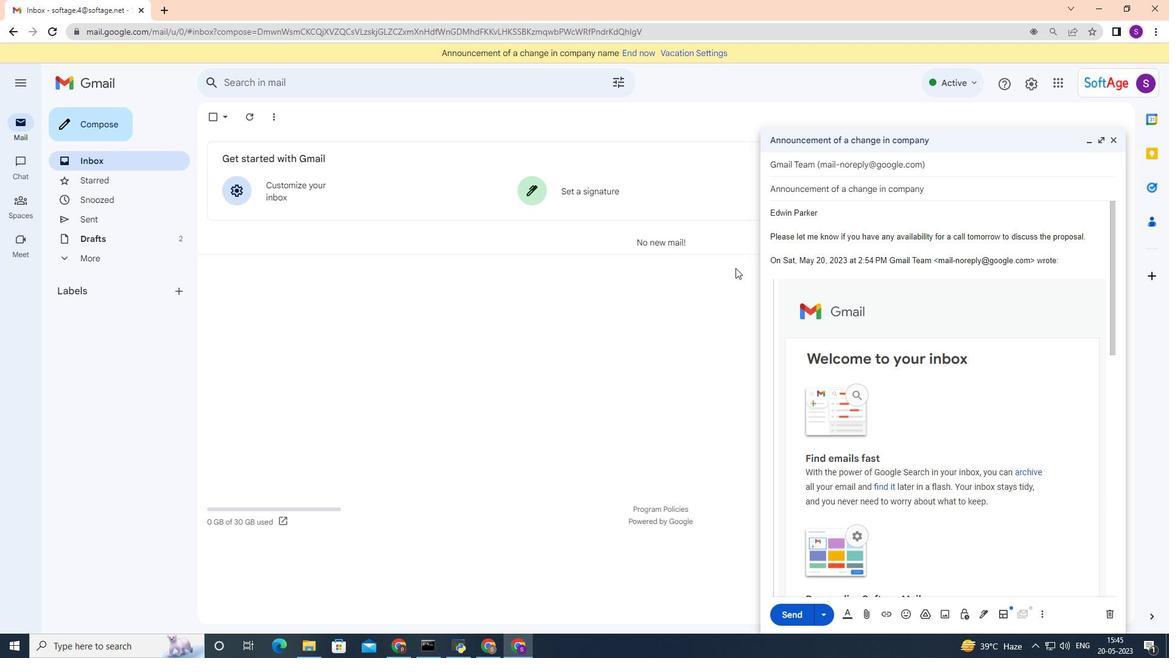 
Action: Mouse scrolled (736, 267) with delta (0, 0)
Screenshot: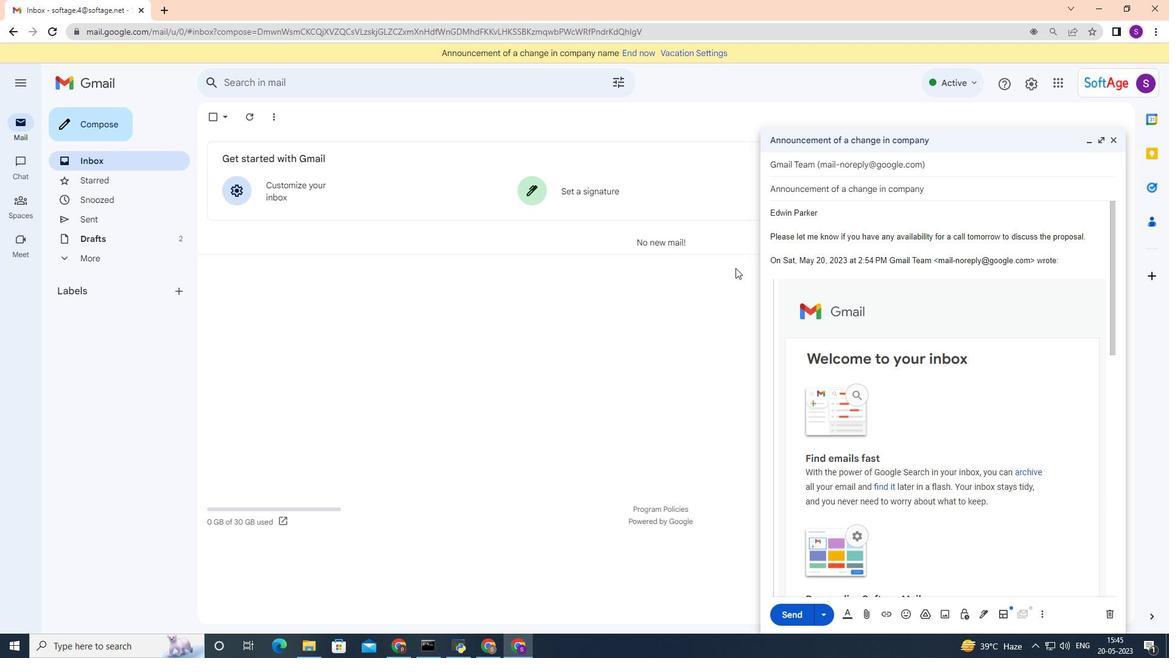 
Action: Mouse moved to (731, 279)
Screenshot: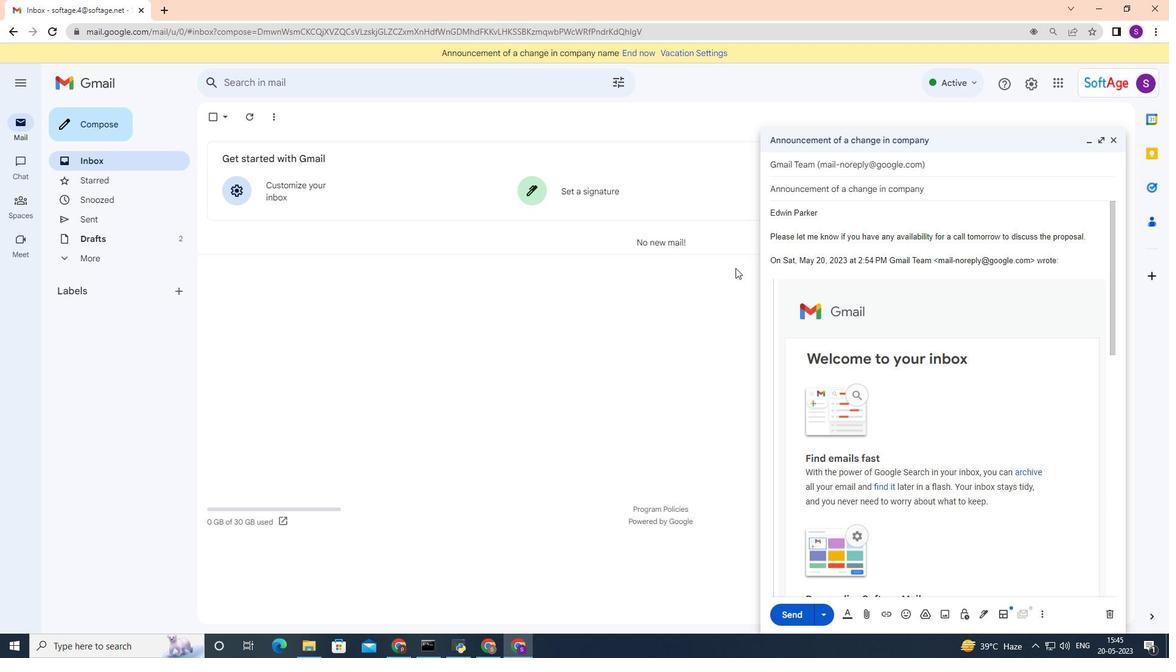 
Action: Mouse scrolled (731, 278) with delta (0, 0)
Screenshot: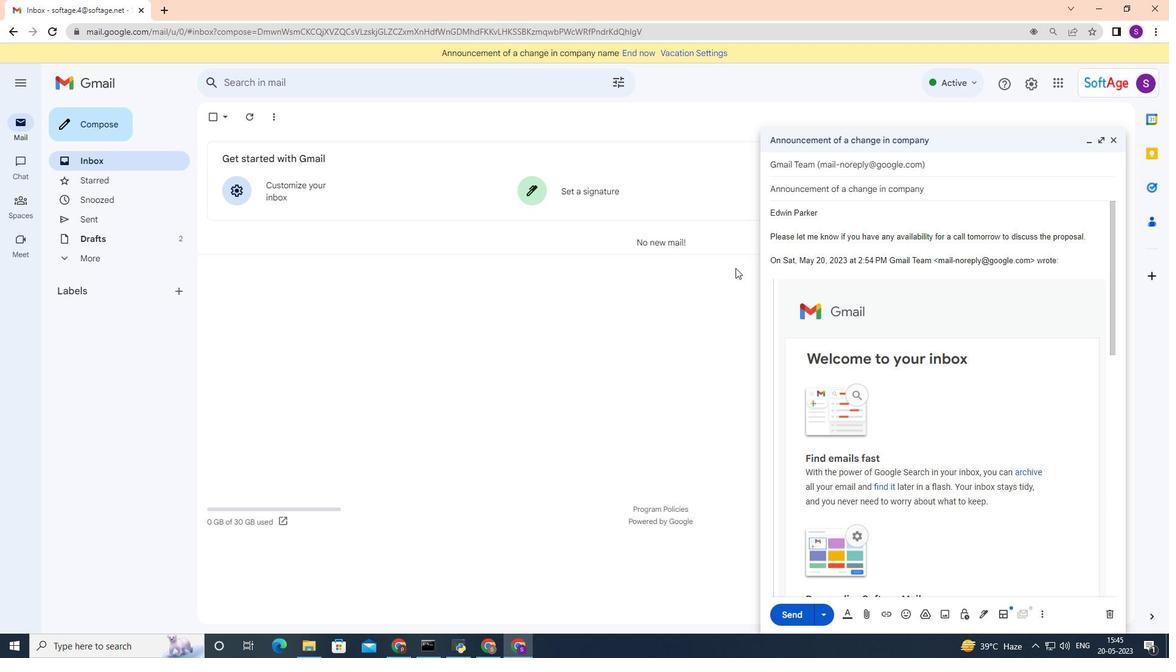 
Action: Mouse moved to (726, 285)
Screenshot: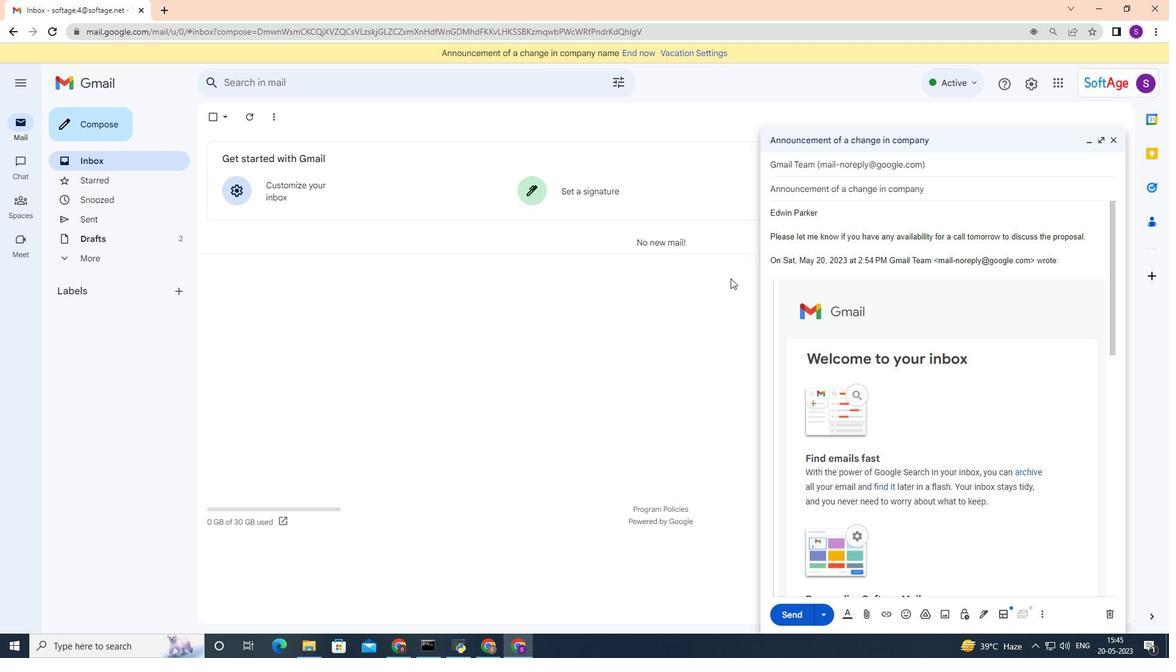 
Action: Mouse scrolled (726, 284) with delta (0, 0)
Screenshot: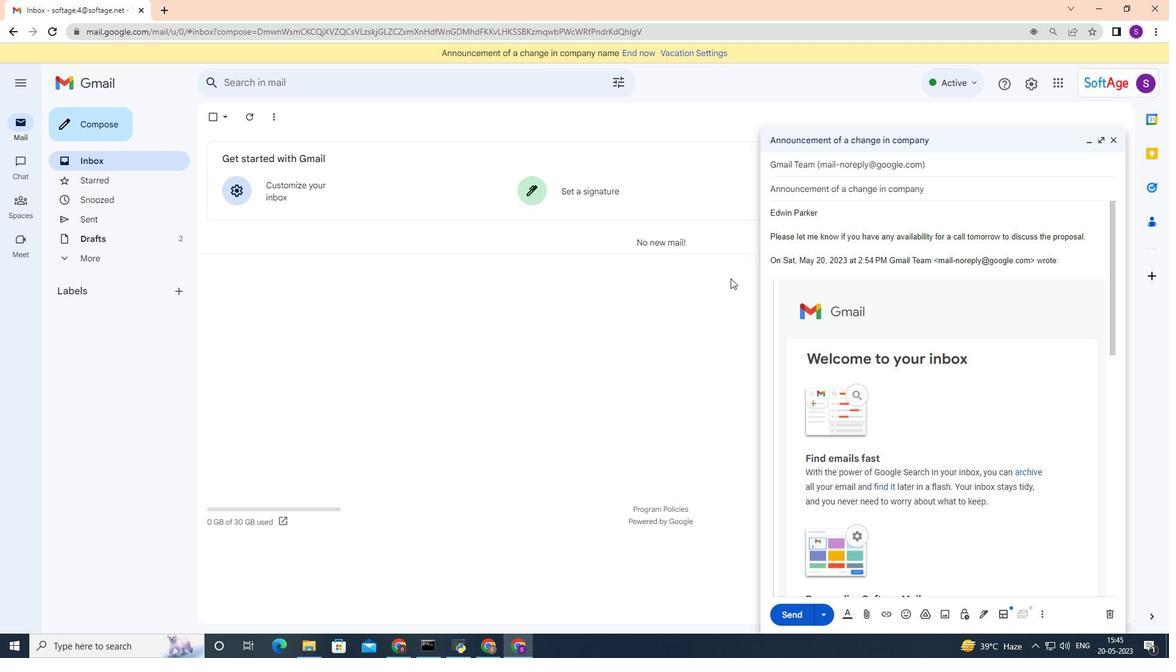 
Action: Mouse moved to (725, 288)
Screenshot: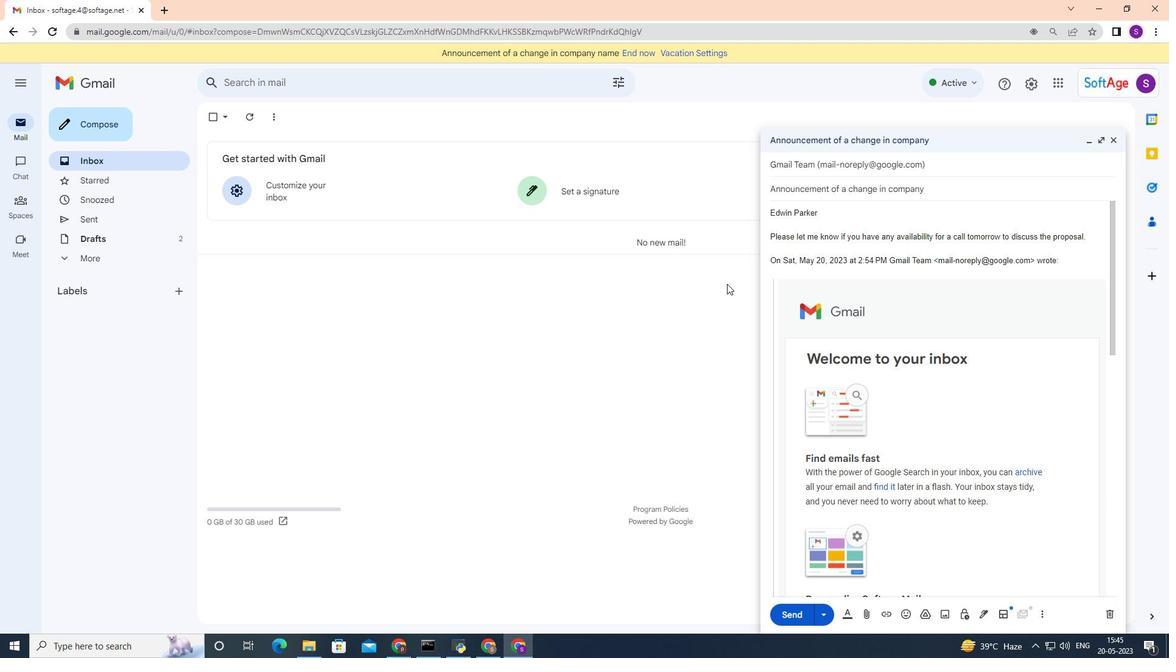 
Action: Mouse scrolled (725, 287) with delta (0, 0)
Screenshot: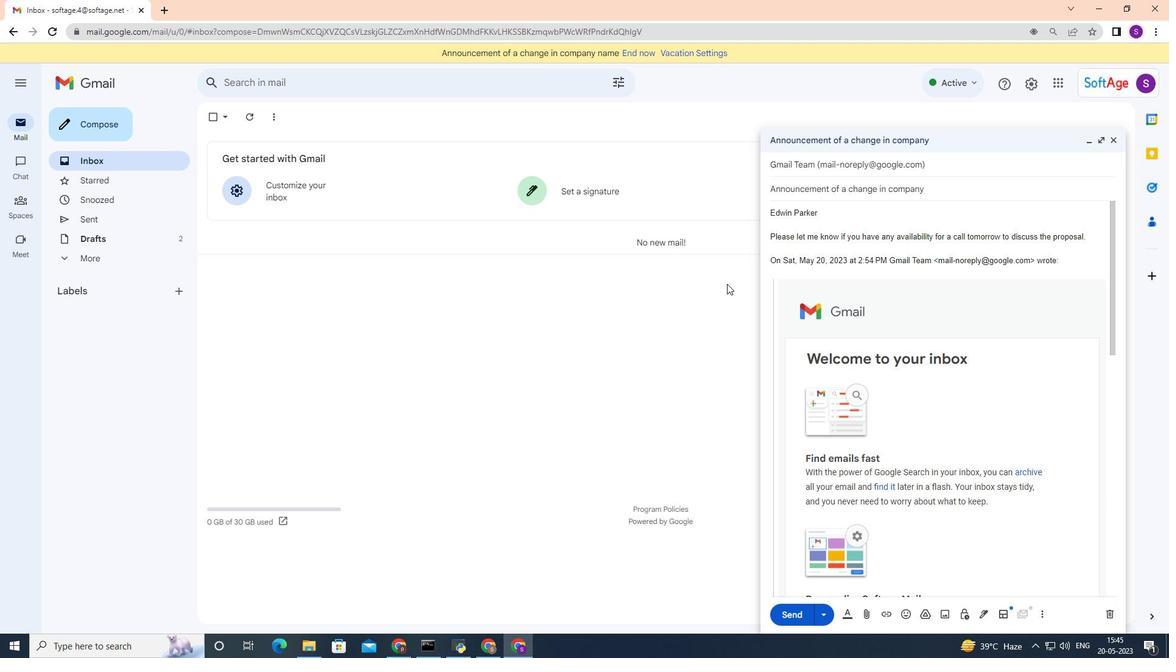 
Action: Mouse moved to (733, 282)
Screenshot: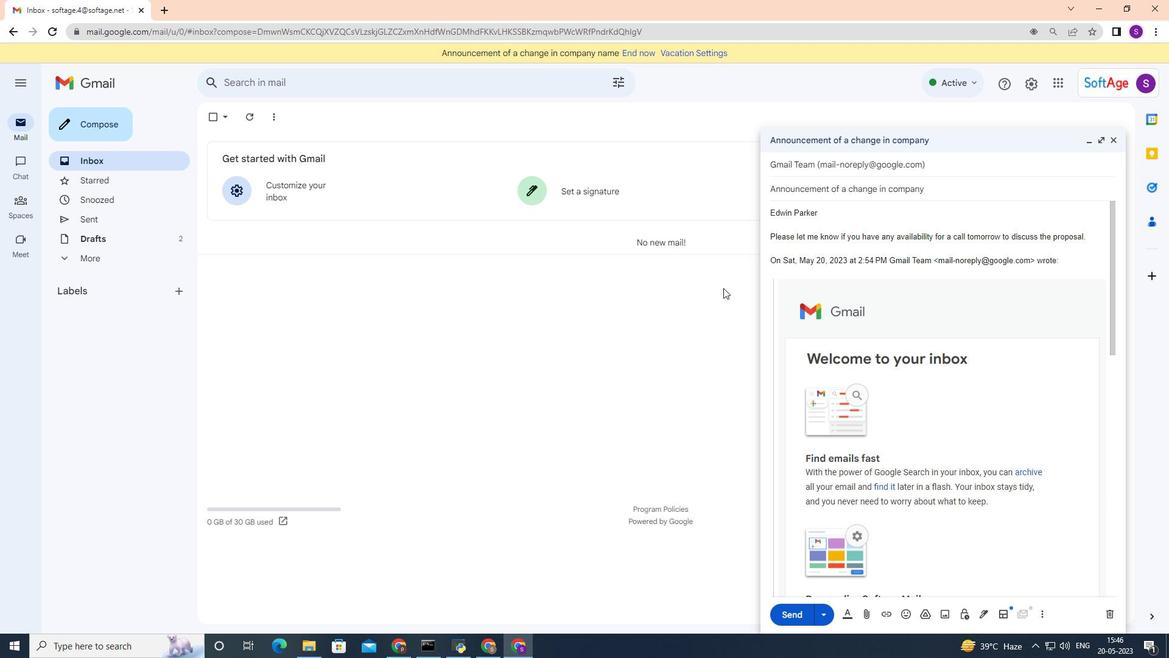 
Action: Mouse scrolled (733, 281) with delta (0, 0)
Screenshot: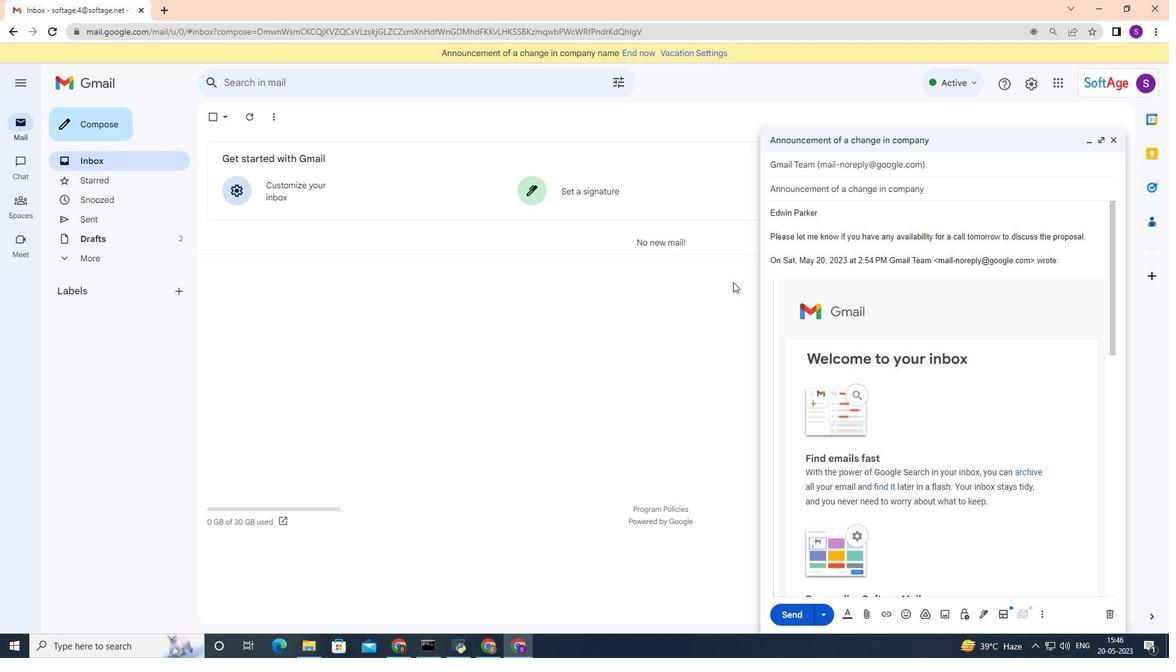 
Action: Mouse scrolled (733, 281) with delta (0, 0)
Screenshot: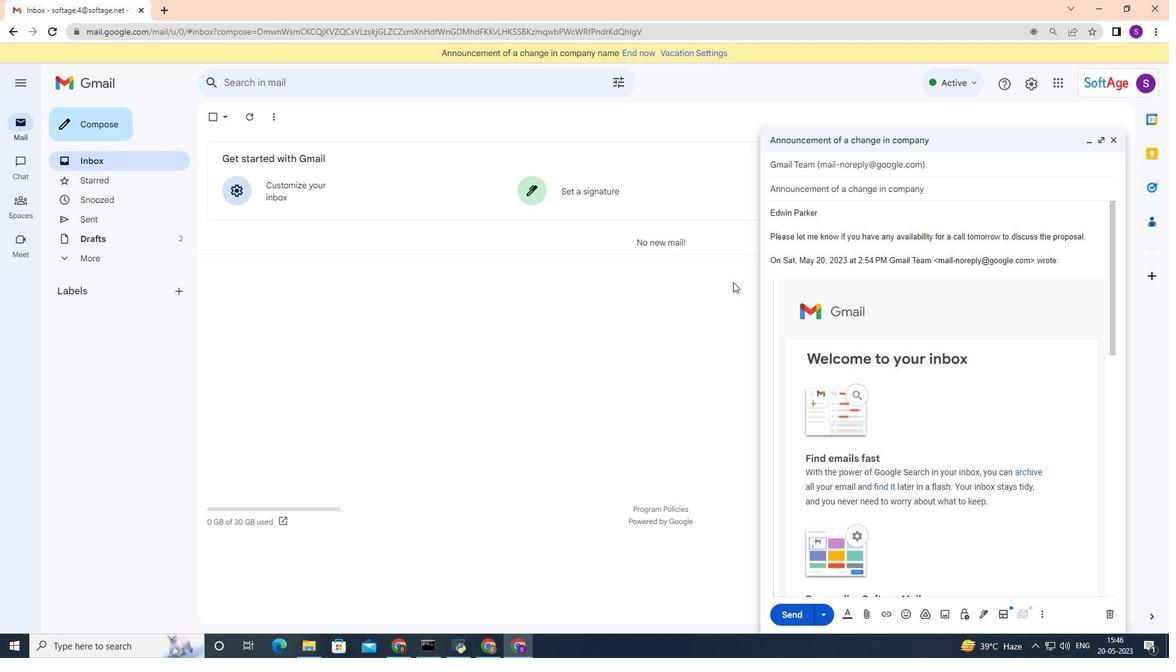 
Action: Mouse scrolled (733, 281) with delta (0, 0)
Screenshot: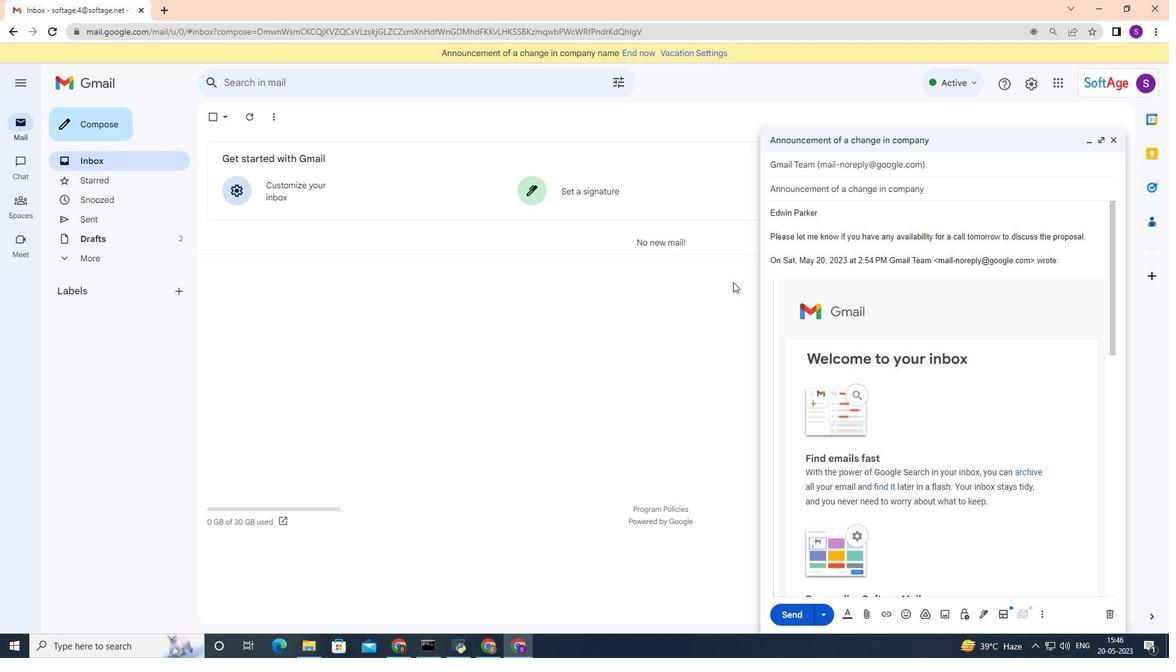 
Action: Mouse scrolled (733, 281) with delta (0, 0)
Screenshot: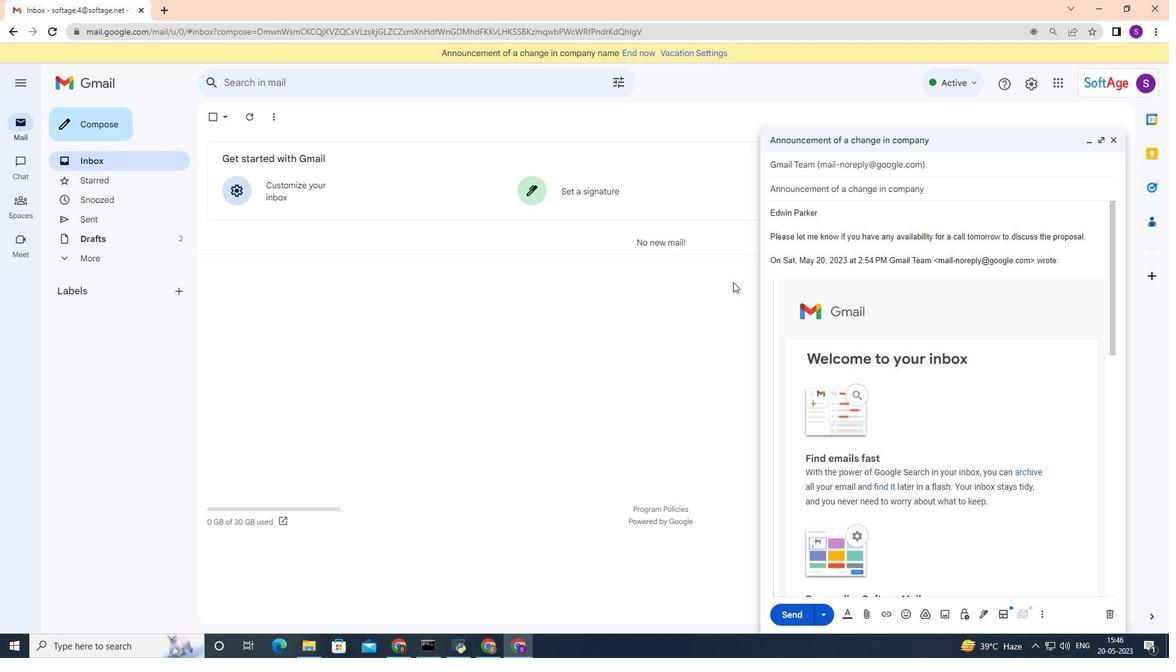 
Action: Mouse scrolled (733, 281) with delta (0, 0)
Screenshot: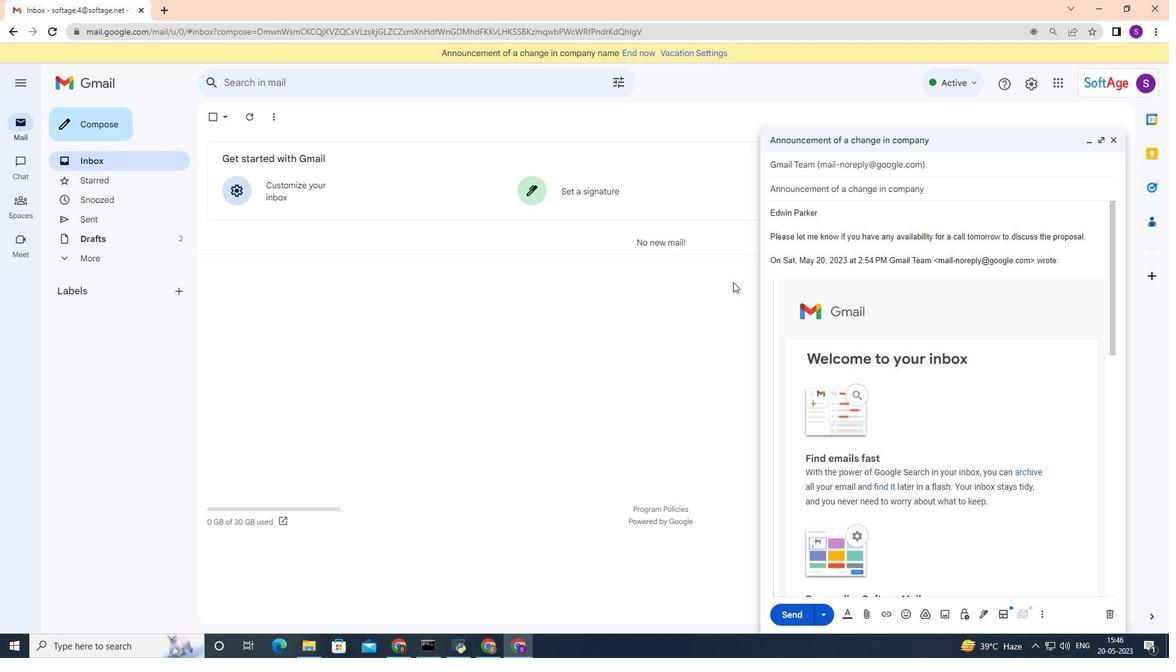 
Action: Mouse scrolled (733, 281) with delta (0, 0)
Screenshot: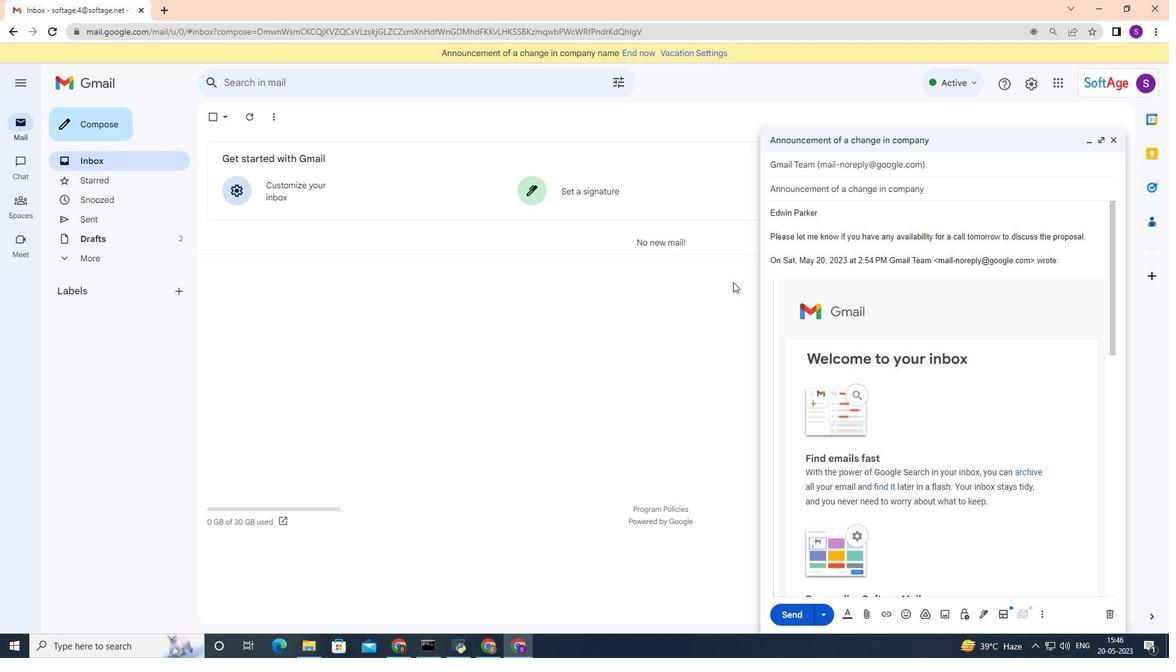 
Action: Mouse scrolled (733, 281) with delta (0, 0)
Screenshot: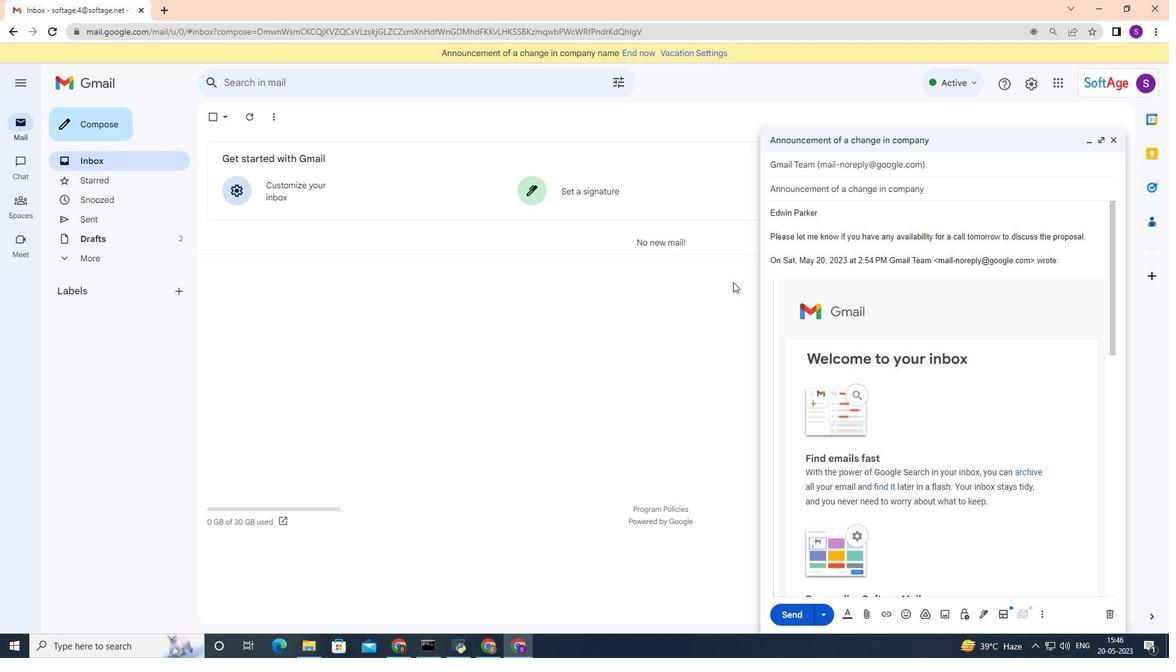 
Action: Mouse scrolled (733, 281) with delta (0, 0)
Screenshot: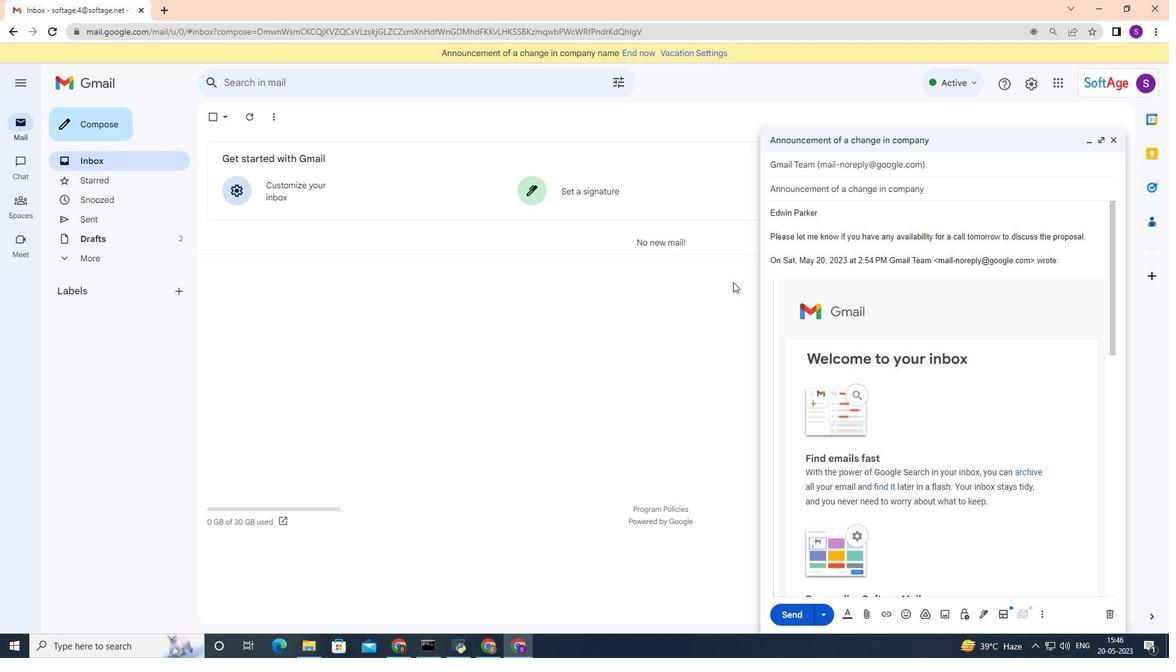 
Action: Mouse scrolled (733, 281) with delta (0, 0)
Screenshot: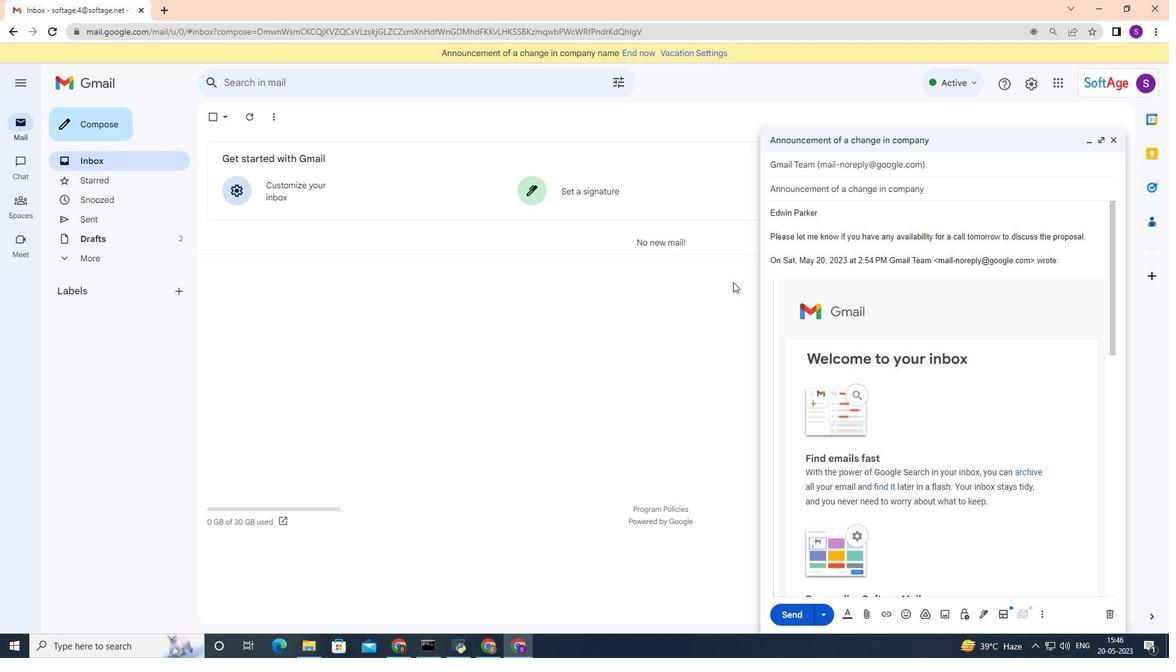
Action: Mouse scrolled (733, 281) with delta (0, 0)
Screenshot: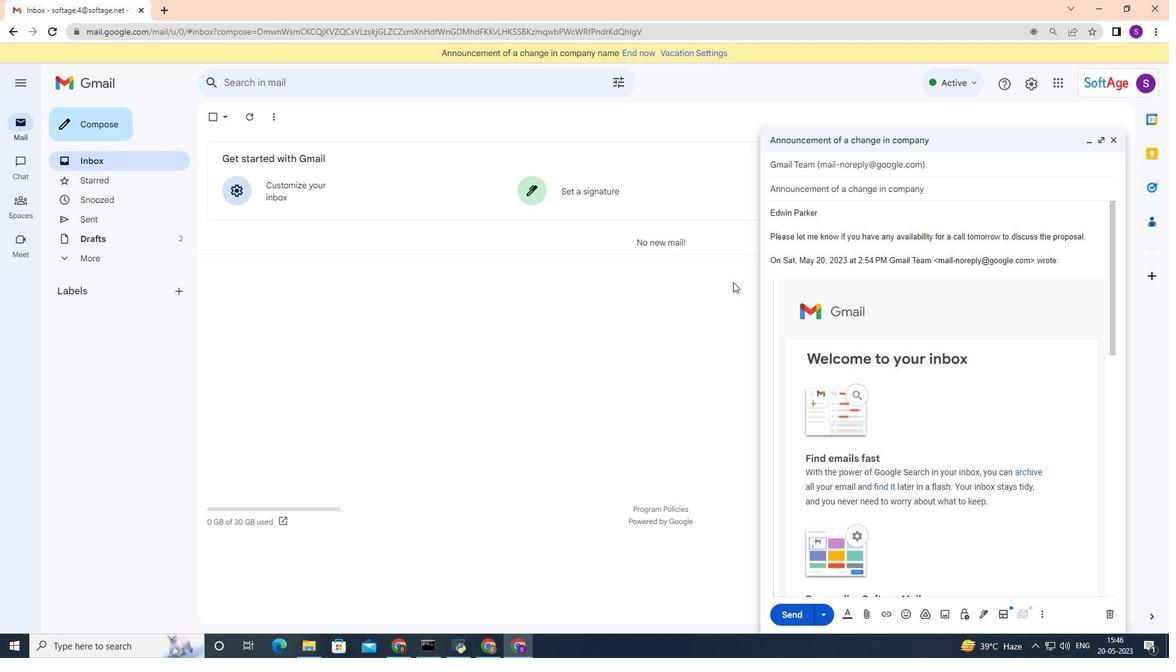 
Action: Mouse scrolled (733, 281) with delta (0, 0)
Screenshot: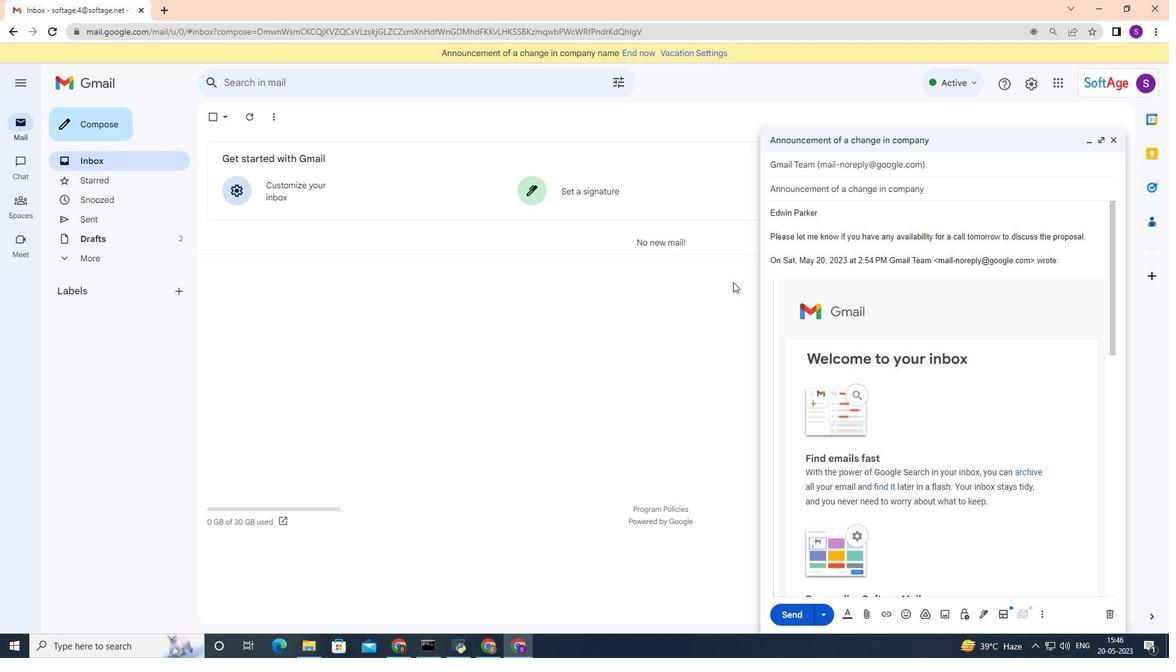 
Action: Mouse scrolled (733, 281) with delta (0, 0)
Screenshot: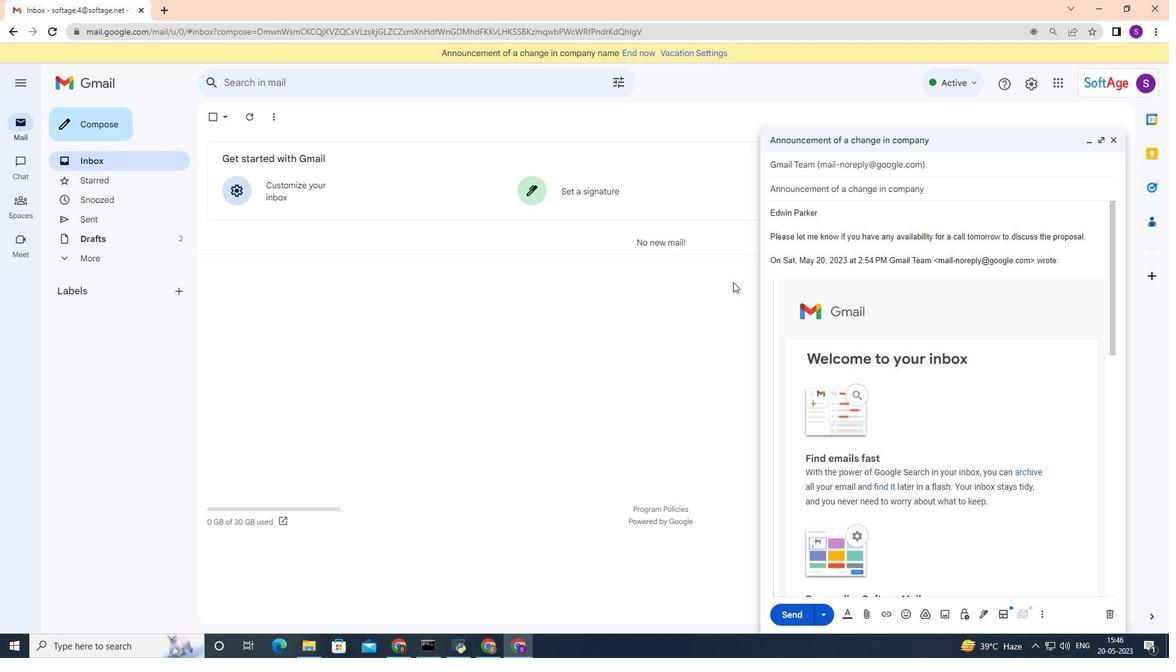
Action: Mouse scrolled (733, 281) with delta (0, 0)
Screenshot: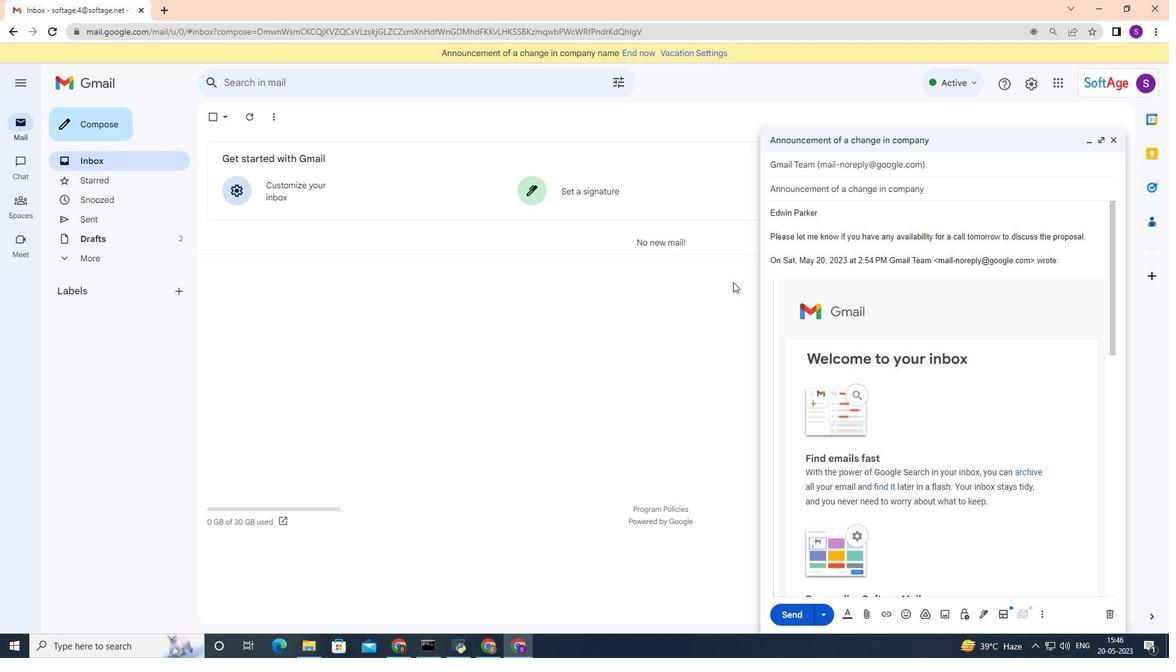 
Action: Mouse scrolled (733, 281) with delta (0, 0)
Screenshot: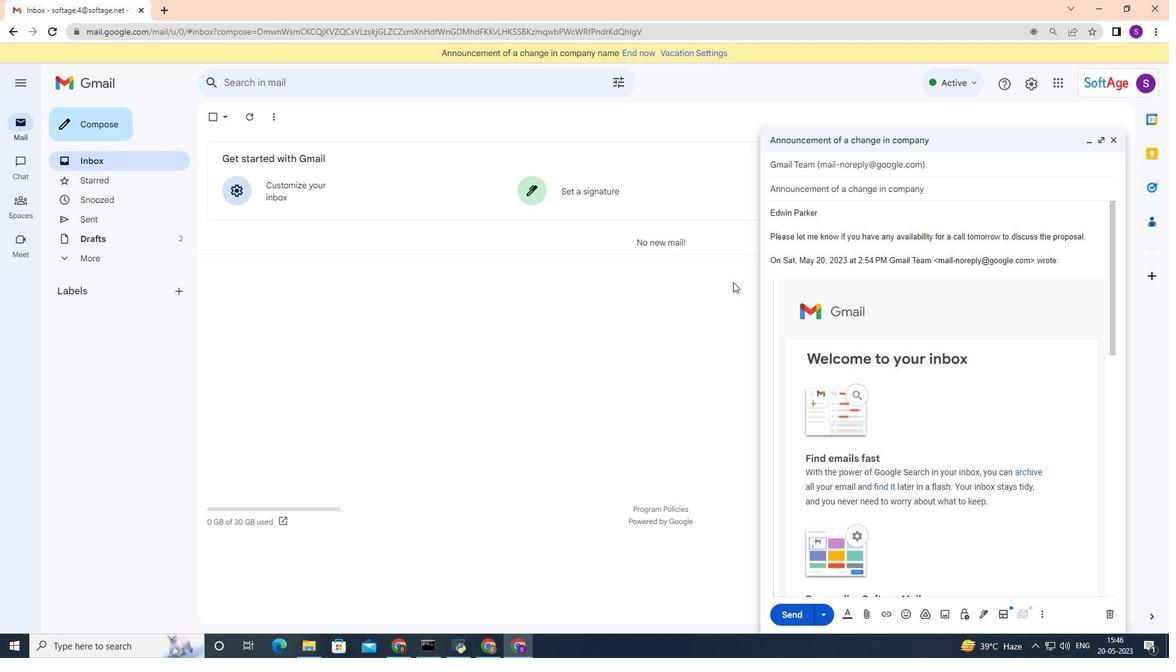 
Action: Mouse scrolled (733, 281) with delta (0, 0)
Screenshot: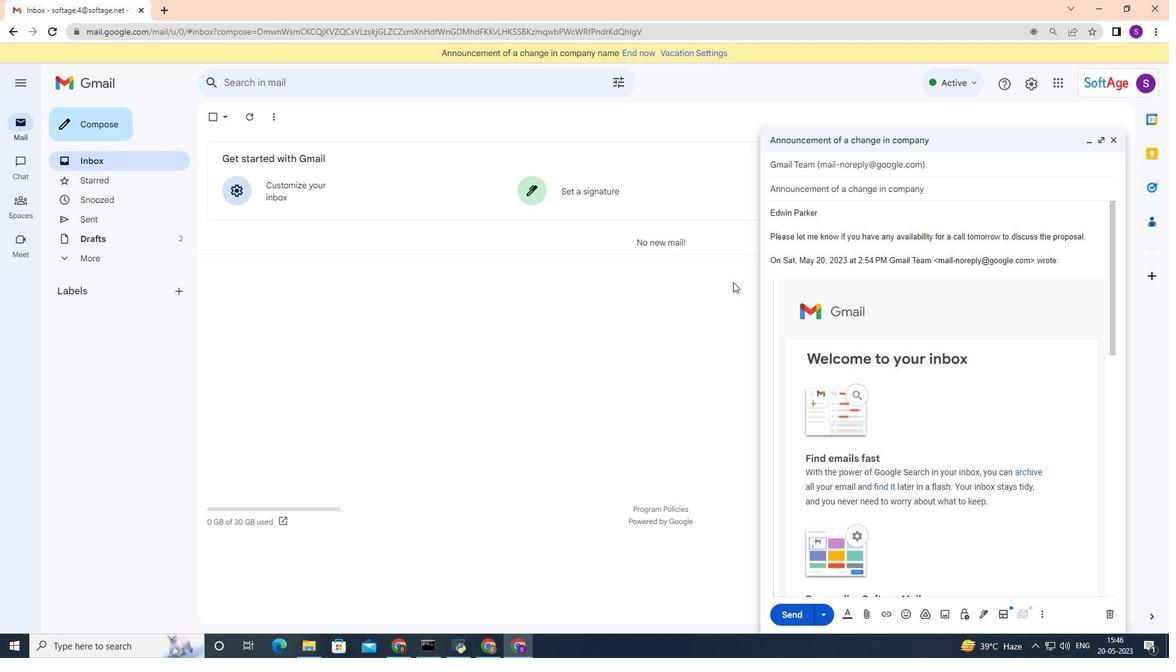 
Action: Mouse scrolled (733, 281) with delta (0, 0)
Screenshot: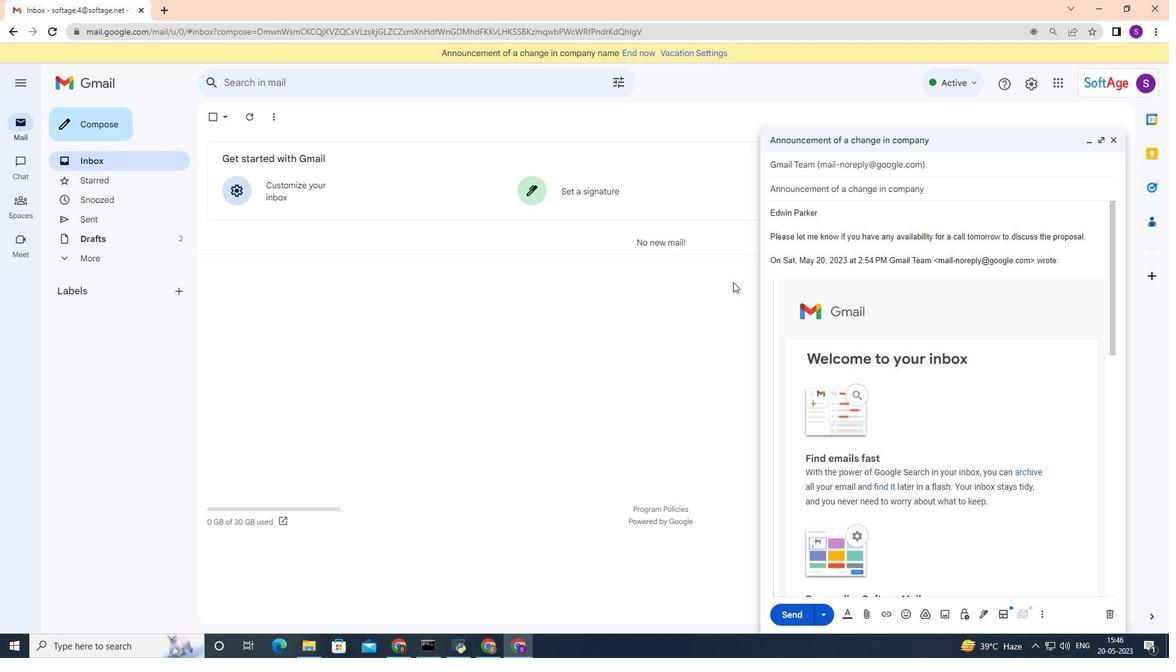 
Action: Mouse scrolled (733, 281) with delta (0, 0)
Screenshot: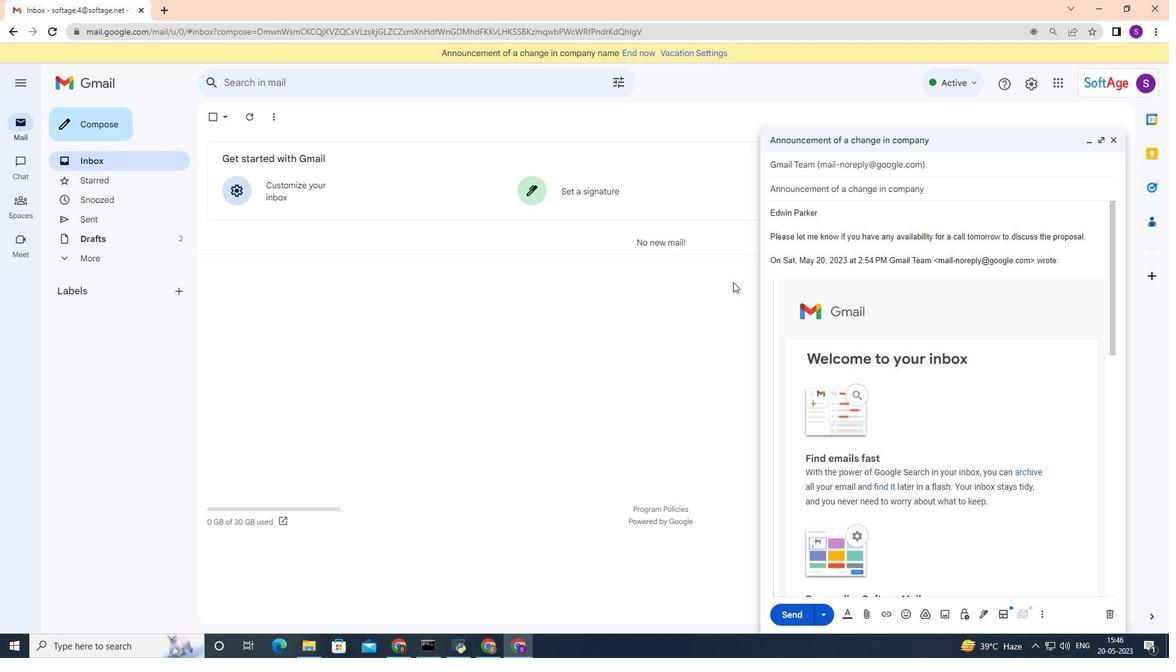 
Action: Mouse scrolled (733, 281) with delta (0, 0)
Screenshot: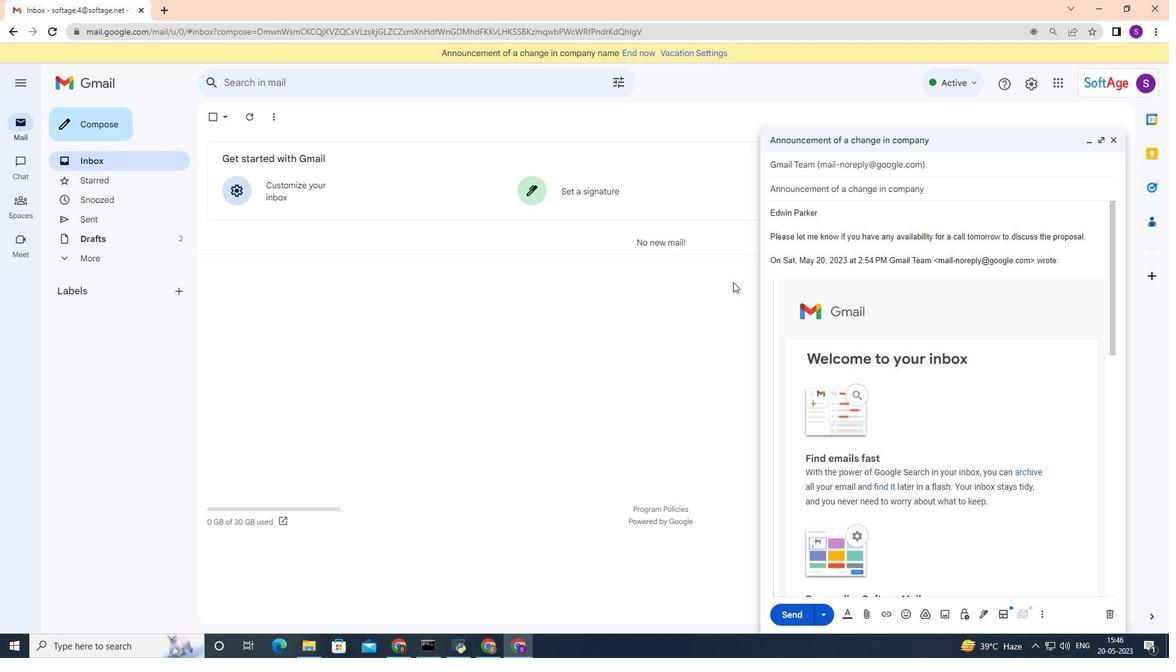 
Action: Mouse scrolled (733, 282) with delta (0, 0)
Screenshot: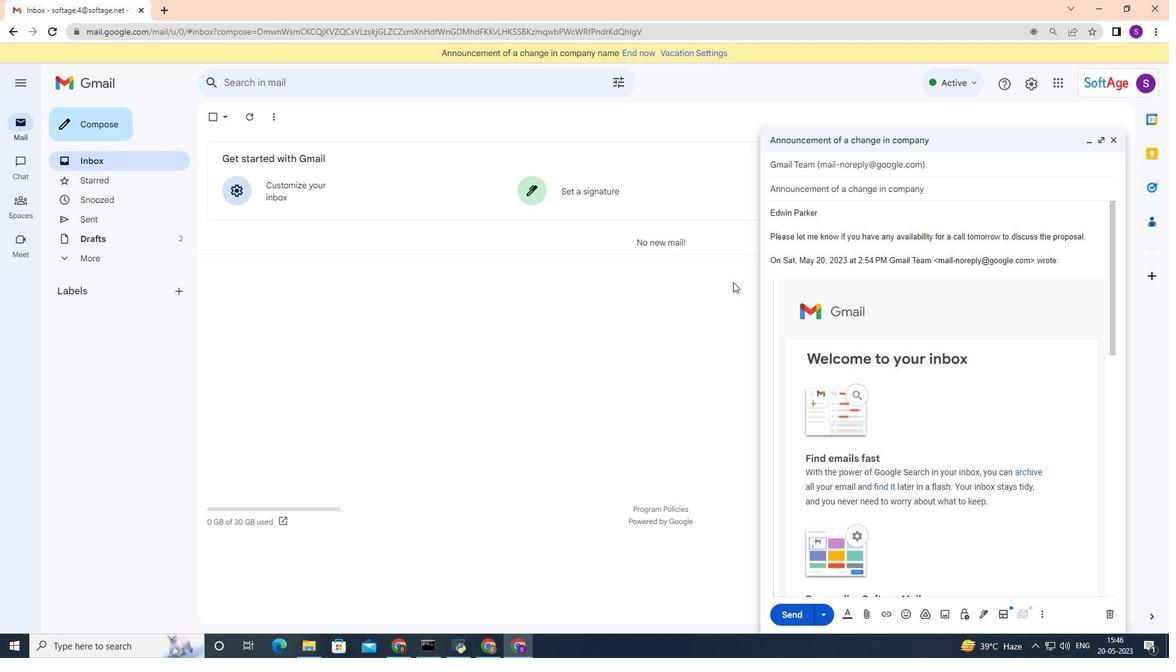 
Action: Mouse scrolled (733, 282) with delta (0, 0)
Screenshot: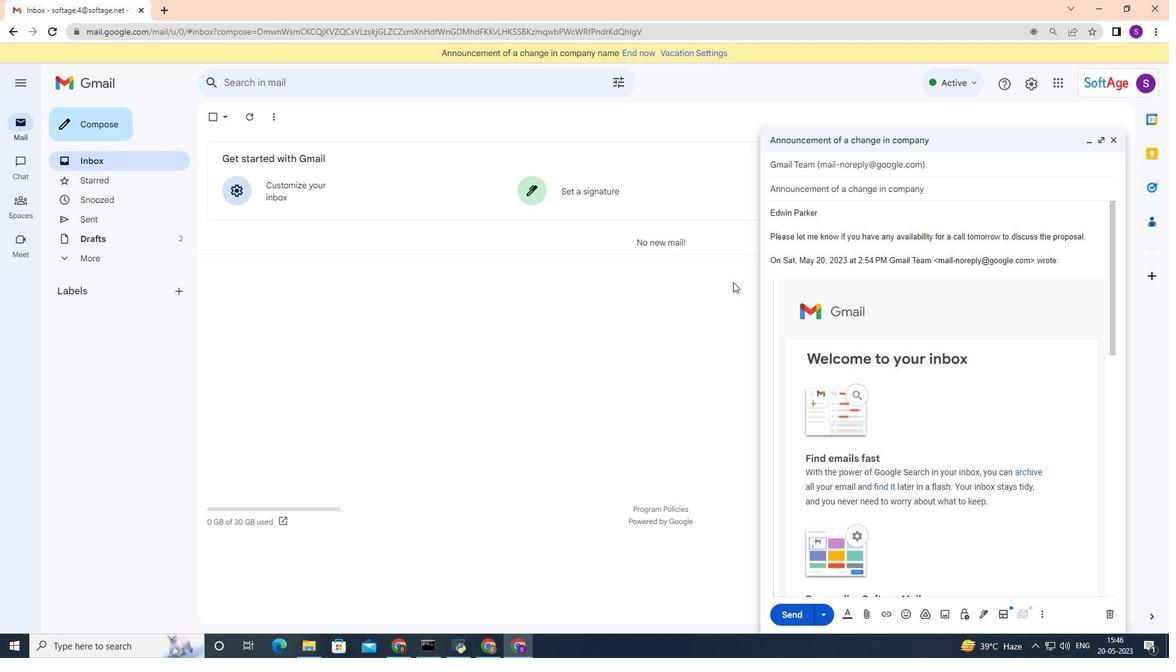 
Action: Mouse scrolled (733, 282) with delta (0, 0)
Screenshot: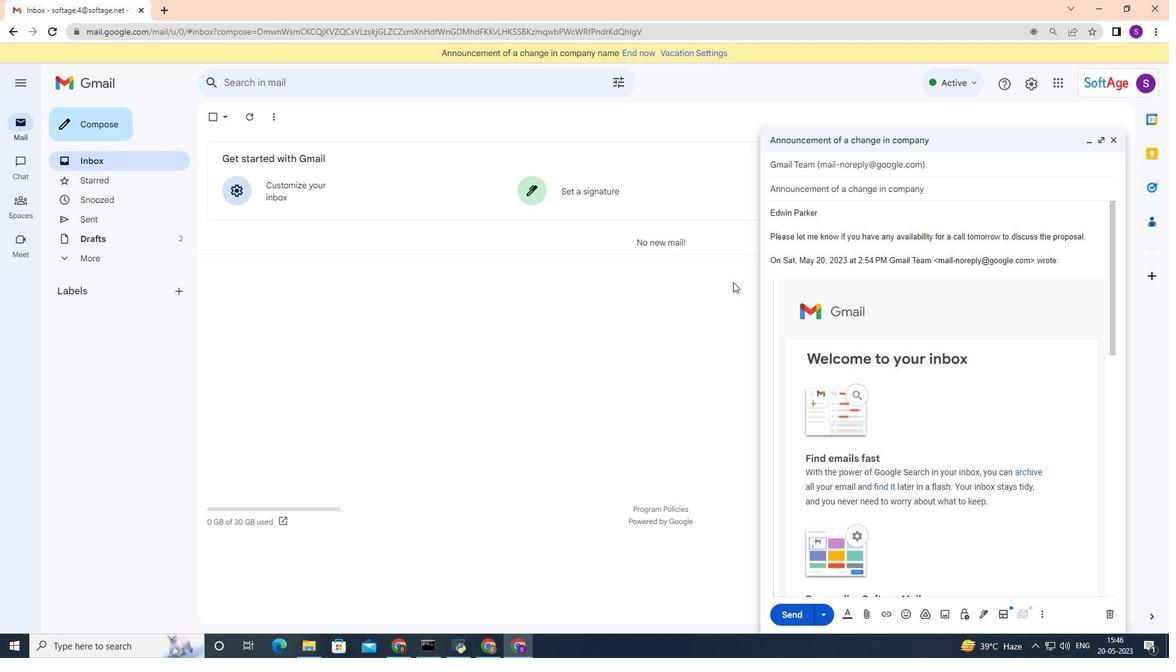 
Action: Mouse scrolled (733, 282) with delta (0, 0)
Screenshot: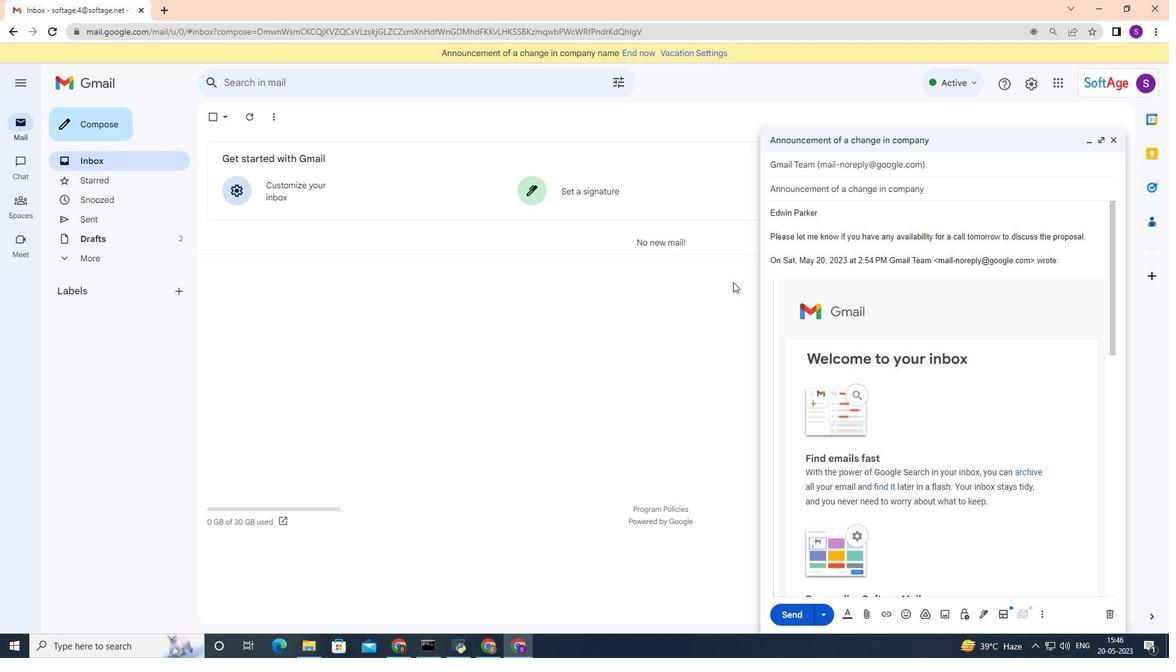 
Action: Mouse moved to (856, 293)
Screenshot: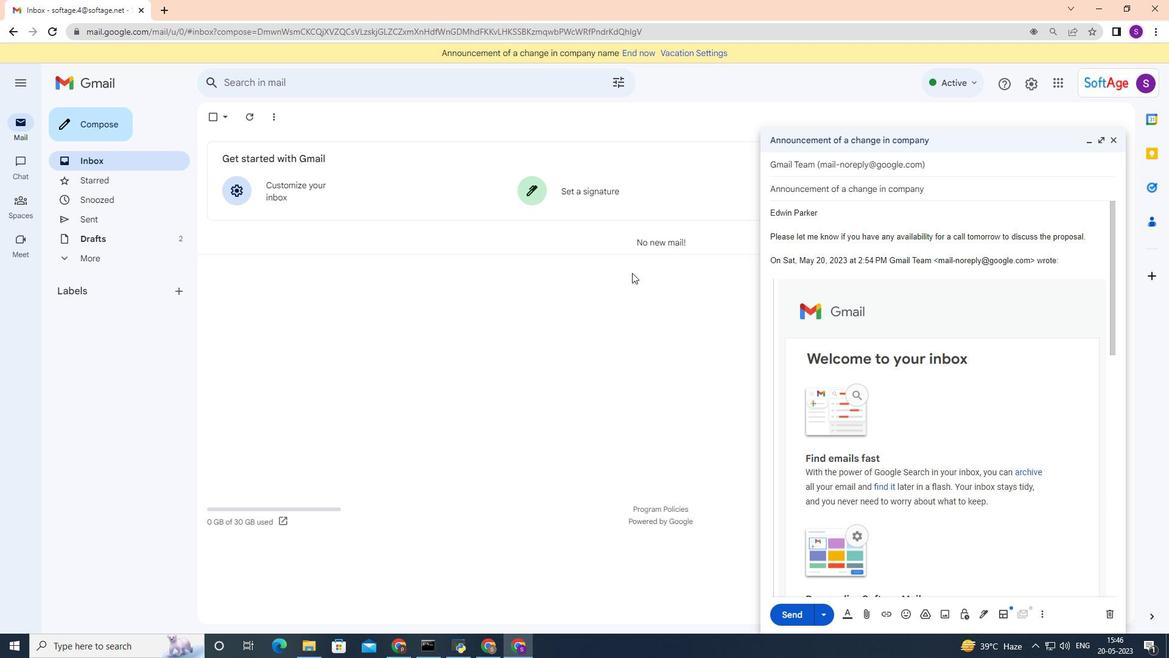 
Action: Mouse scrolled (856, 294) with delta (0, 0)
Screenshot: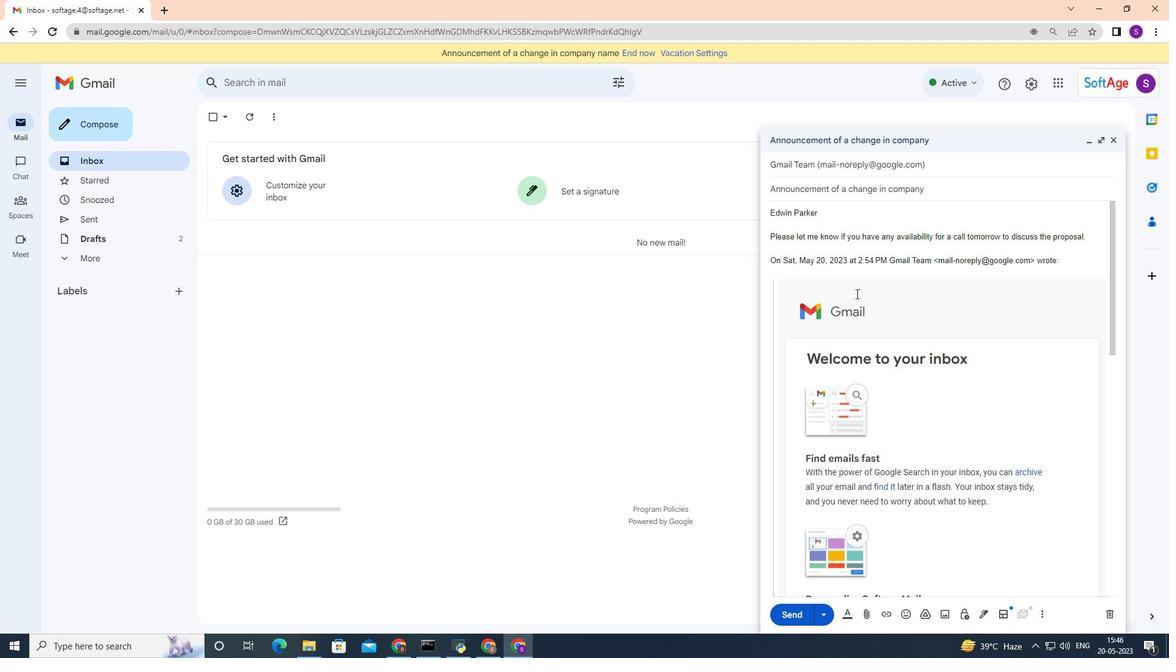 
Action: Mouse scrolled (856, 294) with delta (0, 0)
Screenshot: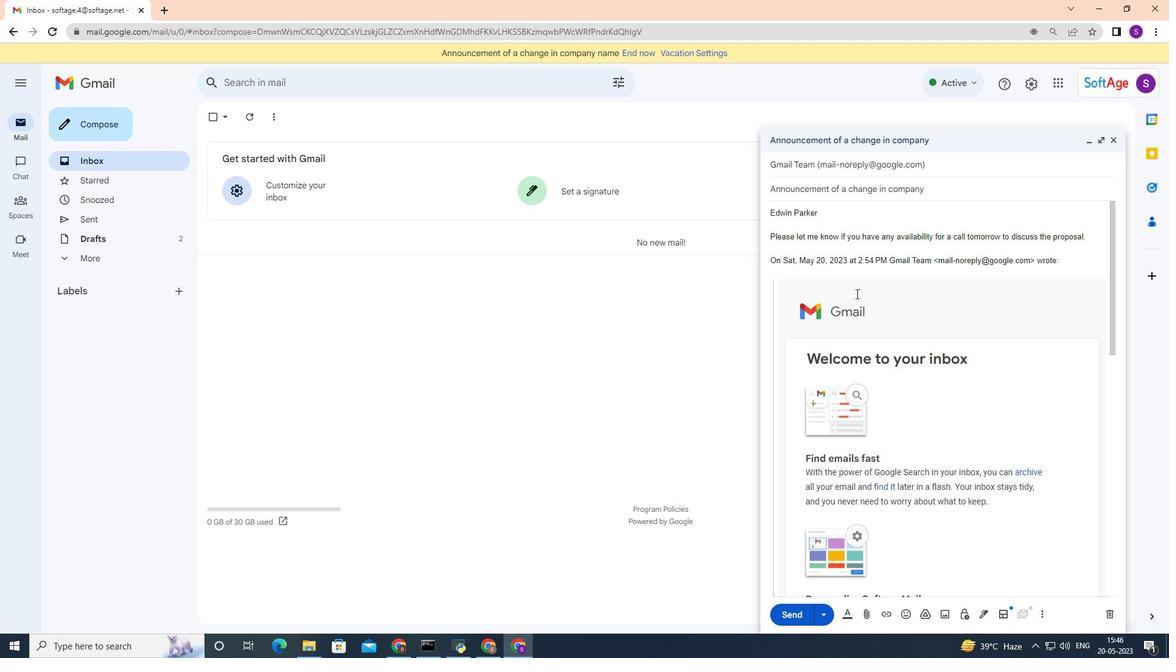
Action: Mouse scrolled (856, 294) with delta (0, 0)
Screenshot: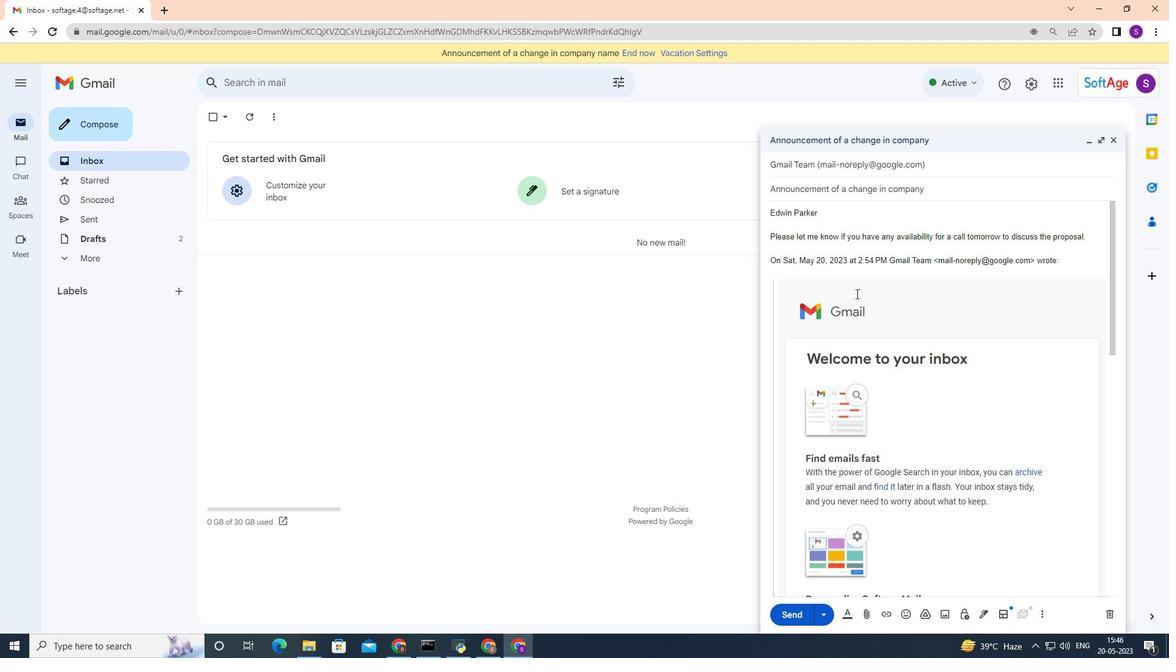 
Action: Mouse scrolled (856, 294) with delta (0, 0)
Screenshot: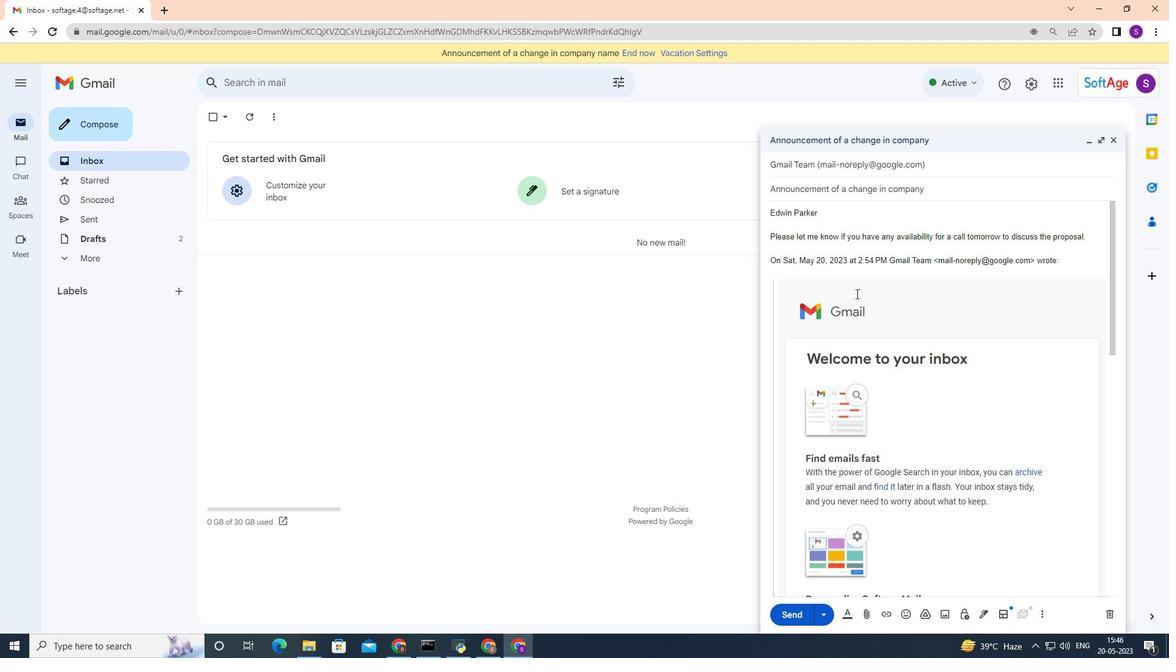 
Action: Mouse scrolled (856, 294) with delta (0, 0)
Screenshot: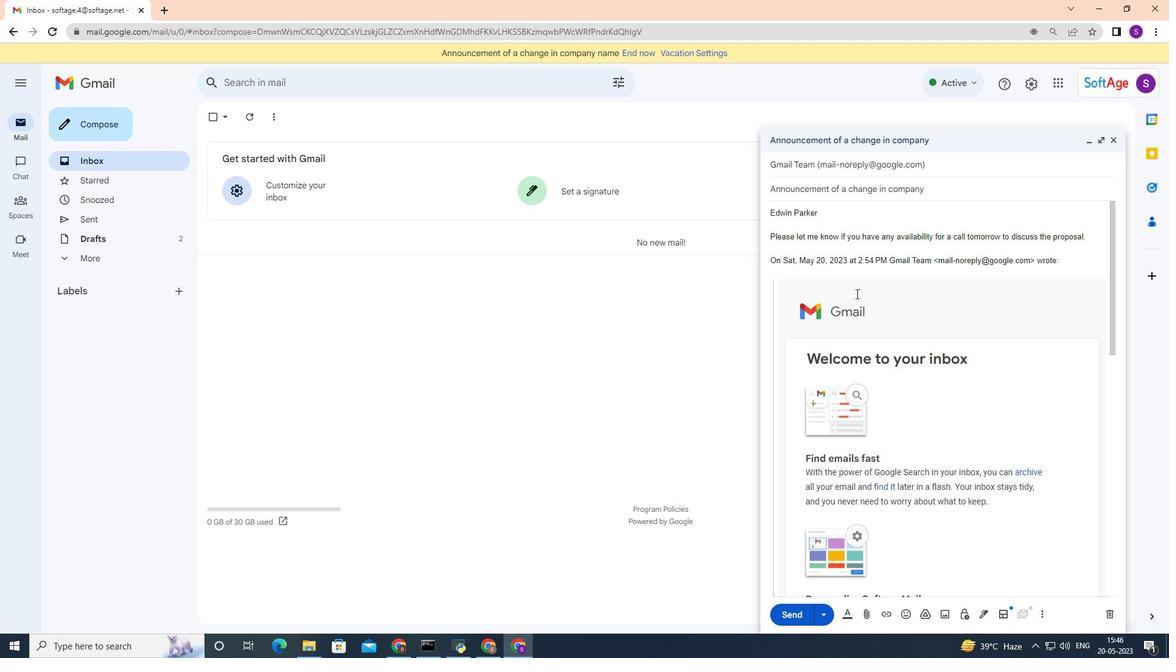 
Action: Mouse scrolled (856, 294) with delta (0, 0)
Screenshot: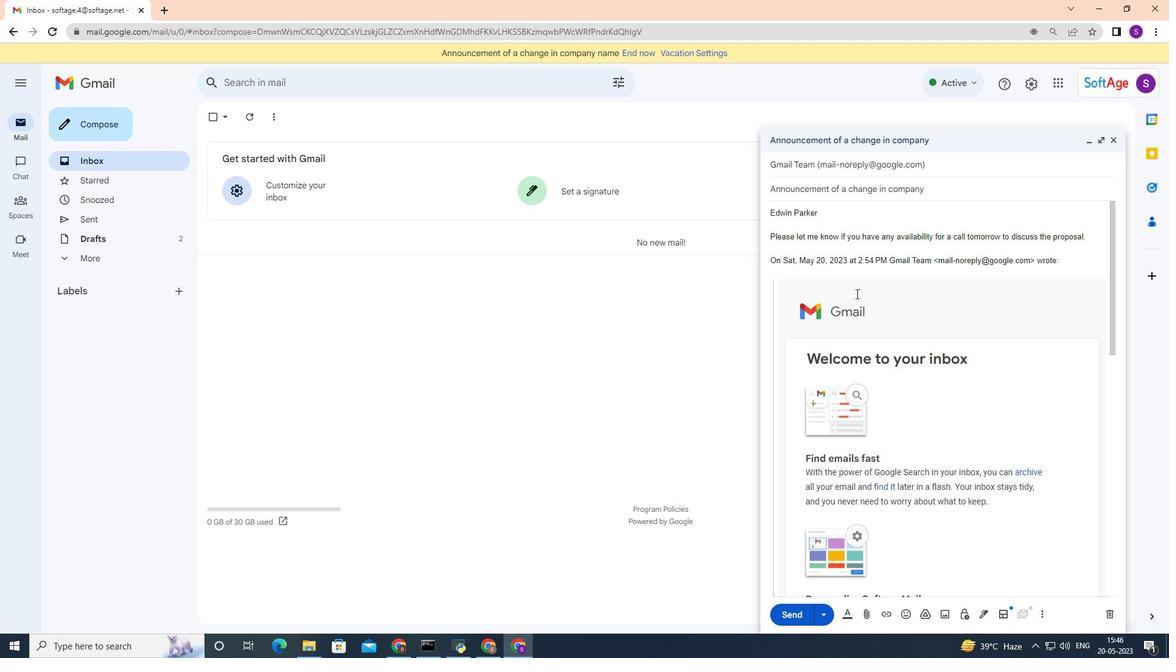 
Action: Mouse scrolled (856, 294) with delta (0, 0)
Screenshot: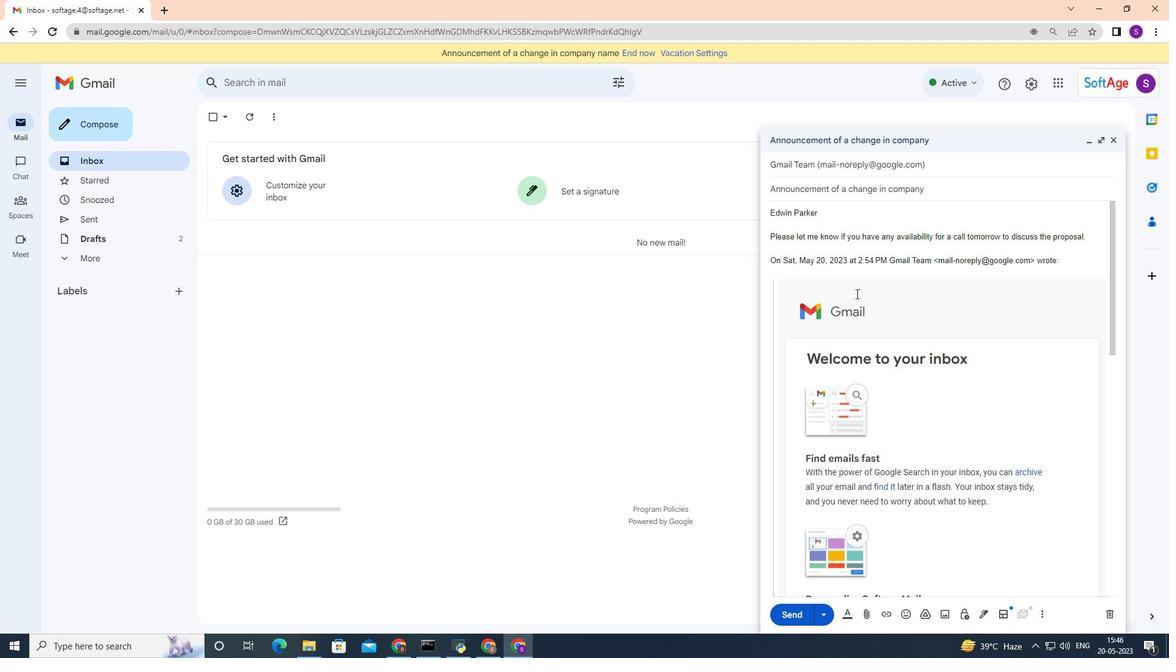 
Action: Mouse scrolled (856, 294) with delta (0, 0)
Screenshot: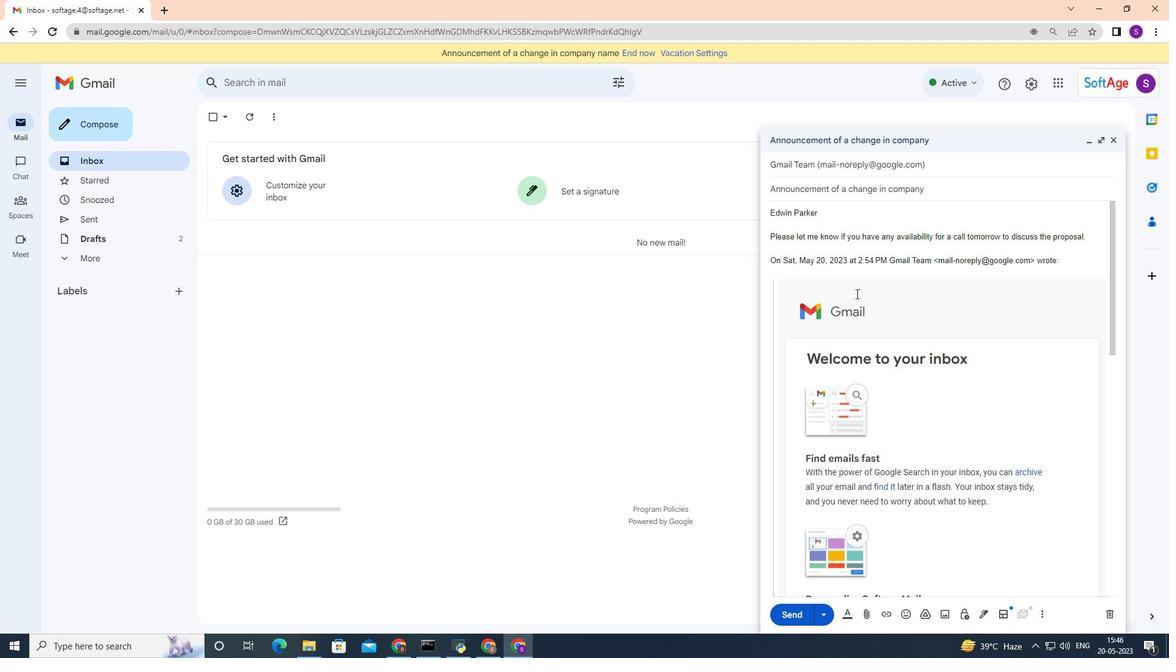
Action: Mouse scrolled (856, 294) with delta (0, 0)
Screenshot: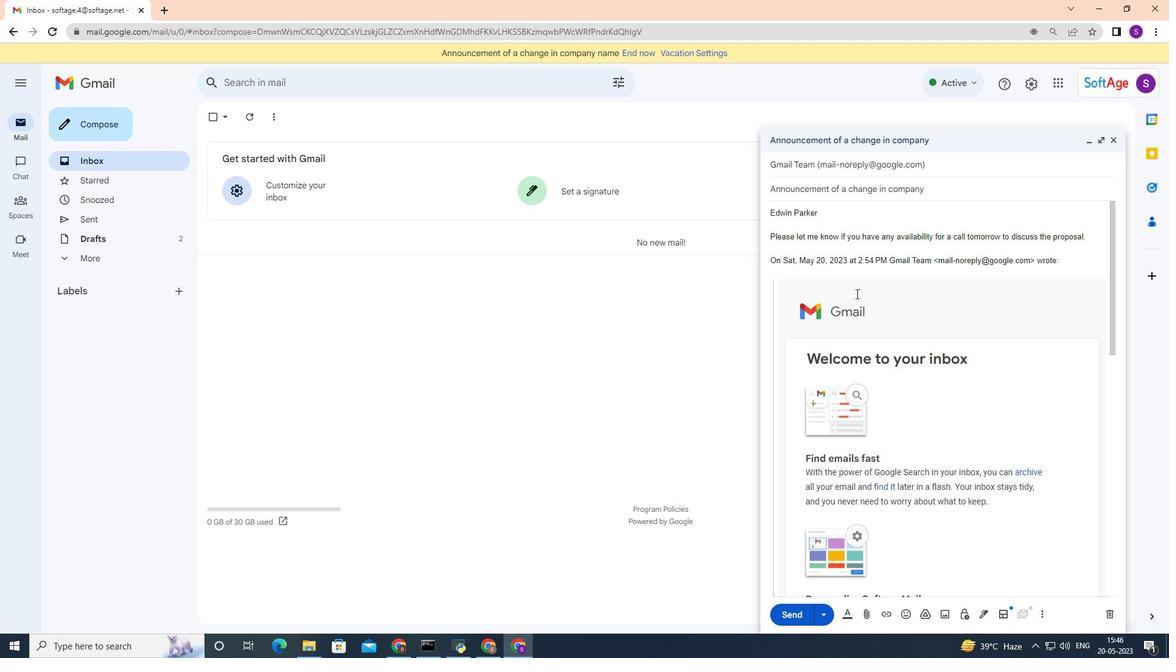 
Action: Mouse scrolled (856, 294) with delta (0, 0)
Screenshot: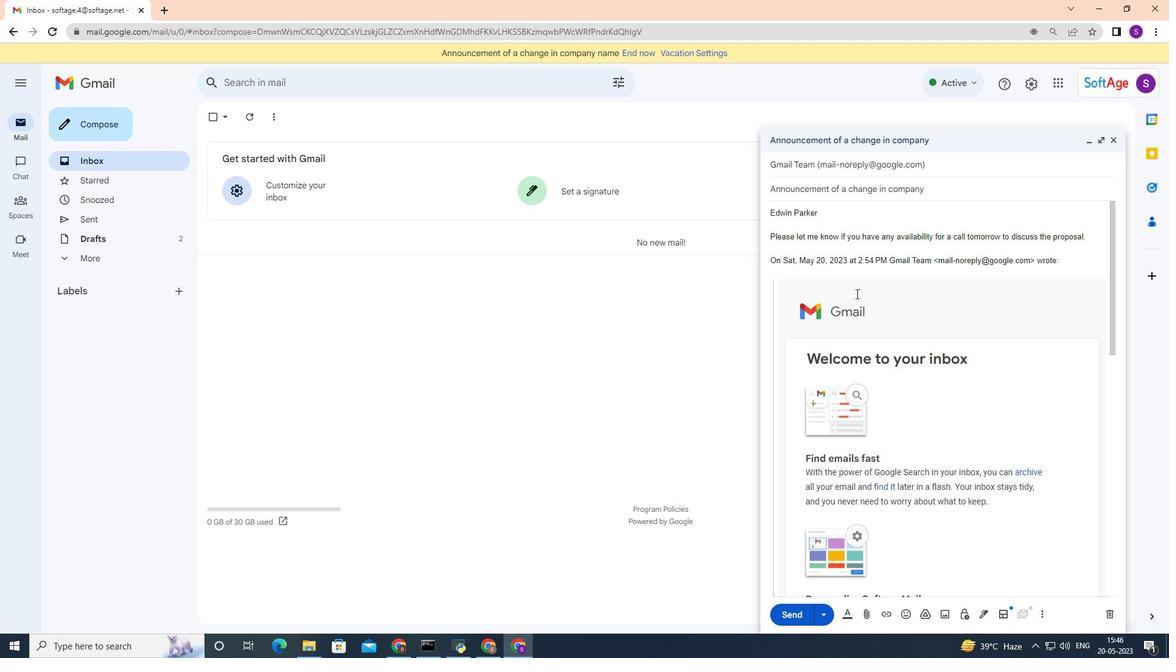 
Action: Mouse moved to (1099, 238)
Screenshot: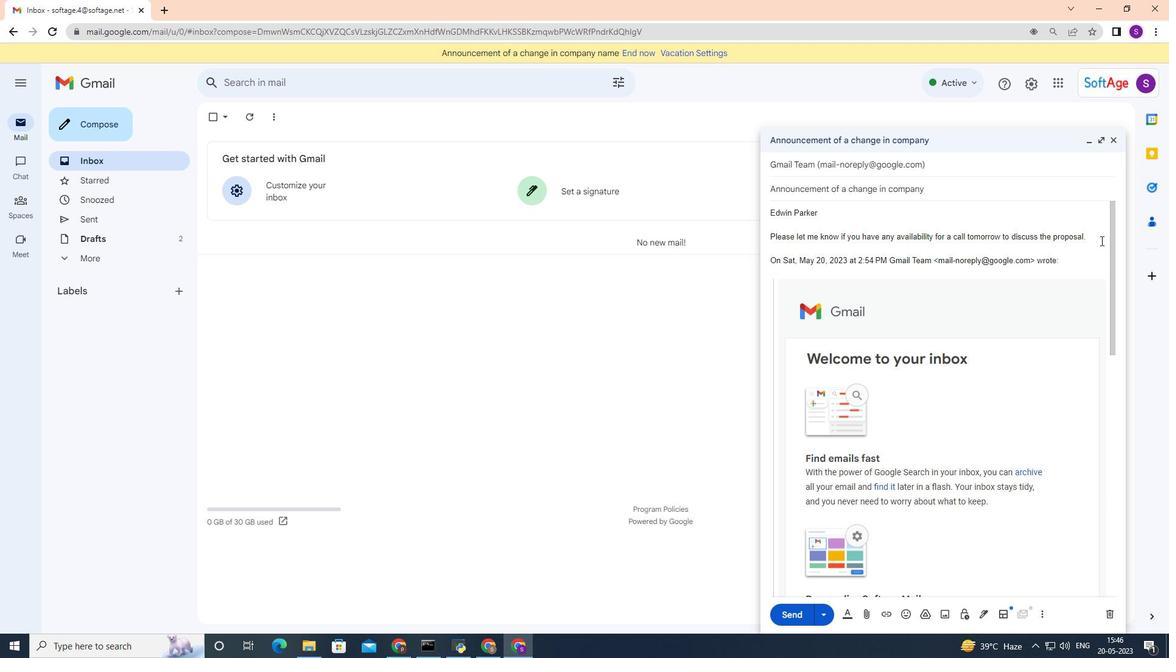 
Action: Mouse pressed left at (1099, 238)
Screenshot: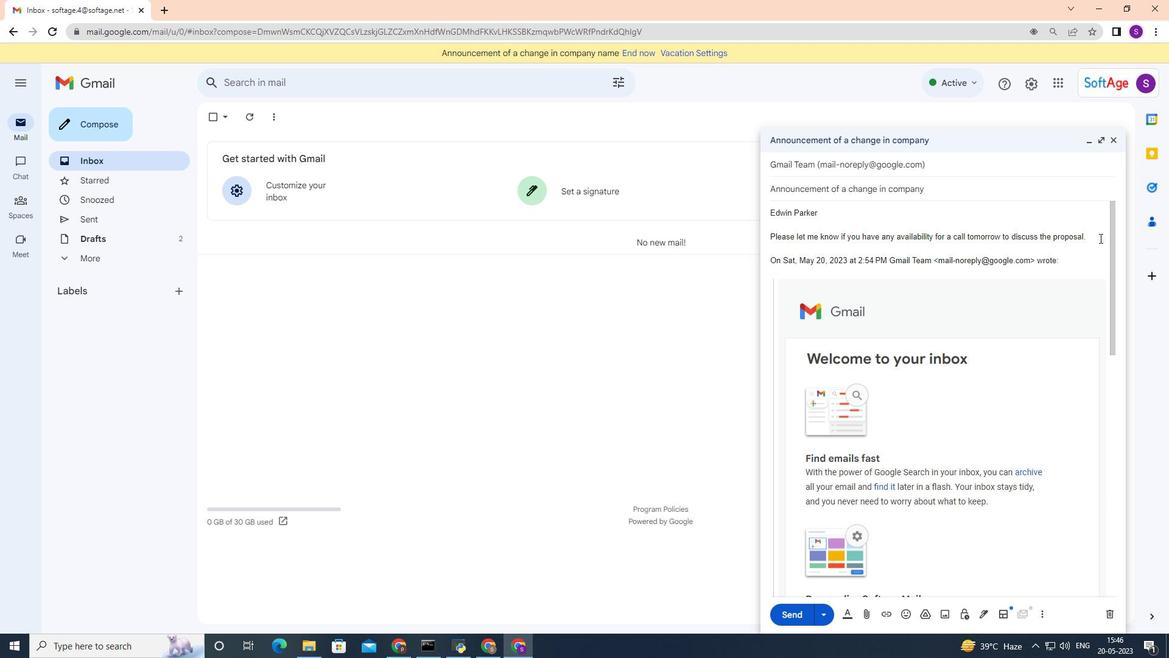 
Action: Mouse moved to (988, 213)
Screenshot: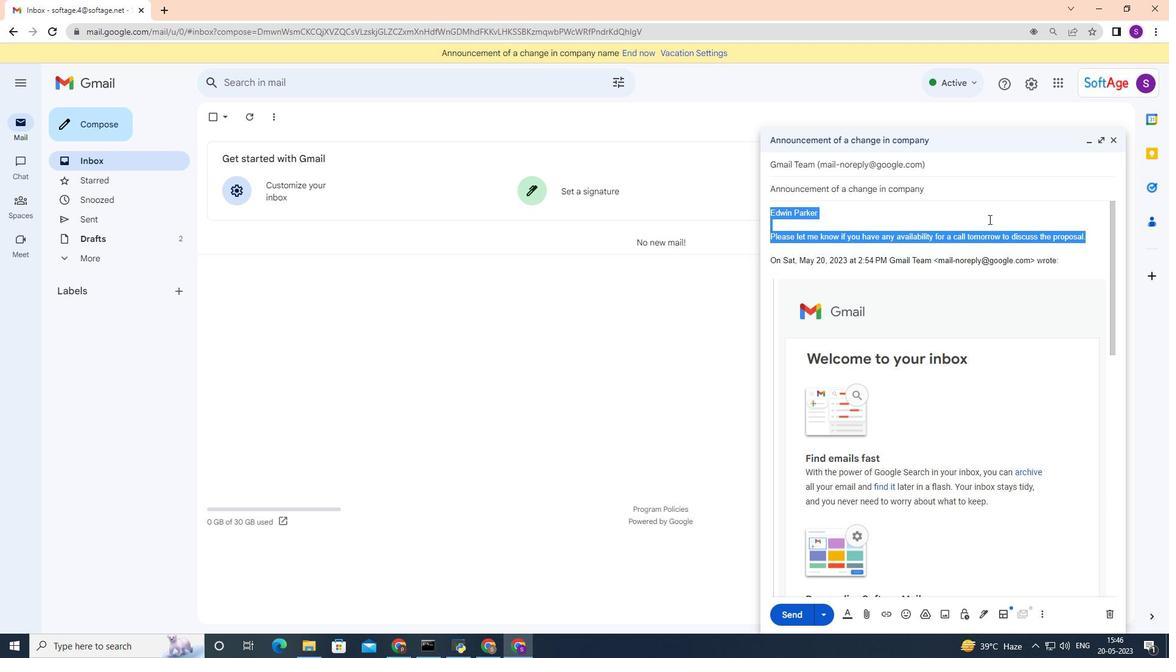 
Action: Mouse pressed left at (988, 213)
Screenshot: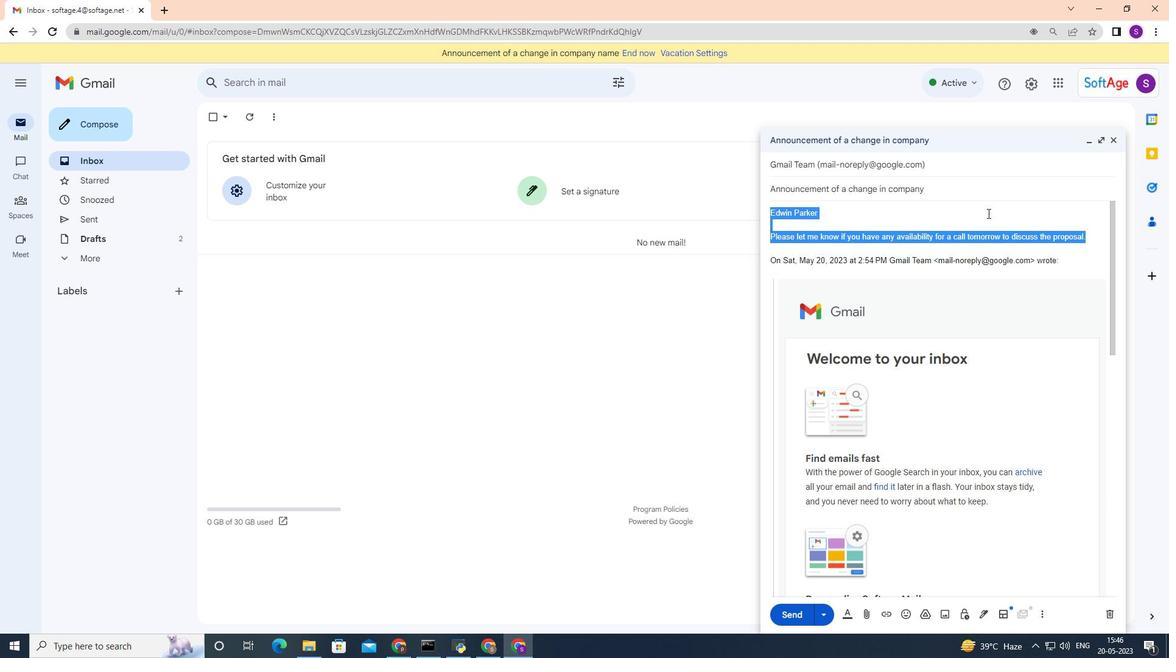 
Action: Mouse moved to (1089, 233)
Screenshot: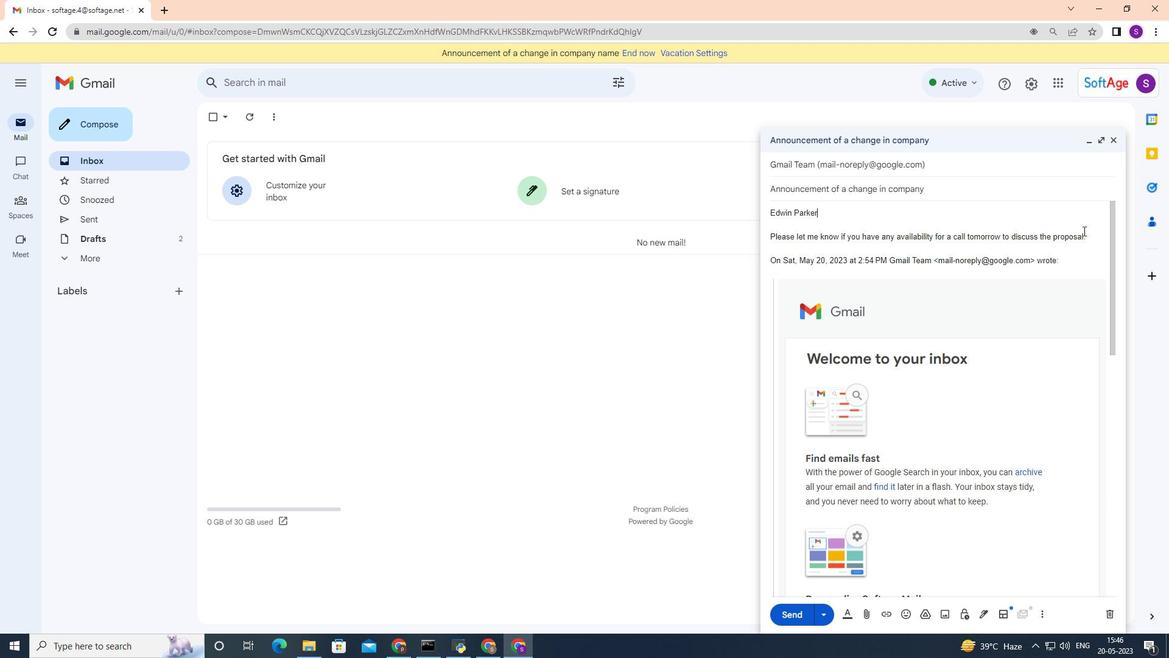 
Action: Mouse pressed left at (1089, 233)
Screenshot: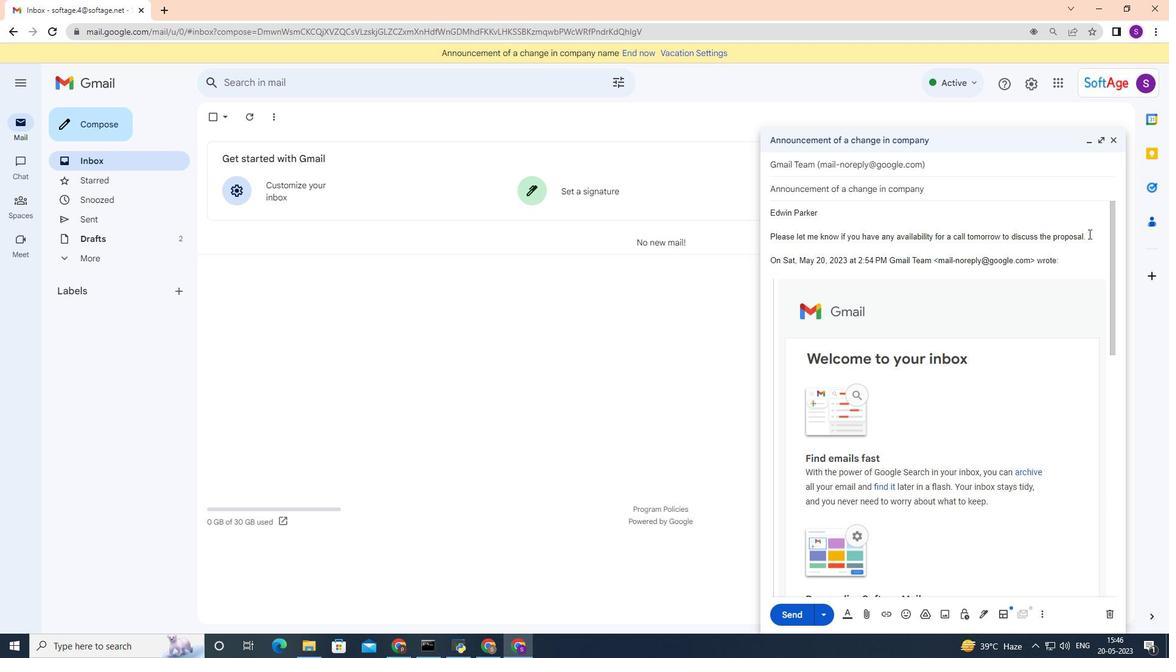 
Action: Mouse moved to (886, 364)
Screenshot: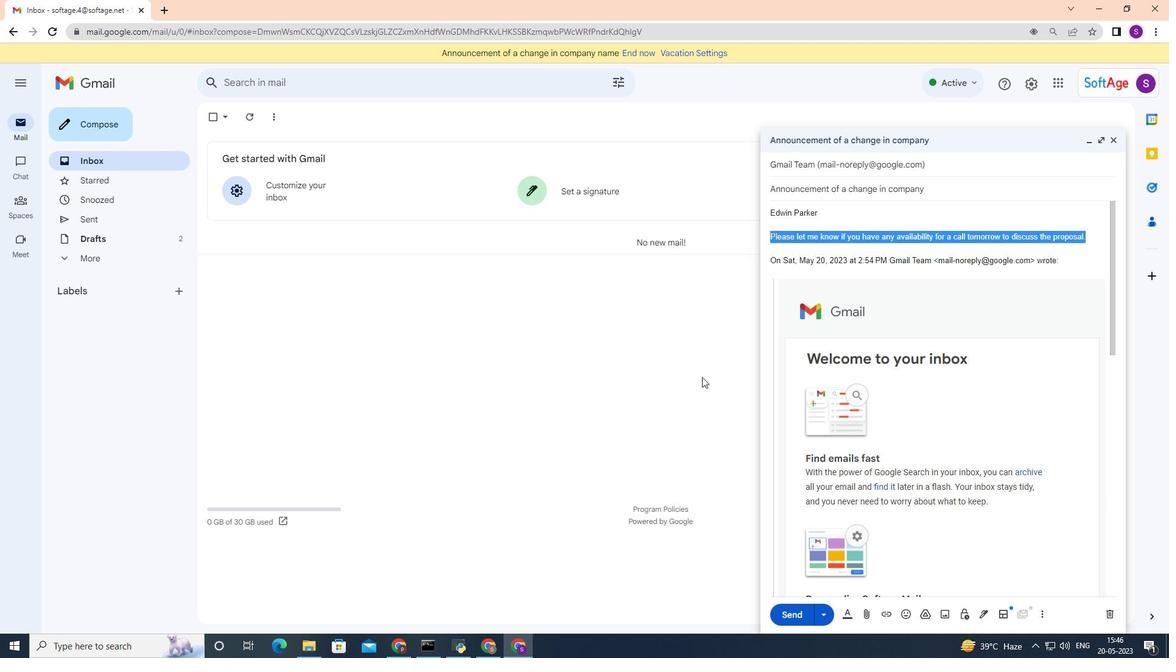 
Action: Mouse scrolled (886, 363) with delta (0, 0)
Screenshot: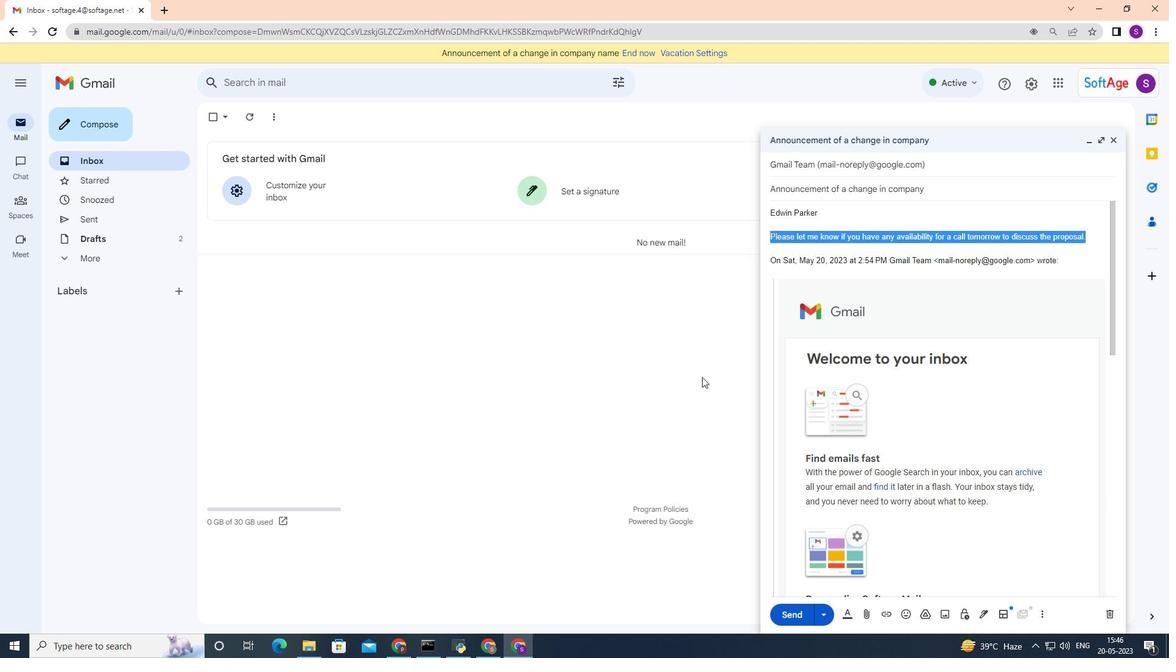 
Action: Mouse moved to (928, 367)
Screenshot: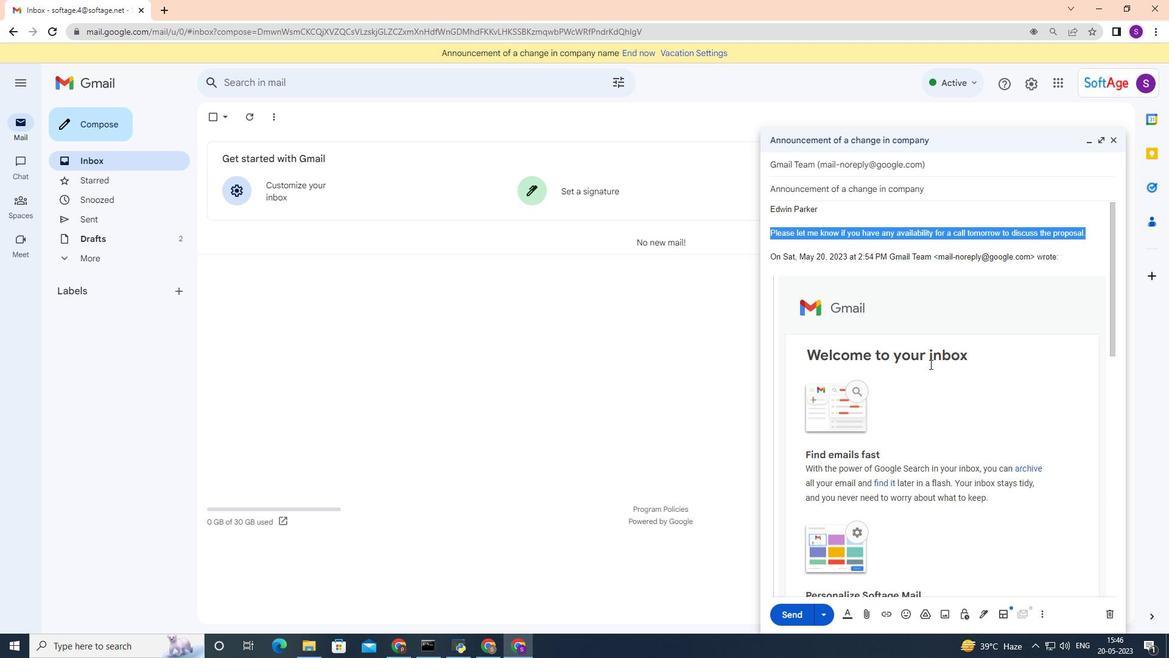 
Action: Mouse scrolled (928, 366) with delta (0, 0)
Screenshot: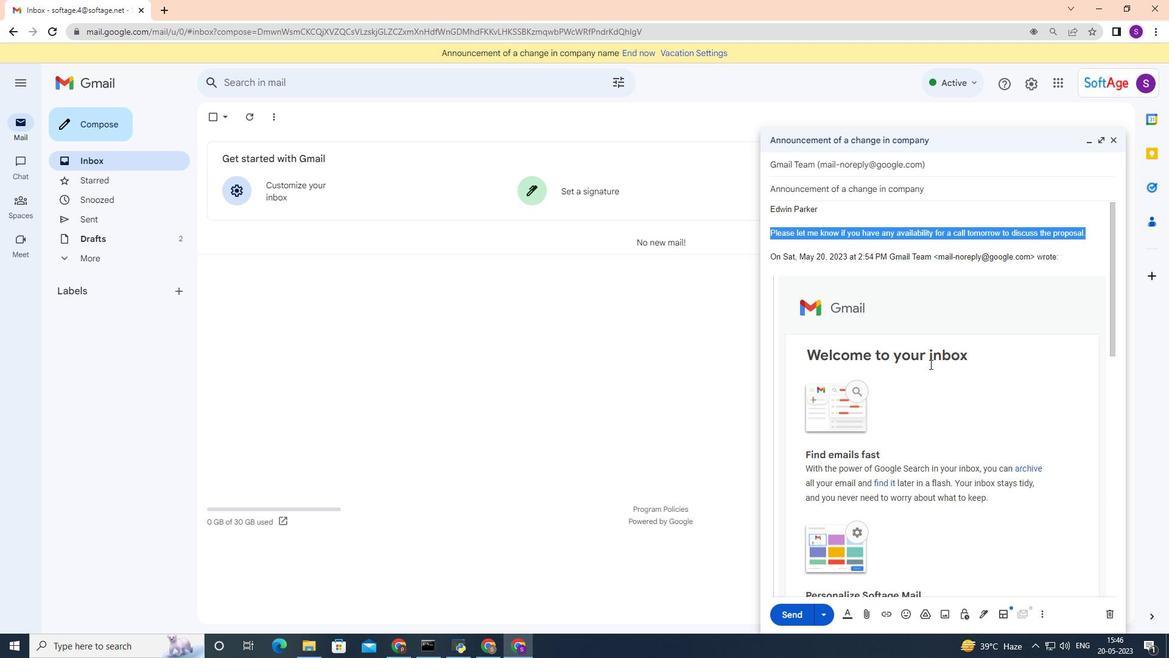 
Action: Mouse moved to (922, 371)
Screenshot: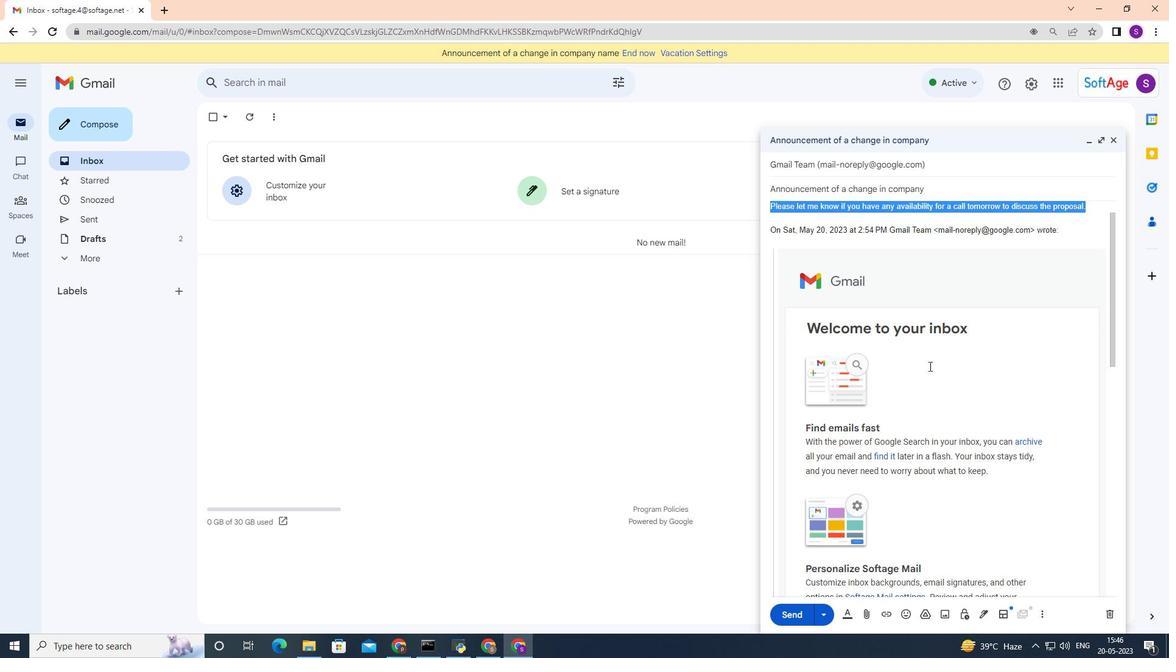 
Action: Mouse scrolled (922, 370) with delta (0, 0)
Screenshot: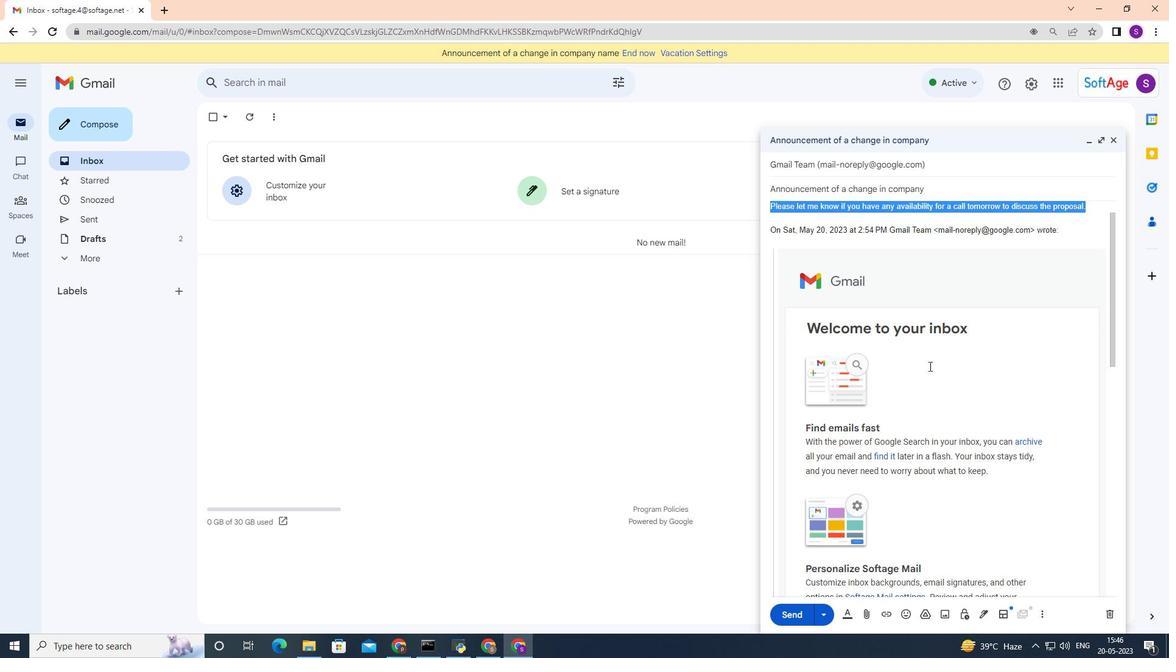 
Action: Mouse moved to (945, 320)
Screenshot: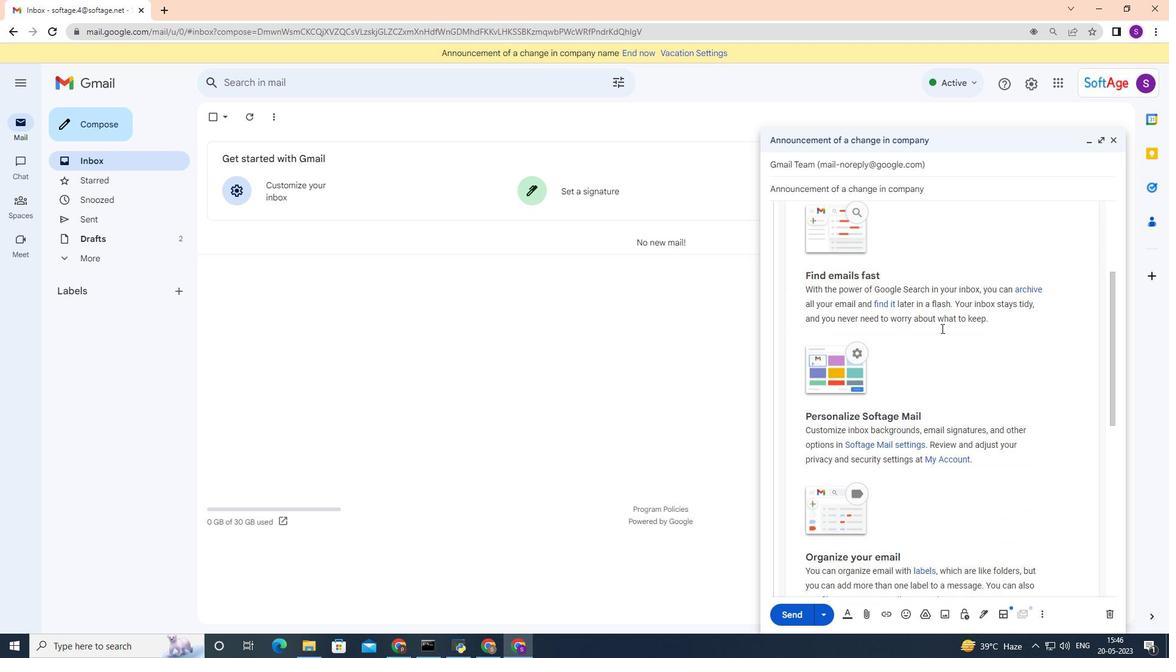 
Action: Mouse scrolled (945, 321) with delta (0, 0)
Screenshot: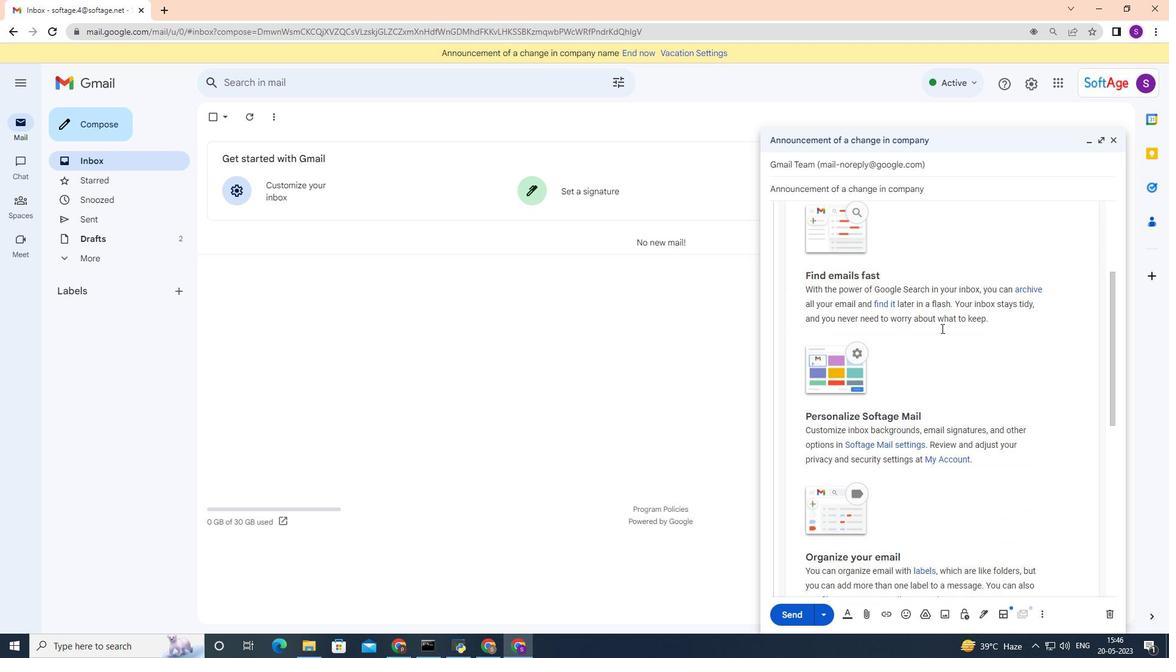 
Action: Mouse scrolled (945, 321) with delta (0, 0)
Screenshot: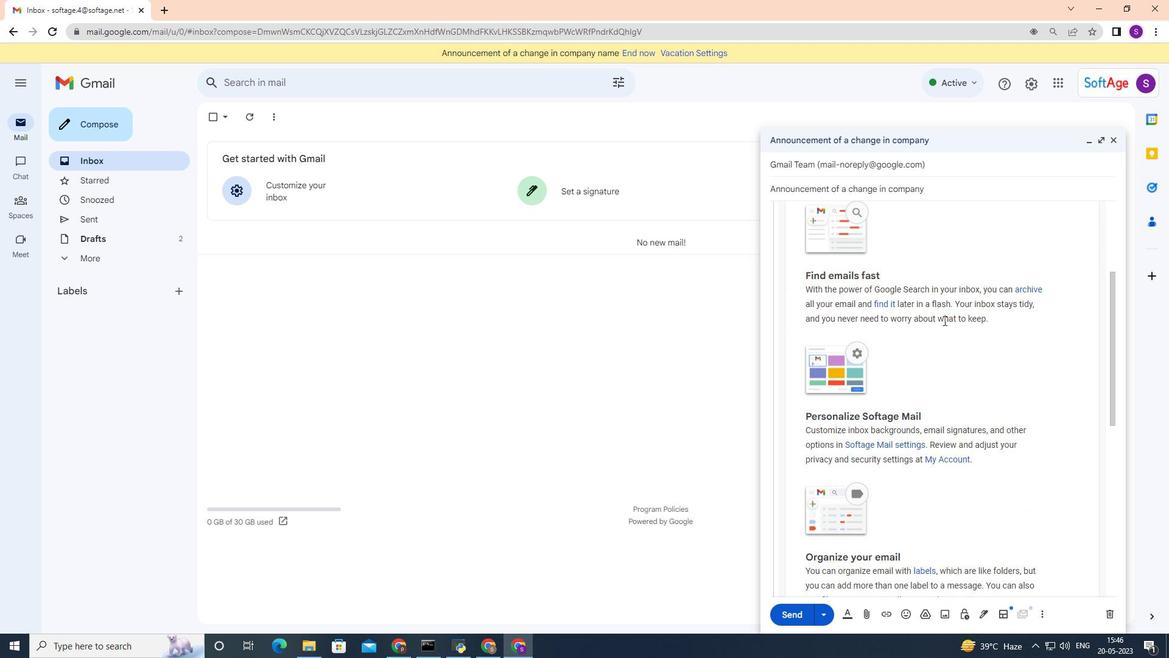 
Action: Mouse scrolled (945, 321) with delta (0, 0)
Screenshot: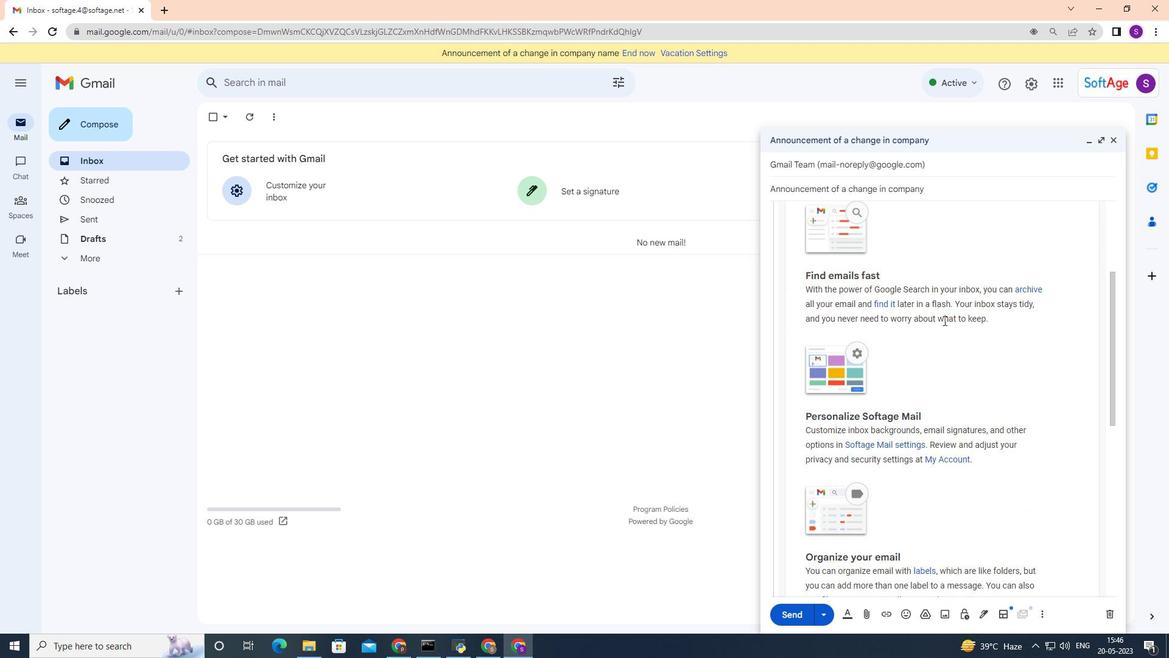 
Action: Mouse scrolled (945, 321) with delta (0, 0)
Screenshot: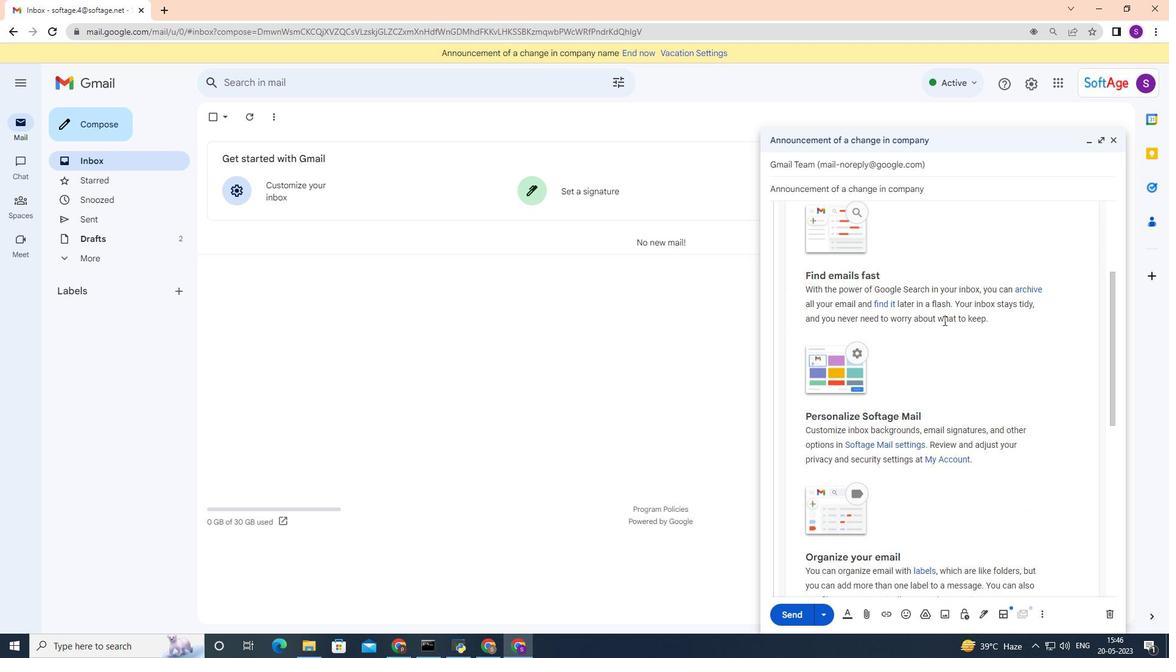
Action: Mouse moved to (1102, 137)
Screenshot: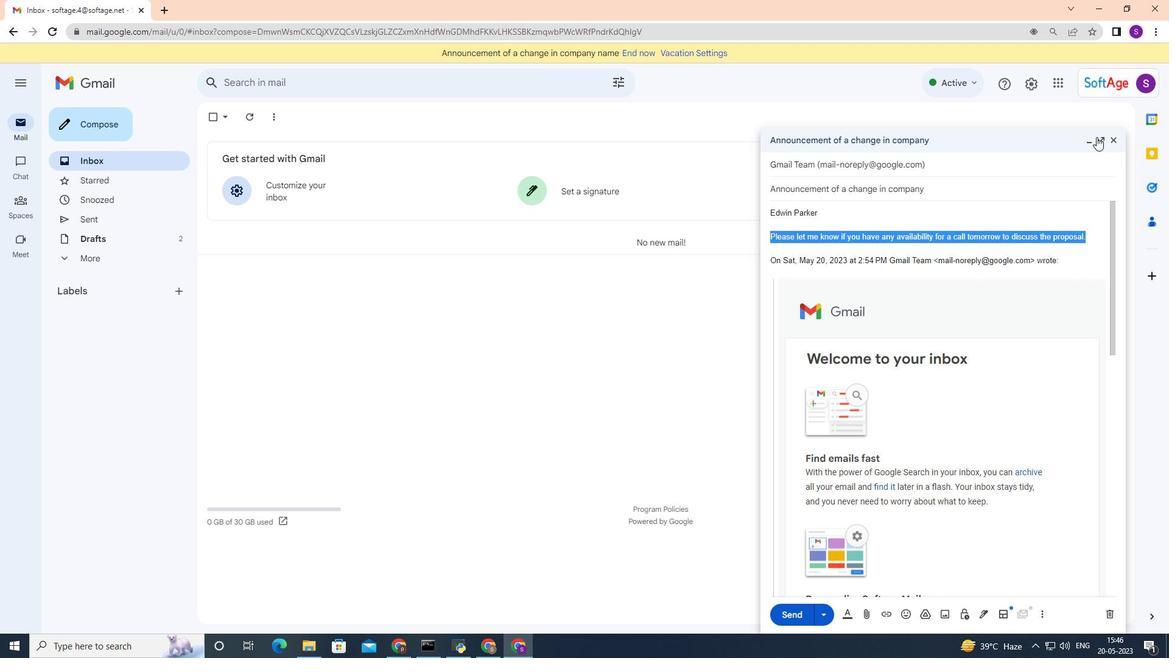 
Action: Mouse pressed left at (1102, 137)
Screenshot: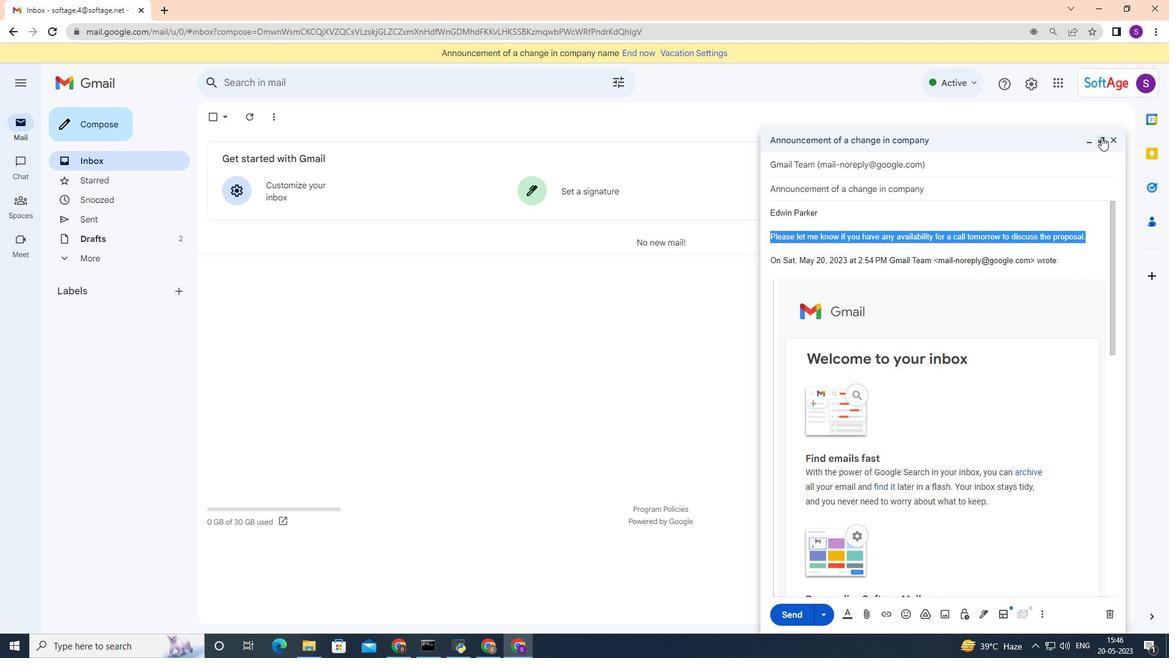 
Action: Mouse moved to (219, 498)
Screenshot: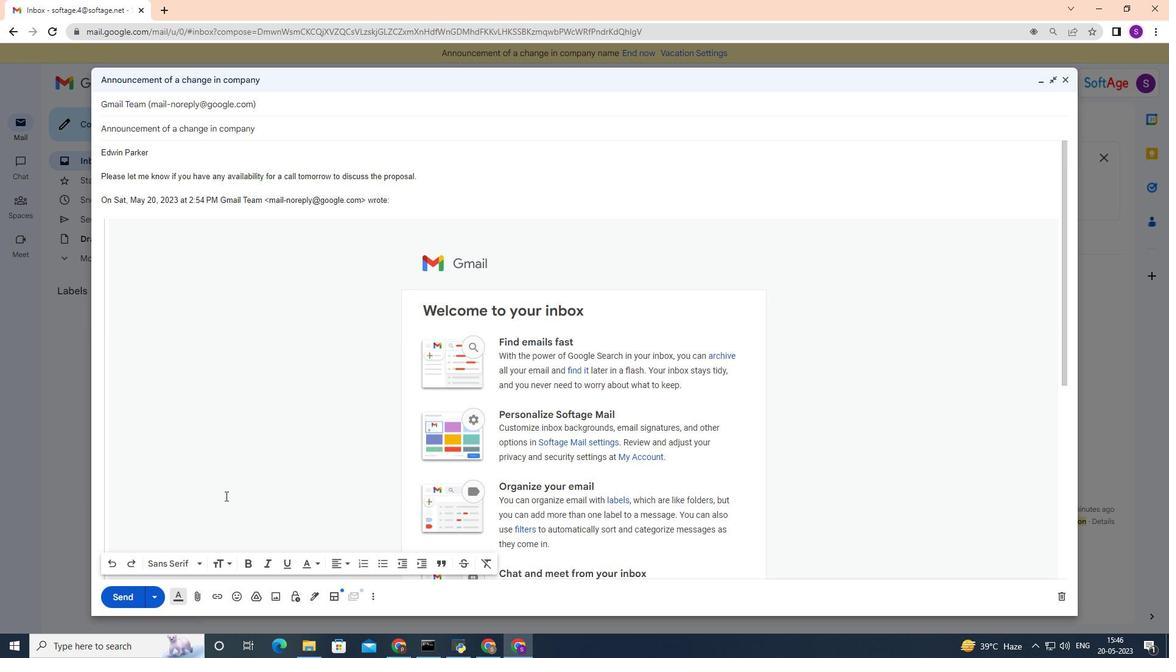 
Action: Mouse scrolled (219, 497) with delta (0, 0)
Screenshot: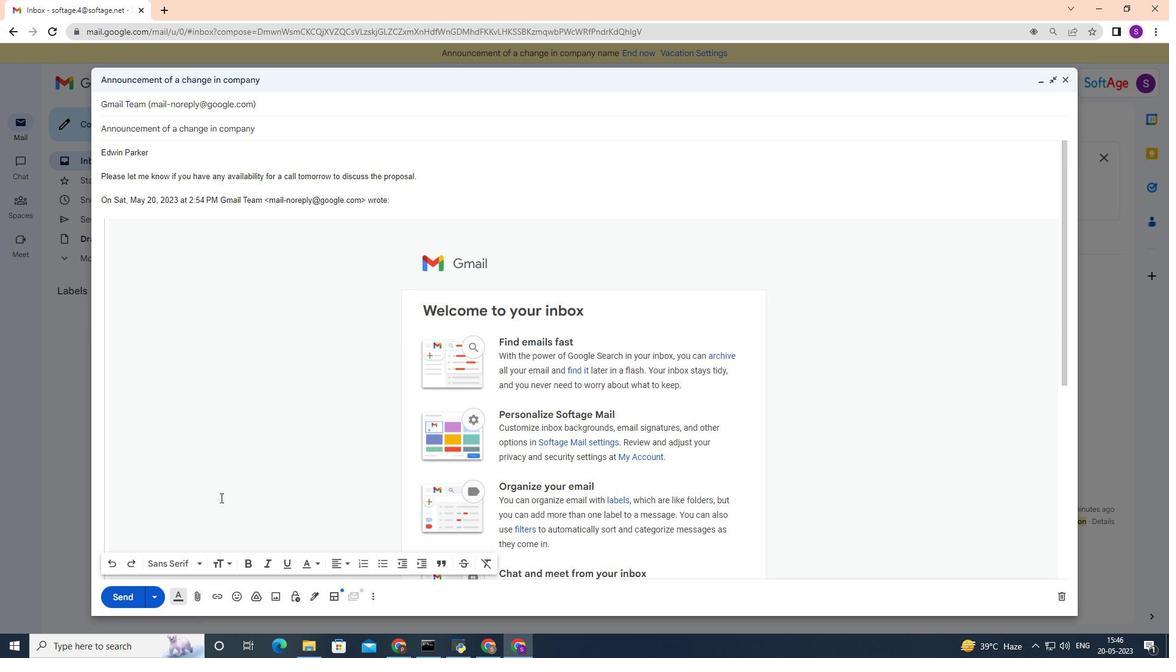 
Action: Mouse scrolled (219, 497) with delta (0, 0)
Screenshot: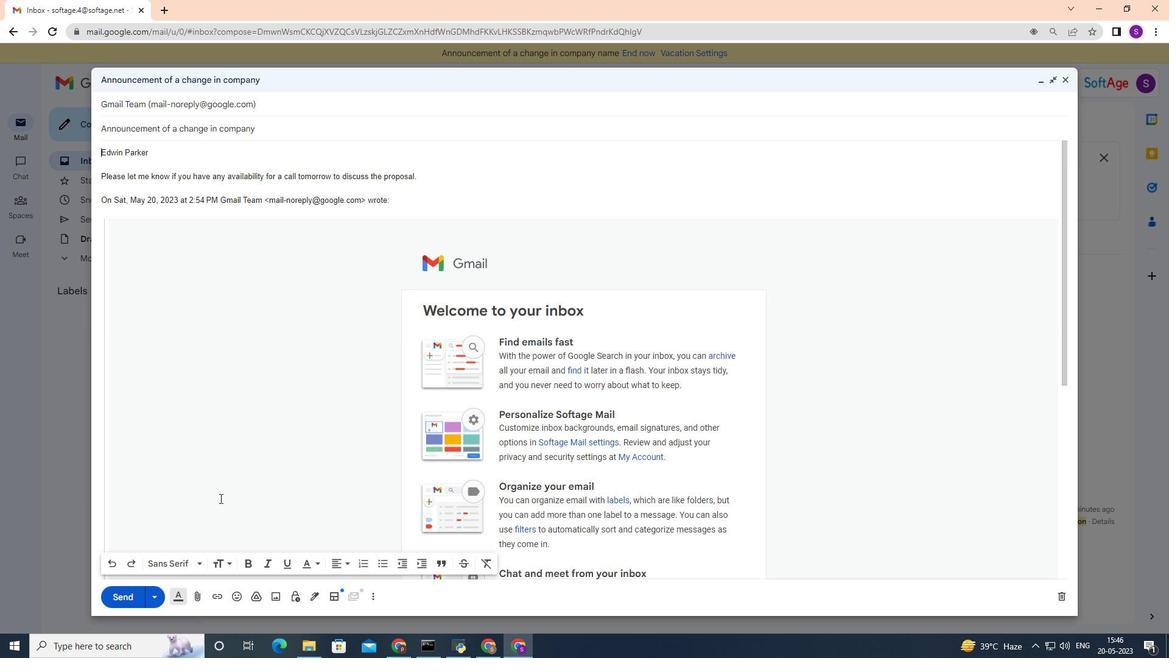 
Action: Mouse moved to (299, 534)
Screenshot: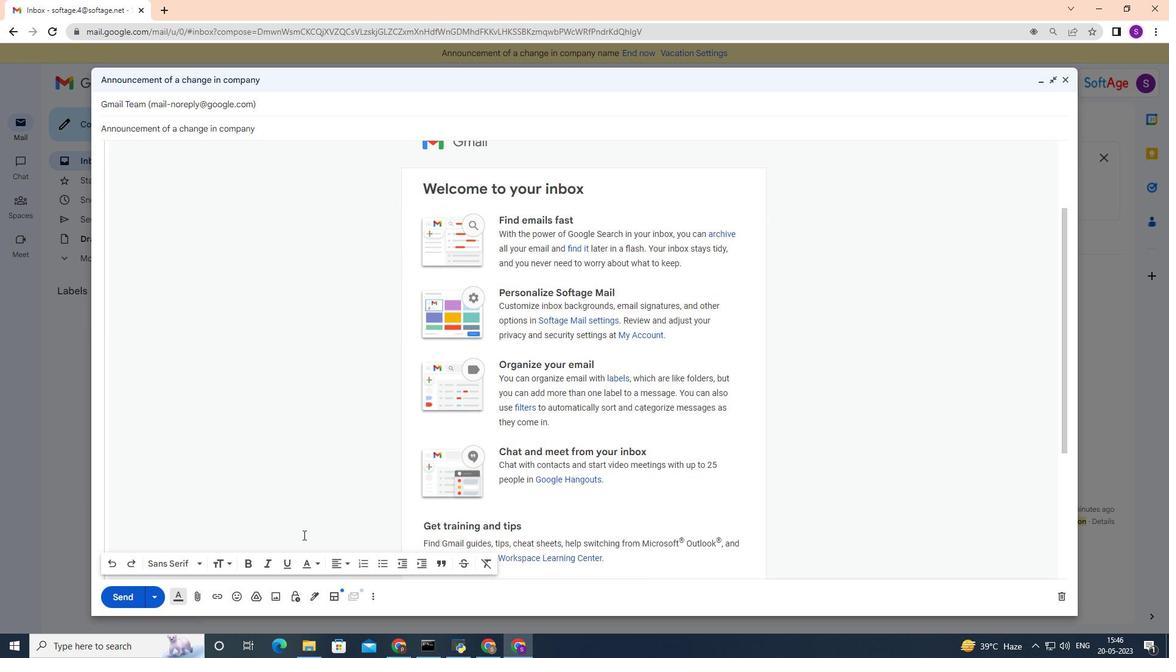 
Action: Mouse scrolled (299, 535) with delta (0, 0)
Screenshot: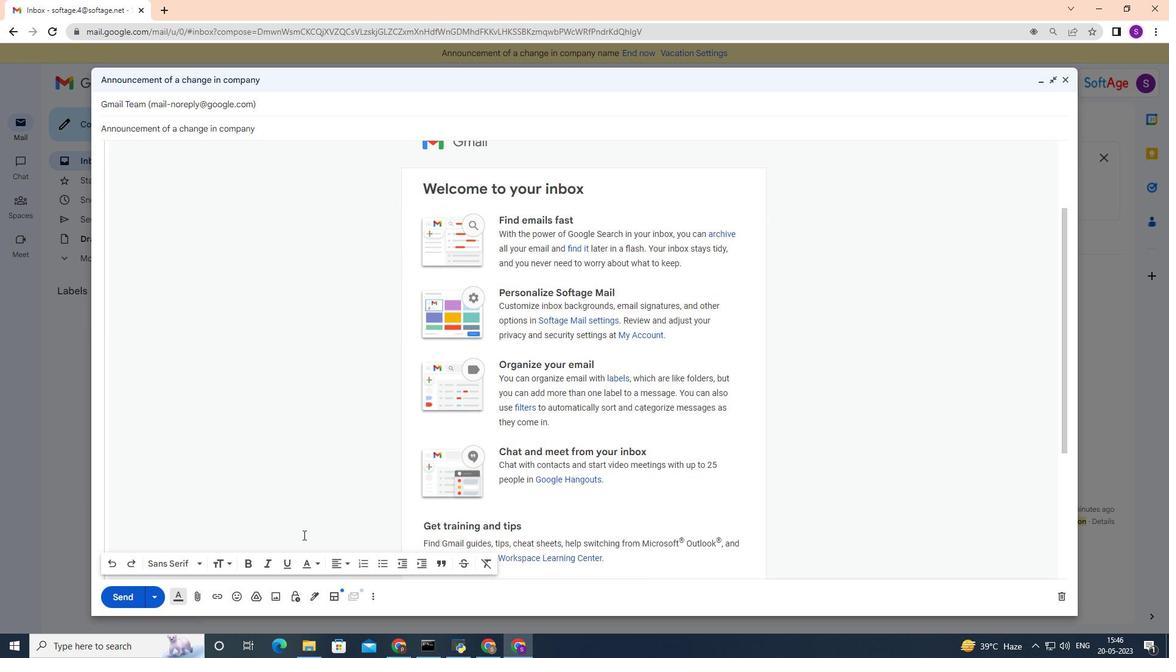 
Action: Mouse scrolled (299, 535) with delta (0, 0)
Screenshot: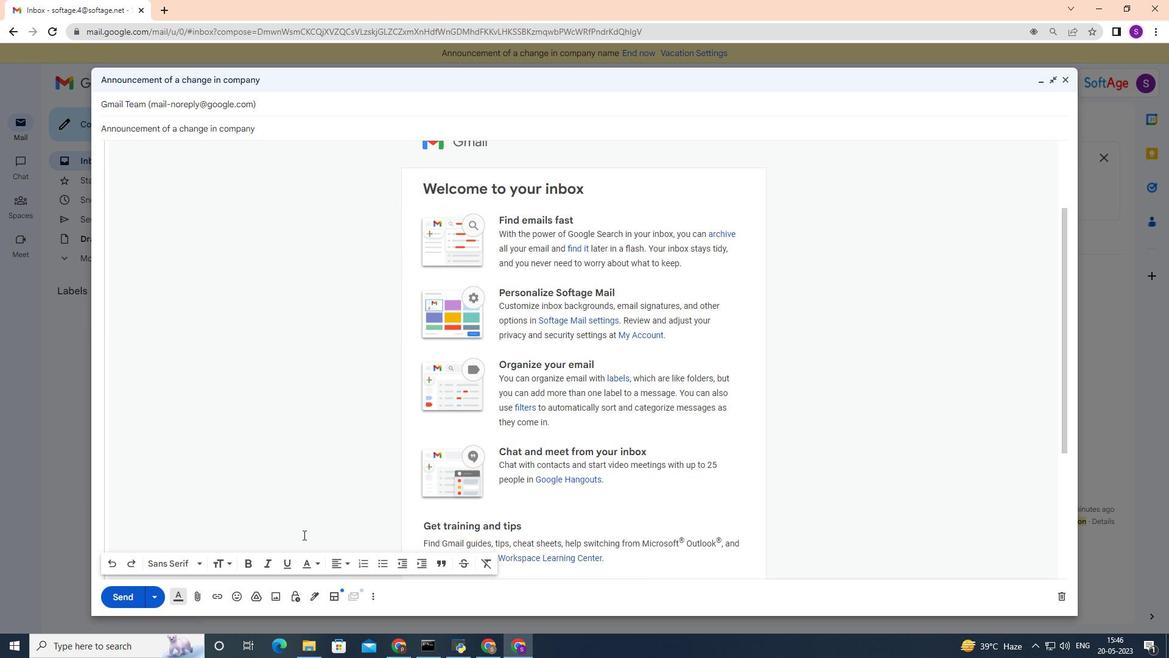 
Action: Mouse scrolled (299, 535) with delta (0, 0)
Screenshot: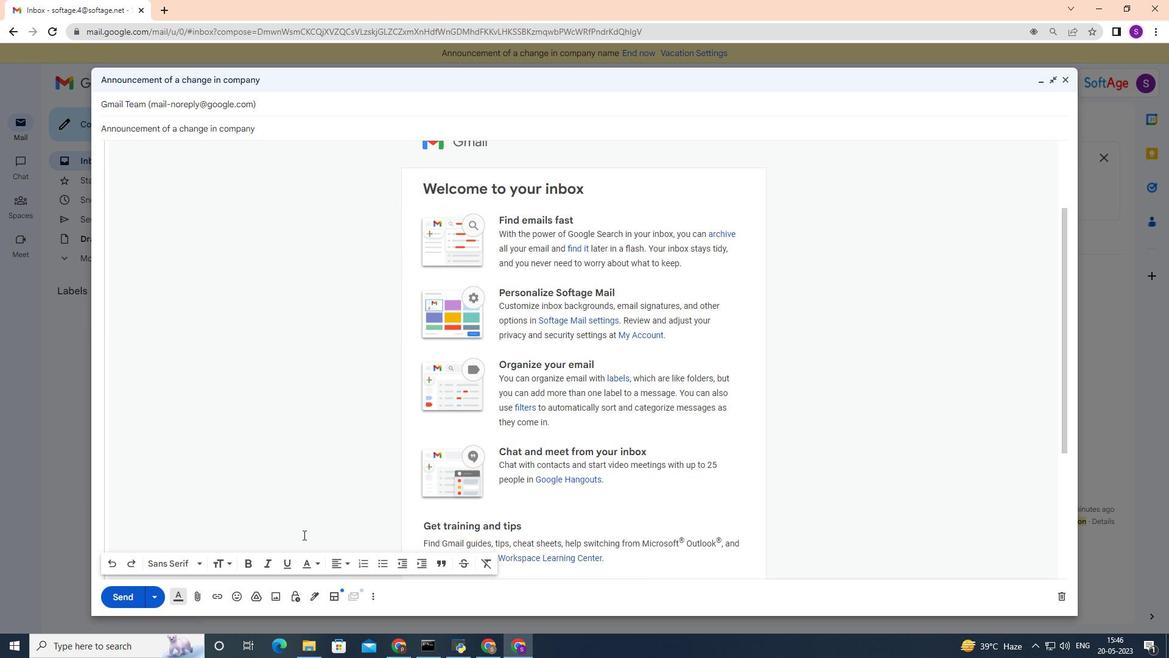 
Action: Mouse scrolled (299, 535) with delta (0, 0)
Screenshot: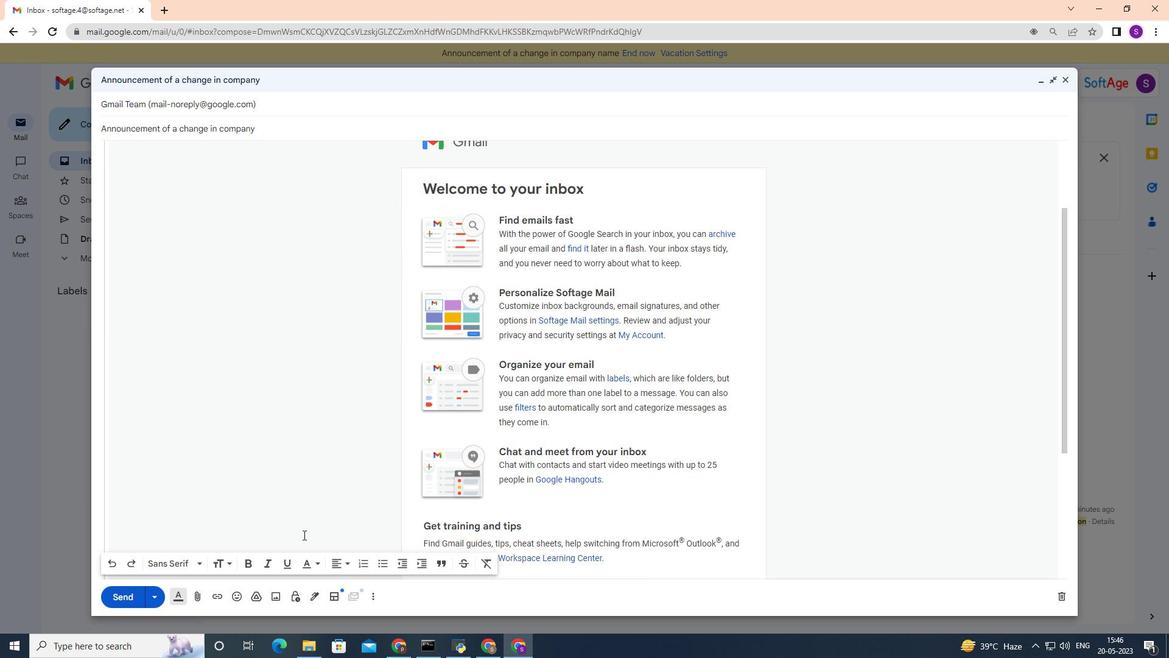 
Action: Mouse moved to (319, 563)
Screenshot: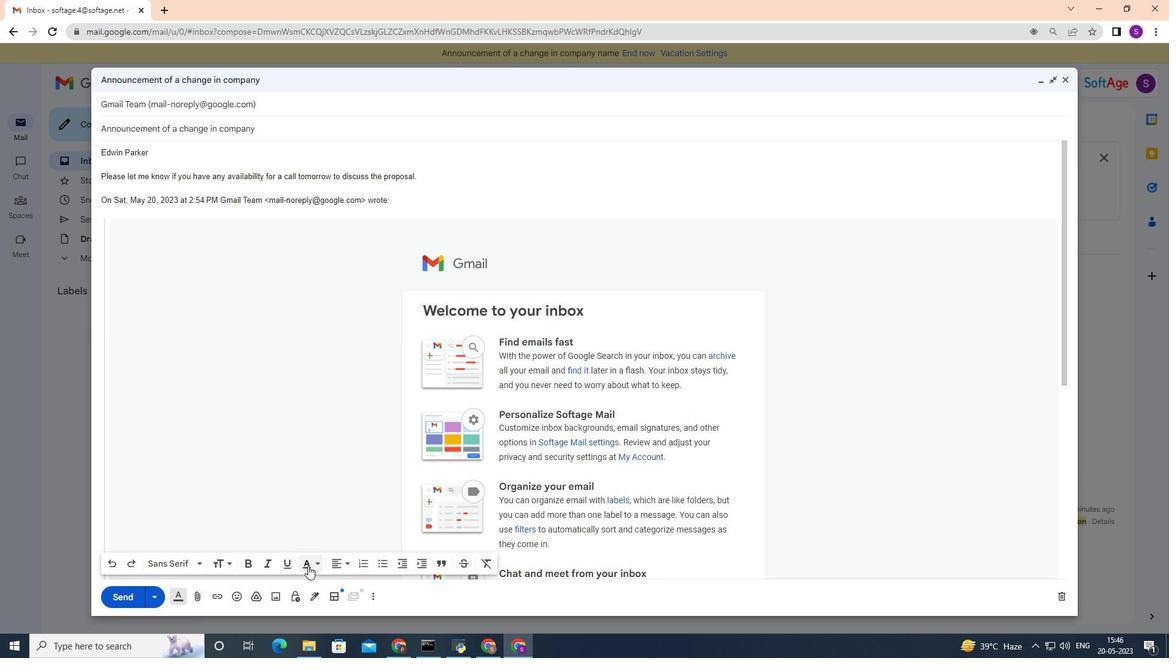 
Action: Mouse pressed left at (319, 563)
Screenshot: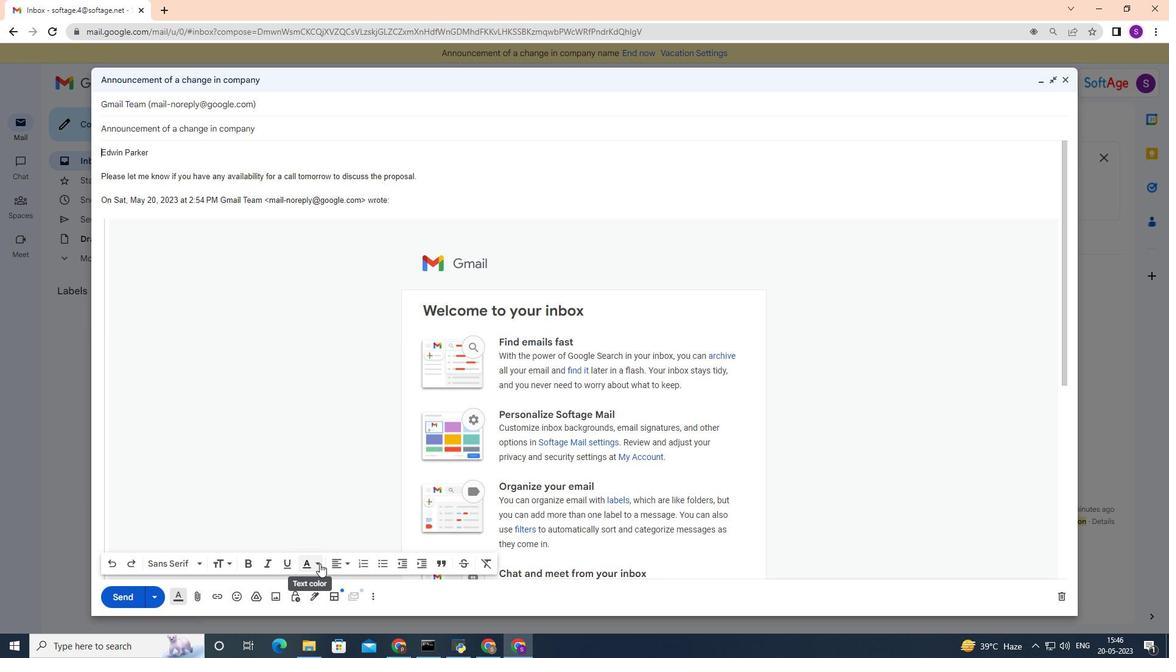 
Action: Mouse moved to (299, 530)
